 Task: Look for Airbnb properties in Dili, East Timor from 1st November, 2023 to 4th November, 2023 for 1 adult.1  bedroom having 1 bed and 1 bathroom. Property type can be flat. Amenities needed are: wifi. Look for 3 properties as per requirement.
Action: Mouse moved to (530, 111)
Screenshot: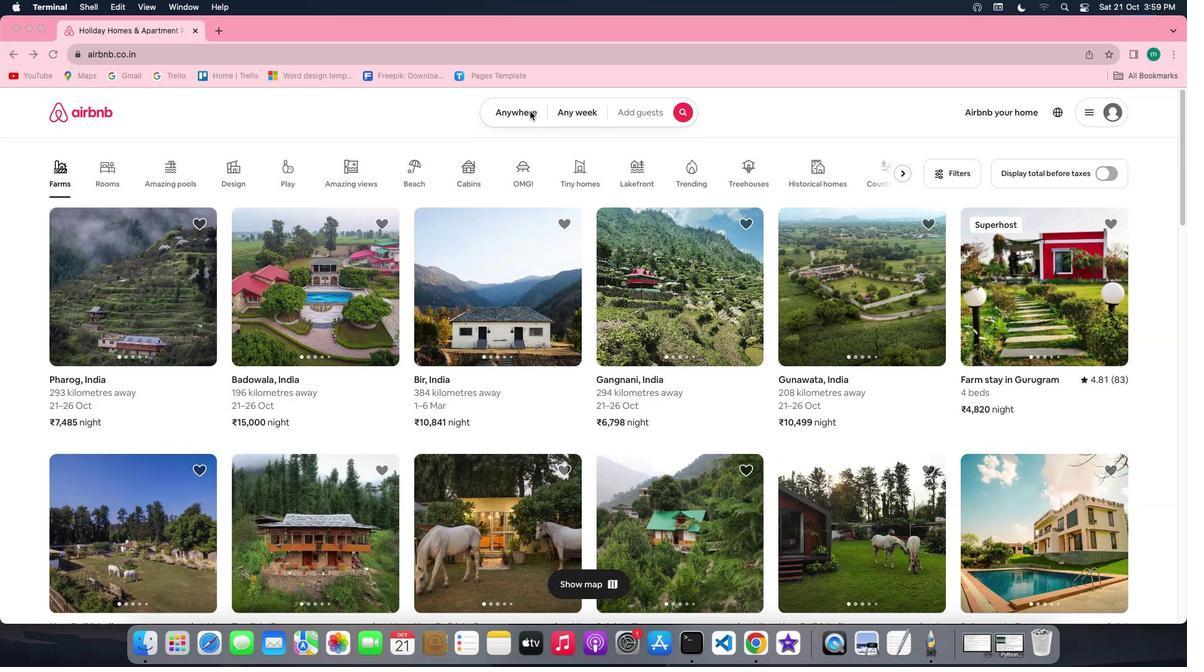 
Action: Mouse pressed left at (530, 111)
Screenshot: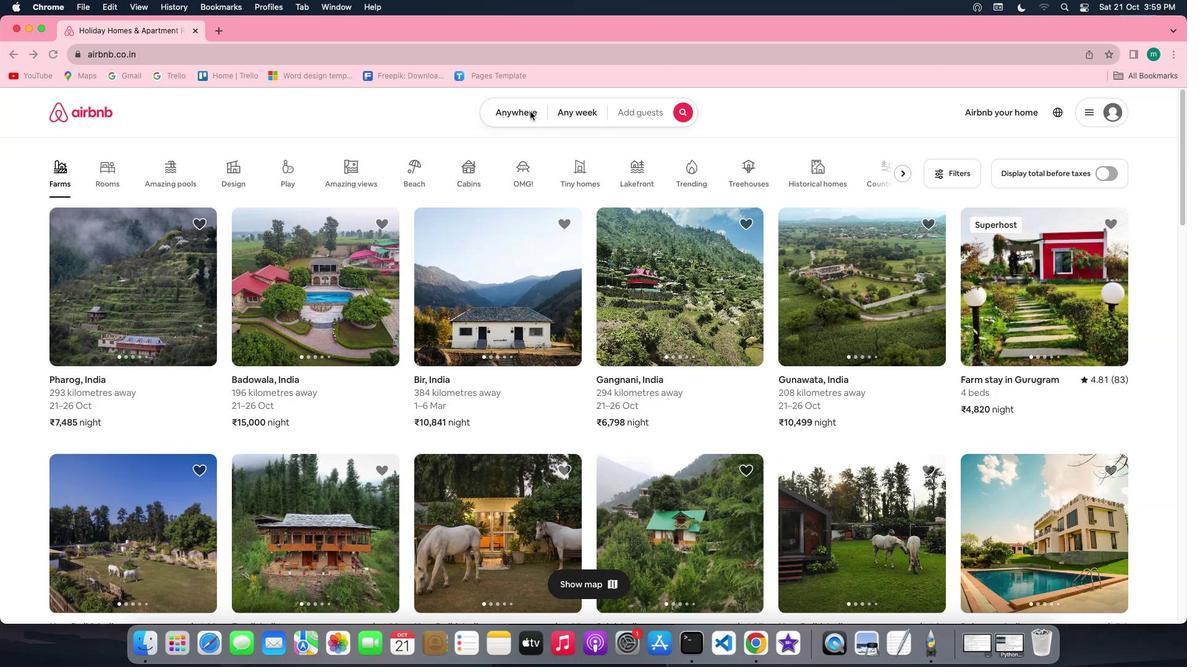 
Action: Mouse pressed left at (530, 111)
Screenshot: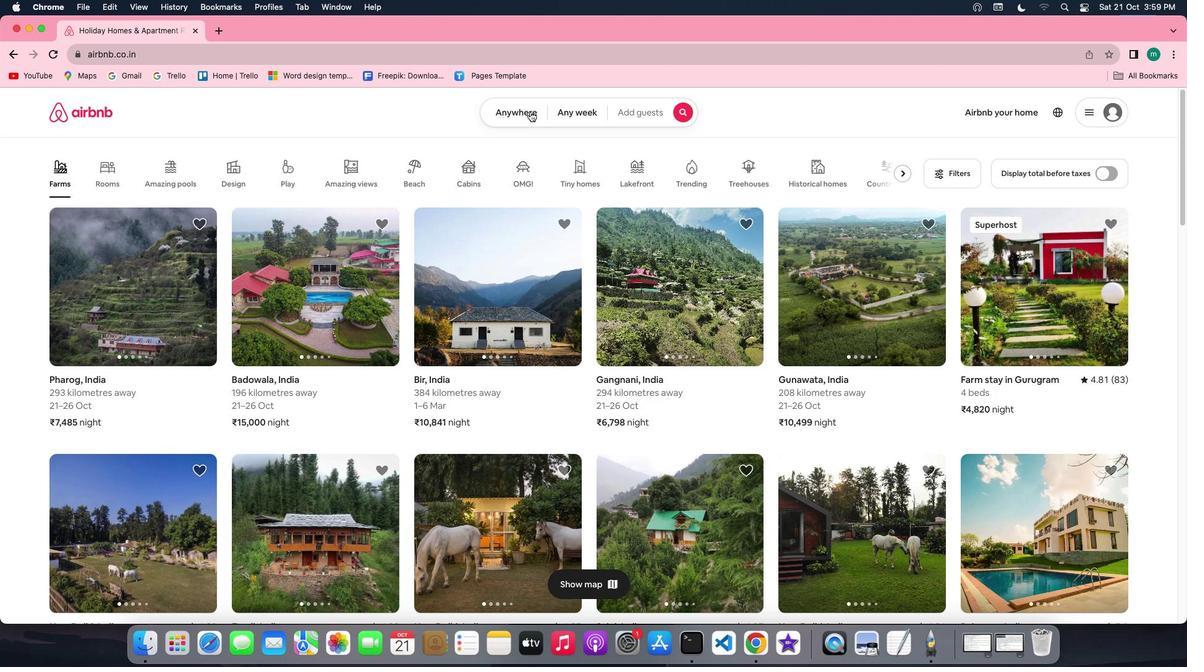 
Action: Mouse moved to (434, 166)
Screenshot: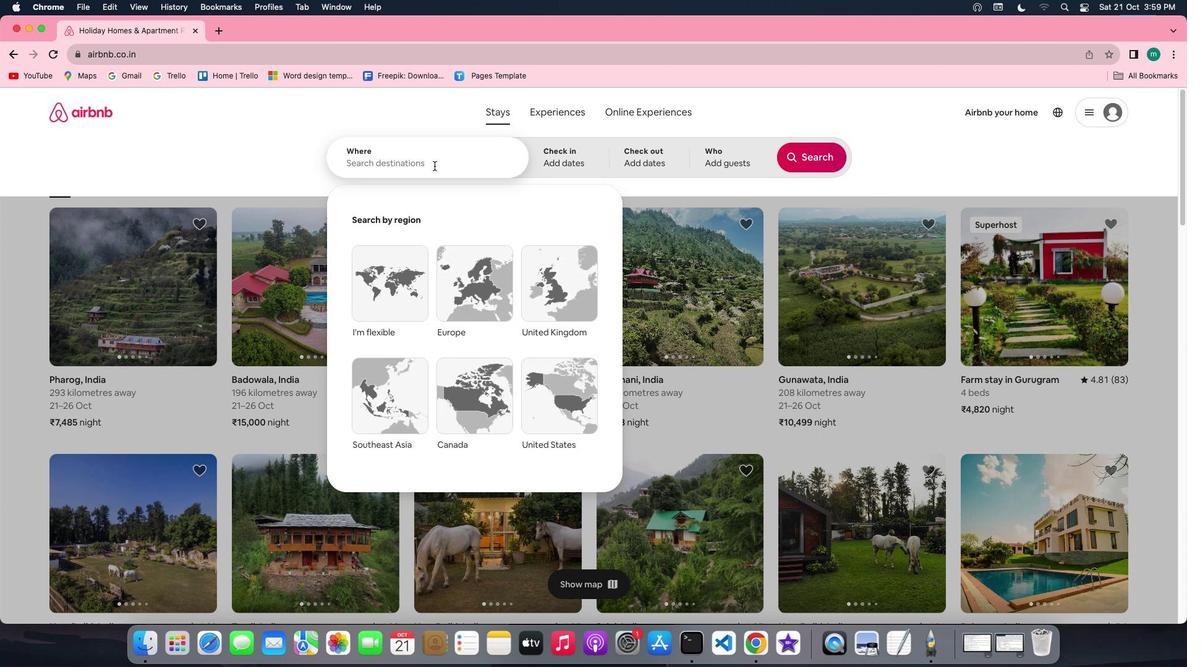 
Action: Mouse pressed left at (434, 166)
Screenshot: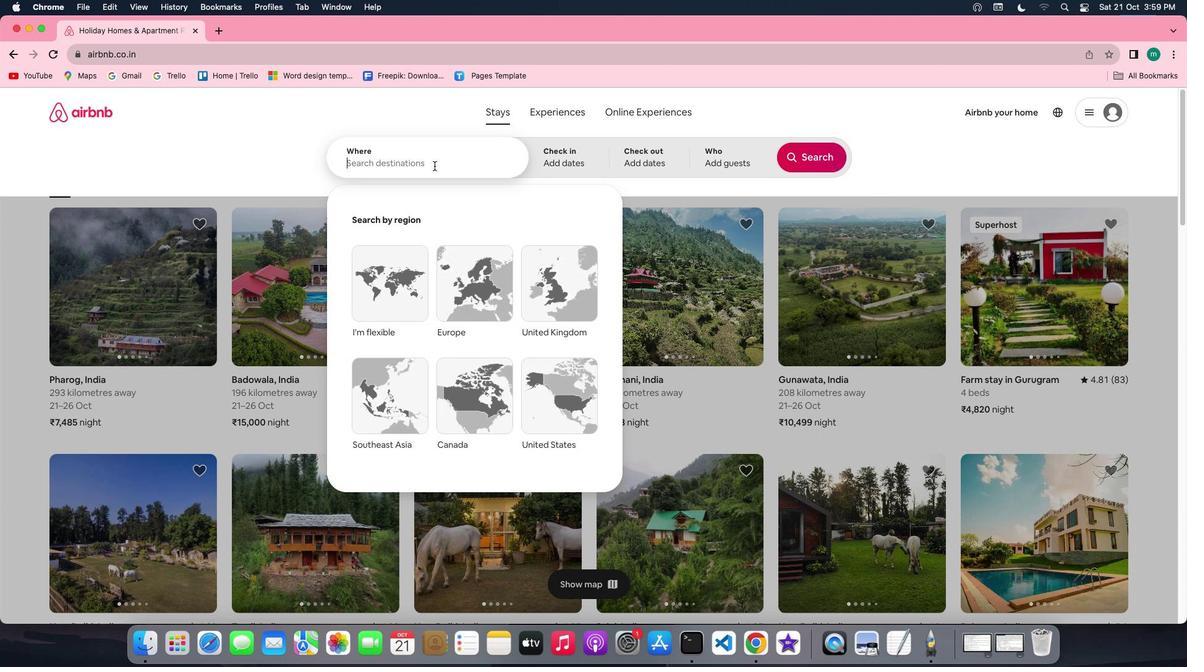 
Action: Key pressed Key.shift'd''i''l''i'','Key.spaceKey.shift'E''a''s''t'Key.spaceKey.shift'T''i''m''o''r'
Screenshot: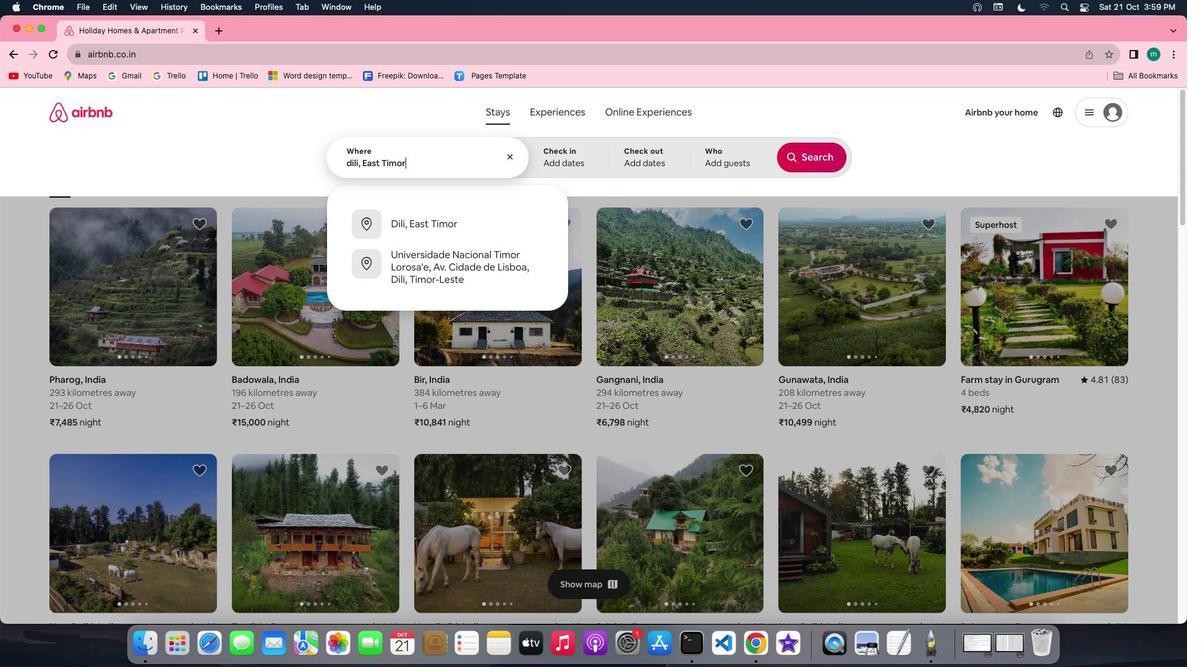 
Action: Mouse moved to (578, 165)
Screenshot: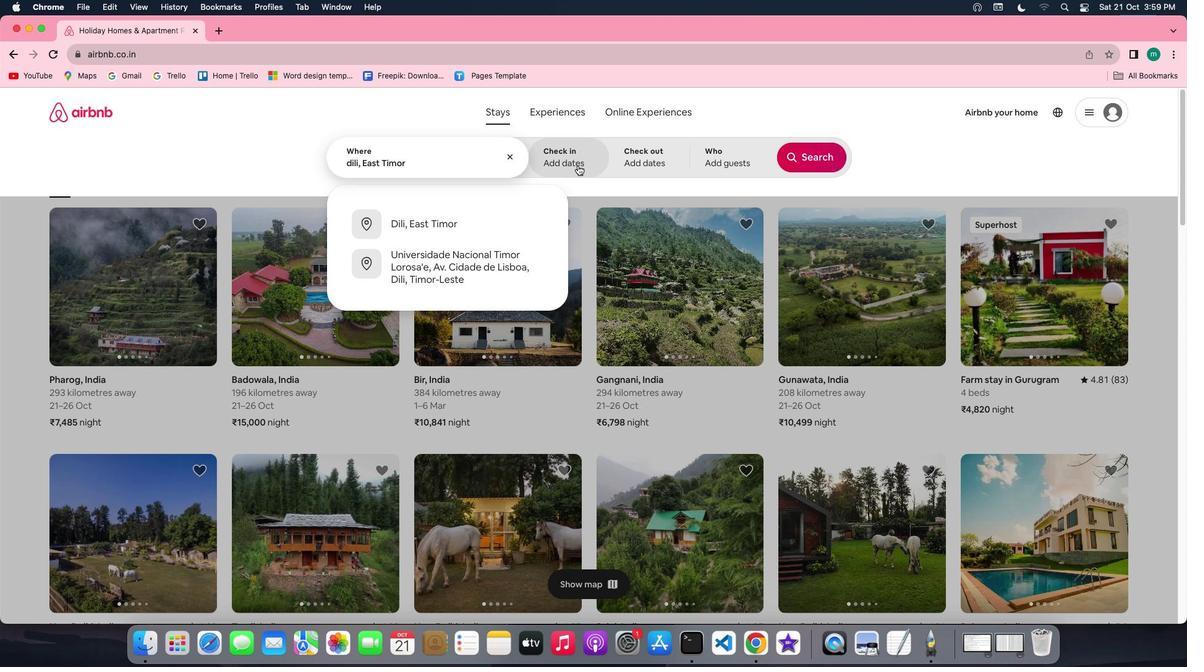 
Action: Mouse pressed left at (578, 165)
Screenshot: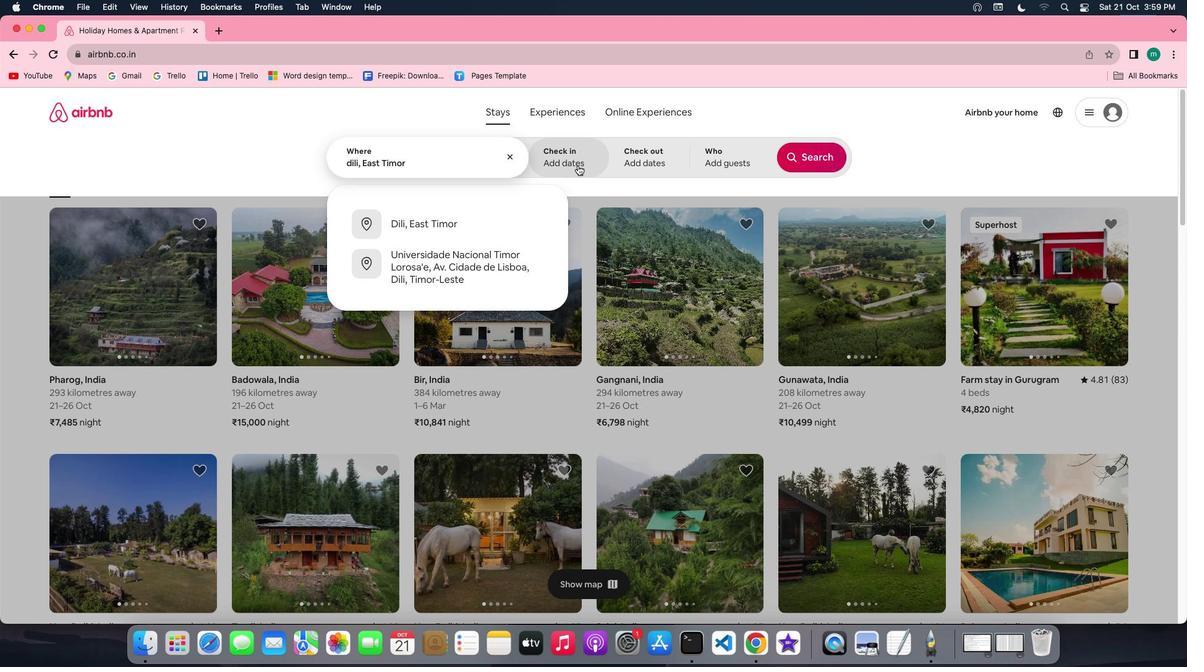 
Action: Mouse moved to (716, 308)
Screenshot: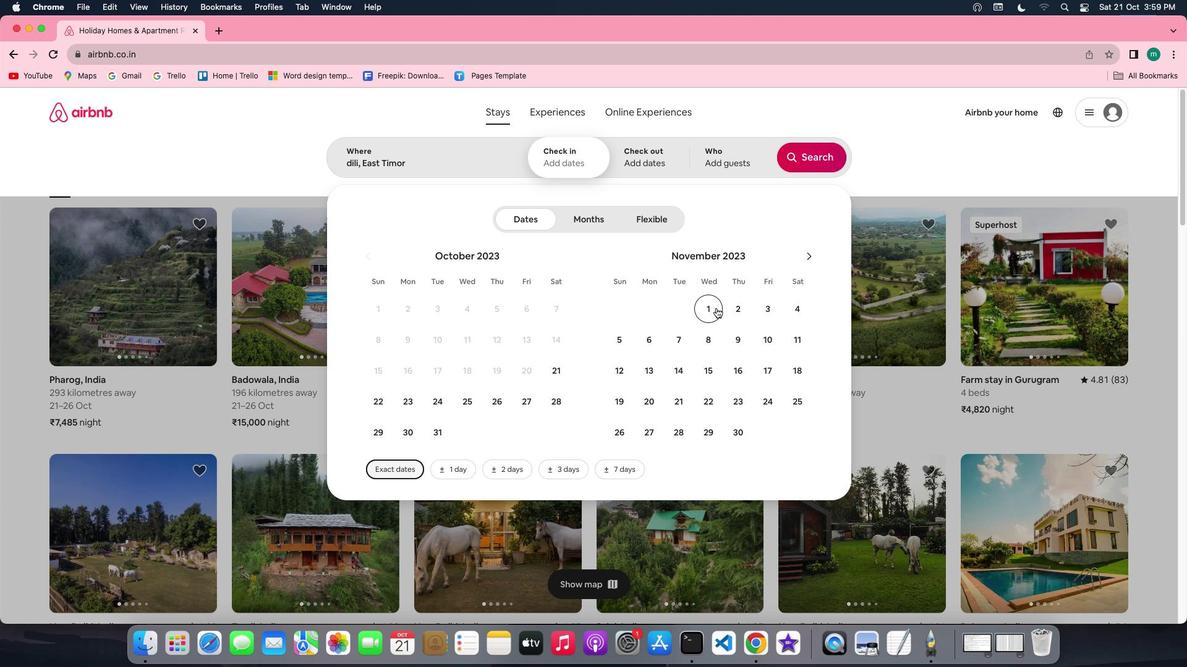 
Action: Mouse pressed left at (716, 308)
Screenshot: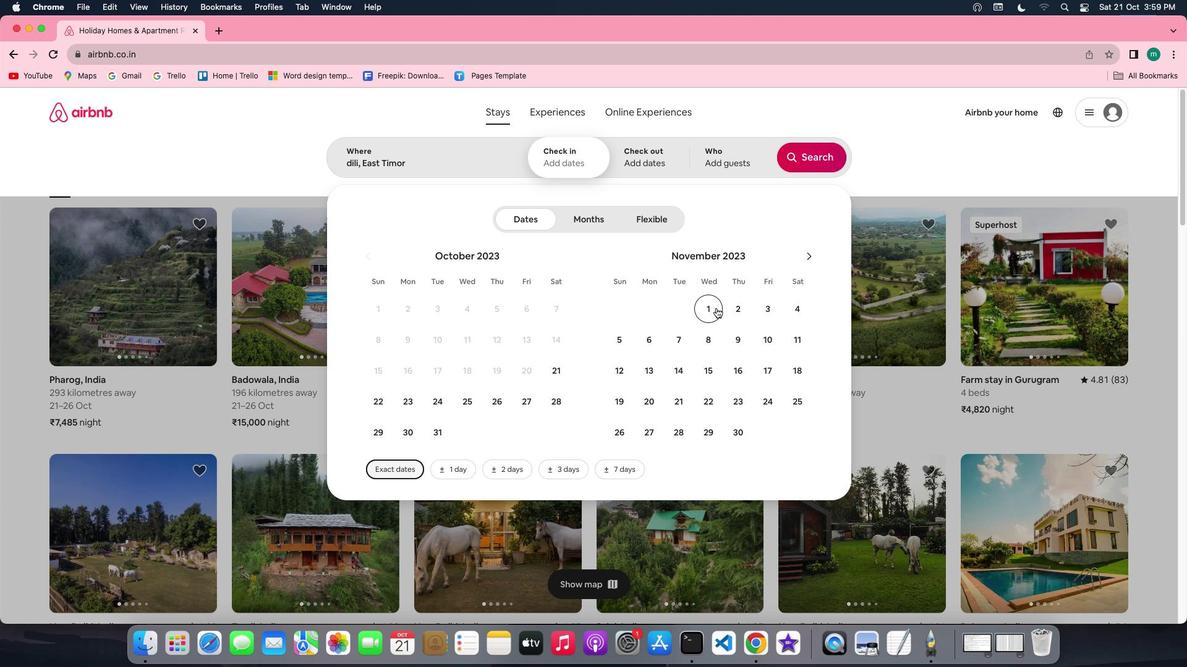 
Action: Mouse moved to (790, 306)
Screenshot: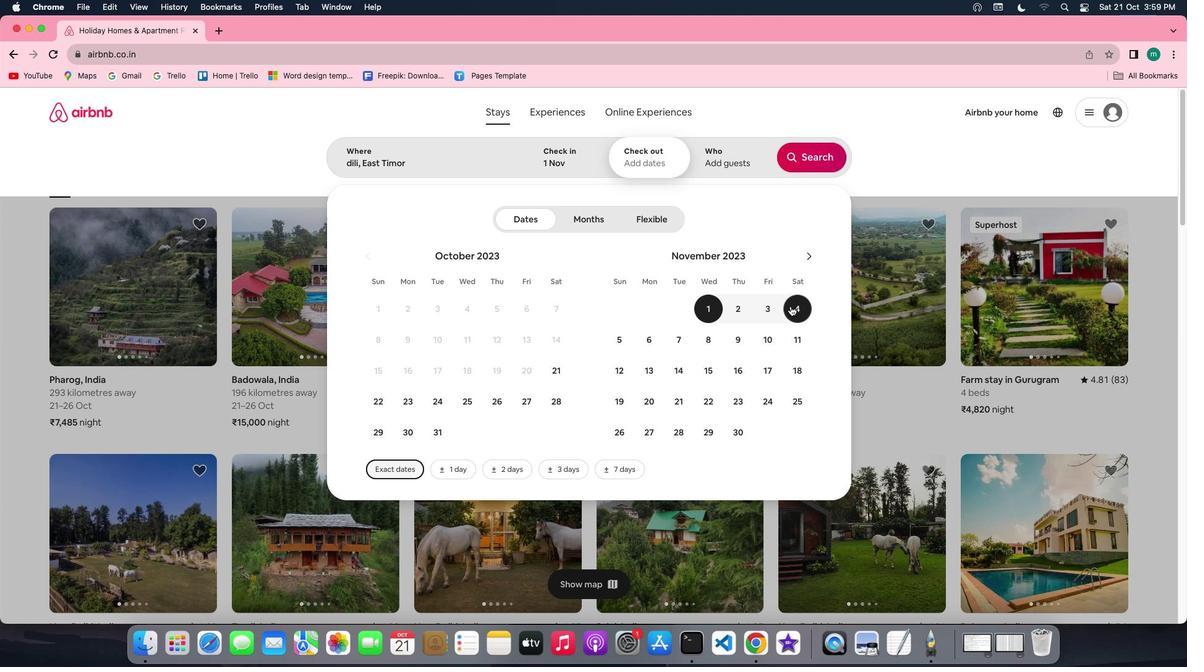 
Action: Mouse pressed left at (790, 306)
Screenshot: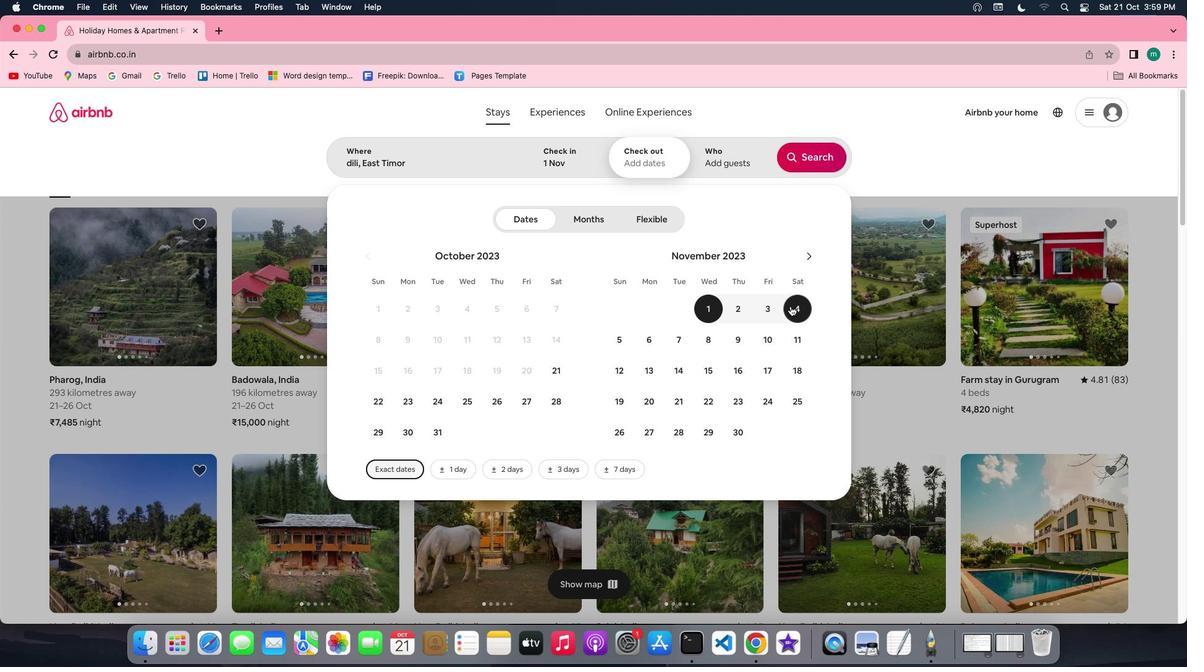 
Action: Mouse moved to (737, 165)
Screenshot: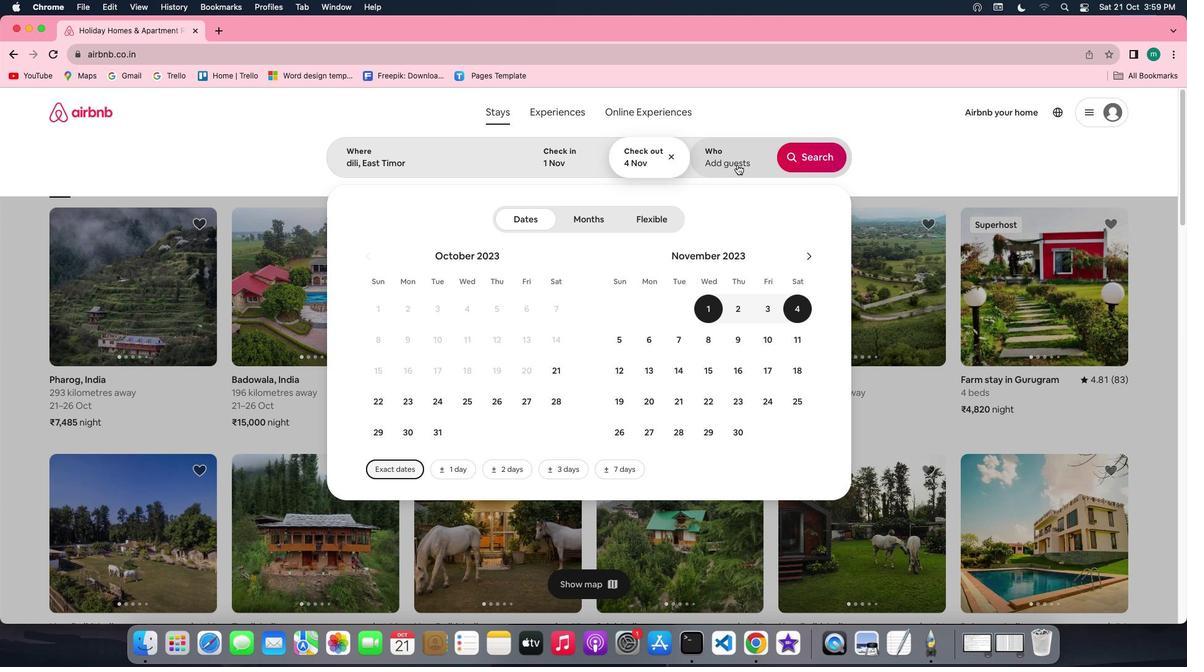 
Action: Mouse pressed left at (737, 165)
Screenshot: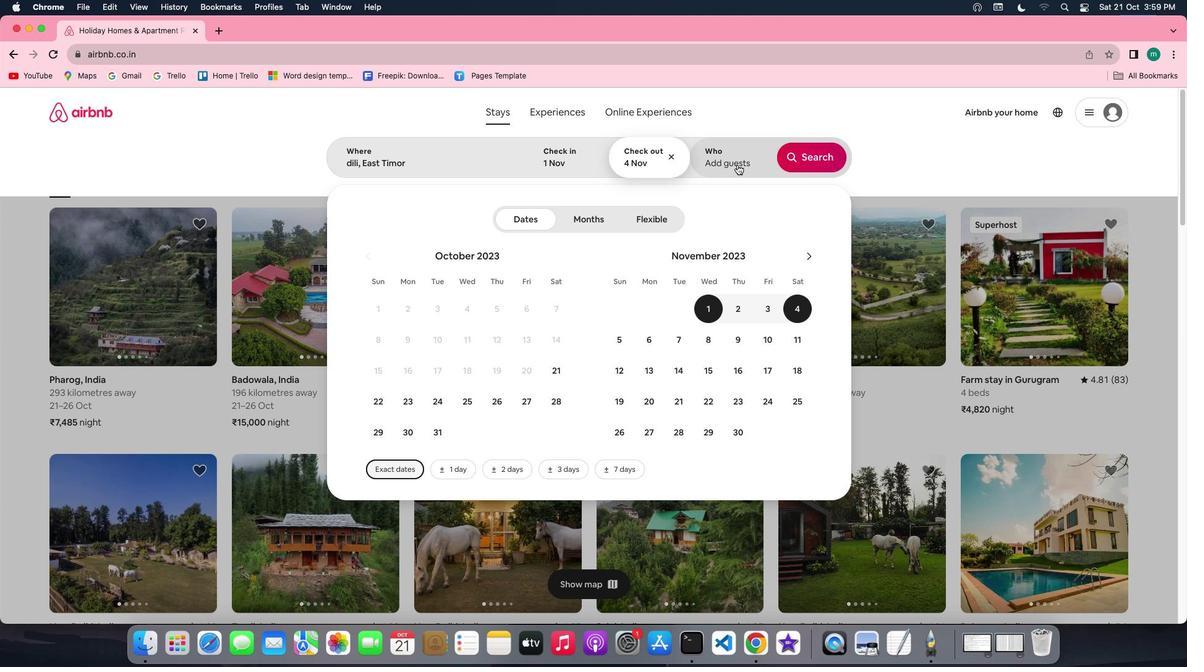 
Action: Mouse moved to (820, 228)
Screenshot: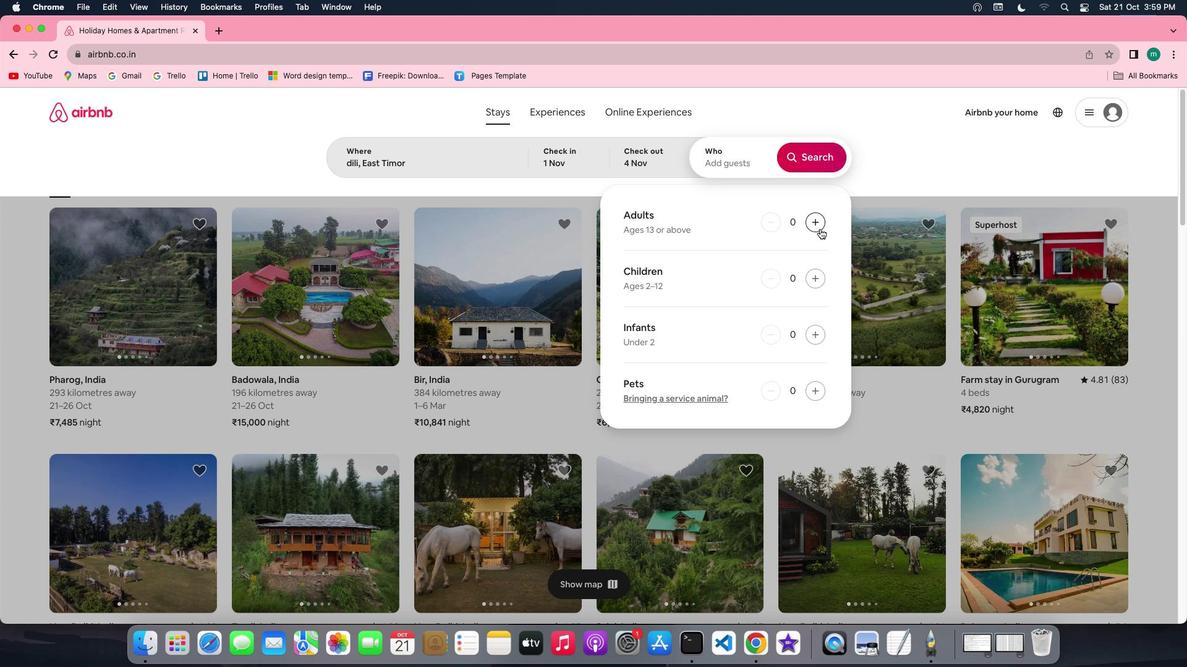 
Action: Mouse pressed left at (820, 228)
Screenshot: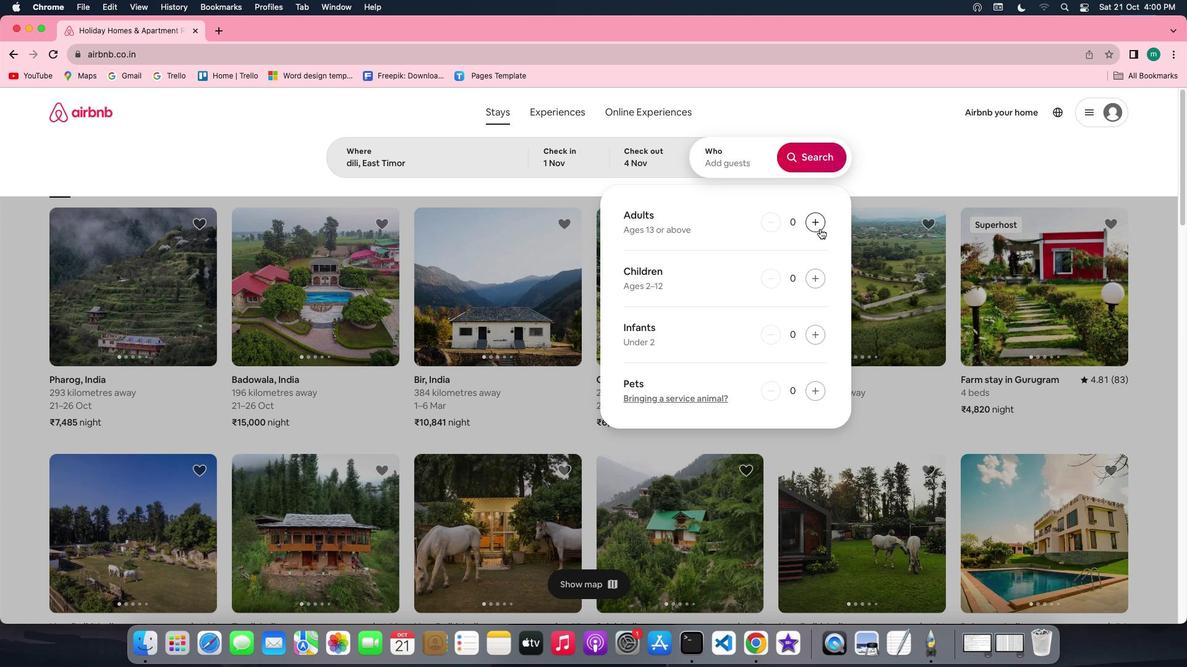 
Action: Mouse moved to (813, 167)
Screenshot: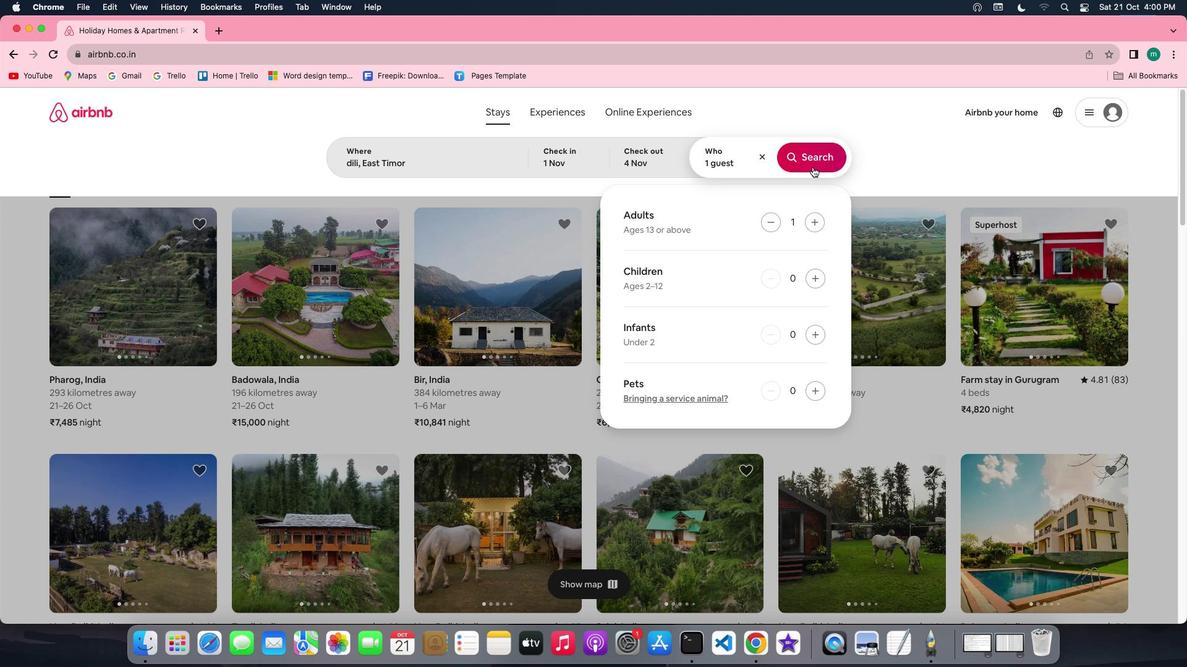
Action: Mouse pressed left at (813, 167)
Screenshot: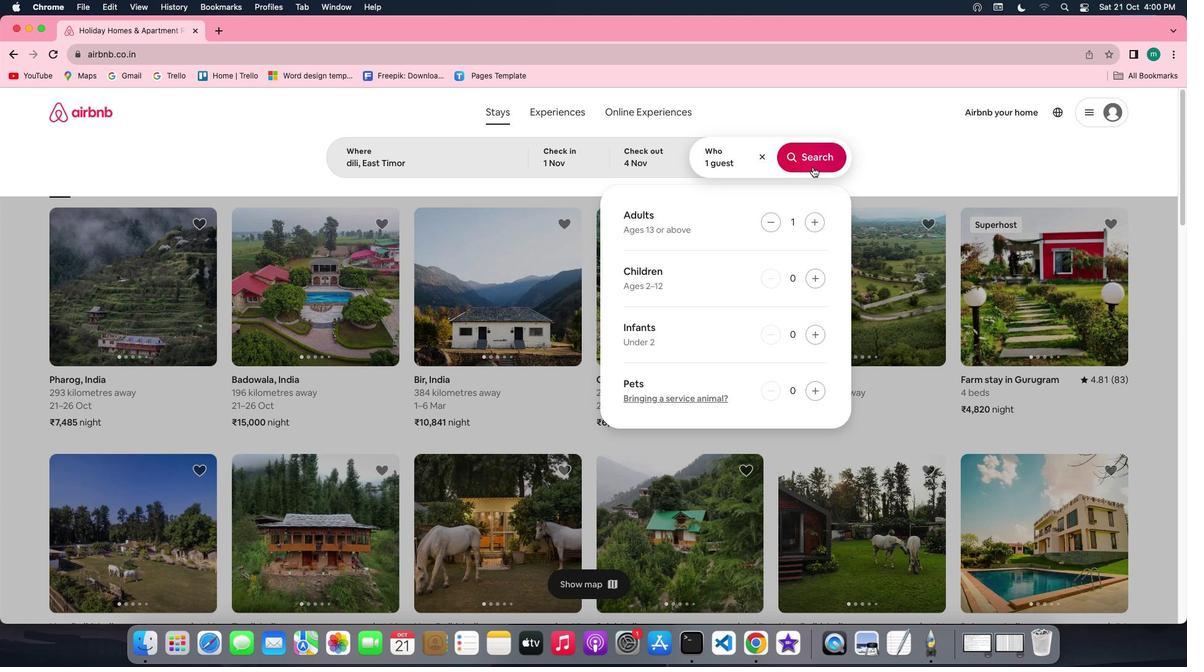 
Action: Mouse moved to (1006, 162)
Screenshot: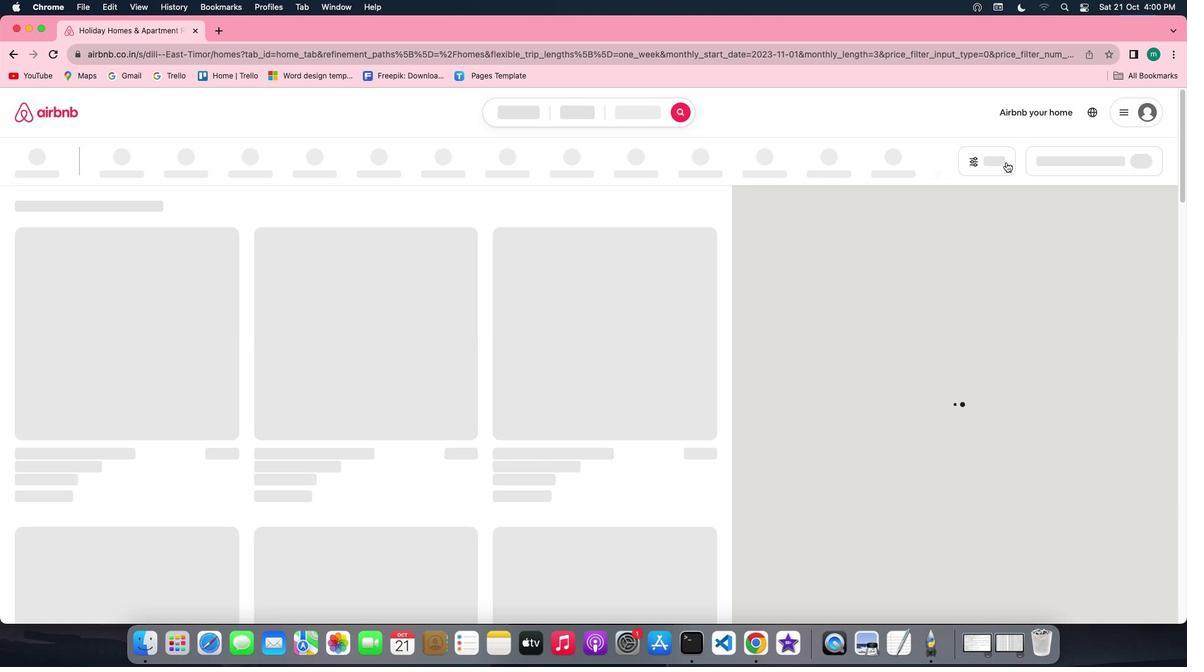 
Action: Mouse pressed left at (1006, 162)
Screenshot: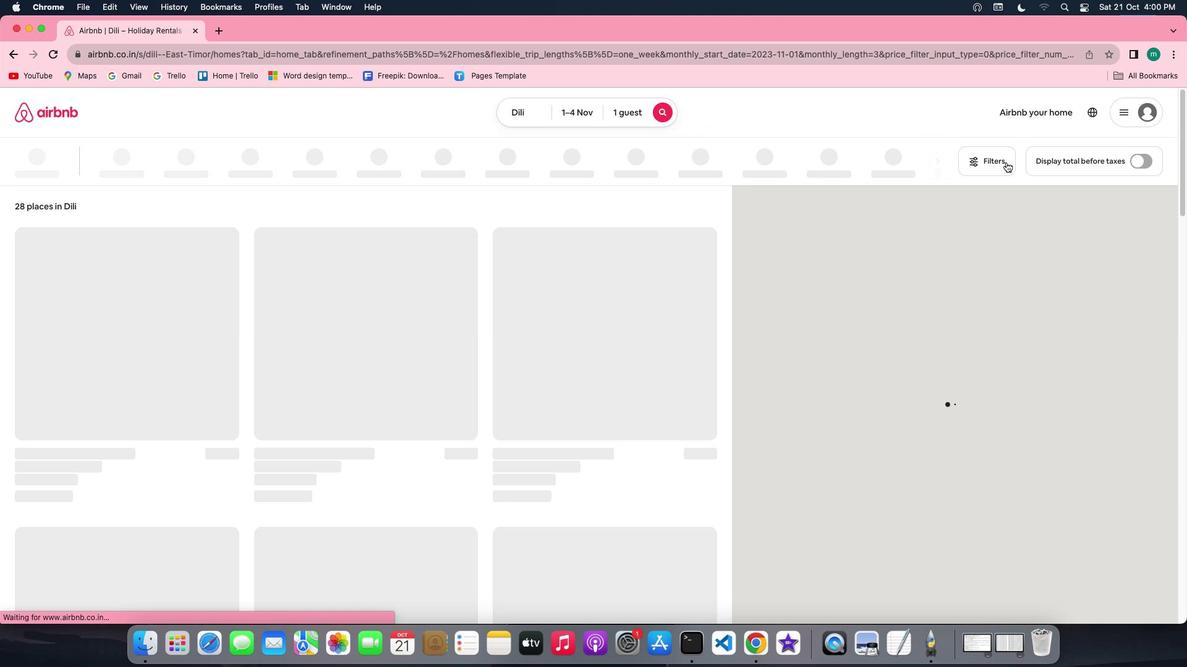 
Action: Mouse moved to (977, 155)
Screenshot: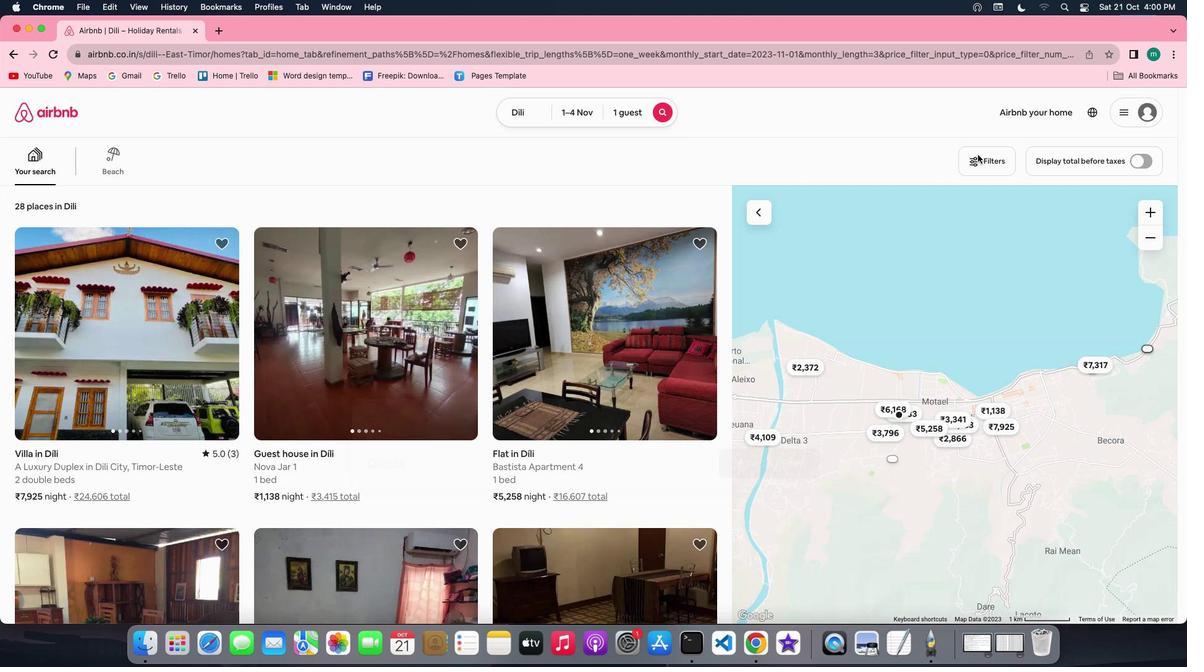 
Action: Mouse pressed left at (977, 155)
Screenshot: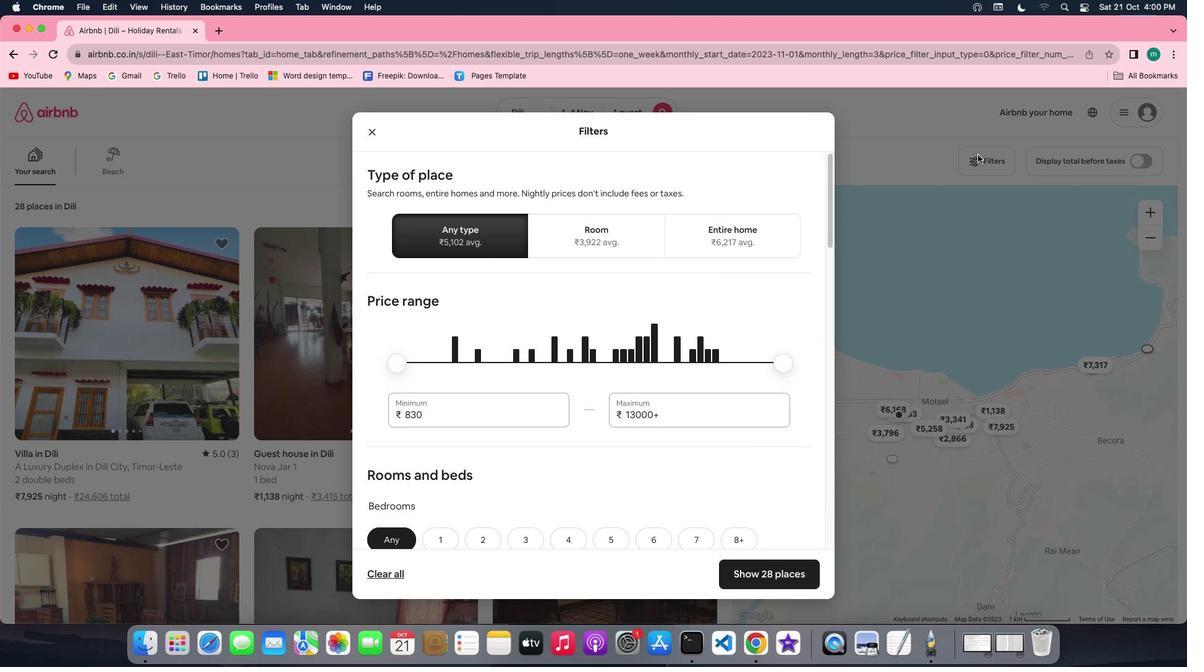 
Action: Mouse moved to (545, 290)
Screenshot: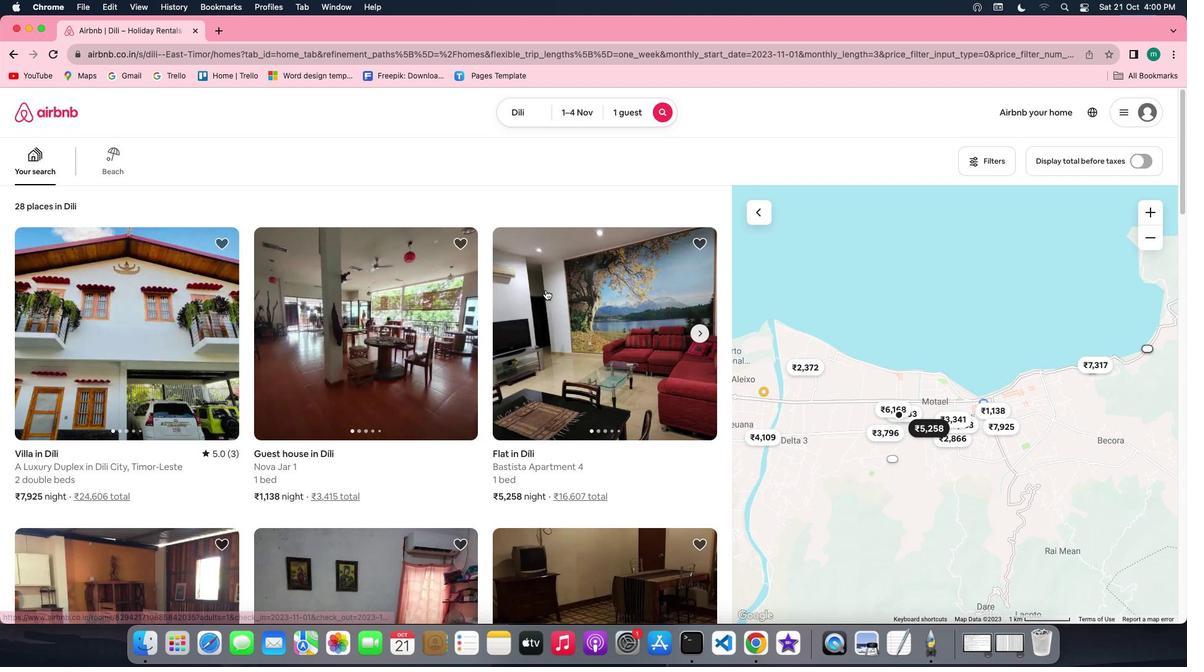 
Action: Mouse scrolled (545, 290) with delta (0, 0)
Screenshot: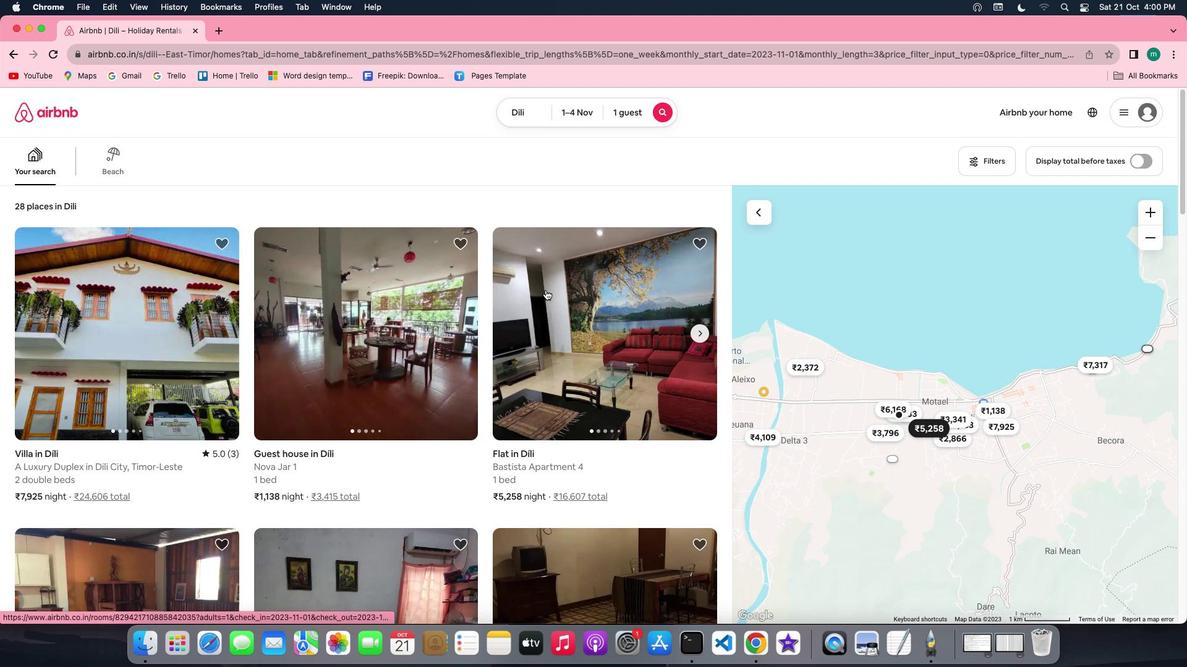 
Action: Mouse scrolled (545, 290) with delta (0, 0)
Screenshot: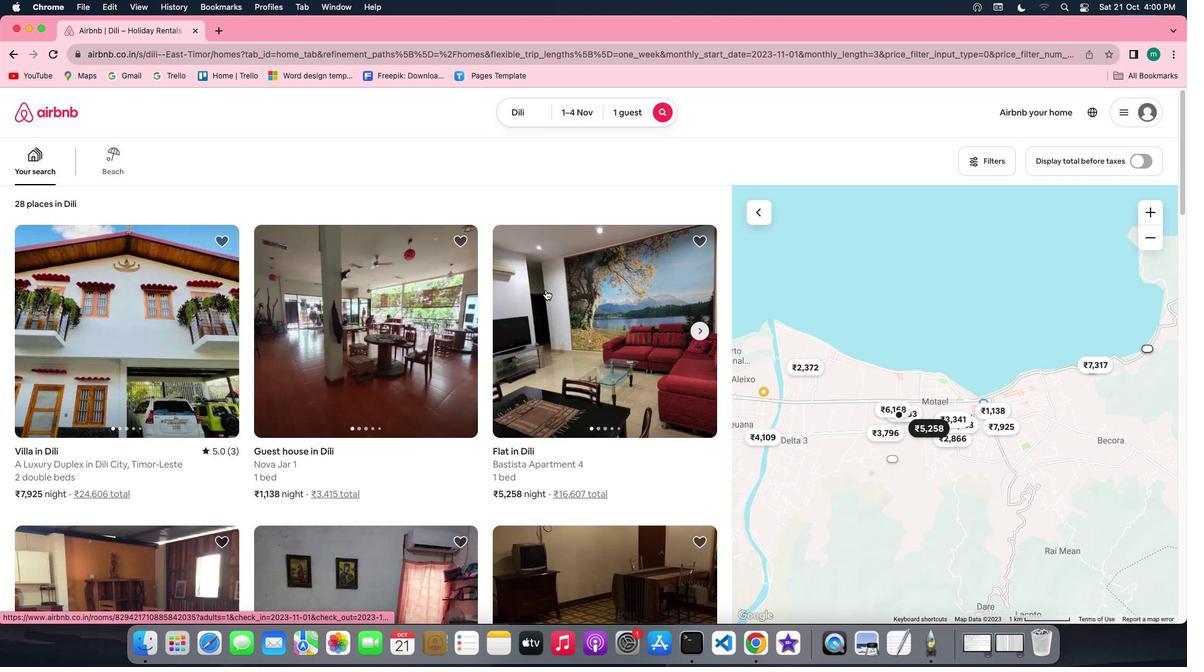 
Action: Mouse scrolled (545, 290) with delta (0, 0)
Screenshot: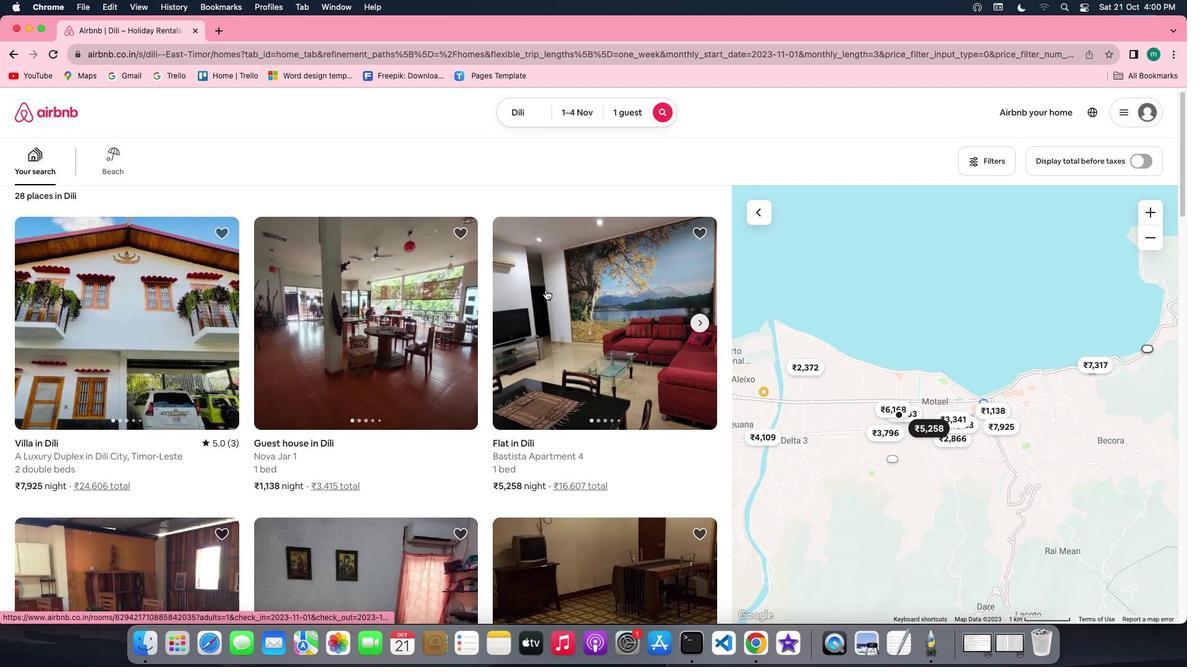 
Action: Mouse scrolled (545, 290) with delta (0, 0)
Screenshot: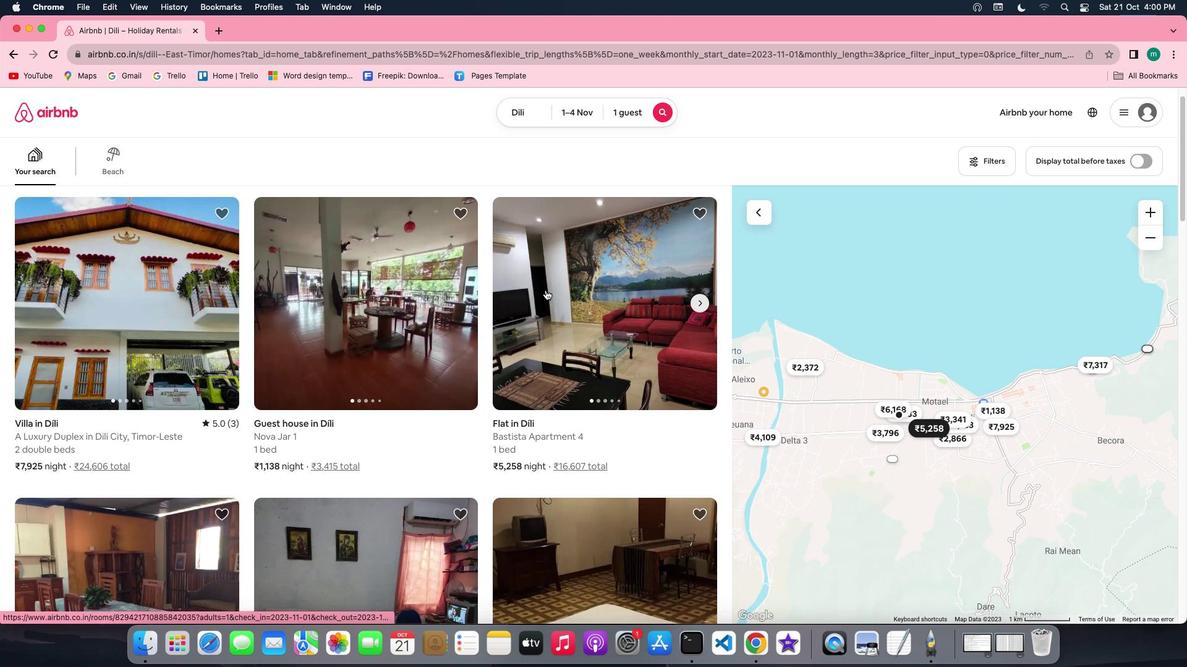 
Action: Mouse scrolled (545, 290) with delta (0, 0)
Screenshot: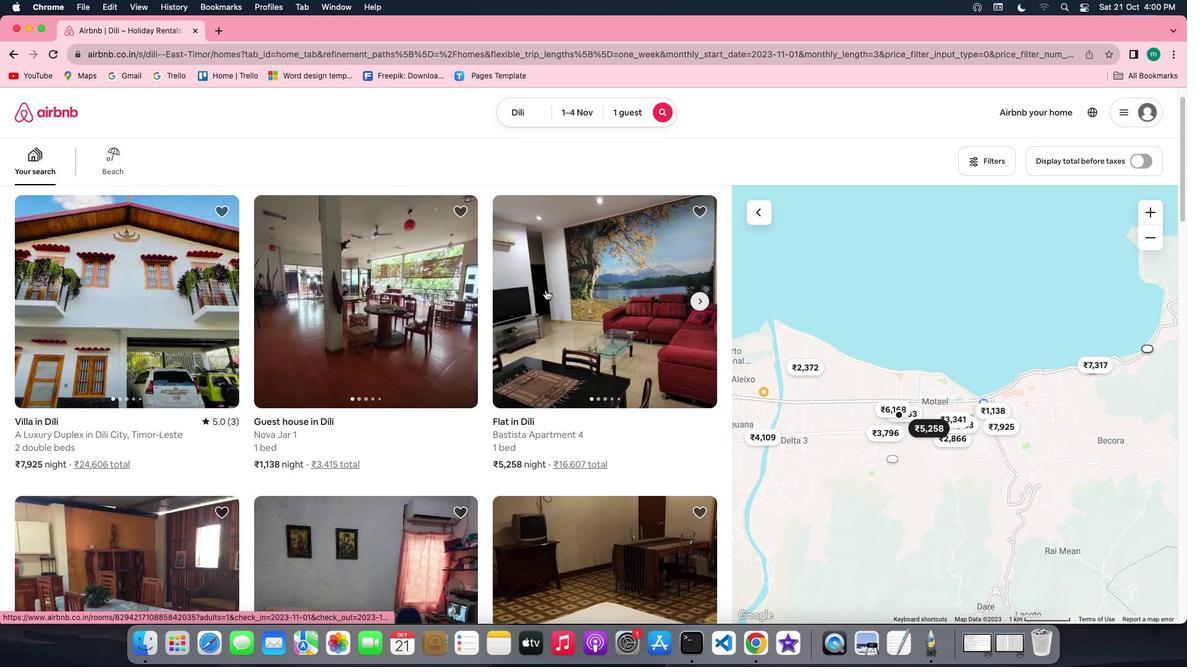 
Action: Mouse scrolled (545, 290) with delta (0, 0)
Screenshot: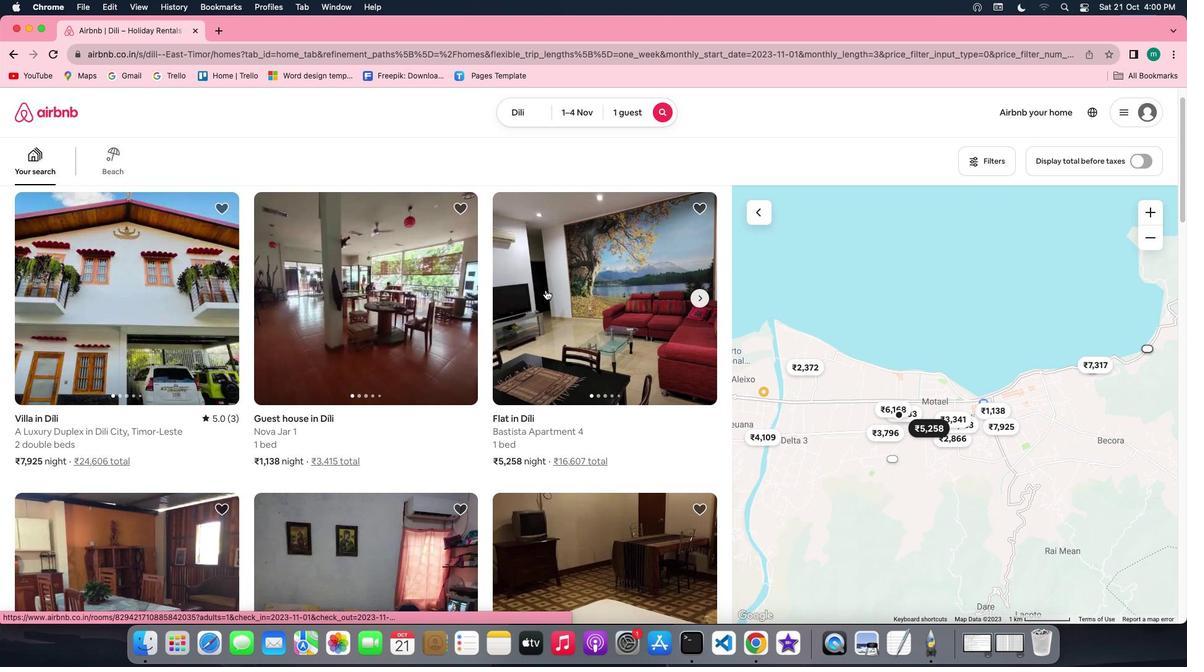 
Action: Mouse scrolled (545, 290) with delta (0, 0)
Screenshot: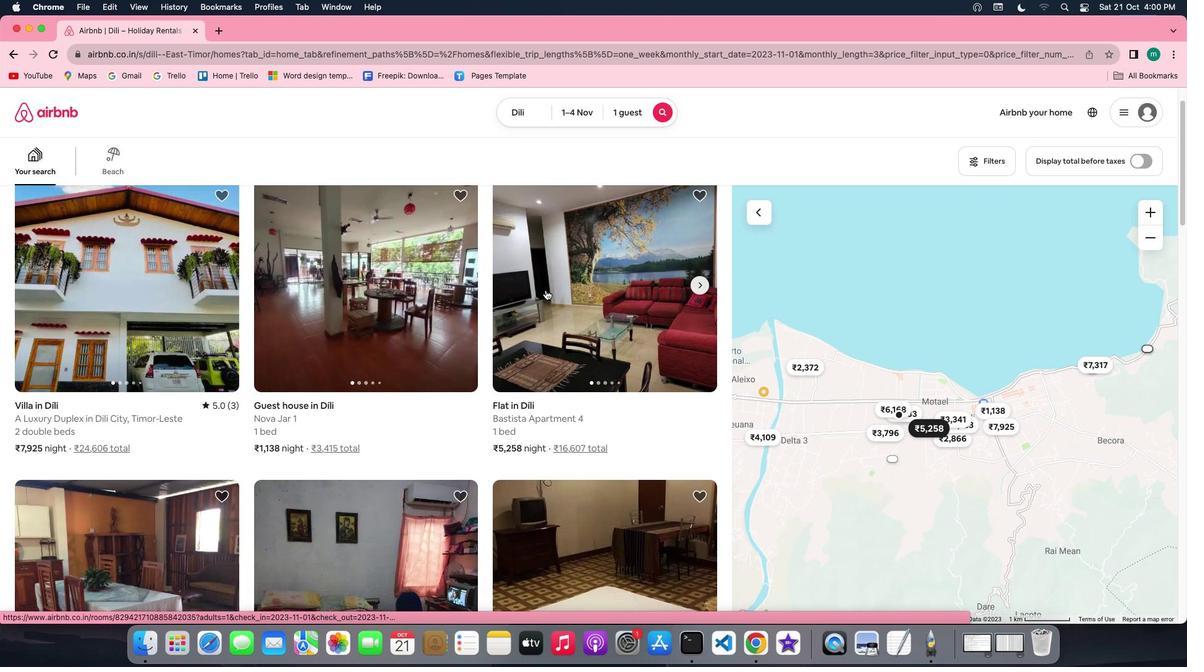 
Action: Mouse scrolled (545, 290) with delta (0, 0)
Screenshot: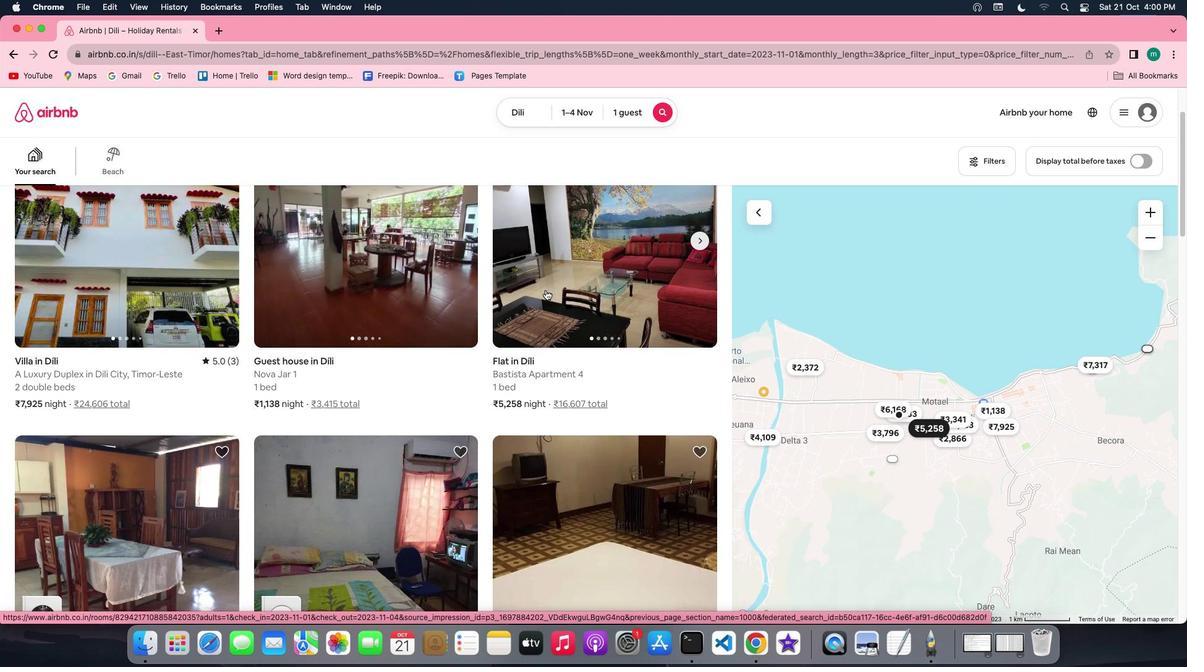 
Action: Mouse scrolled (545, 290) with delta (0, 0)
Screenshot: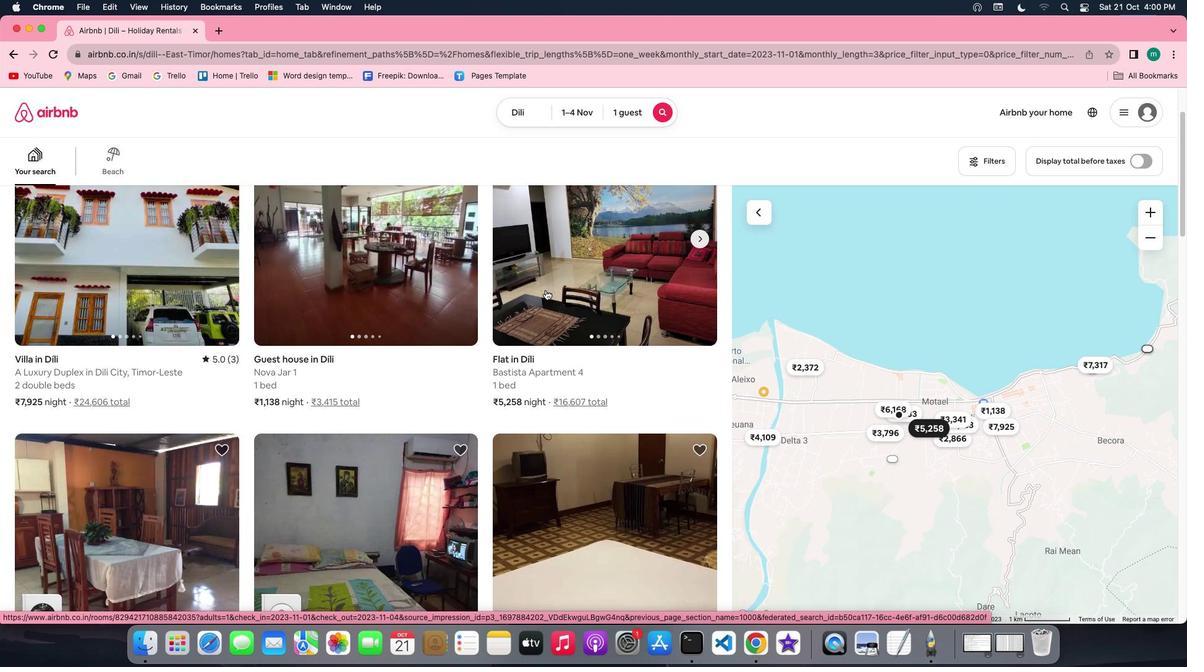 
Action: Mouse scrolled (545, 290) with delta (0, 0)
Screenshot: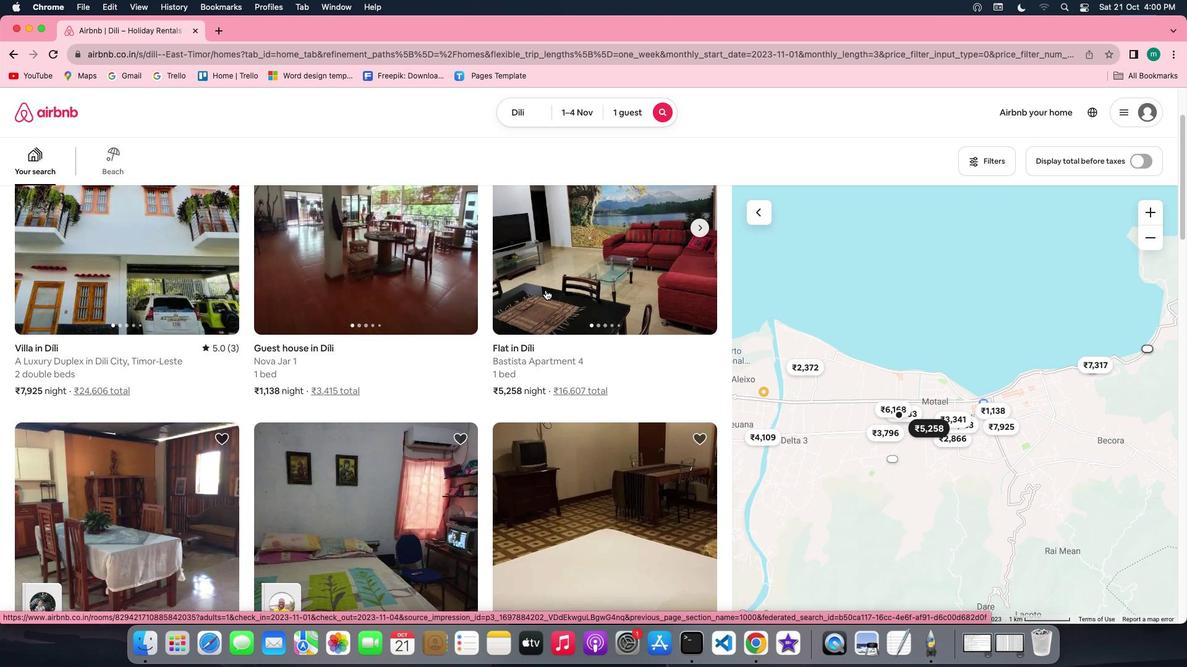 
Action: Mouse moved to (332, 317)
Screenshot: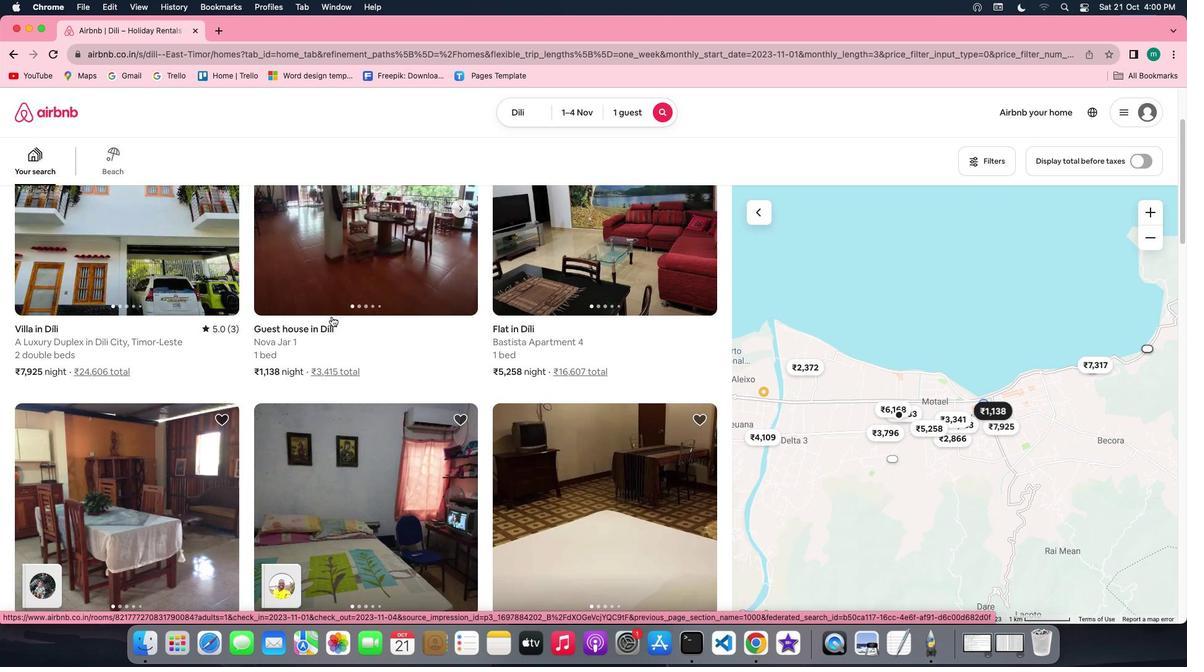 
Action: Mouse scrolled (332, 317) with delta (0, 0)
Screenshot: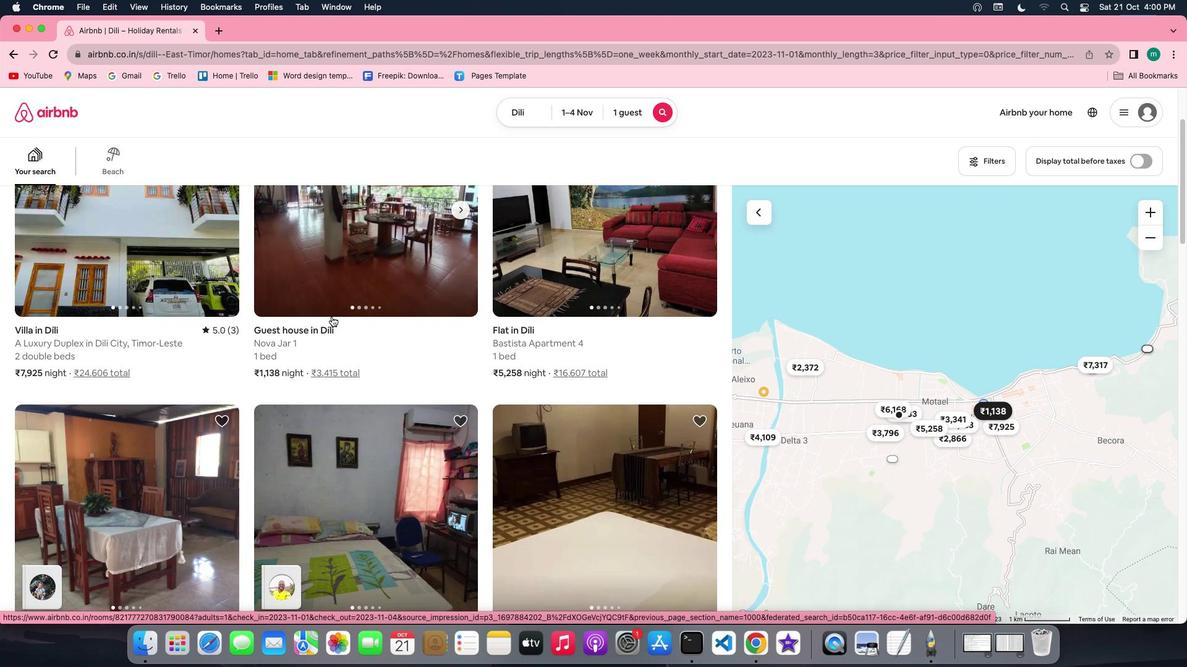 
Action: Mouse scrolled (332, 317) with delta (0, 0)
Screenshot: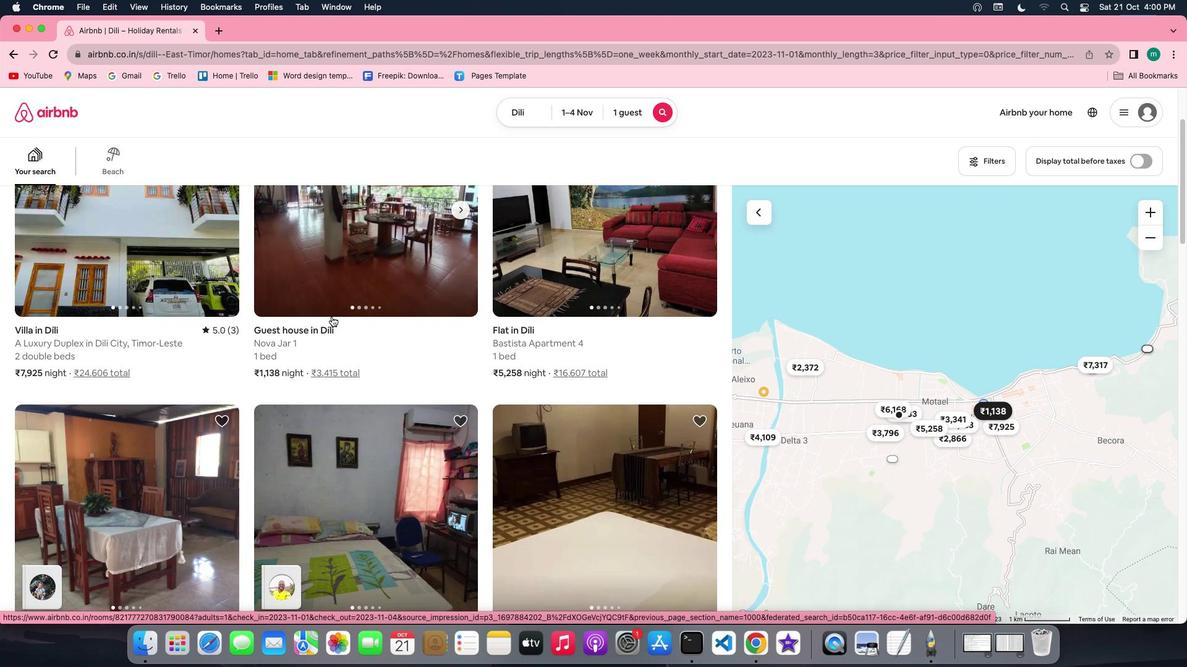 
Action: Mouse scrolled (332, 317) with delta (0, 1)
Screenshot: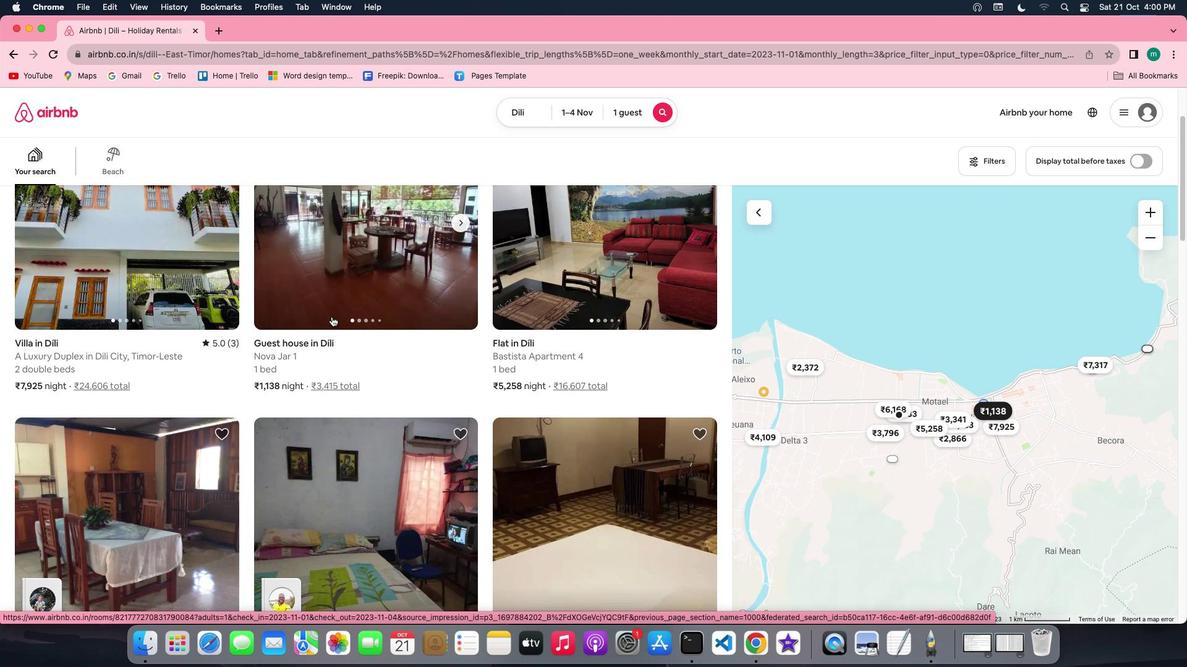 
Action: Mouse scrolled (332, 317) with delta (0, 3)
Screenshot: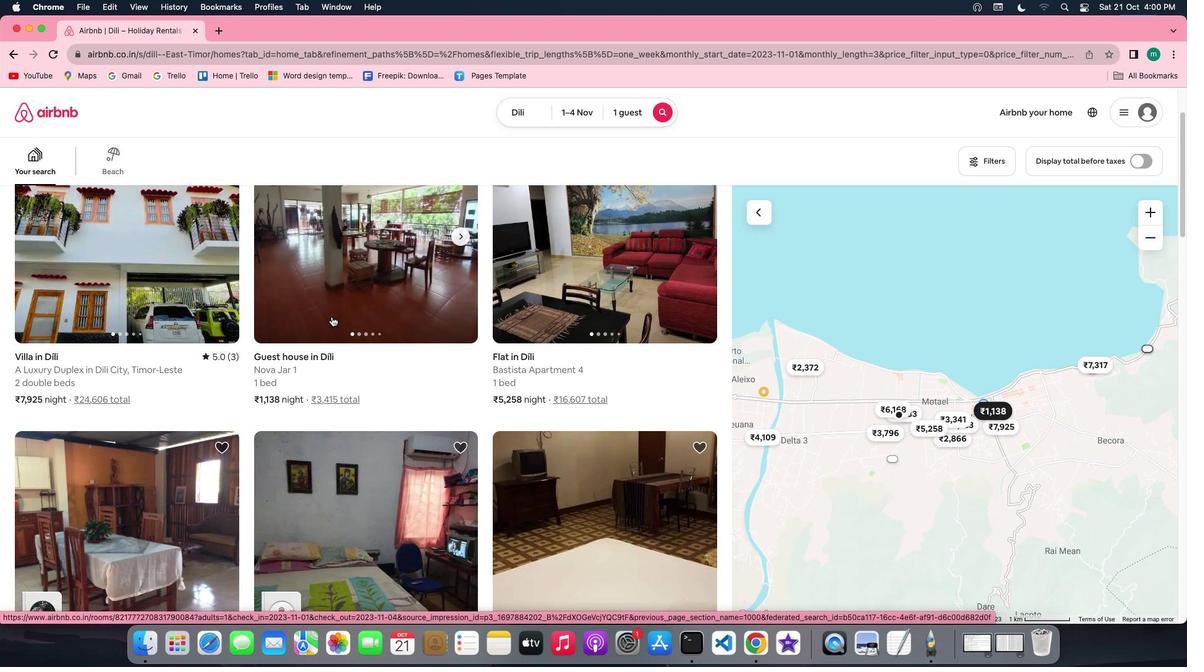 
Action: Mouse scrolled (332, 317) with delta (0, 3)
Screenshot: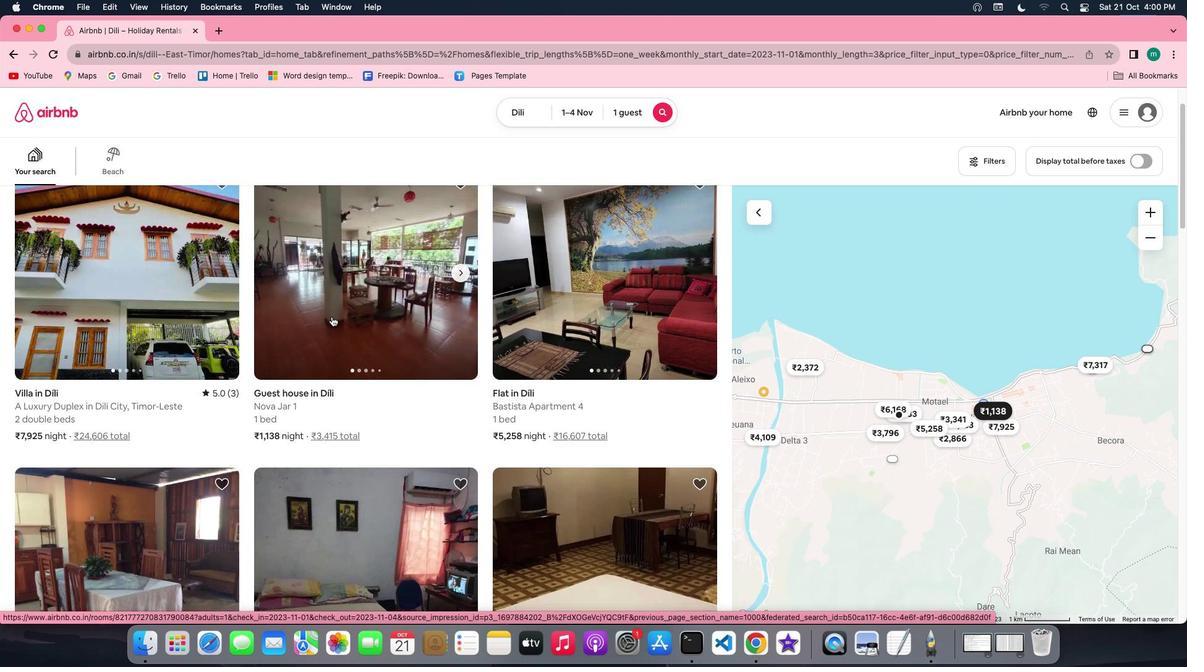 
Action: Mouse moved to (1004, 152)
Screenshot: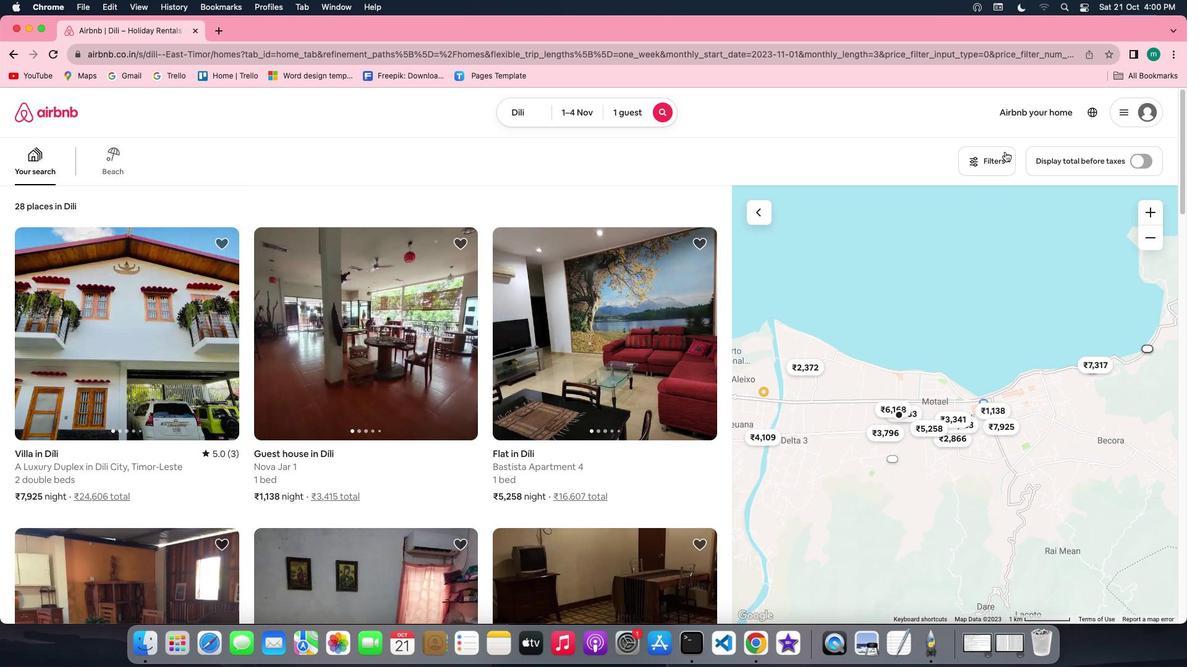 
Action: Mouse pressed left at (1004, 152)
Screenshot: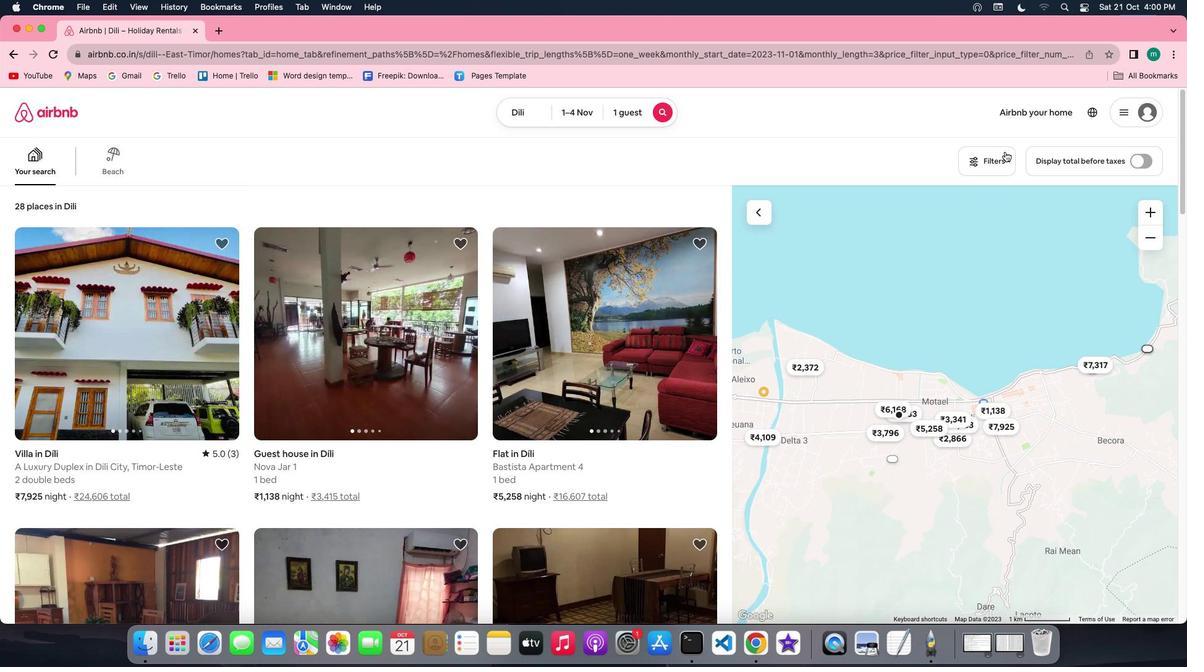 
Action: Mouse moved to (628, 343)
Screenshot: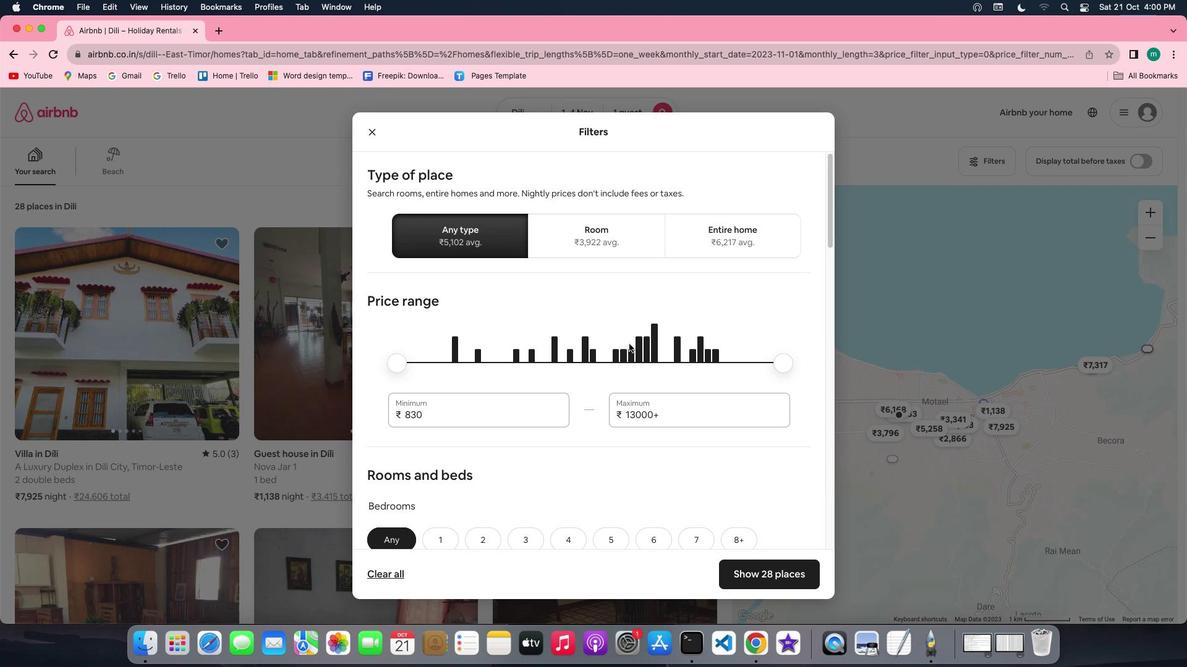 
Action: Mouse scrolled (628, 343) with delta (0, 0)
Screenshot: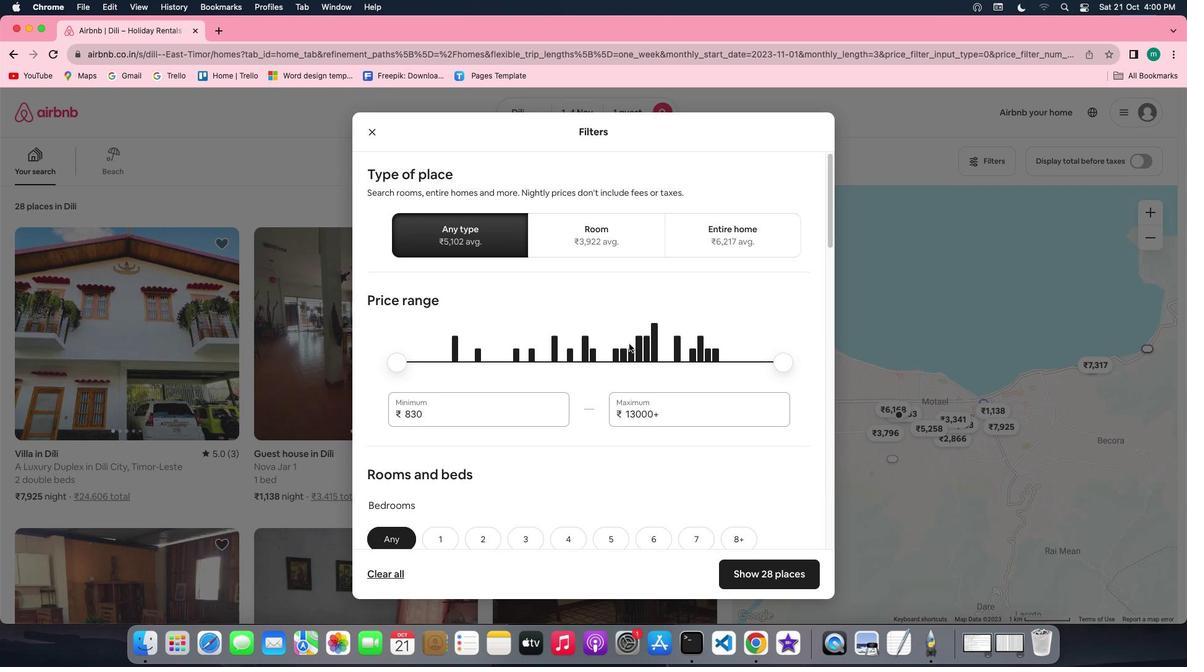 
Action: Mouse scrolled (628, 343) with delta (0, 0)
Screenshot: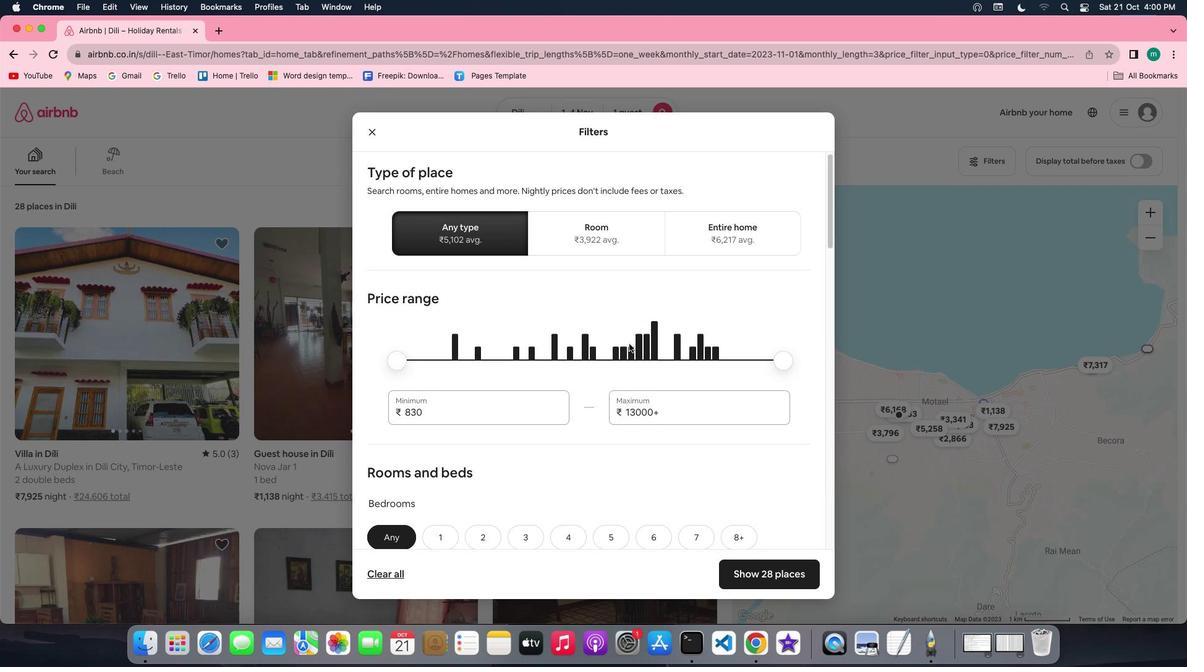 
Action: Mouse scrolled (628, 343) with delta (0, -1)
Screenshot: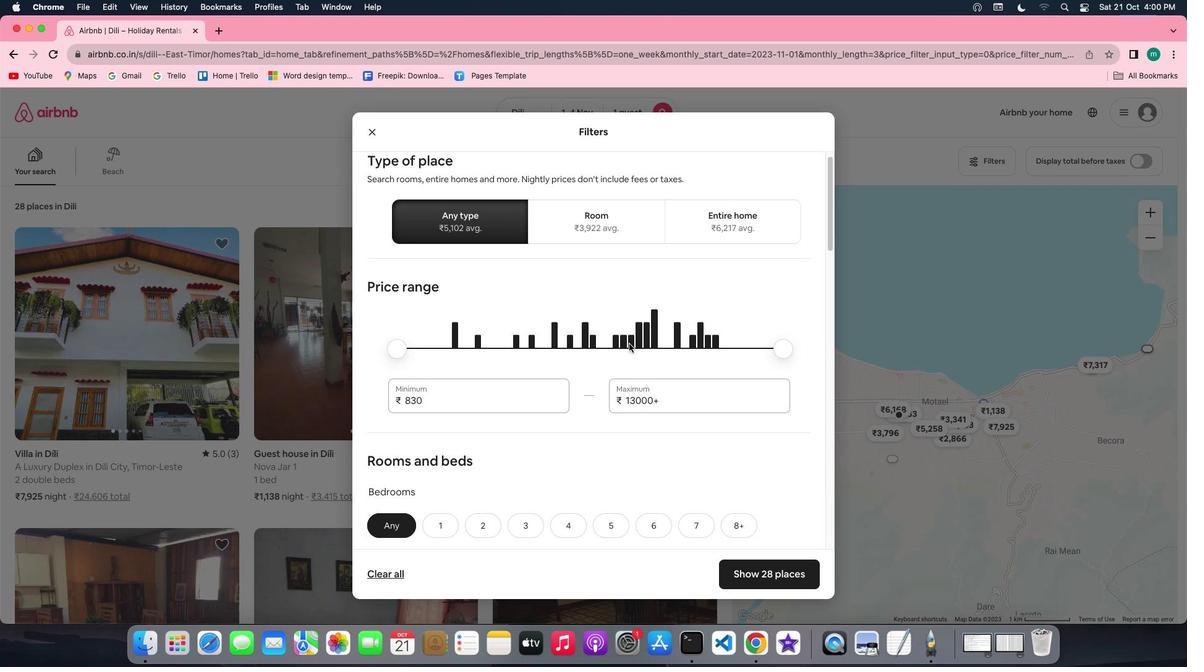 
Action: Mouse scrolled (628, 343) with delta (0, -2)
Screenshot: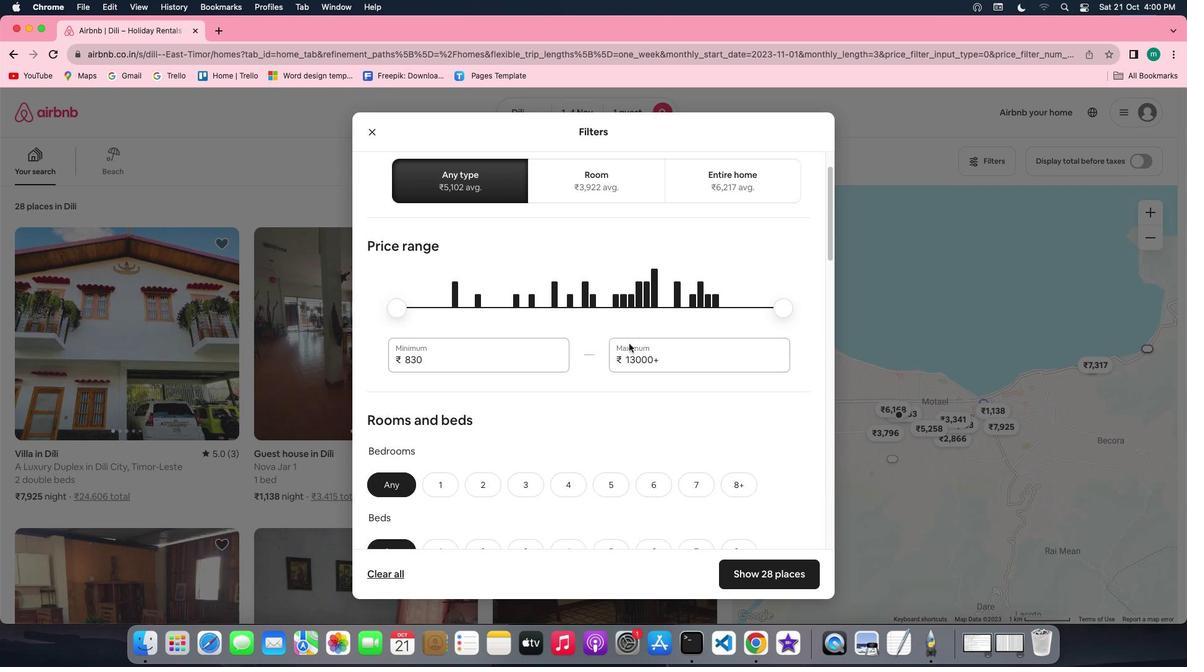 
Action: Mouse moved to (444, 320)
Screenshot: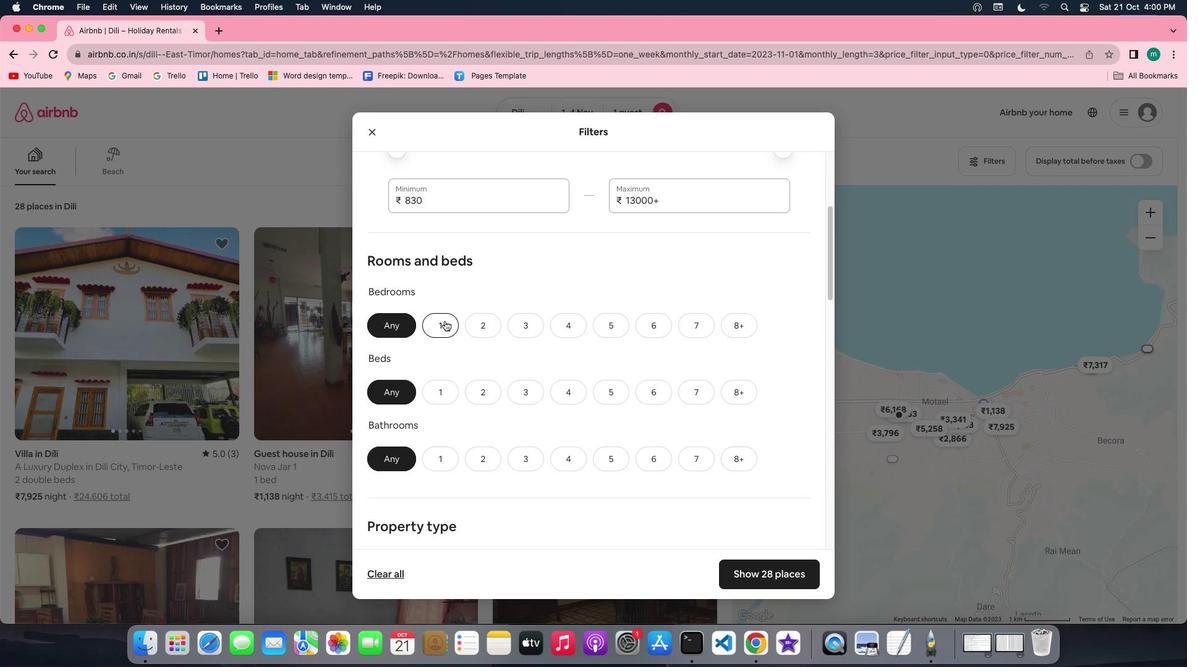 
Action: Mouse pressed left at (444, 320)
Screenshot: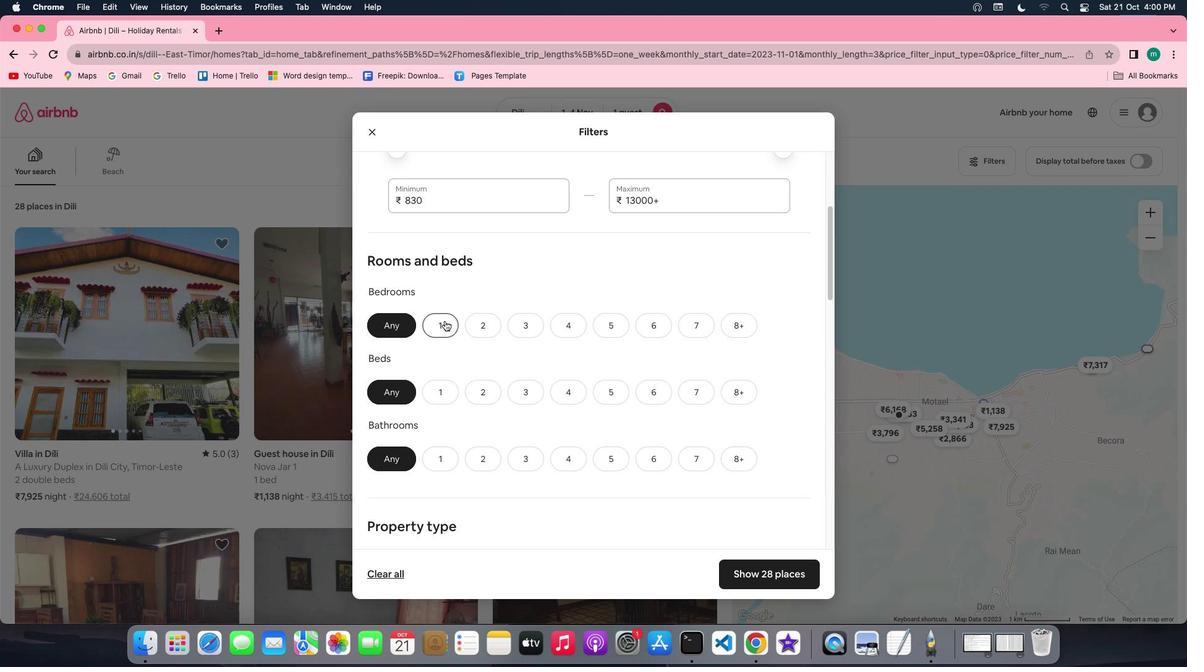 
Action: Mouse moved to (442, 392)
Screenshot: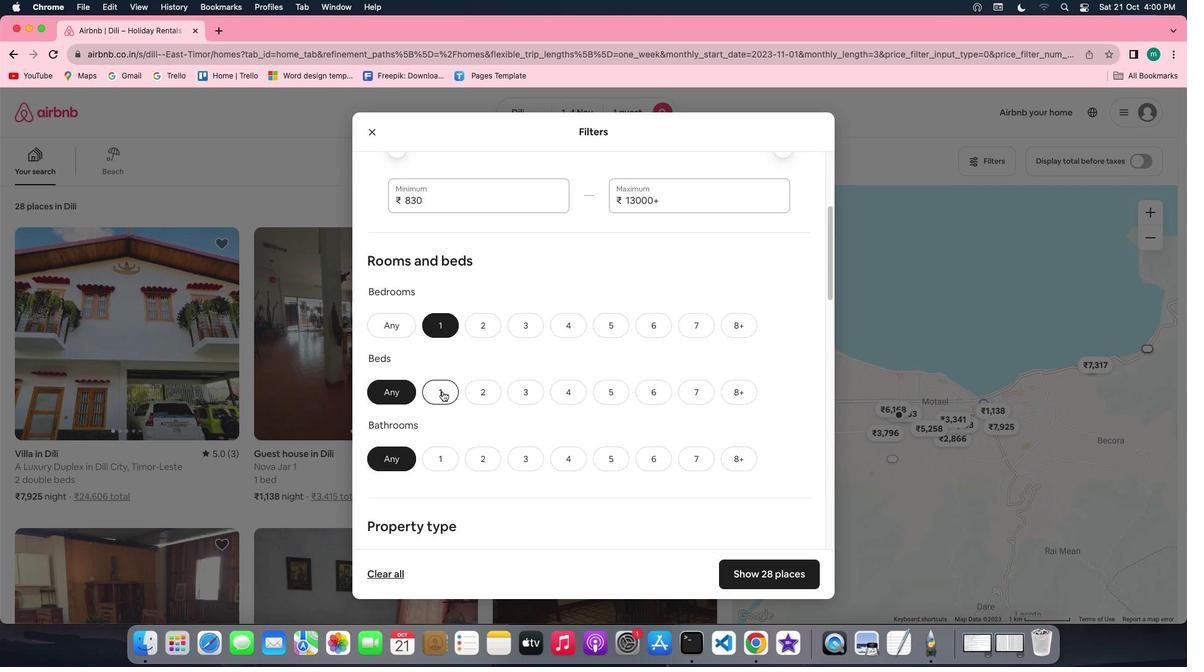 
Action: Mouse pressed left at (442, 392)
Screenshot: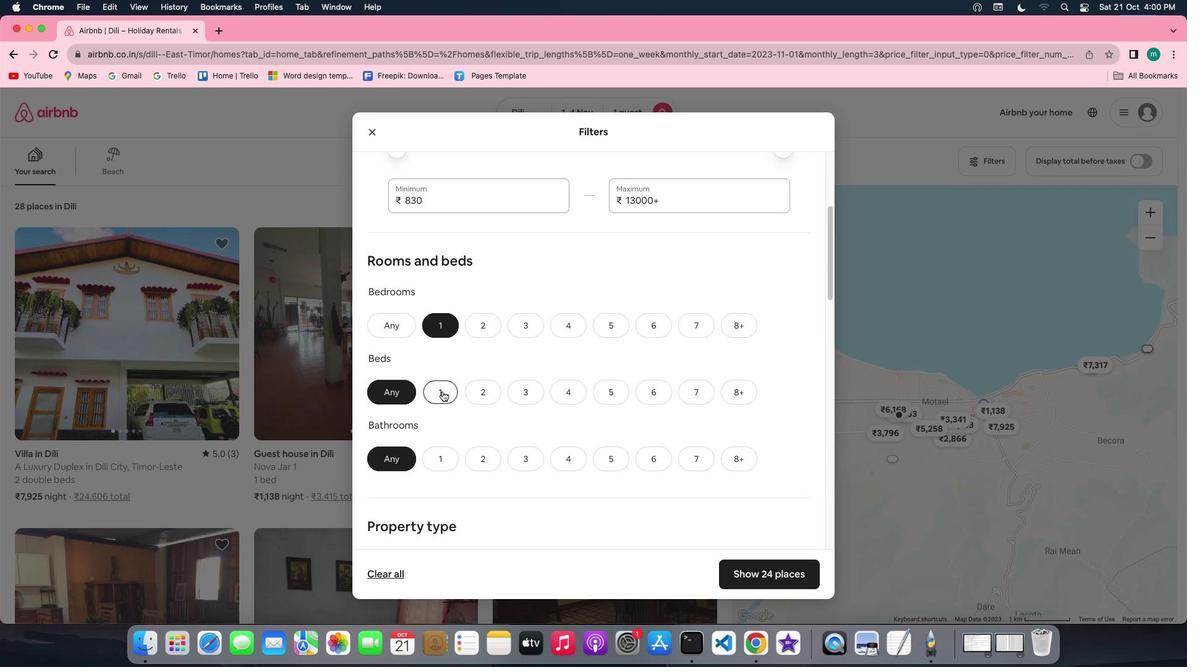 
Action: Mouse moved to (435, 453)
Screenshot: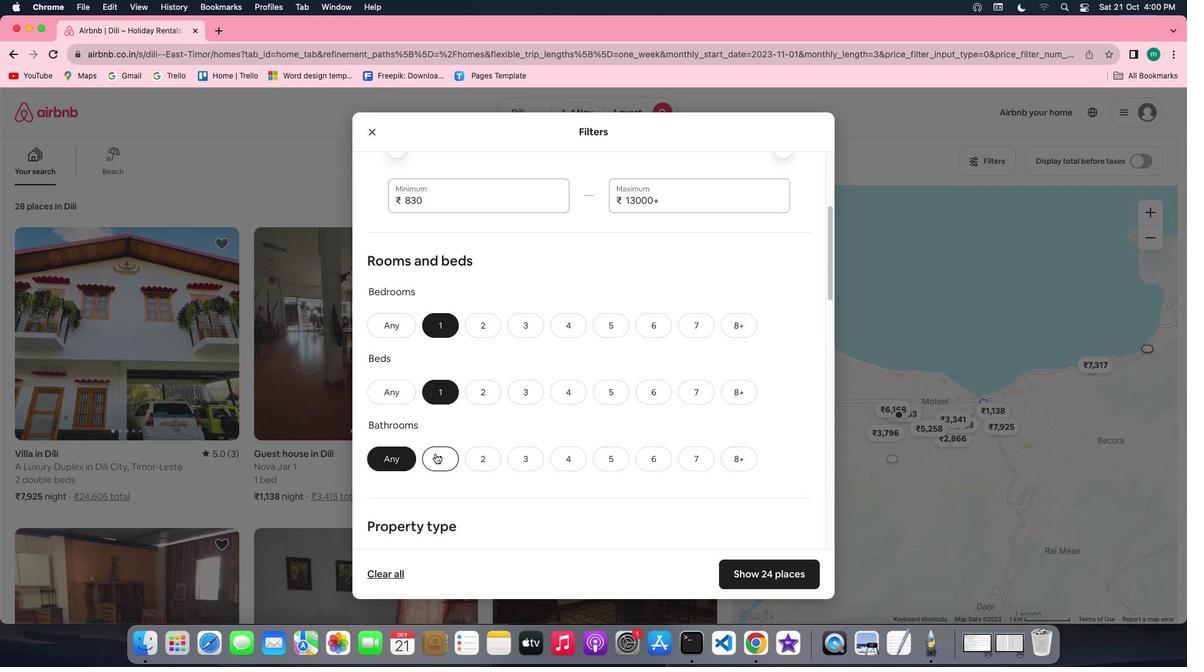 
Action: Mouse pressed left at (435, 453)
Screenshot: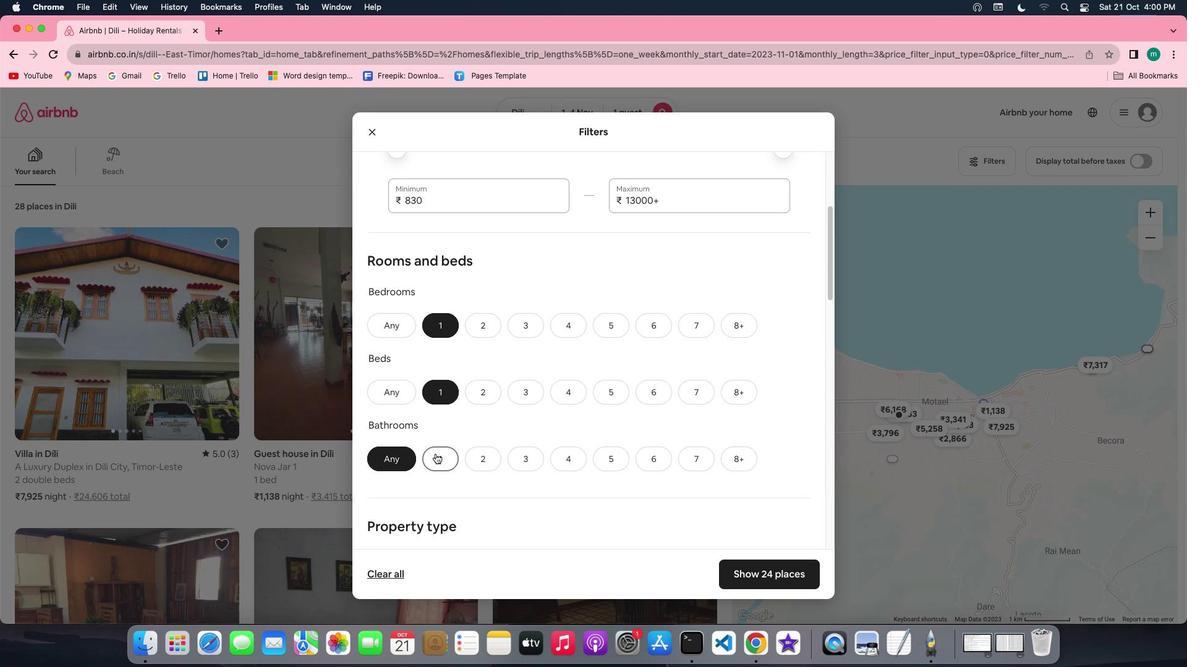 
Action: Mouse moved to (612, 444)
Screenshot: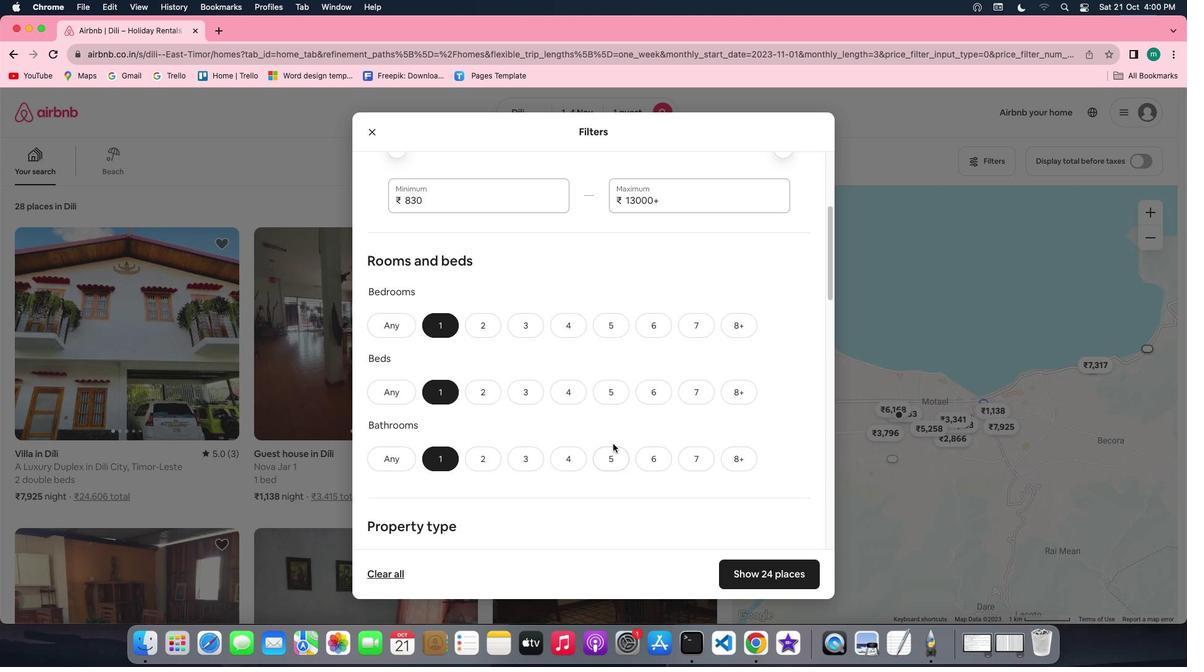 
Action: Mouse scrolled (612, 444) with delta (0, 0)
Screenshot: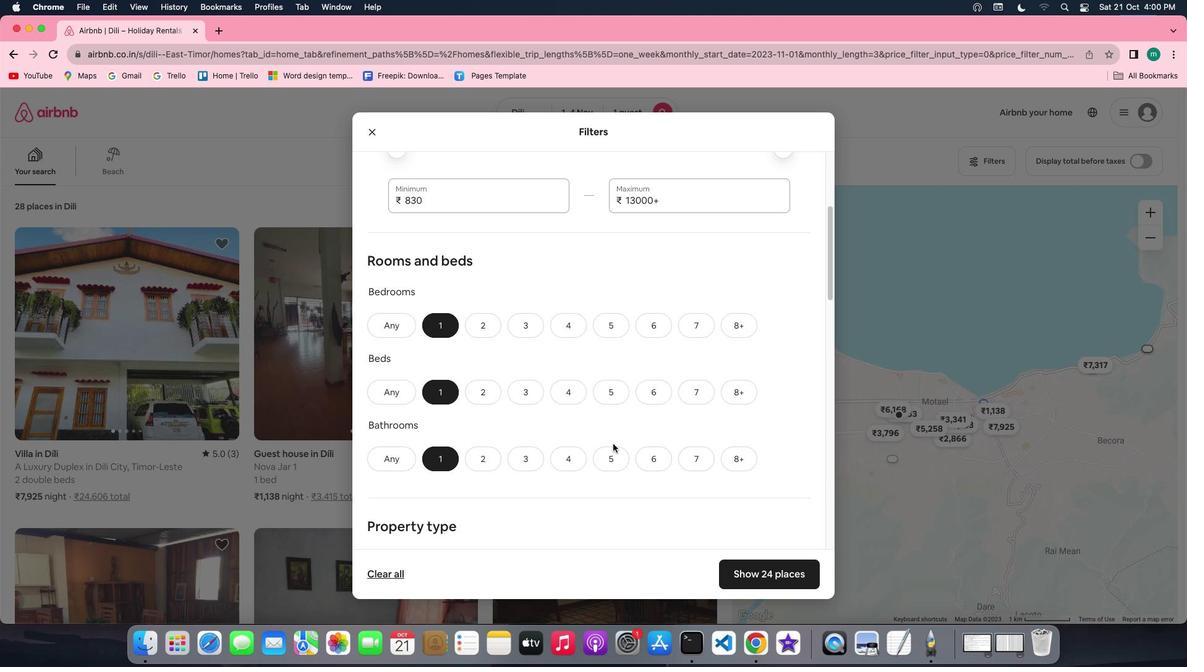 
Action: Mouse scrolled (612, 444) with delta (0, 0)
Screenshot: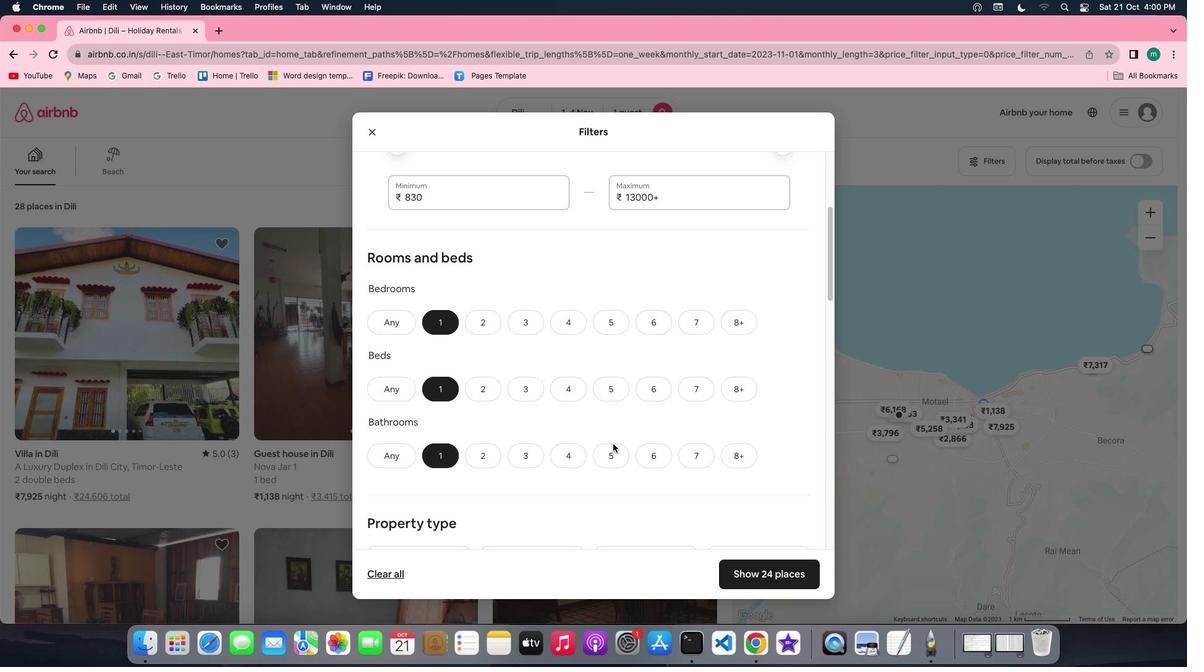 
Action: Mouse scrolled (612, 444) with delta (0, 0)
Screenshot: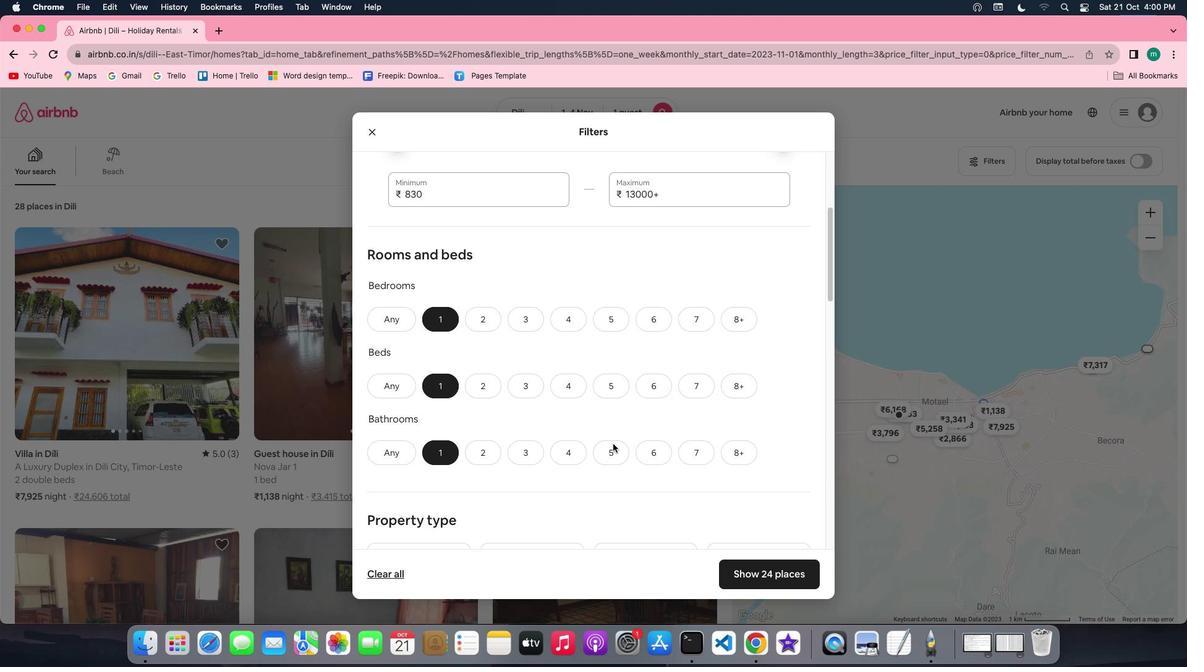 
Action: Mouse scrolled (612, 444) with delta (0, 0)
Screenshot: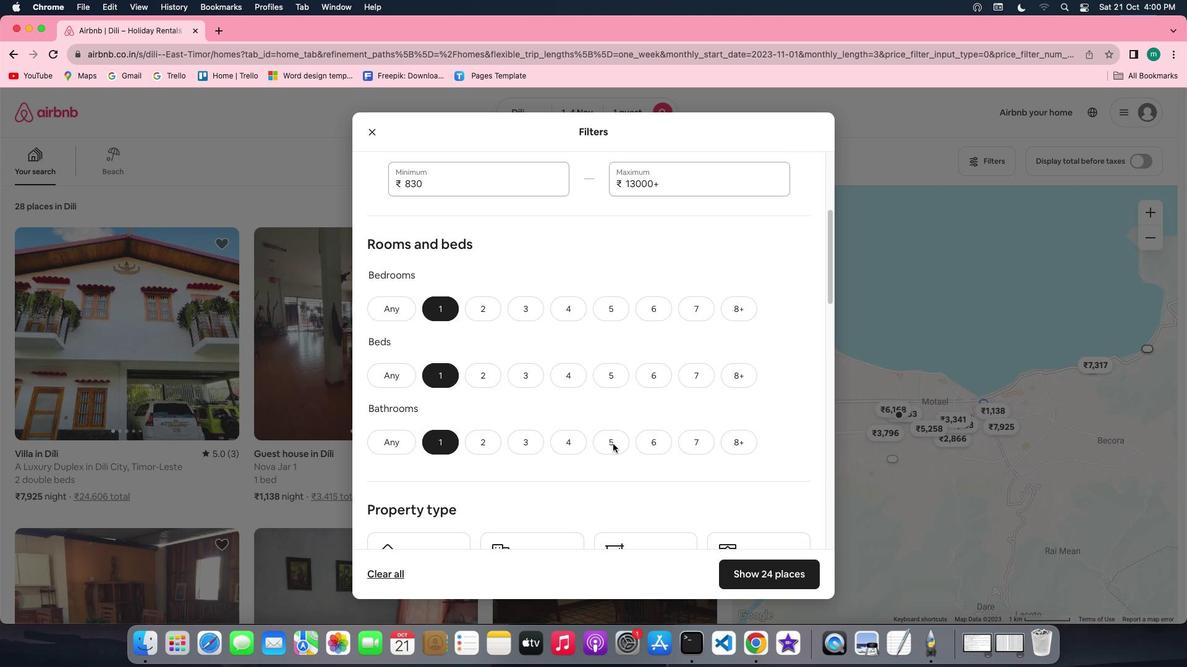 
Action: Mouse scrolled (612, 444) with delta (0, 0)
Screenshot: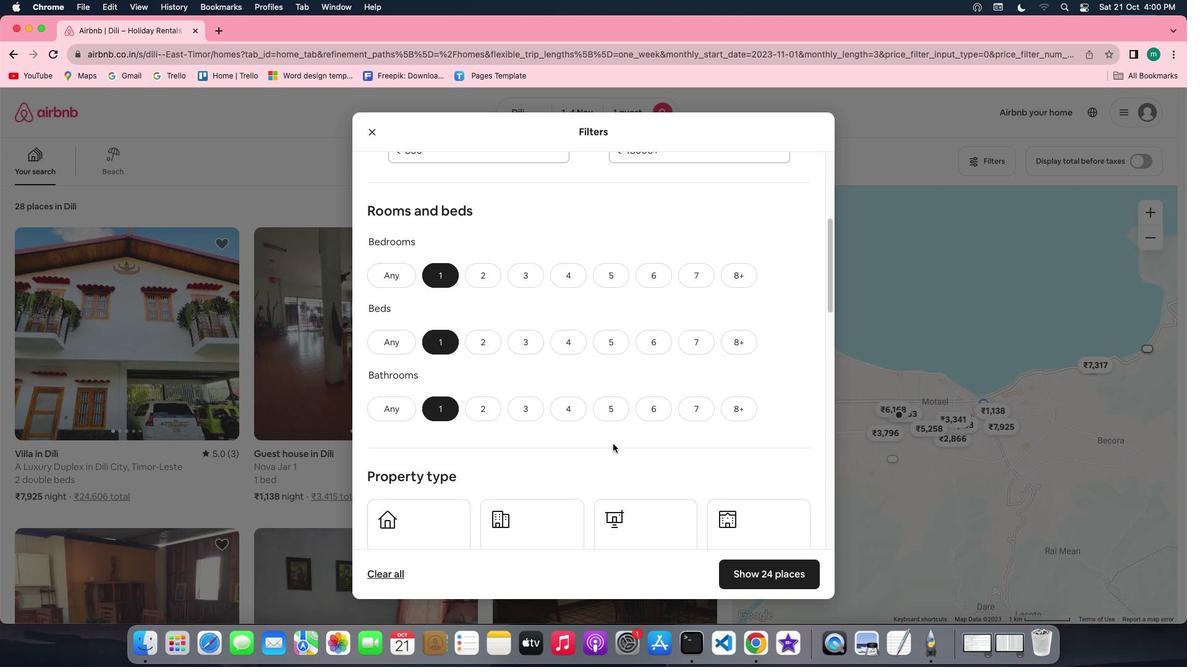 
Action: Mouse scrolled (612, 444) with delta (0, 0)
Screenshot: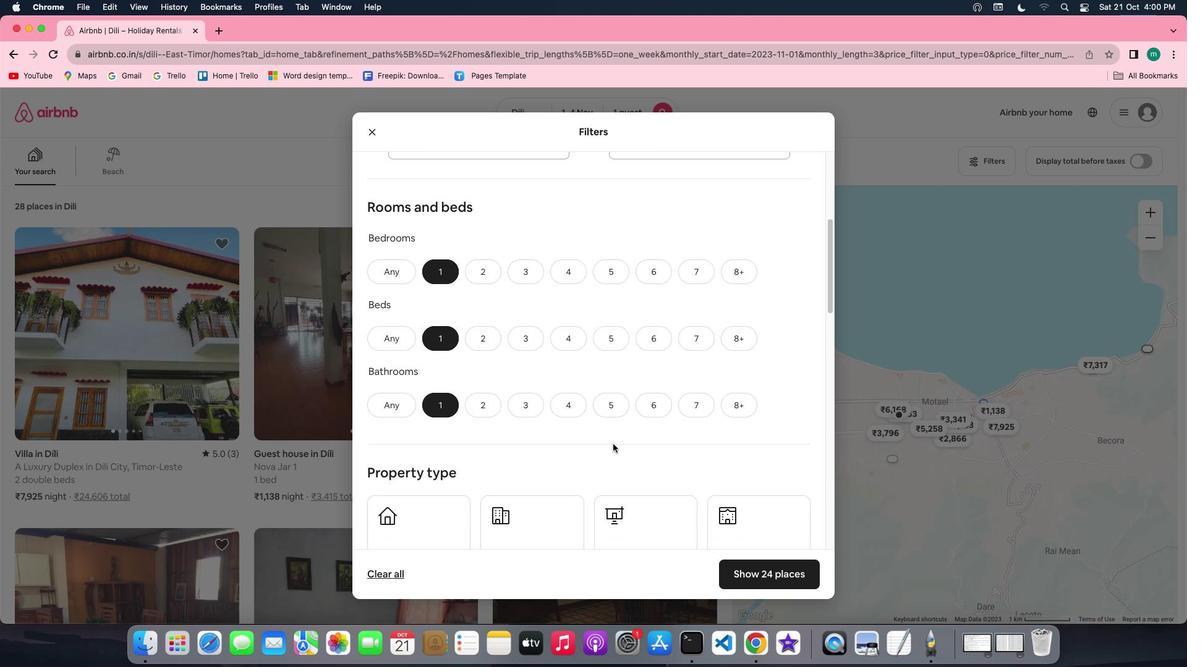 
Action: Mouse scrolled (612, 444) with delta (0, 0)
Screenshot: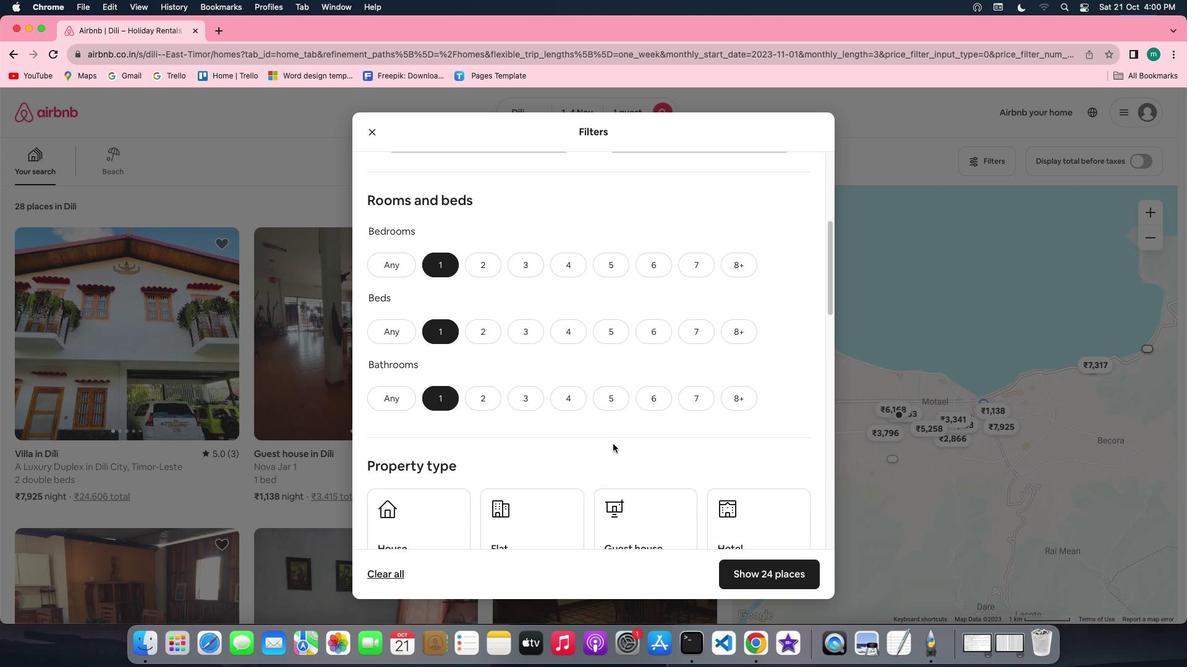 
Action: Mouse scrolled (612, 444) with delta (0, 0)
Screenshot: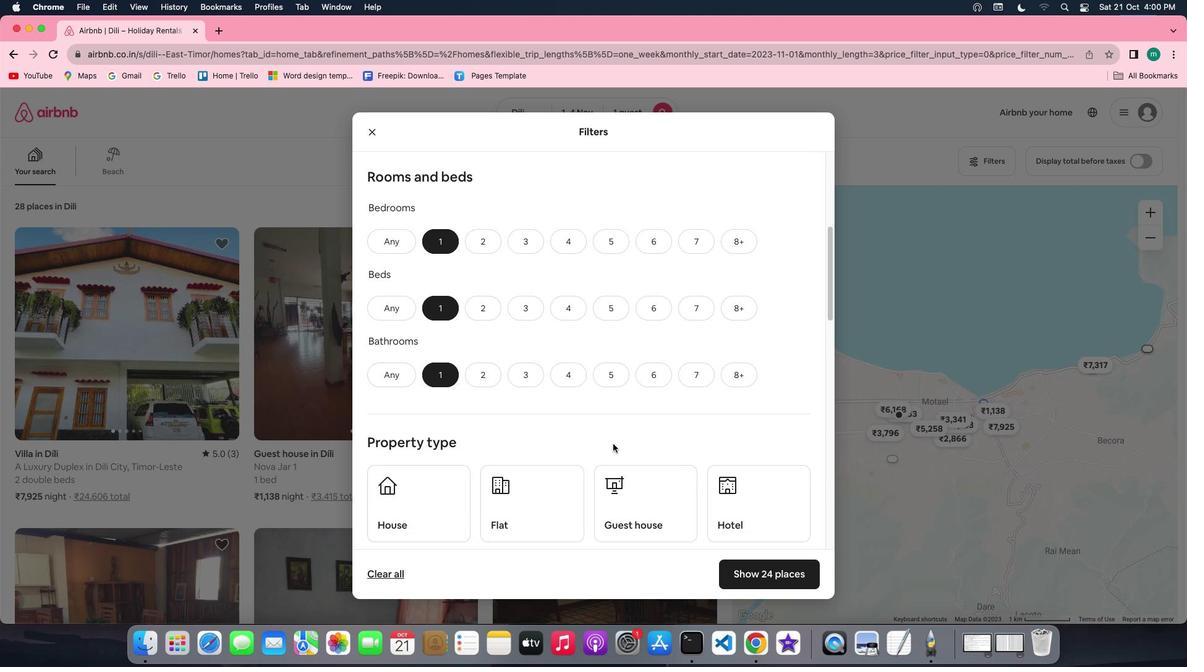 
Action: Mouse scrolled (612, 444) with delta (0, 0)
Screenshot: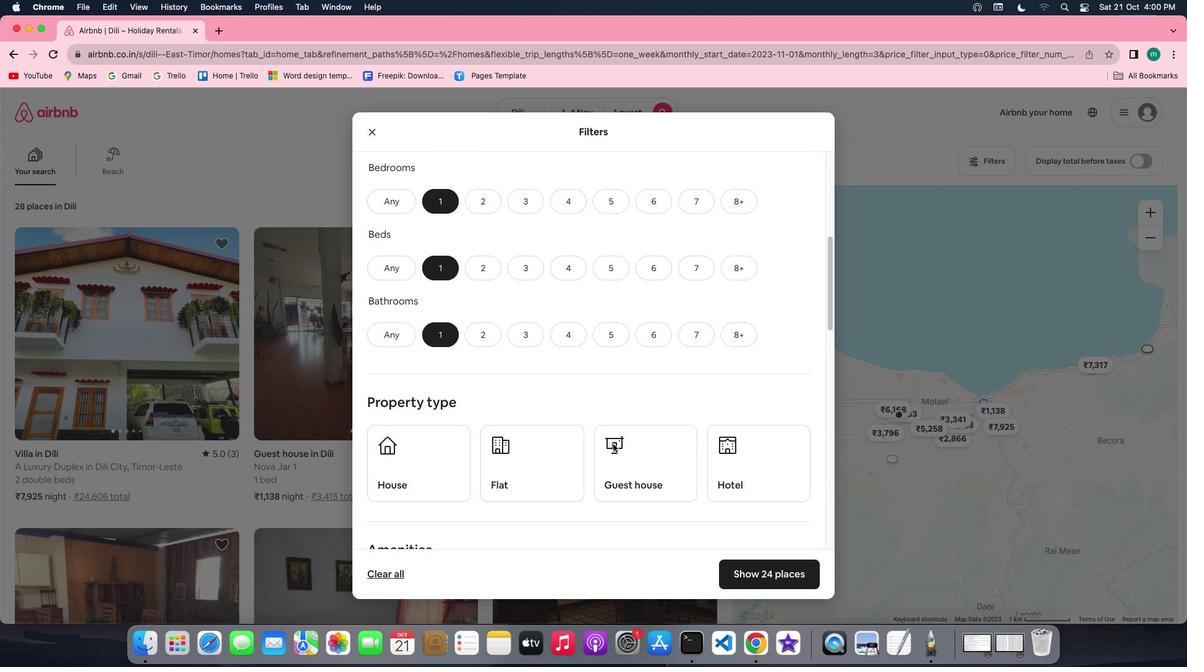 
Action: Mouse scrolled (612, 444) with delta (0, 0)
Screenshot: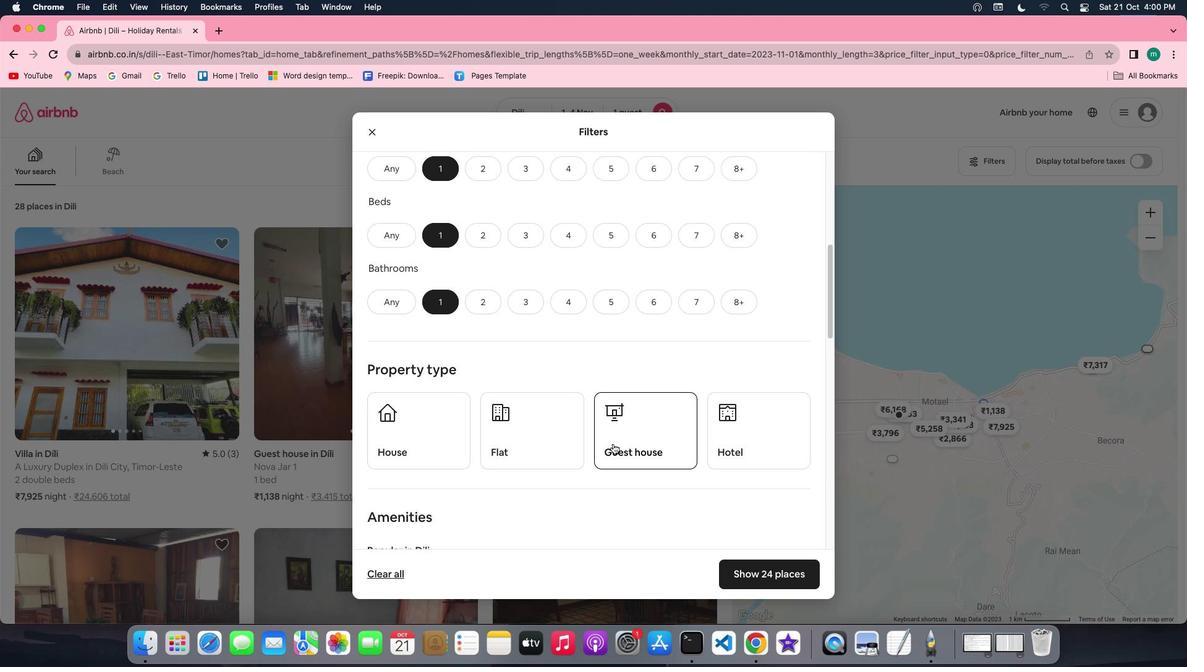 
Action: Mouse scrolled (612, 444) with delta (0, 0)
Screenshot: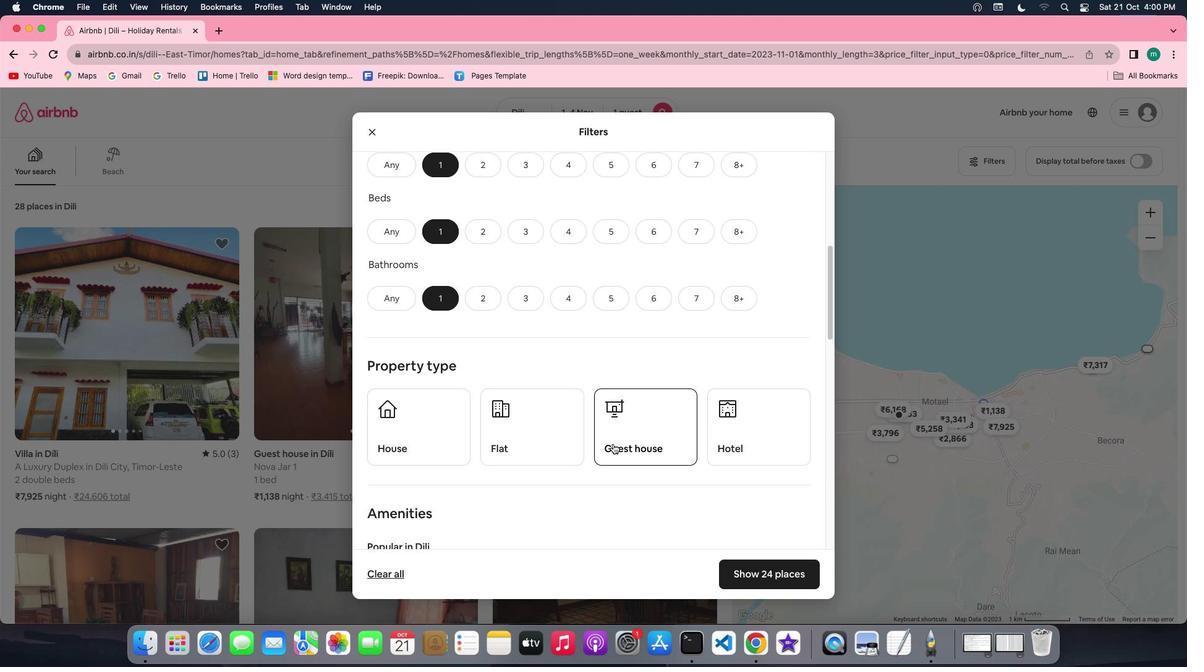 
Action: Mouse scrolled (612, 444) with delta (0, 0)
Screenshot: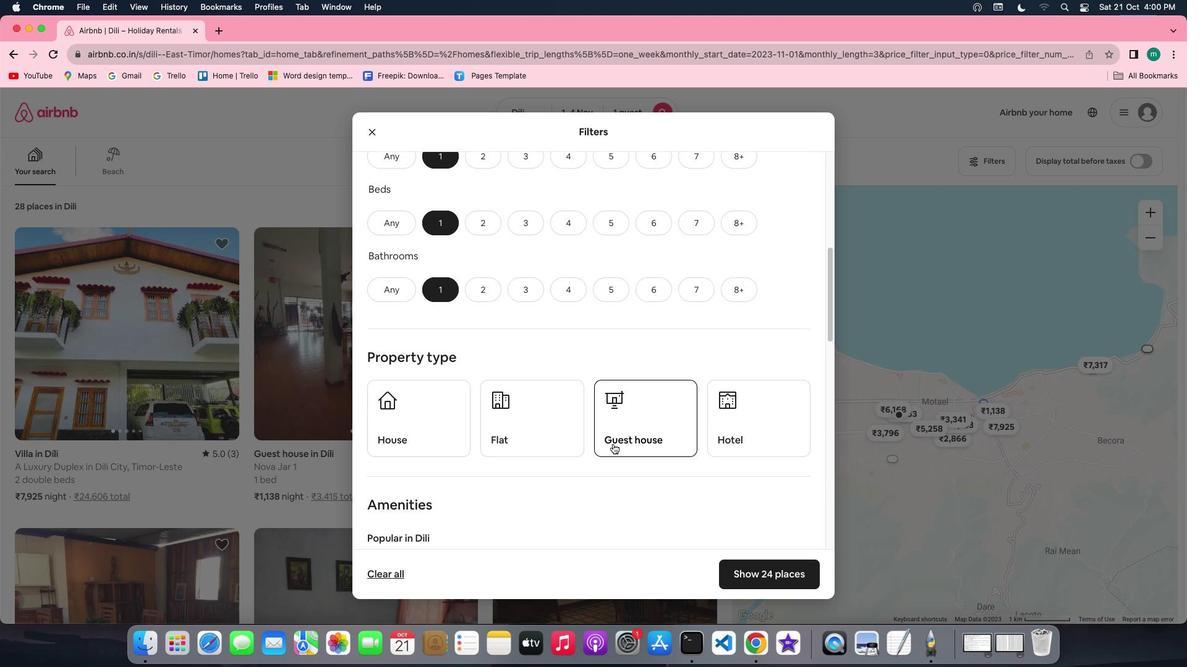
Action: Mouse moved to (525, 401)
Screenshot: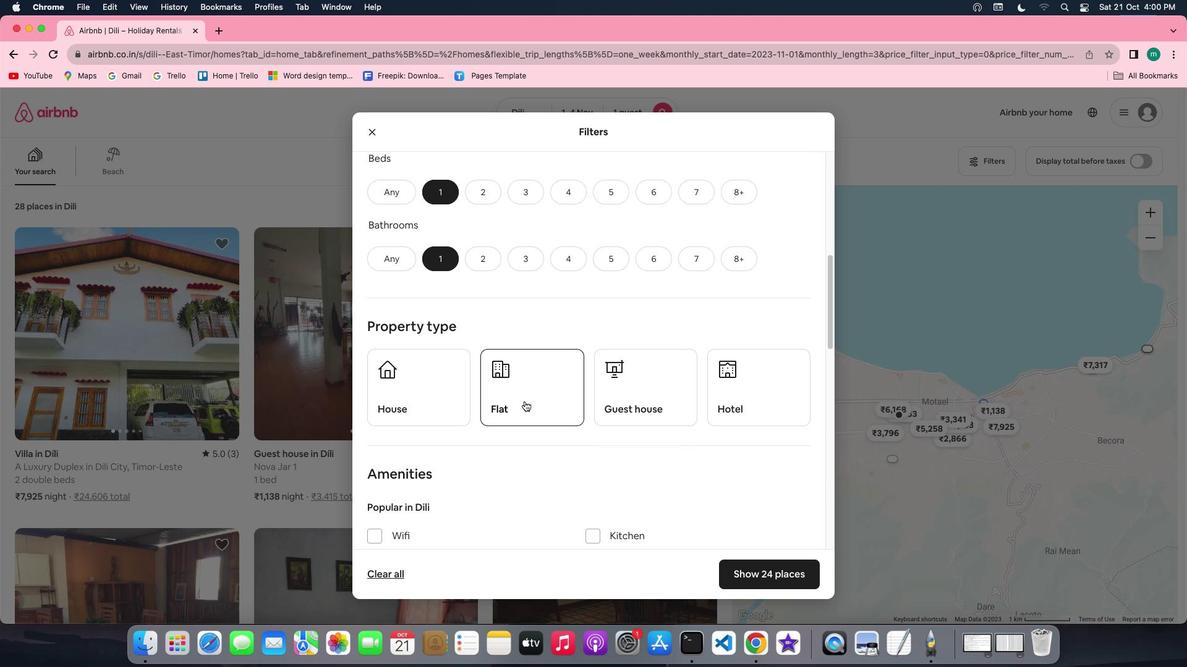 
Action: Mouse pressed left at (525, 401)
Screenshot: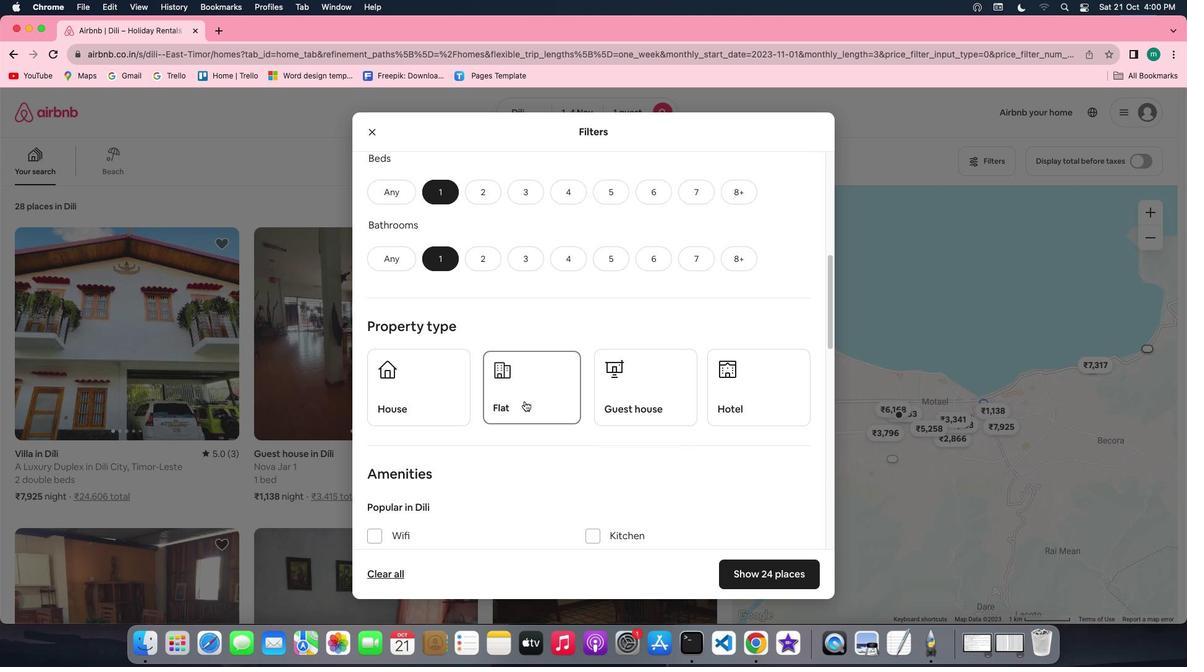 
Action: Mouse moved to (671, 441)
Screenshot: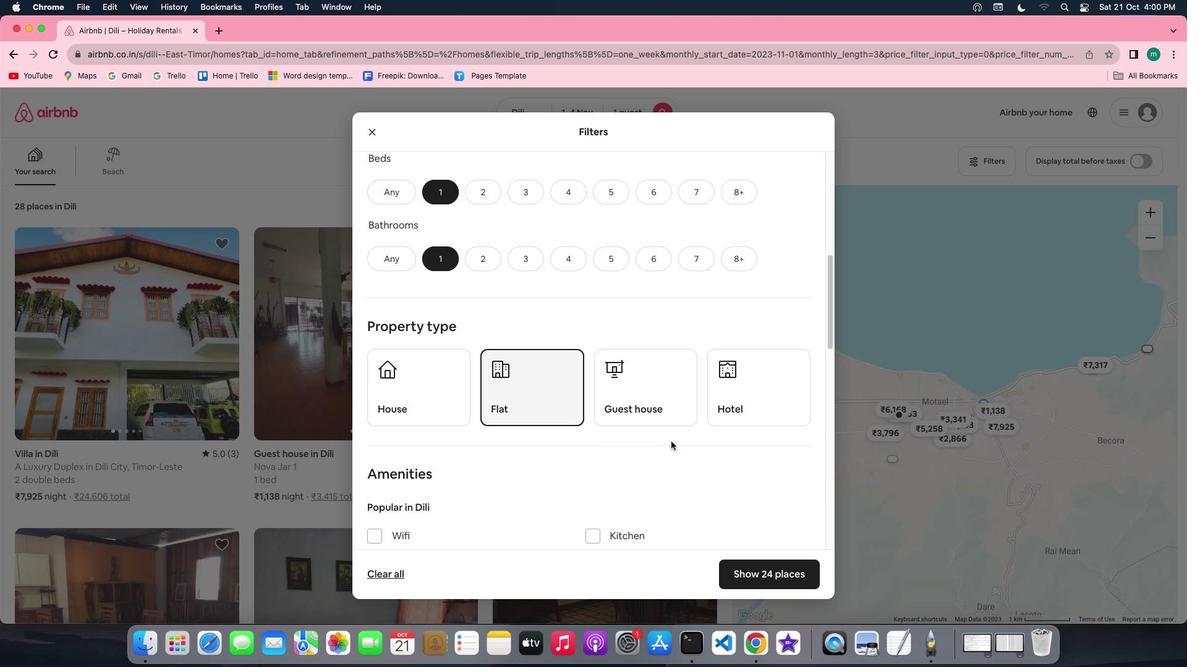 
Action: Mouse scrolled (671, 441) with delta (0, 0)
Screenshot: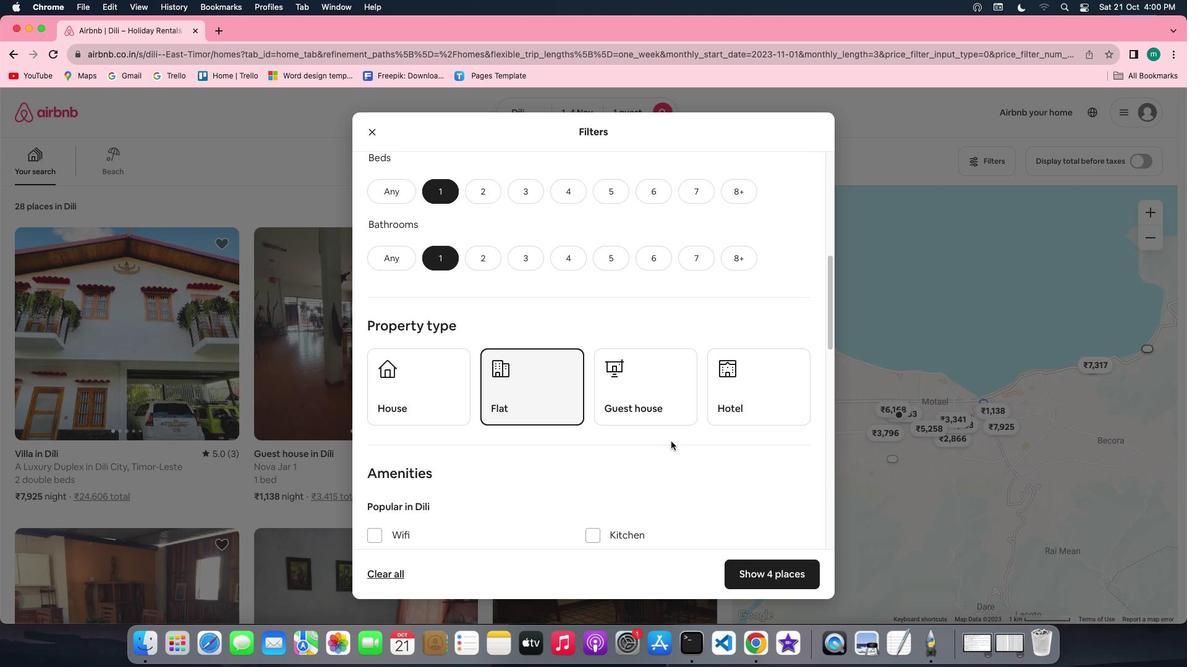 
Action: Mouse scrolled (671, 441) with delta (0, 0)
Screenshot: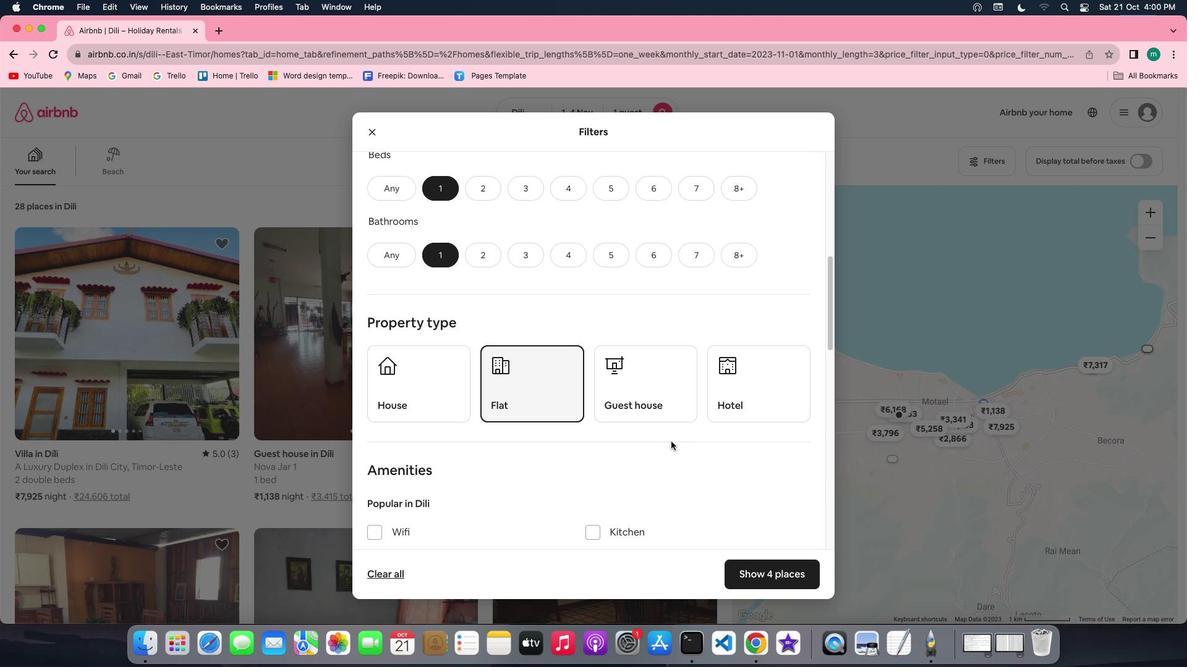 
Action: Mouse scrolled (671, 441) with delta (0, 0)
Screenshot: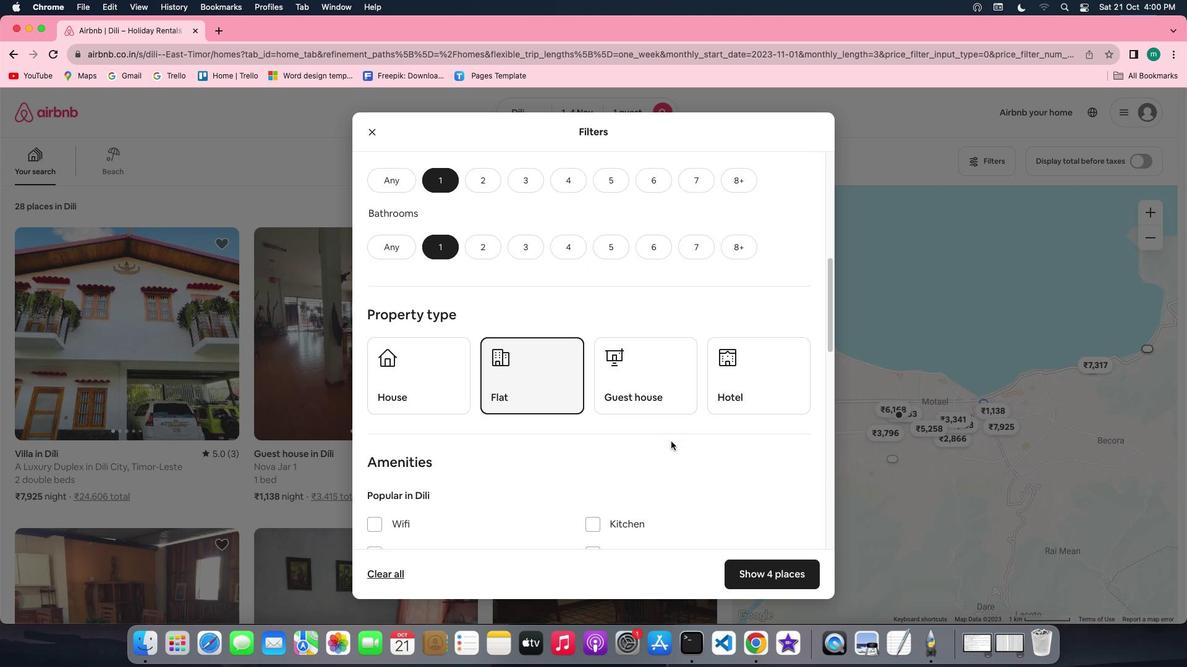 
Action: Mouse scrolled (671, 441) with delta (0, 0)
Screenshot: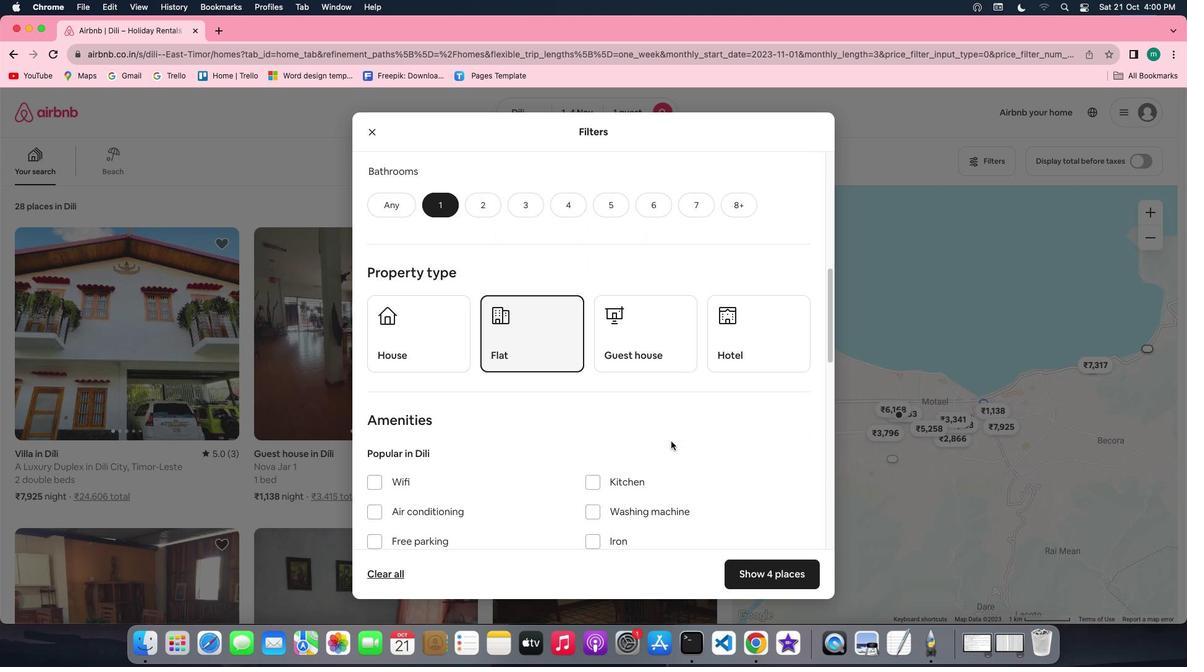 
Action: Mouse moved to (671, 441)
Screenshot: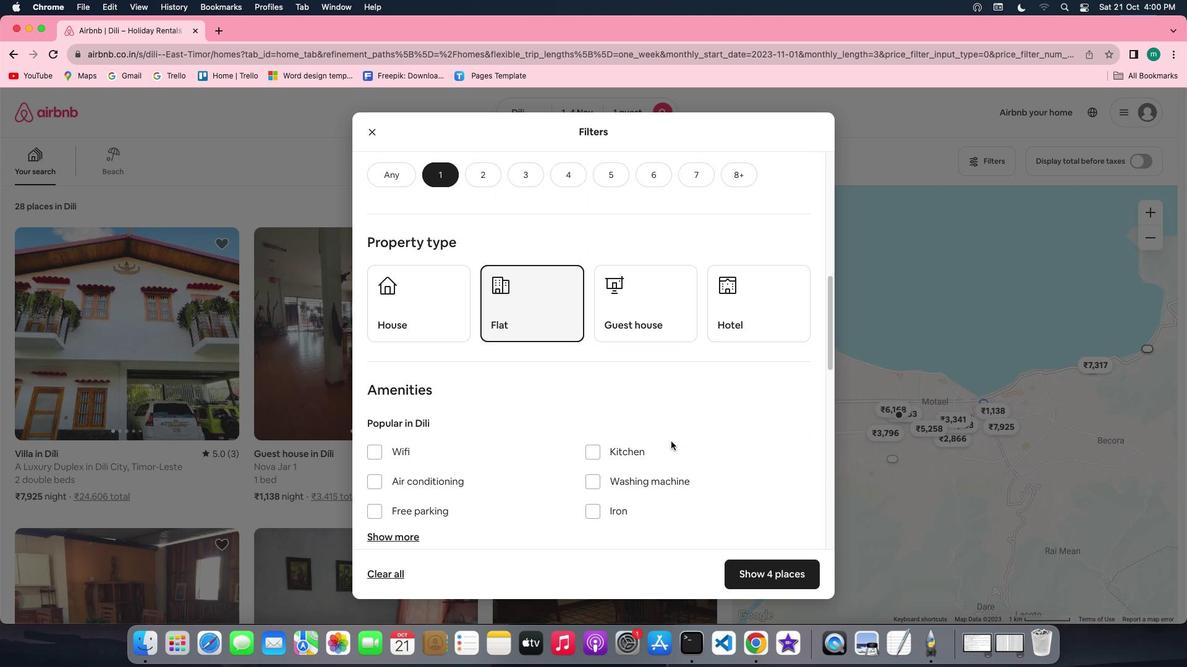 
Action: Mouse scrolled (671, 441) with delta (0, 0)
Screenshot: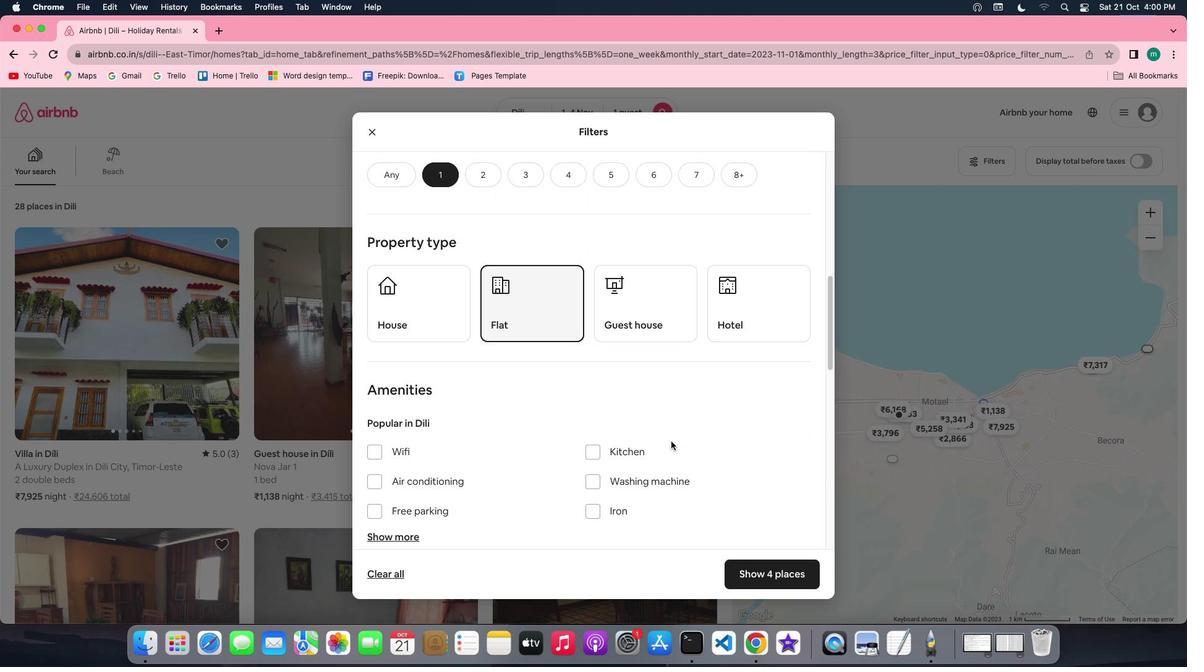 
Action: Mouse scrolled (671, 441) with delta (0, 0)
Screenshot: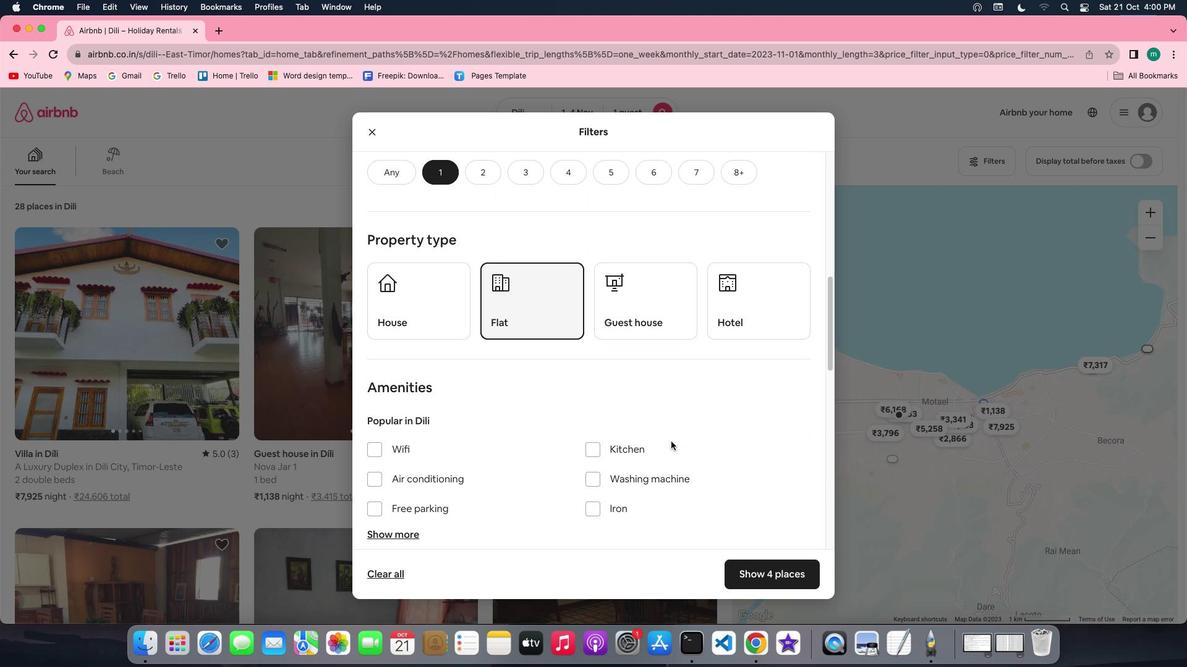 
Action: Mouse scrolled (671, 441) with delta (0, 0)
Screenshot: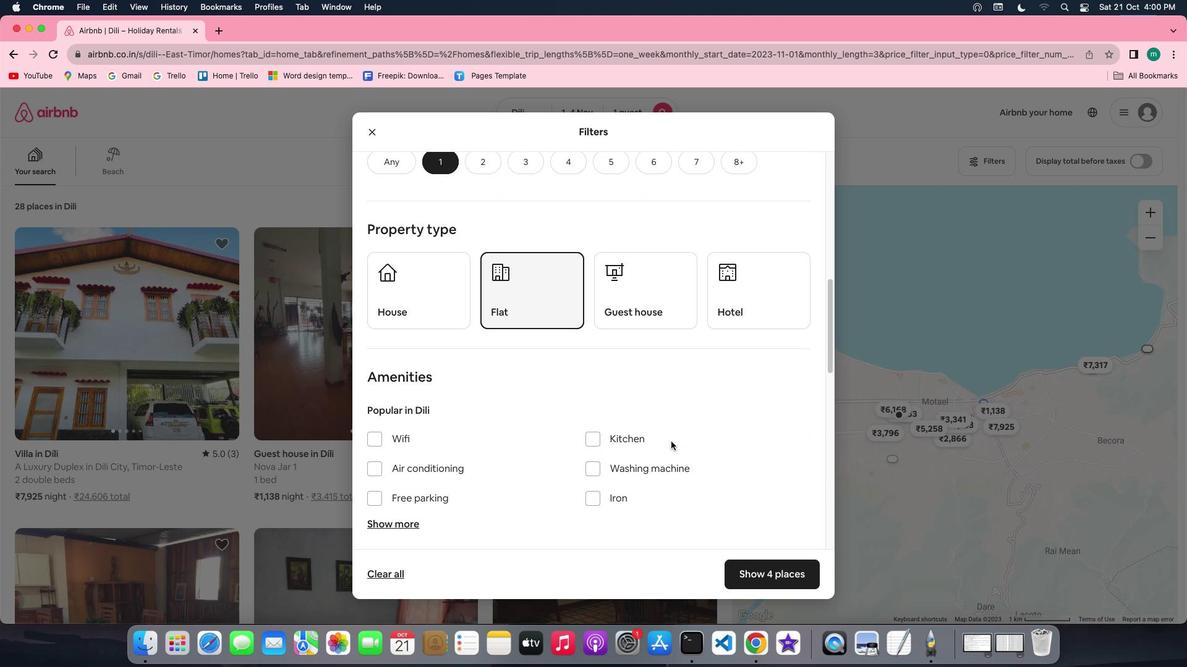 
Action: Mouse moved to (687, 466)
Screenshot: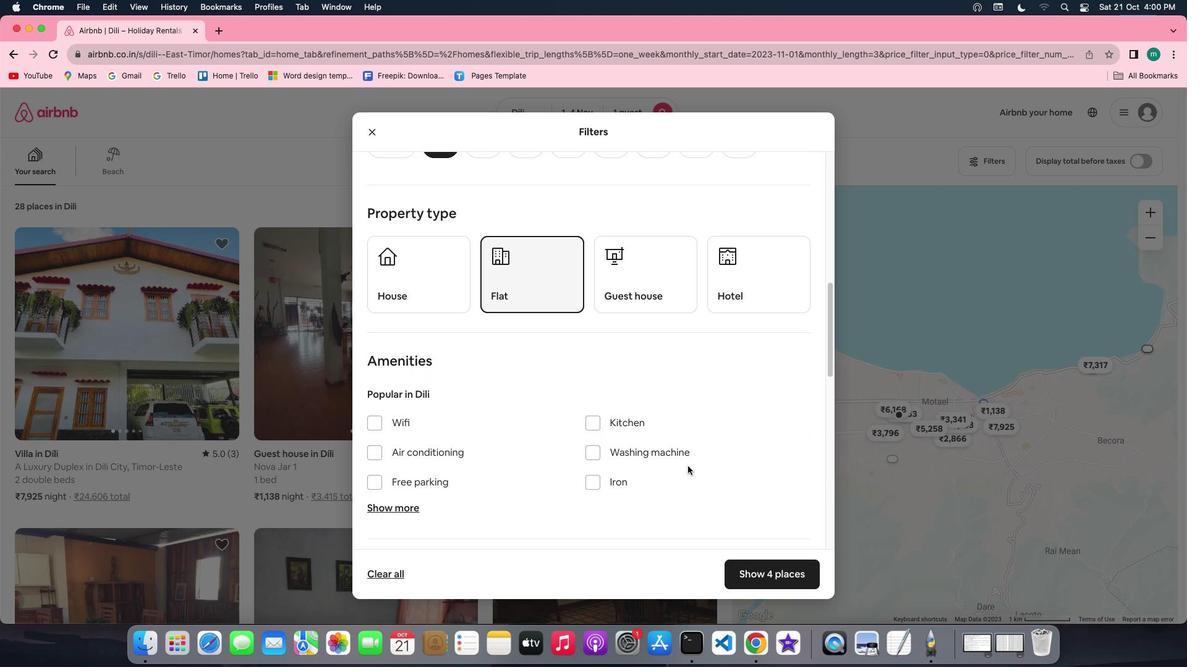 
Action: Mouse scrolled (687, 466) with delta (0, 0)
Screenshot: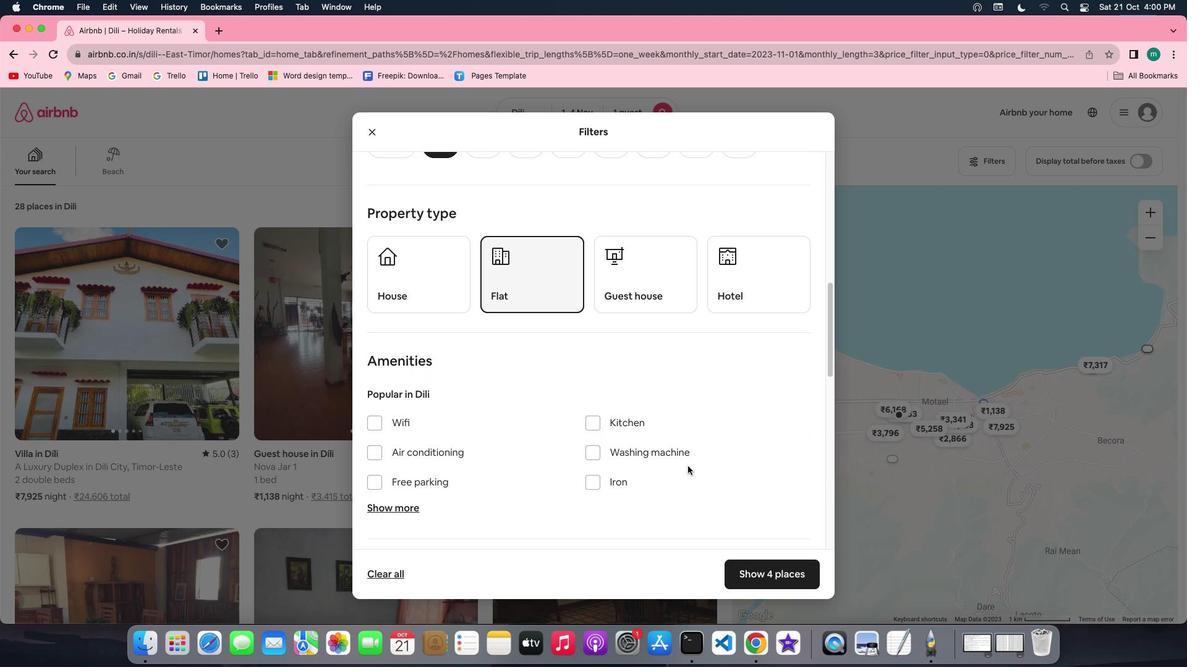 
Action: Mouse scrolled (687, 466) with delta (0, 0)
Screenshot: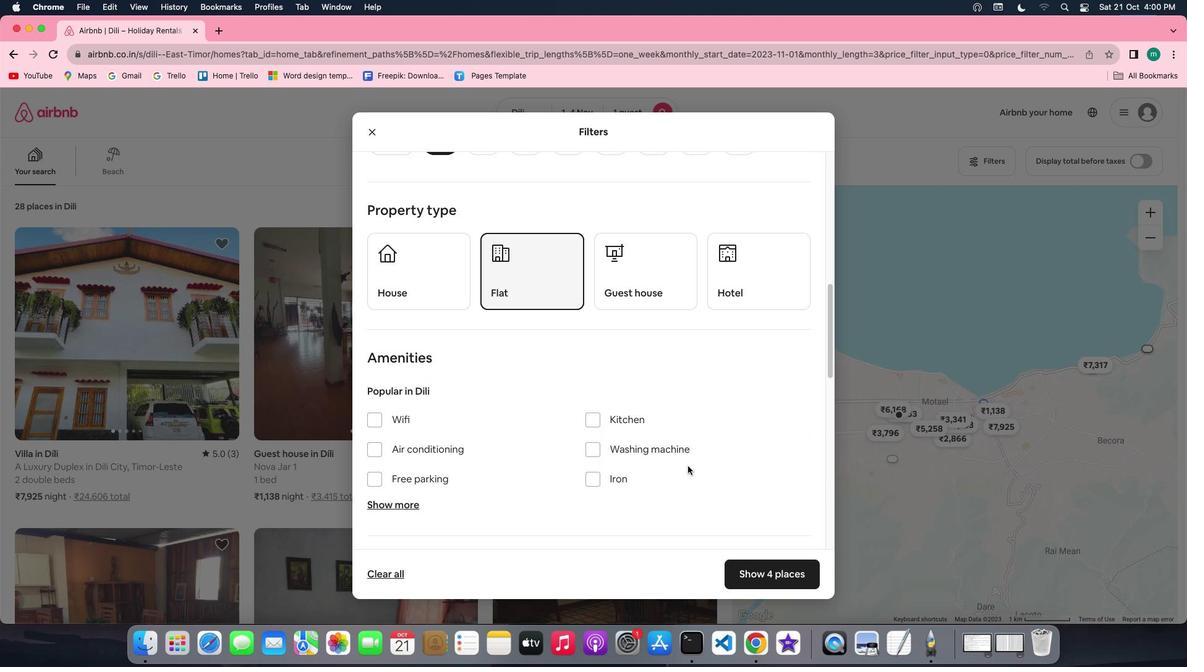 
Action: Mouse scrolled (687, 466) with delta (0, 0)
Screenshot: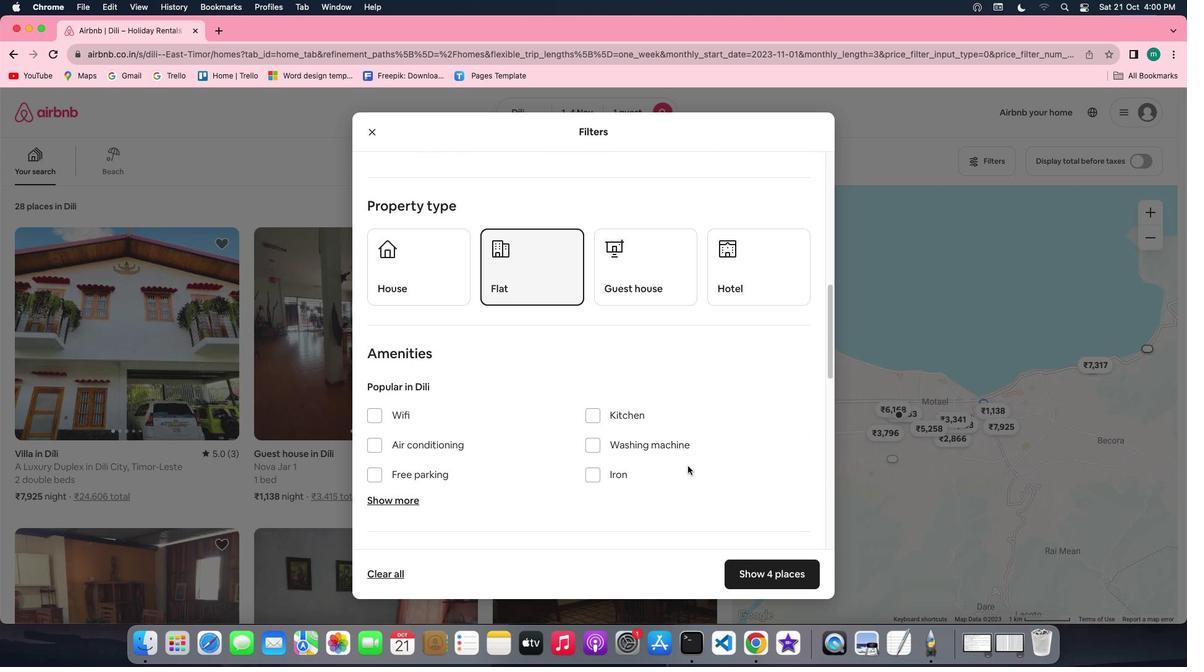 
Action: Mouse scrolled (687, 466) with delta (0, 0)
Screenshot: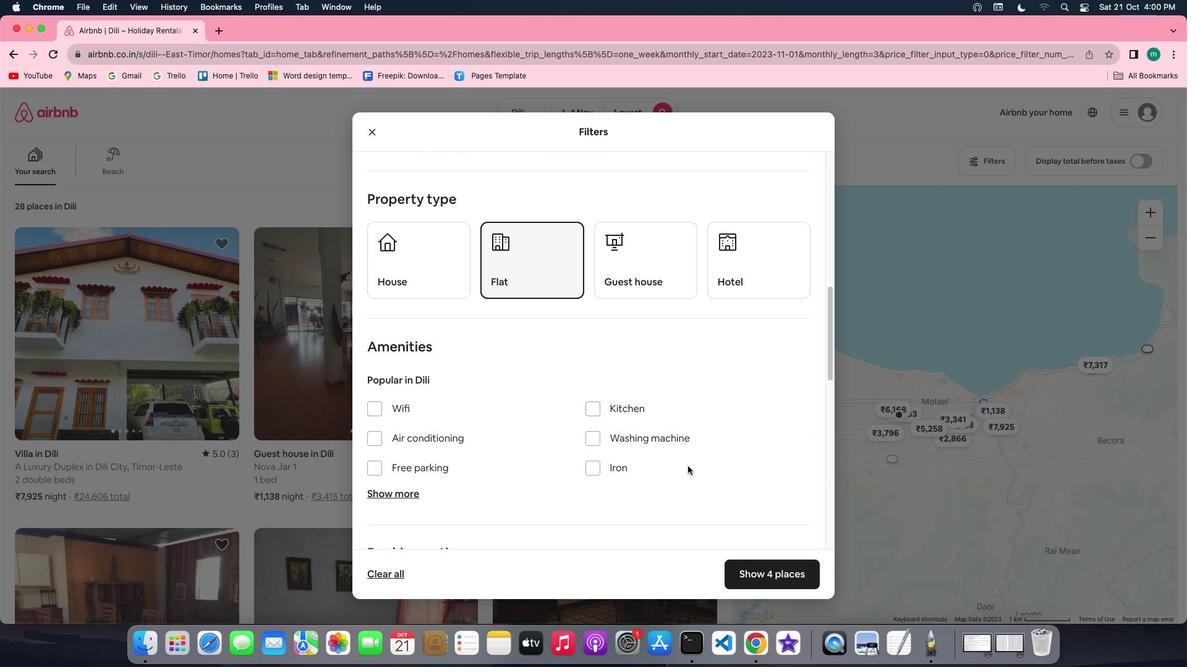 
Action: Mouse scrolled (687, 466) with delta (0, 0)
Screenshot: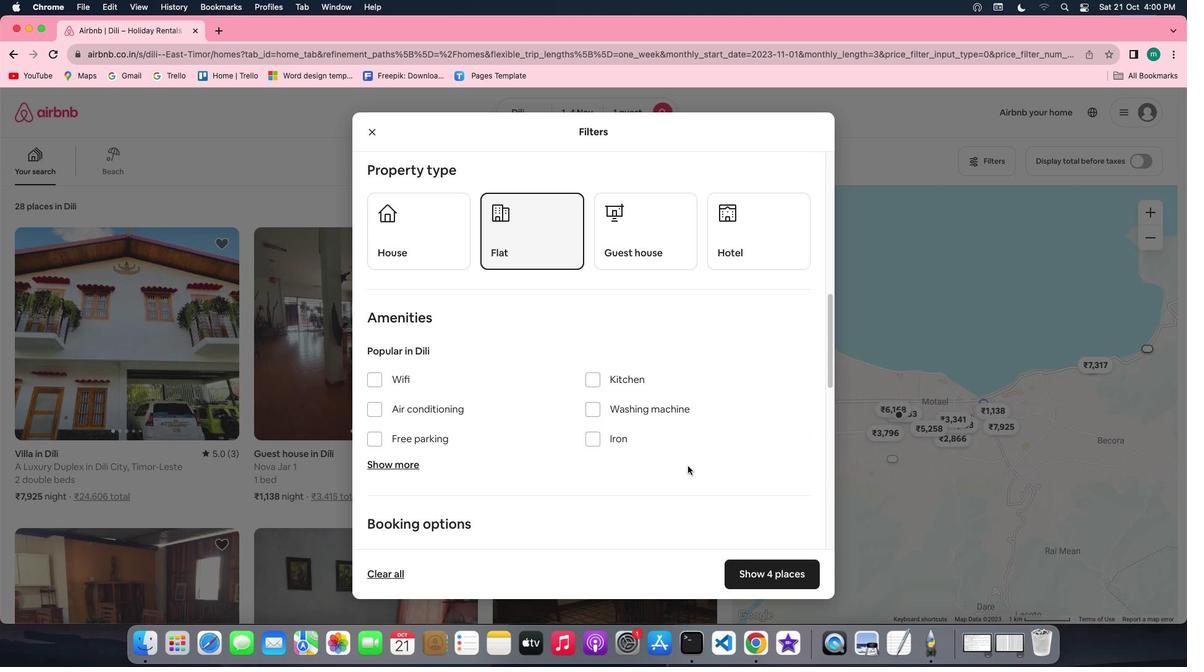 
Action: Mouse scrolled (687, 466) with delta (0, 0)
Screenshot: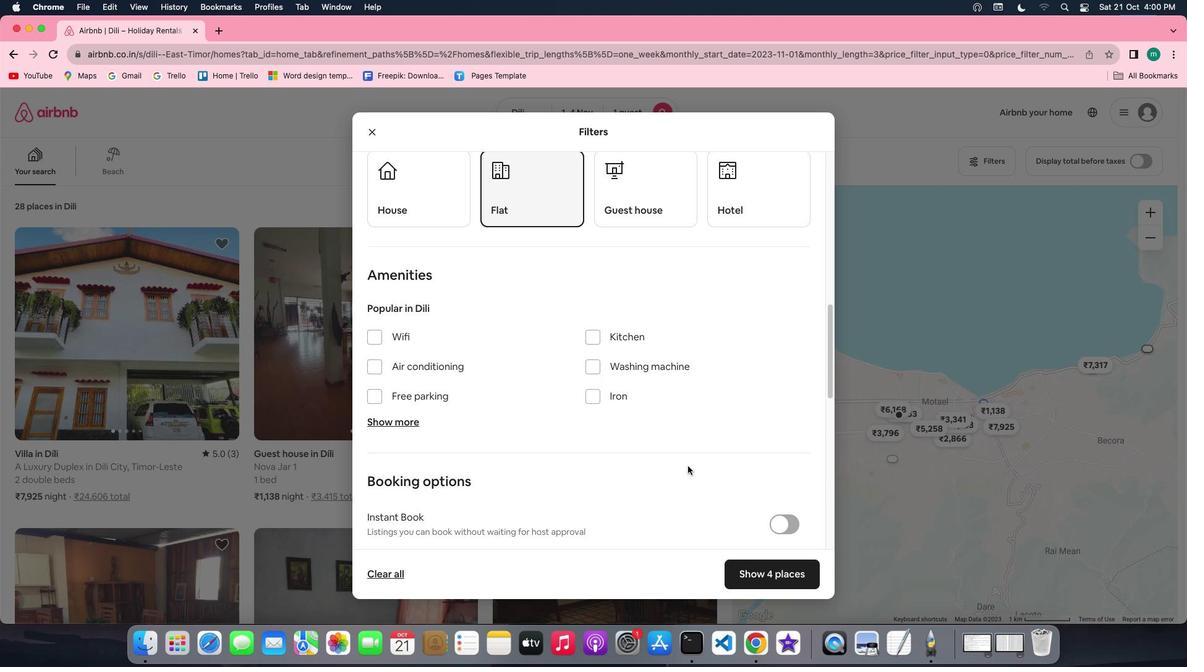 
Action: Mouse scrolled (687, 466) with delta (0, 0)
Screenshot: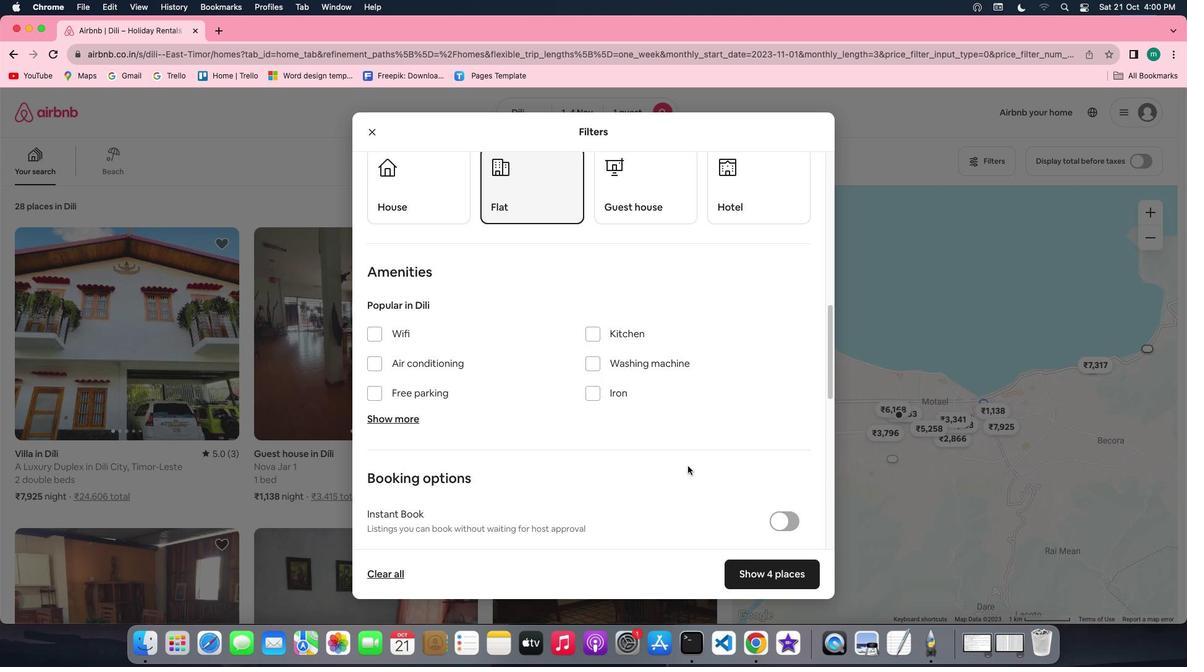 
Action: Mouse scrolled (687, 466) with delta (0, 0)
Screenshot: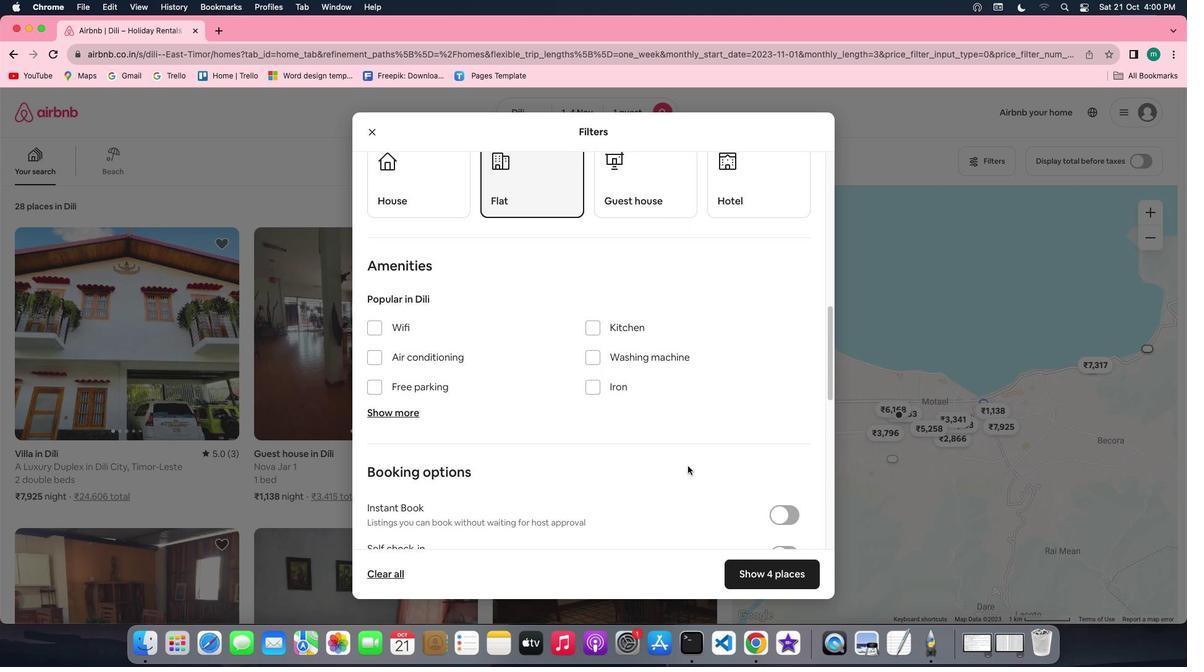 
Action: Mouse moved to (403, 283)
Screenshot: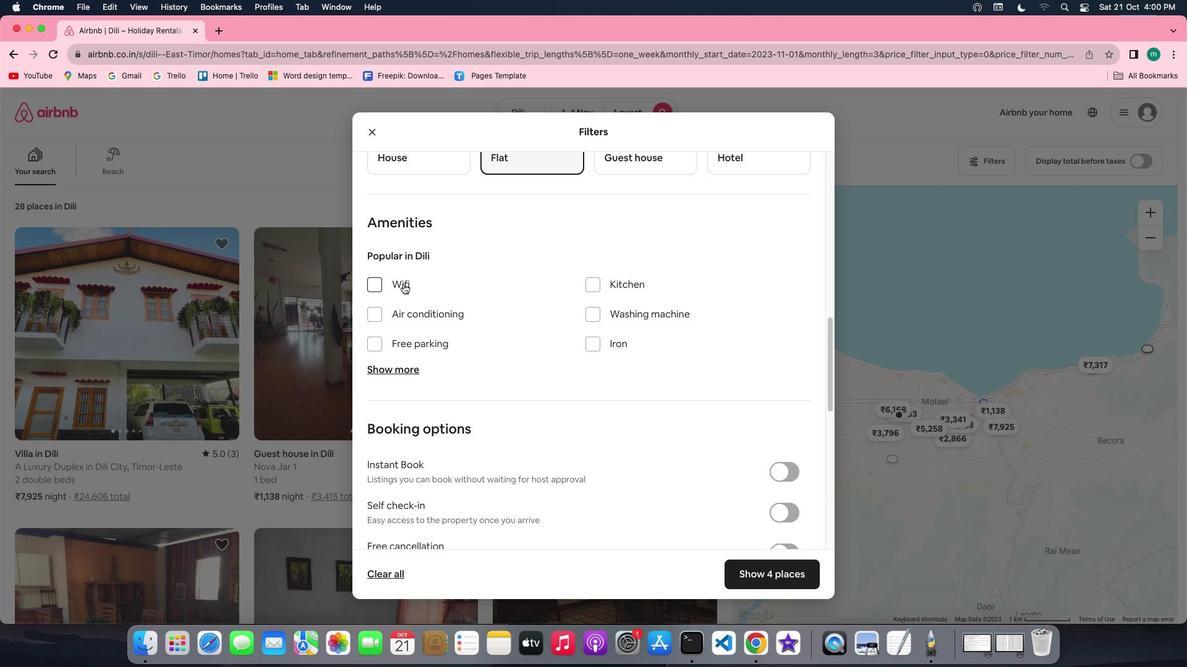 
Action: Mouse pressed left at (403, 283)
Screenshot: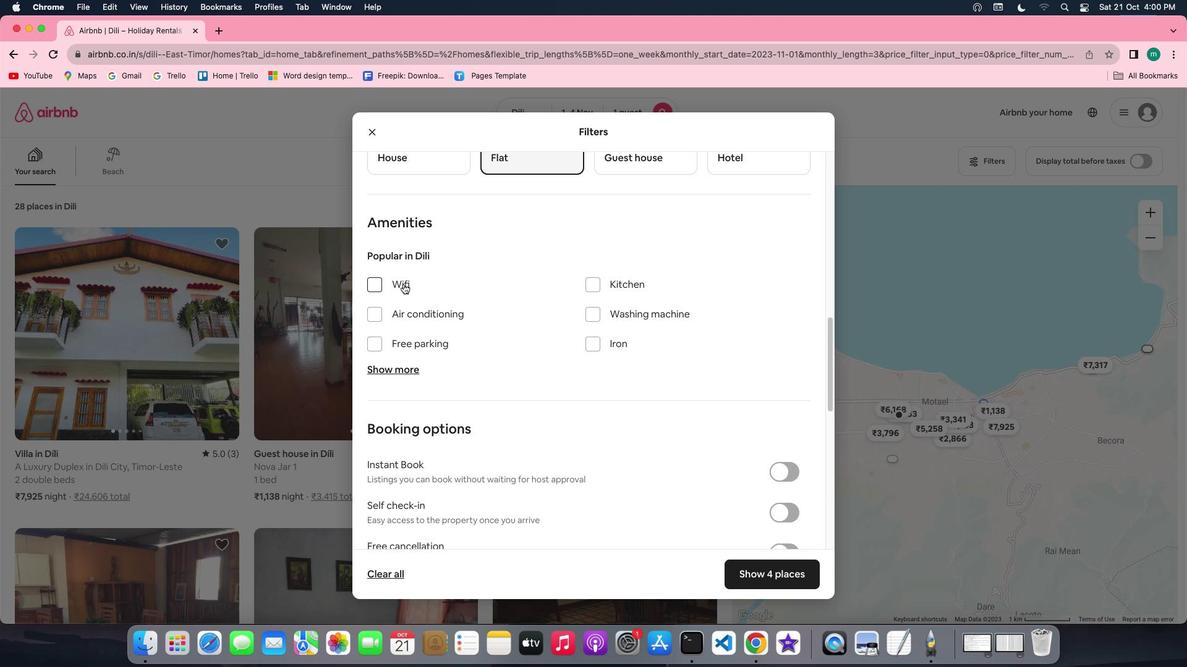
Action: Mouse moved to (711, 471)
Screenshot: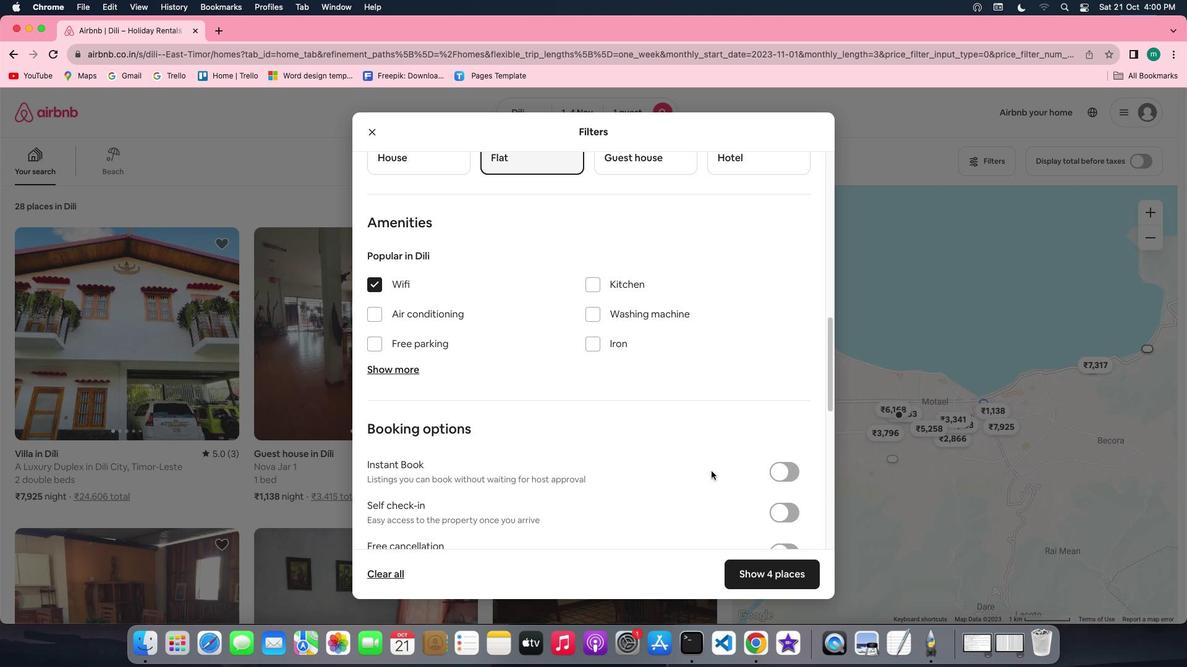 
Action: Mouse scrolled (711, 471) with delta (0, 0)
Screenshot: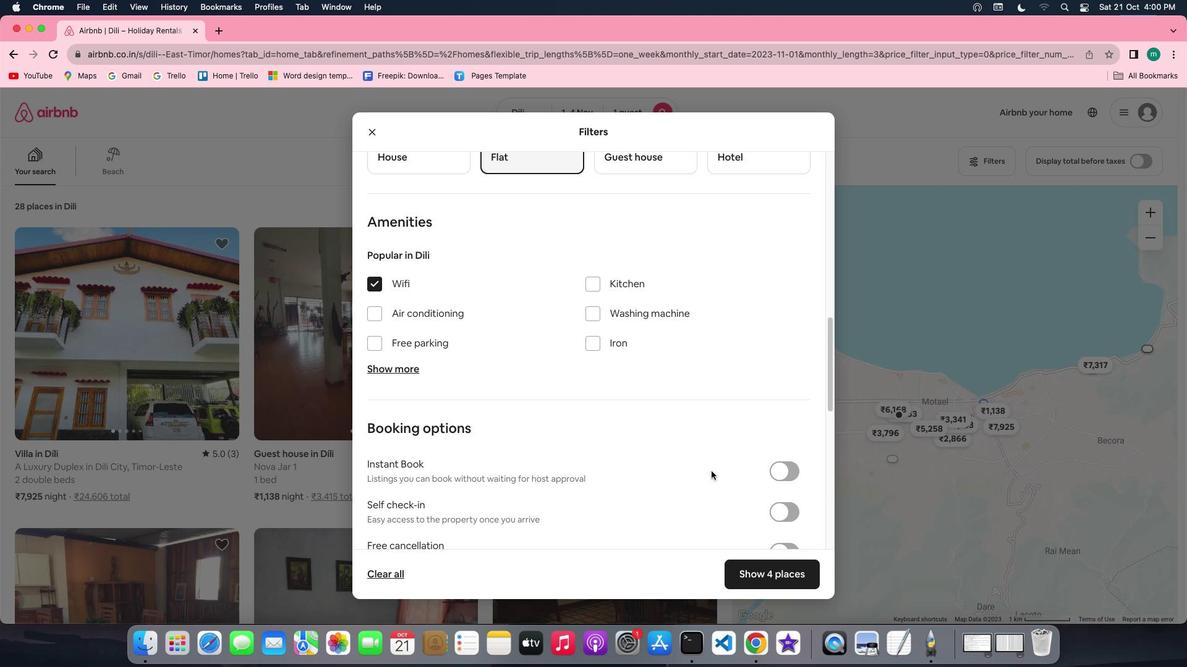 
Action: Mouse scrolled (711, 471) with delta (0, 0)
Screenshot: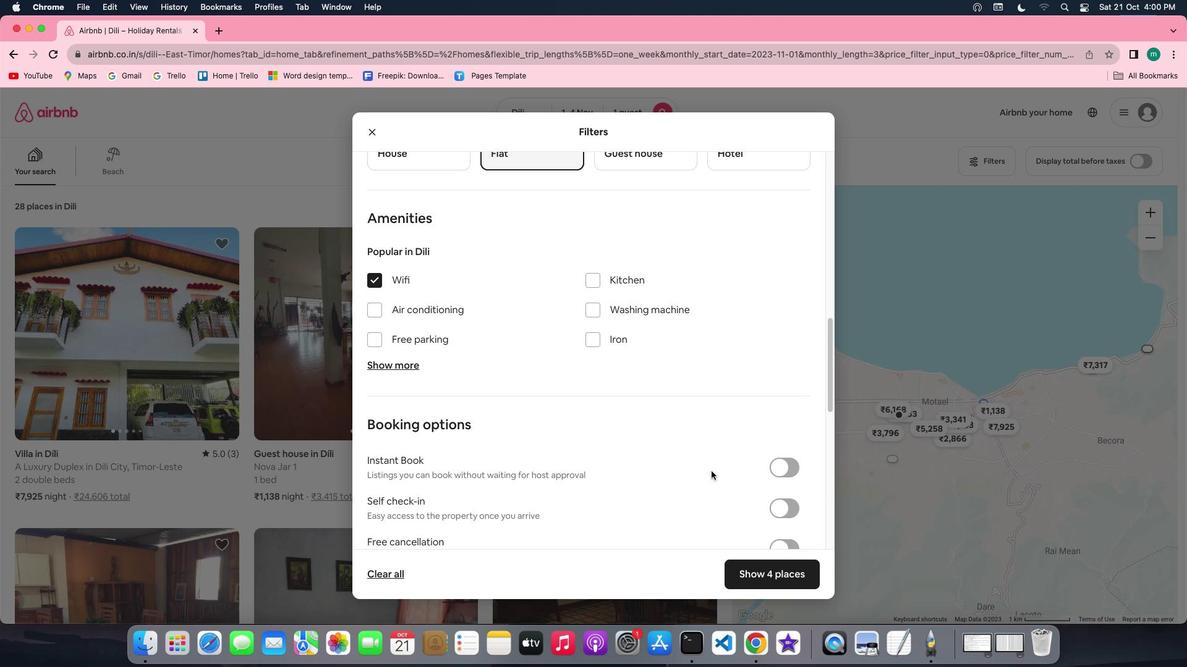 
Action: Mouse scrolled (711, 471) with delta (0, 0)
Screenshot: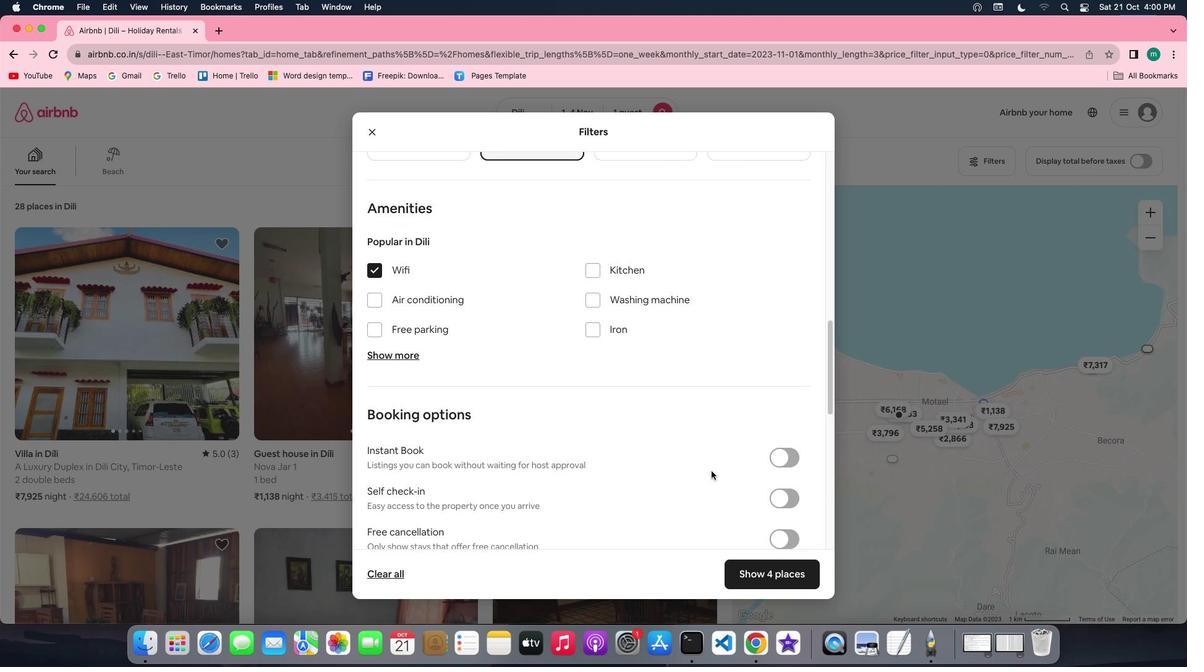 
Action: Mouse scrolled (711, 471) with delta (0, 0)
Screenshot: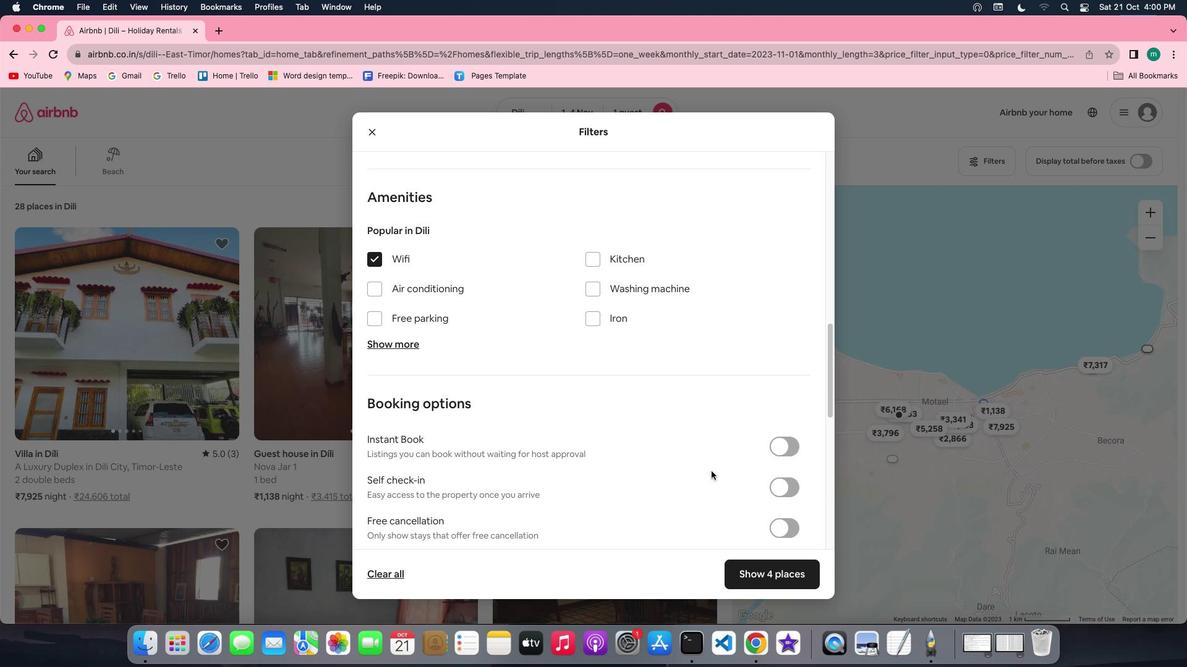 
Action: Mouse scrolled (711, 471) with delta (0, 0)
Screenshot: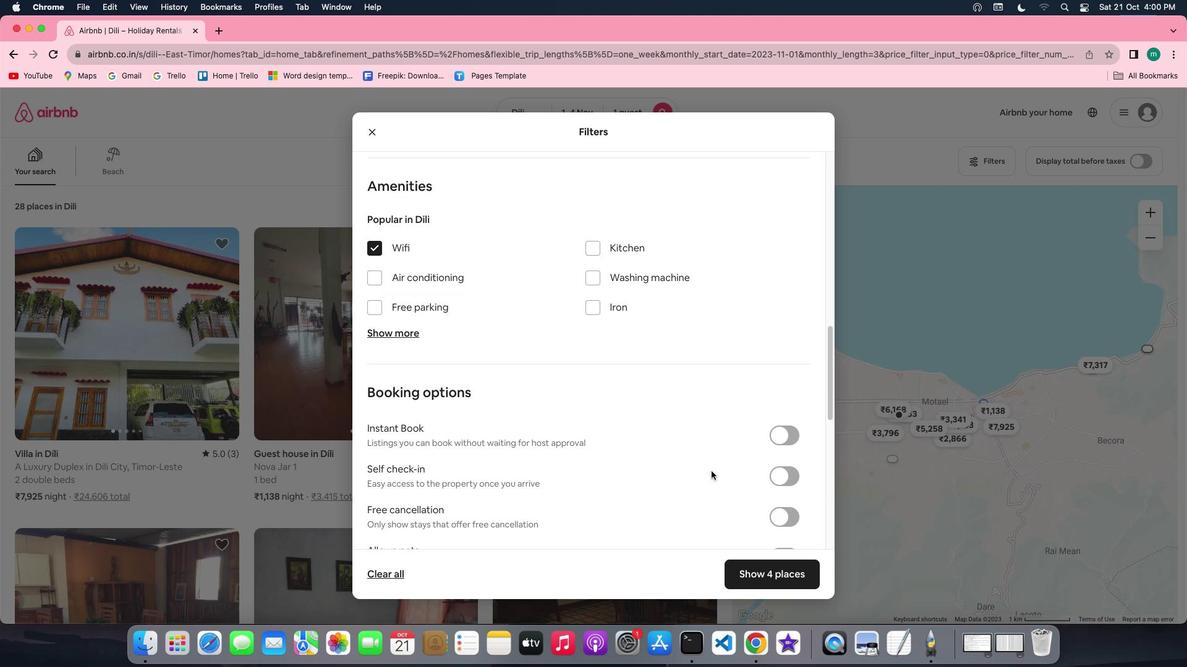 
Action: Mouse scrolled (711, 471) with delta (0, 0)
Screenshot: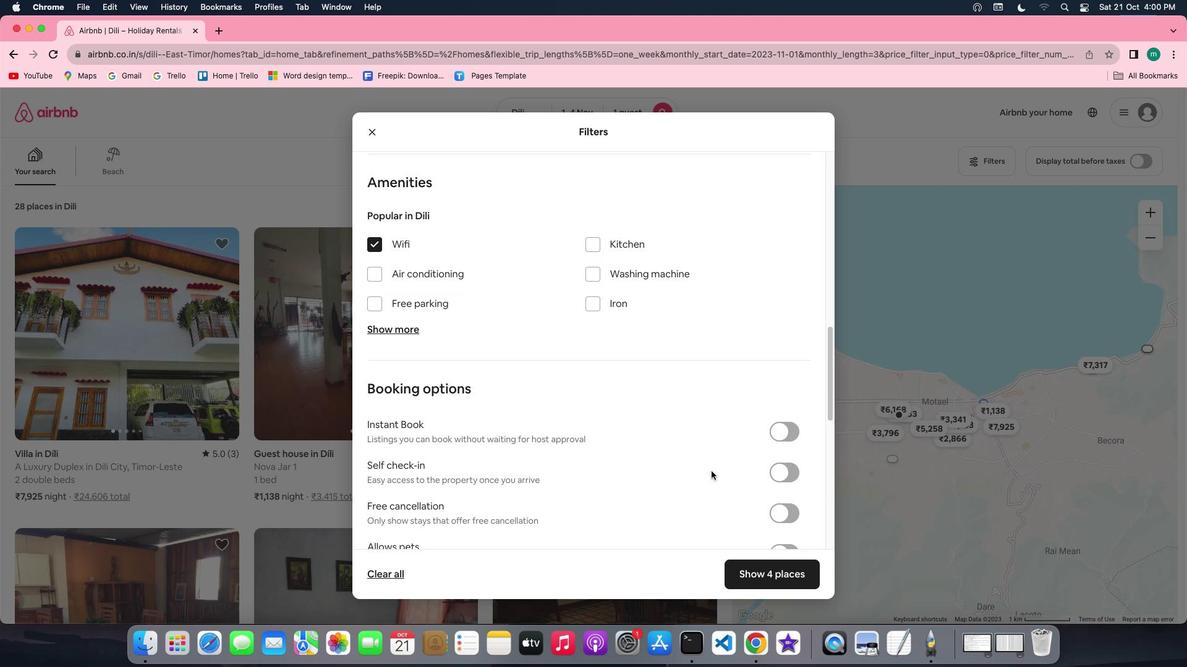 
Action: Mouse scrolled (711, 471) with delta (0, 0)
Screenshot: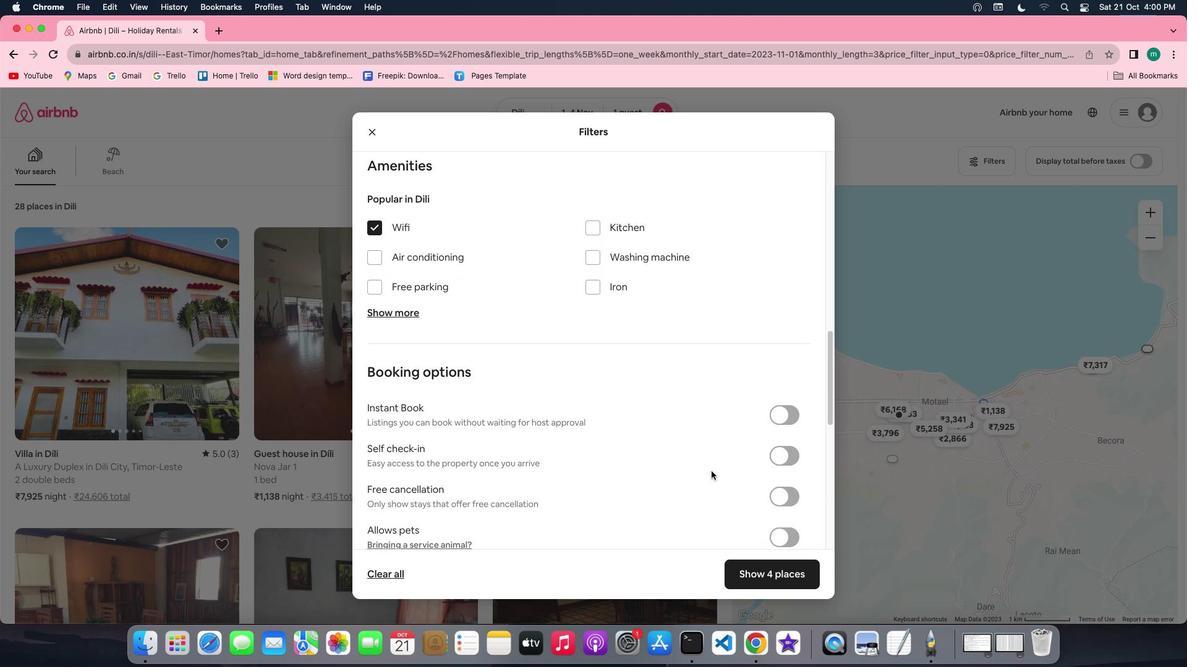 
Action: Mouse scrolled (711, 471) with delta (0, 0)
Screenshot: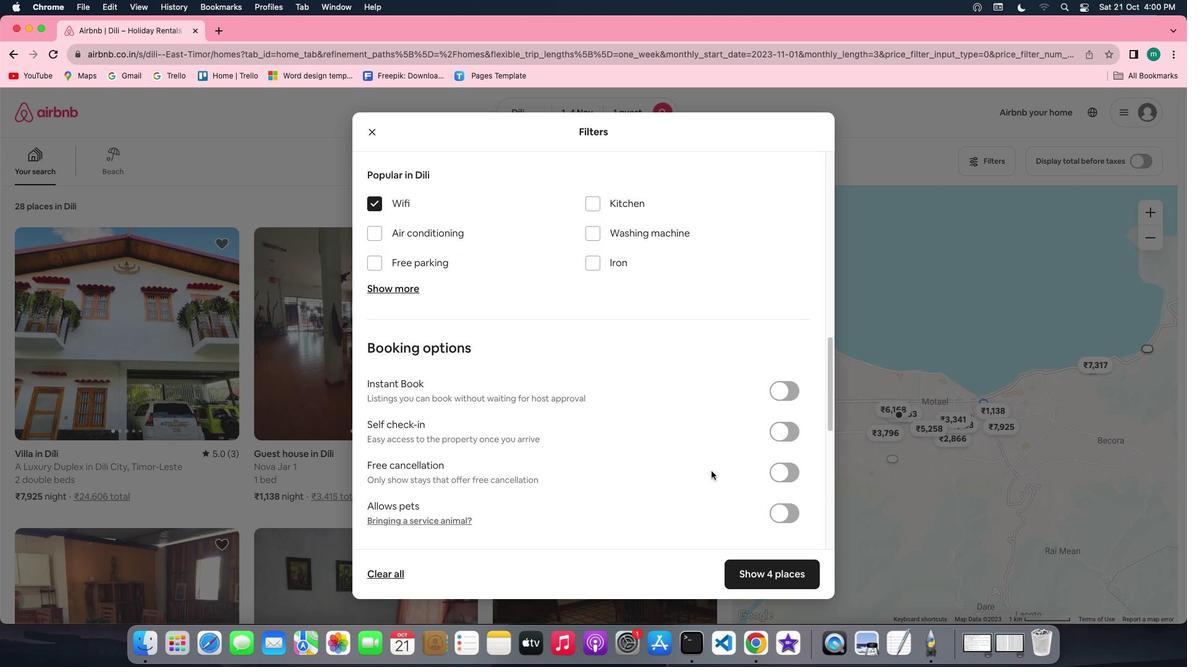 
Action: Mouse scrolled (711, 471) with delta (0, 0)
Screenshot: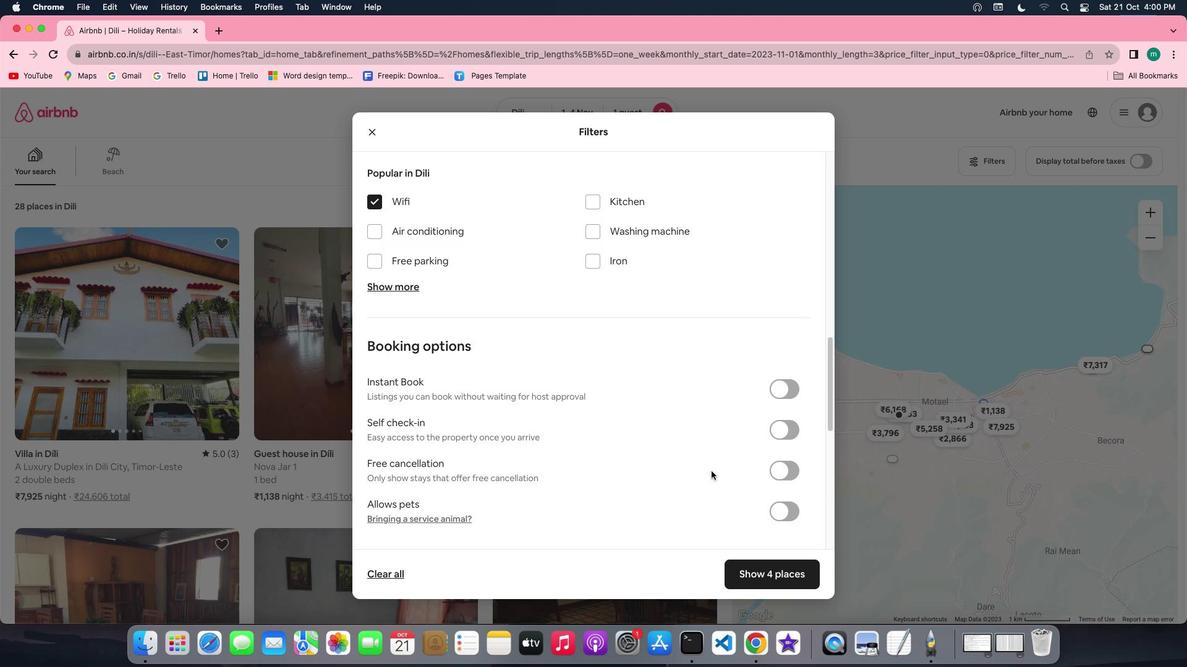 
Action: Mouse scrolled (711, 471) with delta (0, 0)
Screenshot: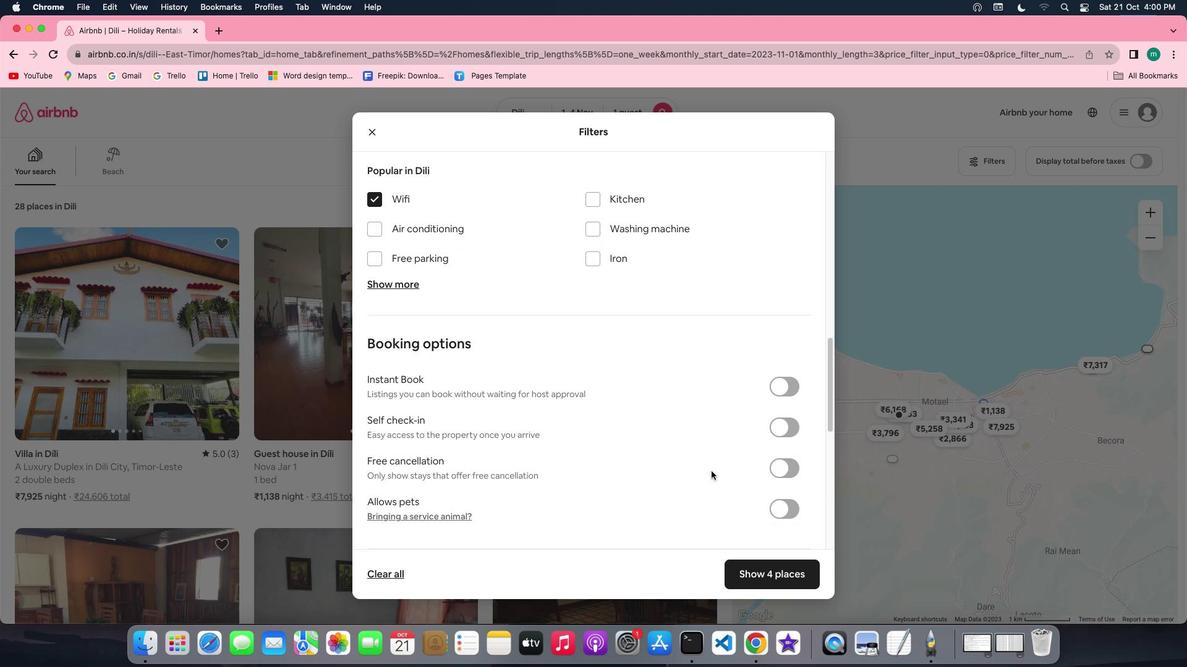 
Action: Mouse scrolled (711, 471) with delta (0, 0)
Screenshot: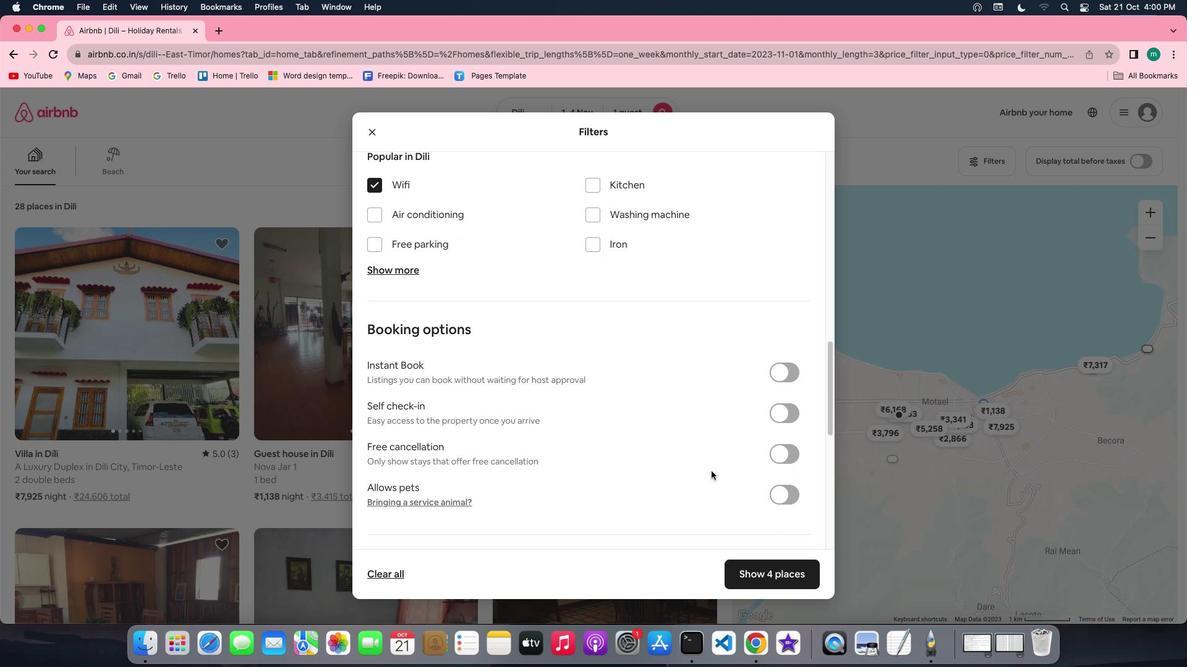 
Action: Mouse scrolled (711, 471) with delta (0, 0)
Screenshot: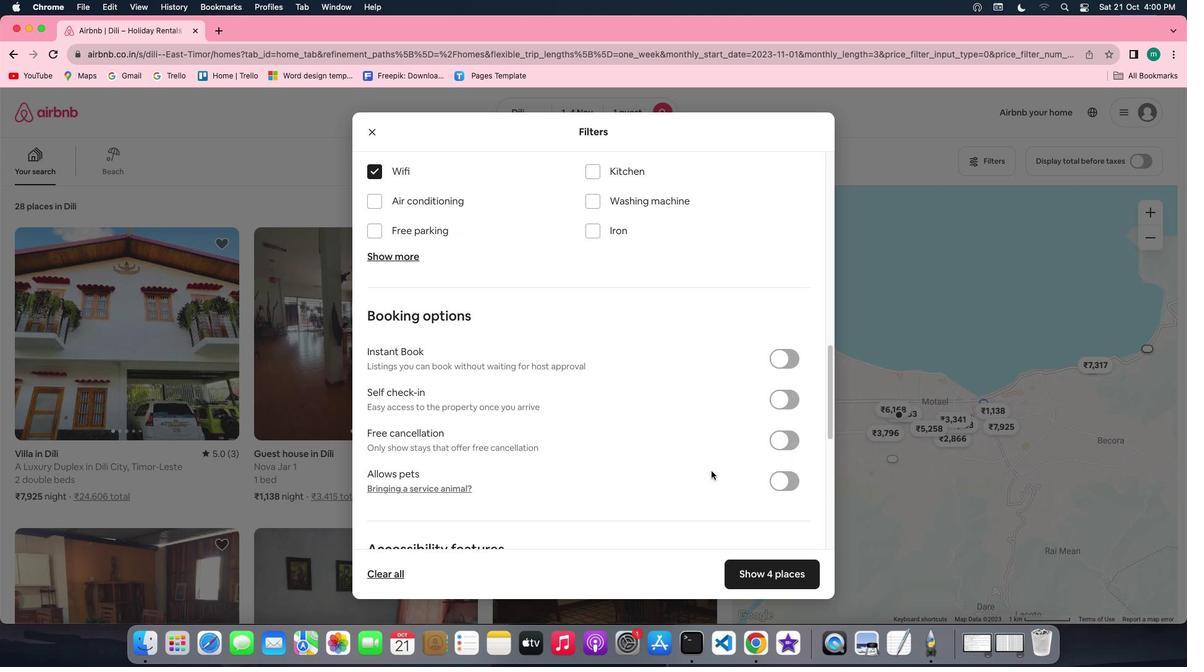
Action: Mouse scrolled (711, 471) with delta (0, 0)
Screenshot: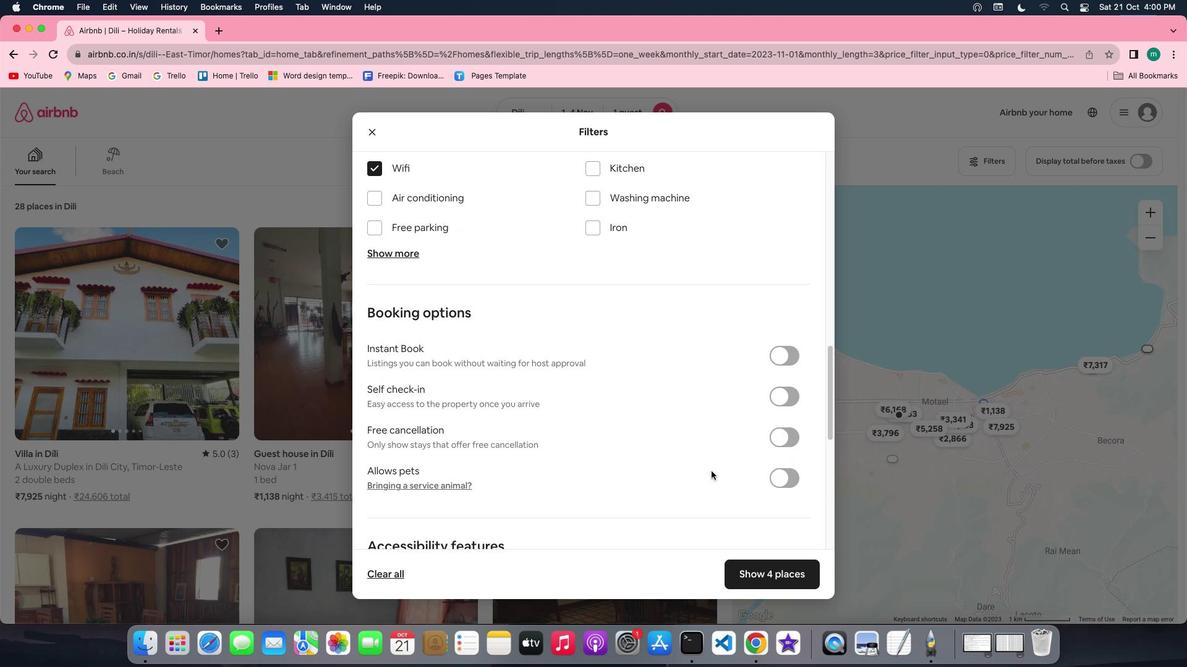 
Action: Mouse scrolled (711, 471) with delta (0, 0)
Screenshot: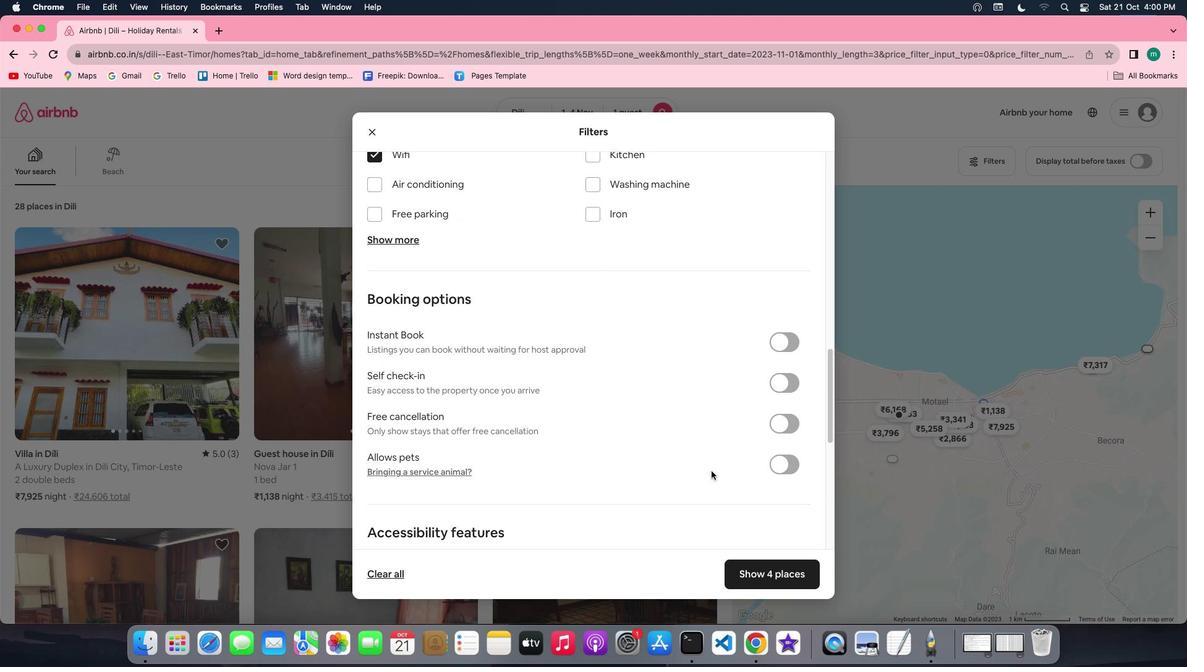 
Action: Mouse scrolled (711, 471) with delta (0, 0)
Screenshot: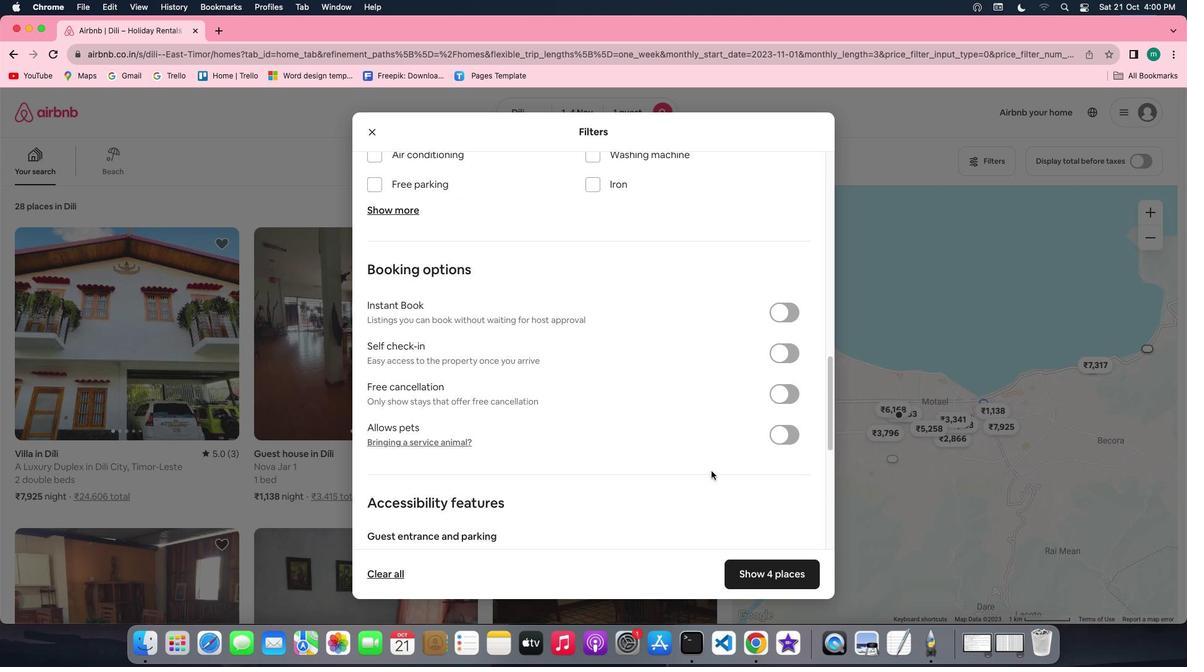 
Action: Mouse scrolled (711, 471) with delta (0, 0)
Screenshot: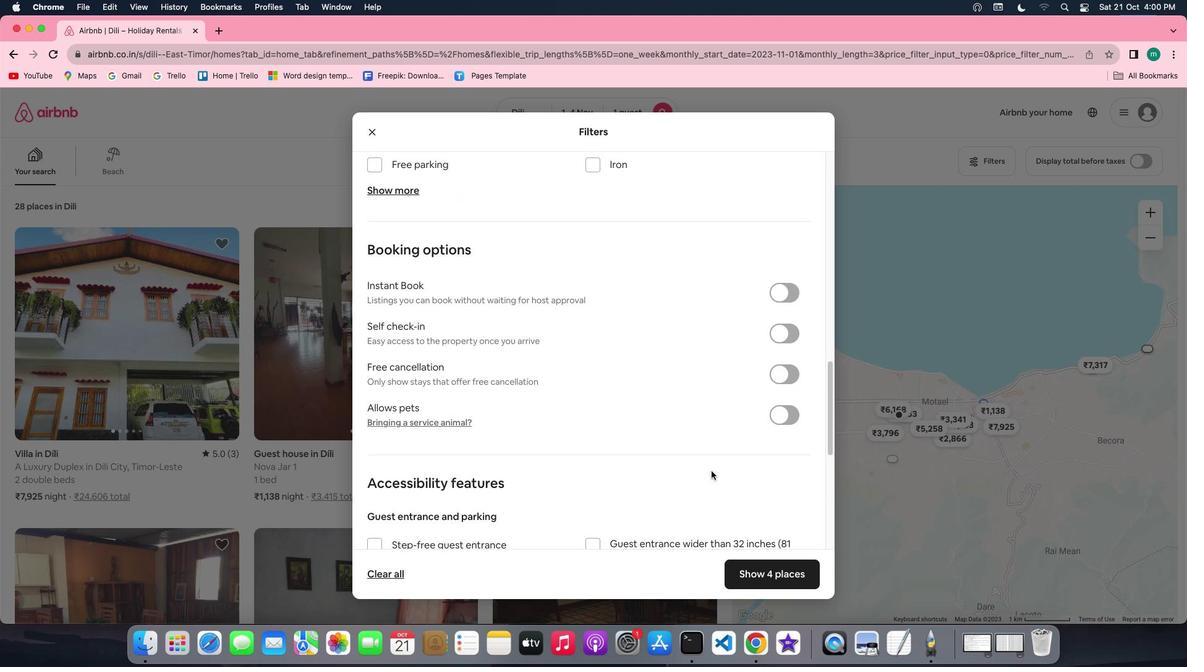 
Action: Mouse scrolled (711, 471) with delta (0, 0)
Screenshot: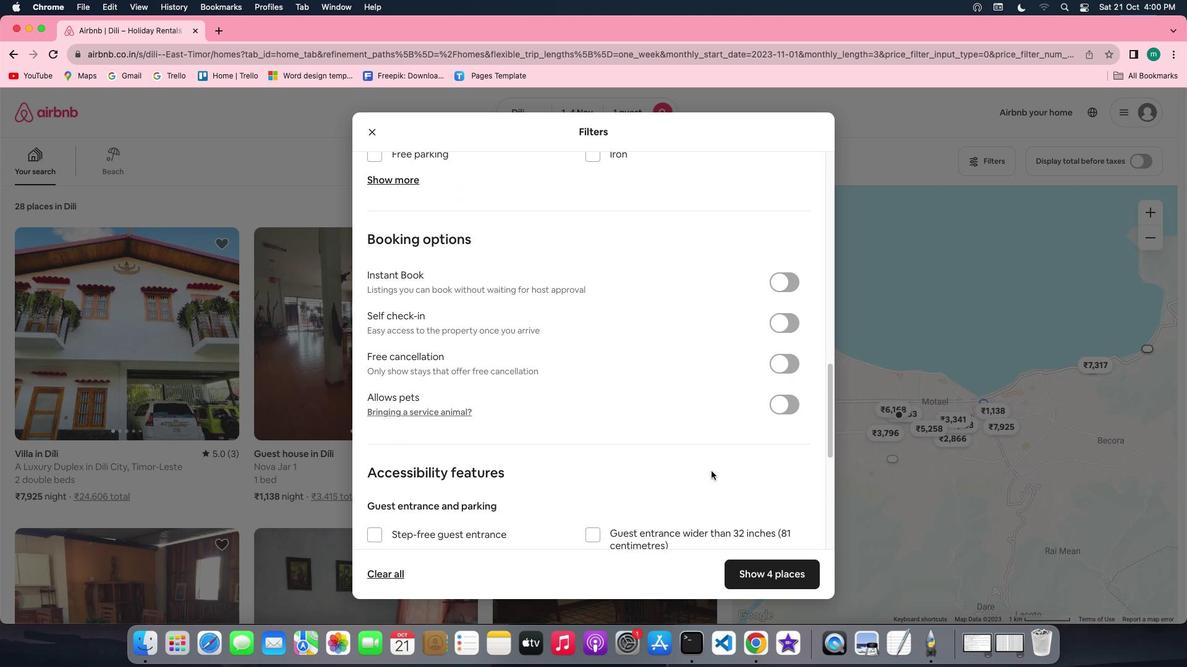 
Action: Mouse scrolled (711, 471) with delta (0, -1)
Screenshot: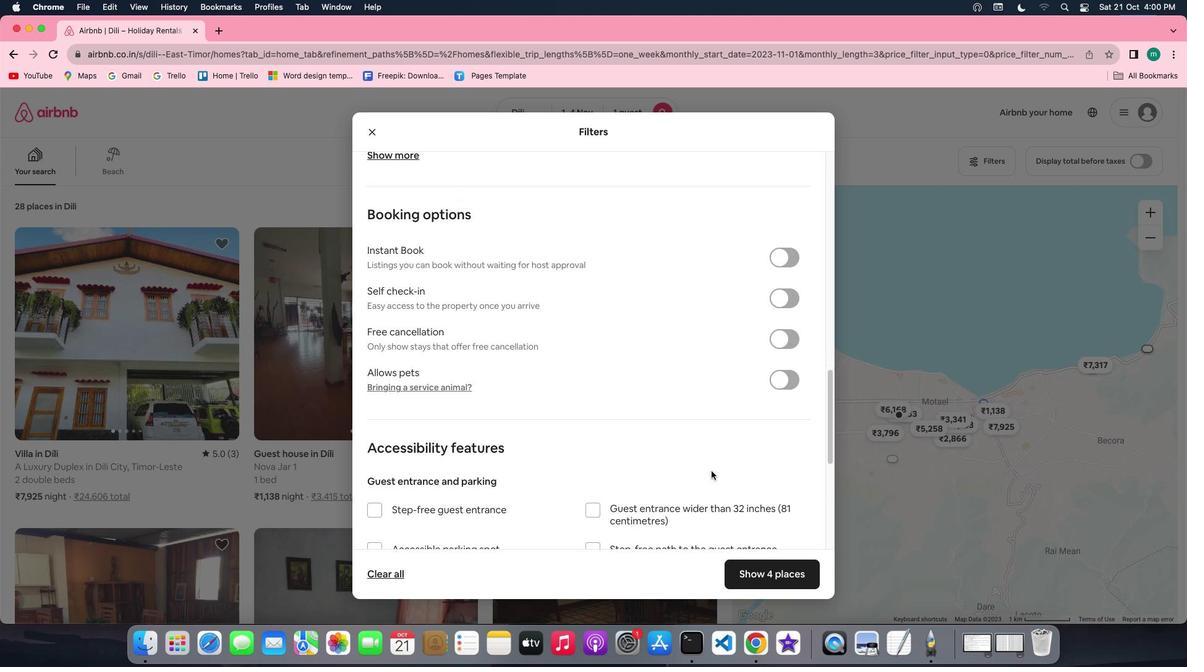 
Action: Mouse scrolled (711, 471) with delta (0, -2)
Screenshot: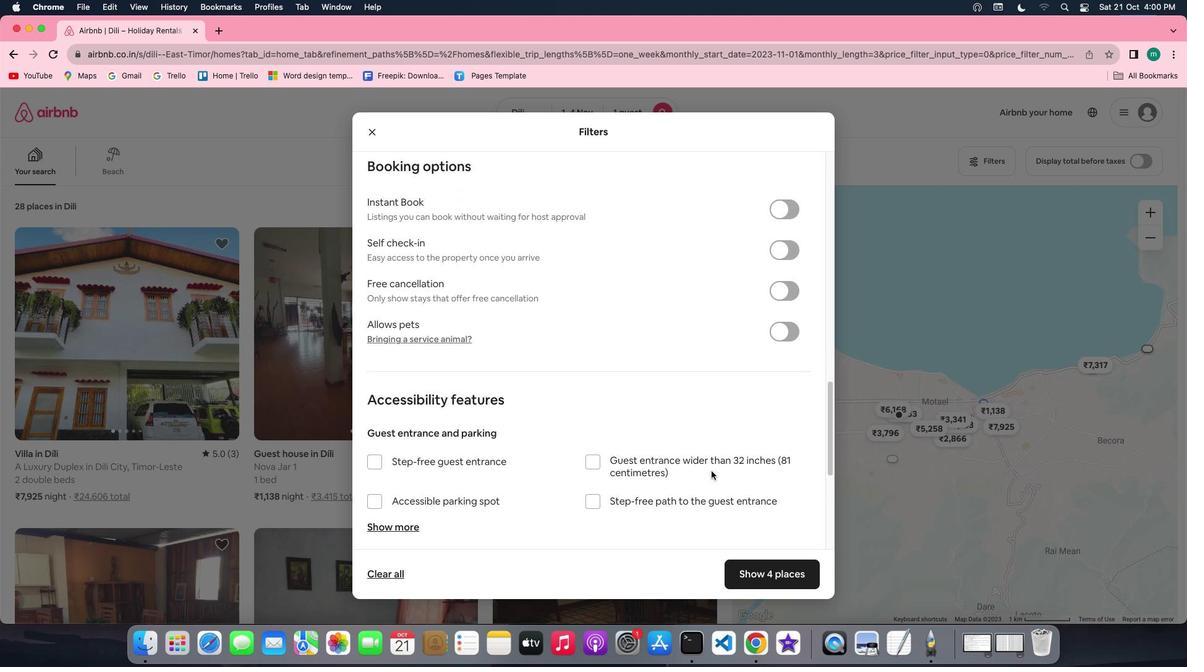 
Action: Mouse scrolled (711, 471) with delta (0, 0)
Screenshot: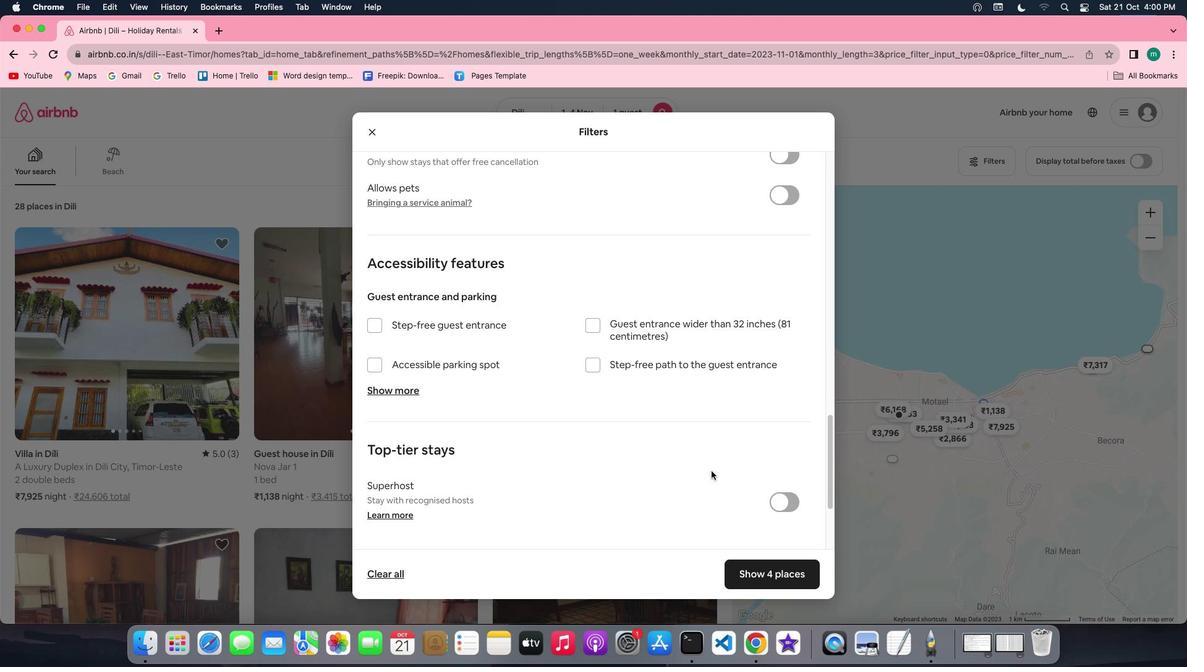 
Action: Mouse scrolled (711, 471) with delta (0, 0)
Screenshot: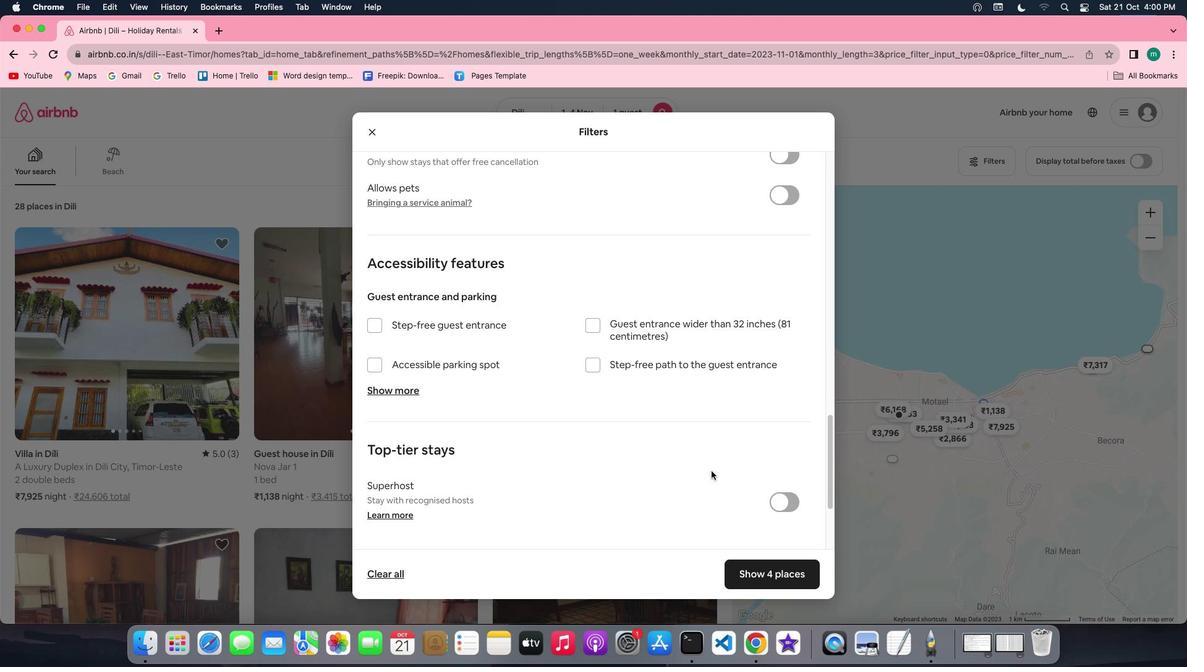 
Action: Mouse scrolled (711, 471) with delta (0, -1)
Screenshot: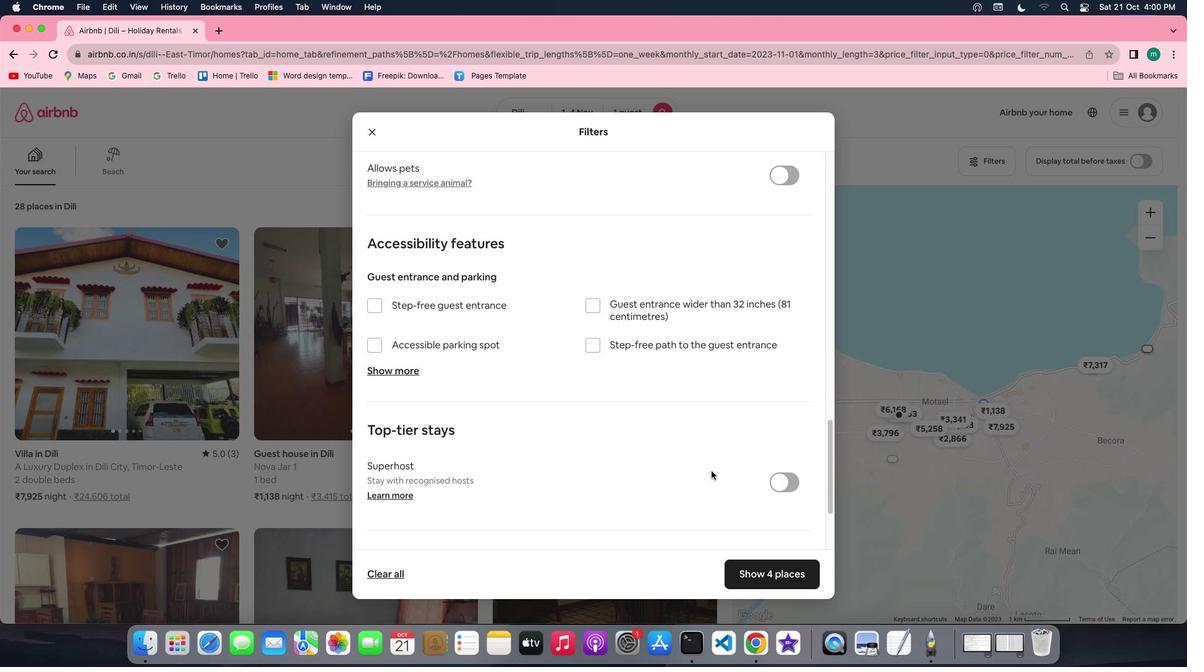 
Action: Mouse scrolled (711, 471) with delta (0, -3)
Screenshot: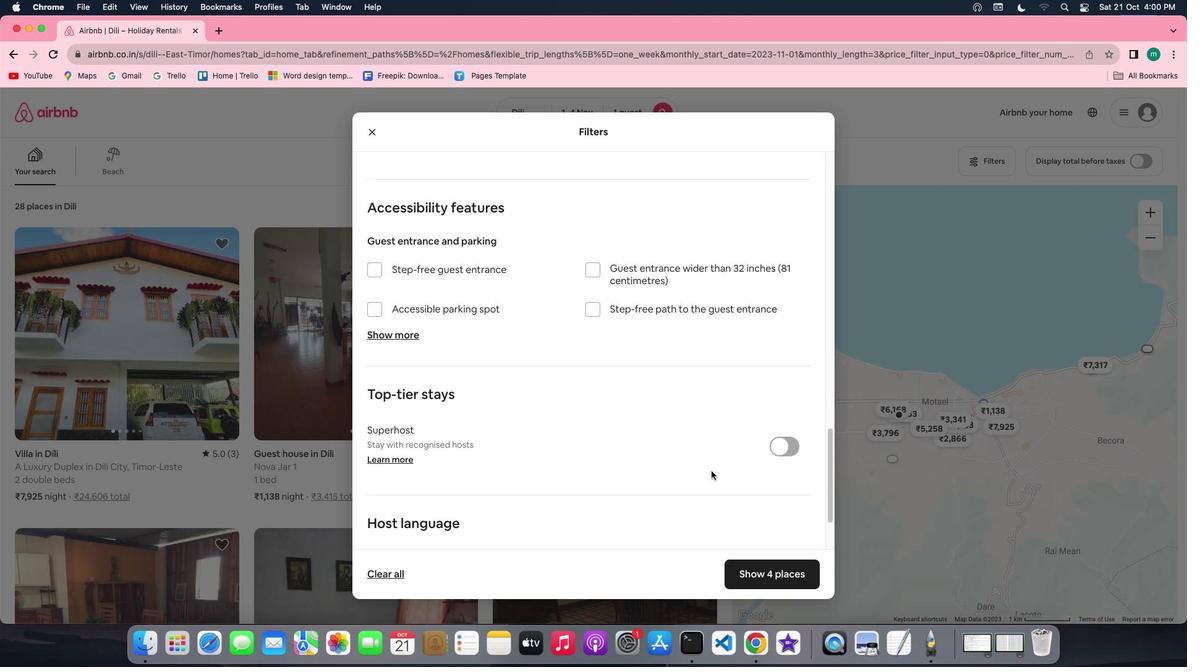 
Action: Mouse scrolled (711, 471) with delta (0, -3)
Screenshot: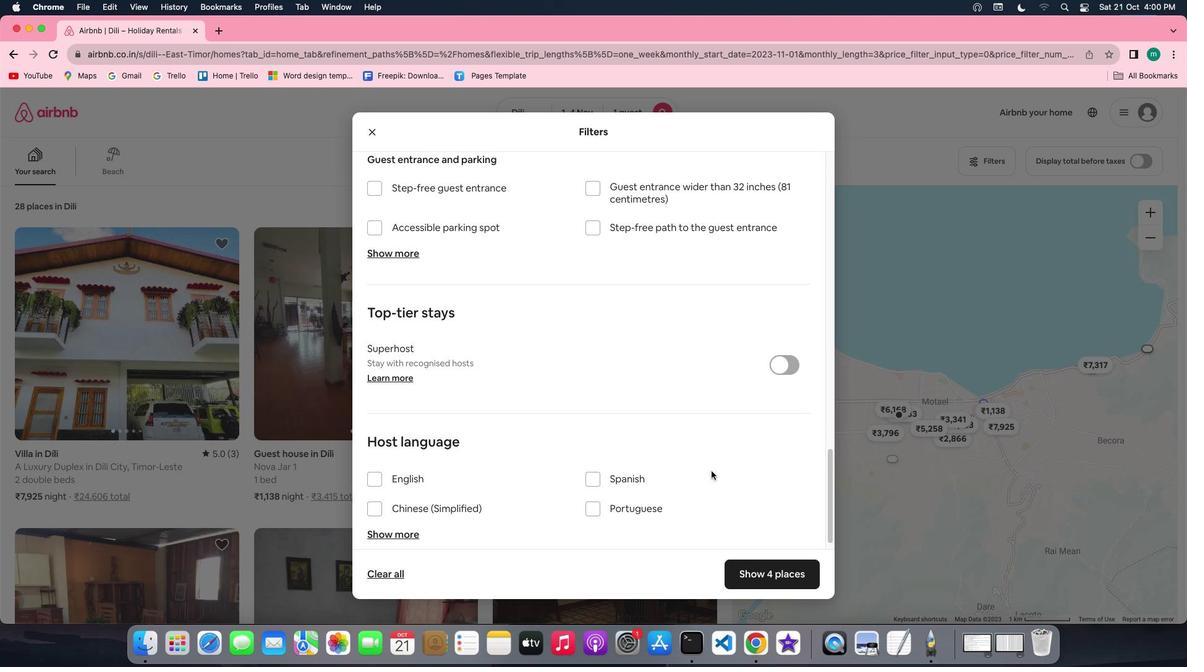 
Action: Mouse scrolled (711, 471) with delta (0, 0)
Screenshot: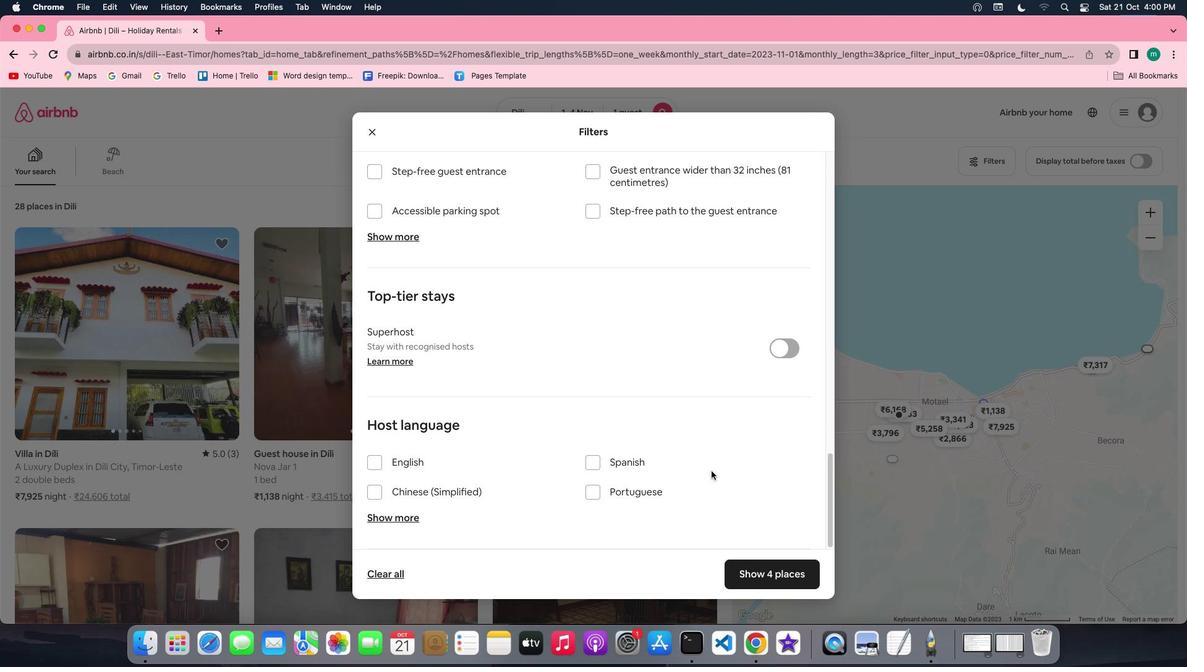 
Action: Mouse scrolled (711, 471) with delta (0, 0)
Screenshot: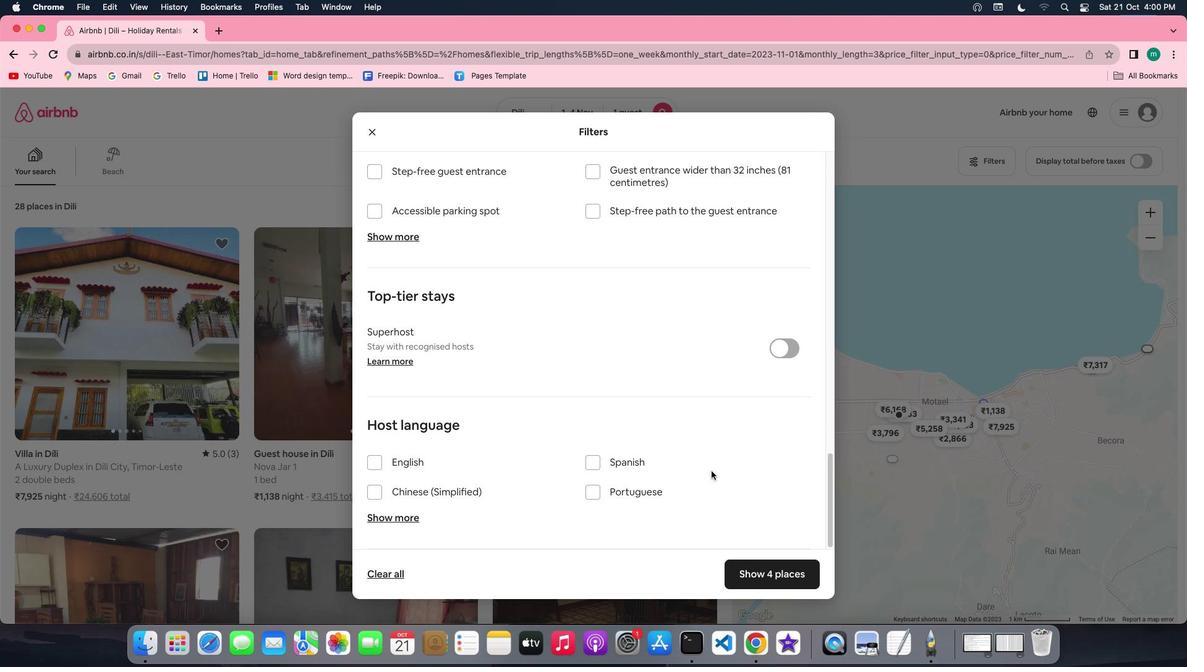 
Action: Mouse scrolled (711, 471) with delta (0, -1)
Screenshot: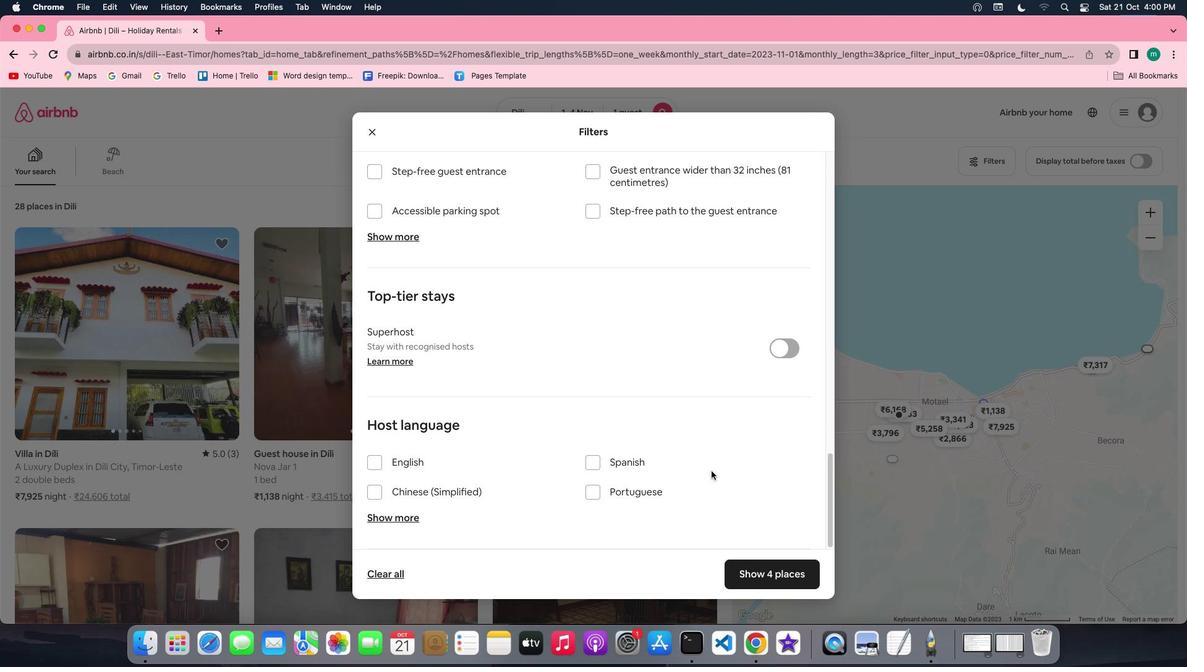 
Action: Mouse scrolled (711, 471) with delta (0, -3)
Screenshot: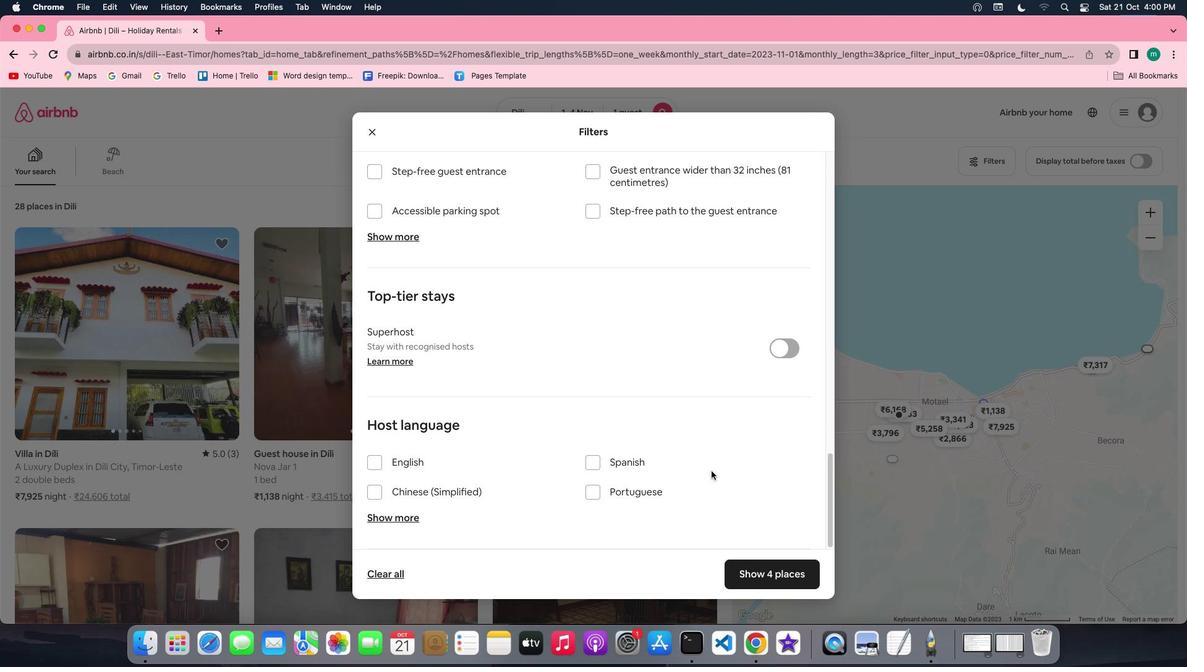 
Action: Mouse scrolled (711, 471) with delta (0, -3)
Screenshot: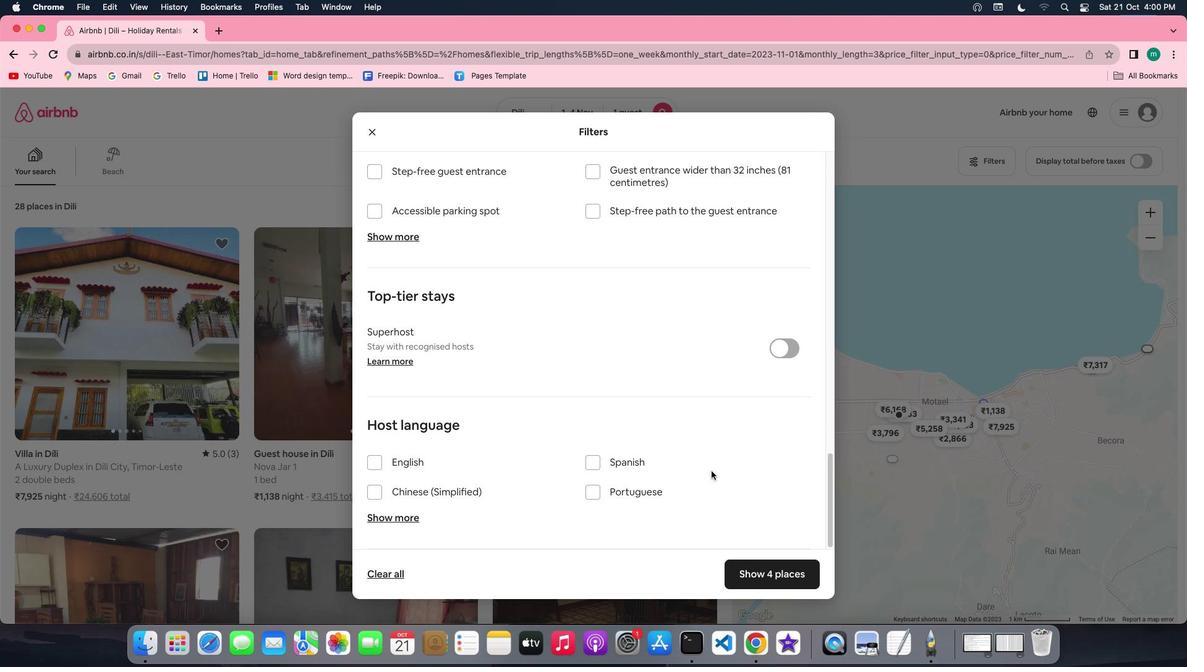 
Action: Mouse moved to (768, 580)
Screenshot: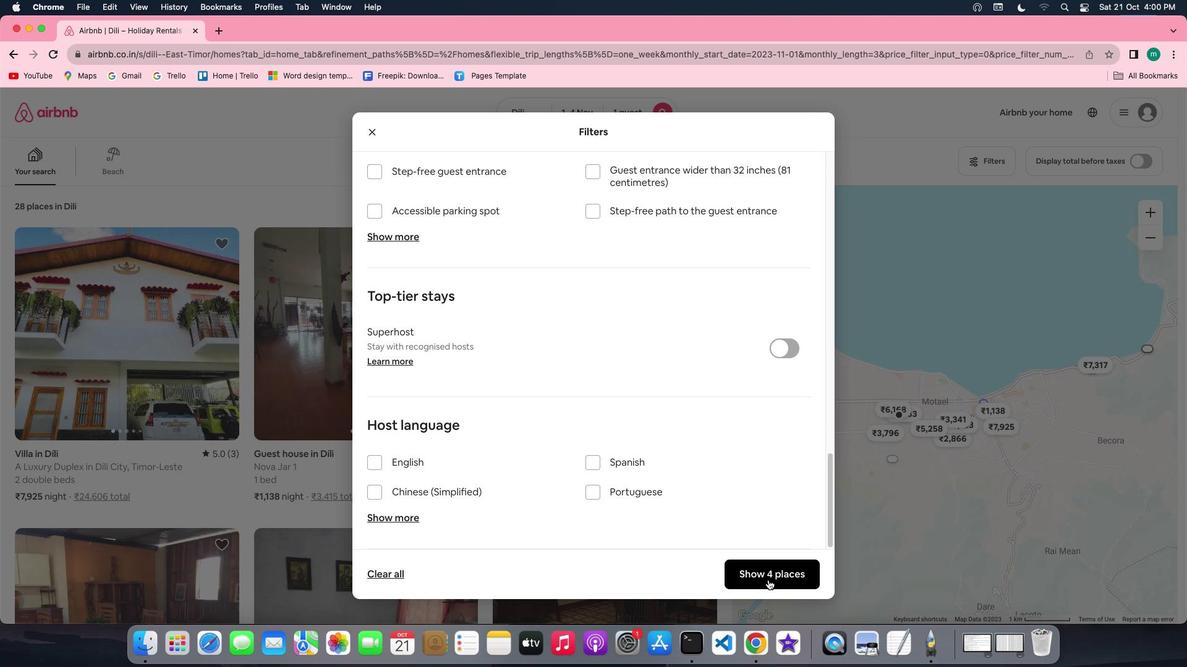 
Action: Mouse pressed left at (768, 580)
Screenshot: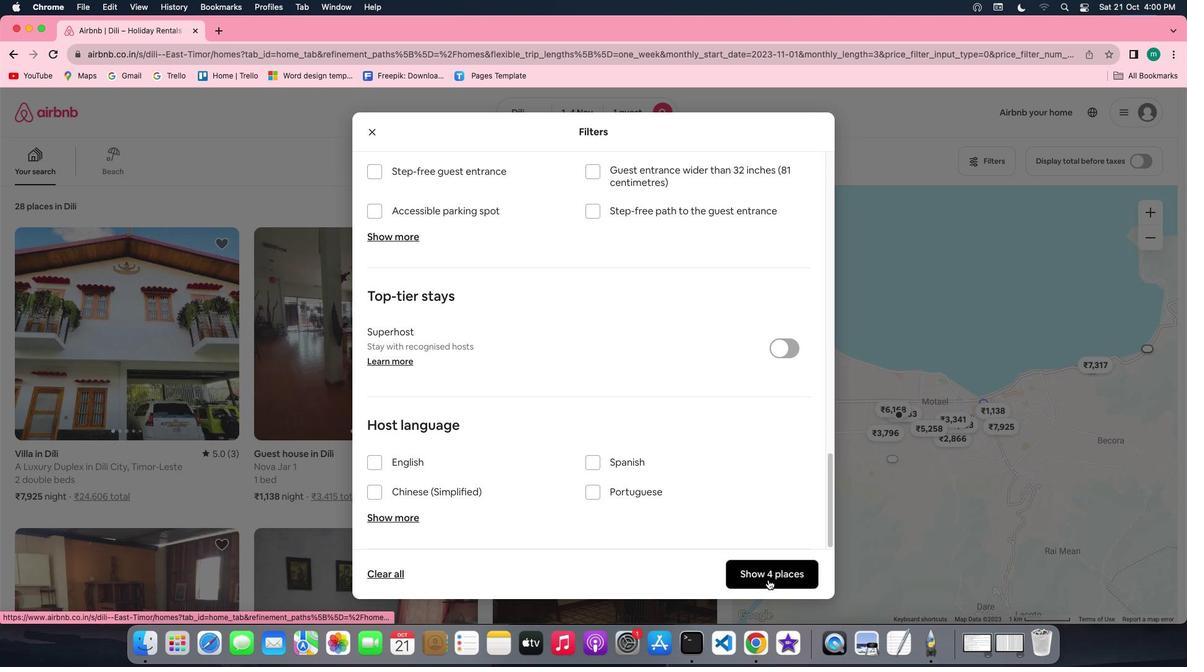 
Action: Mouse moved to (193, 350)
Screenshot: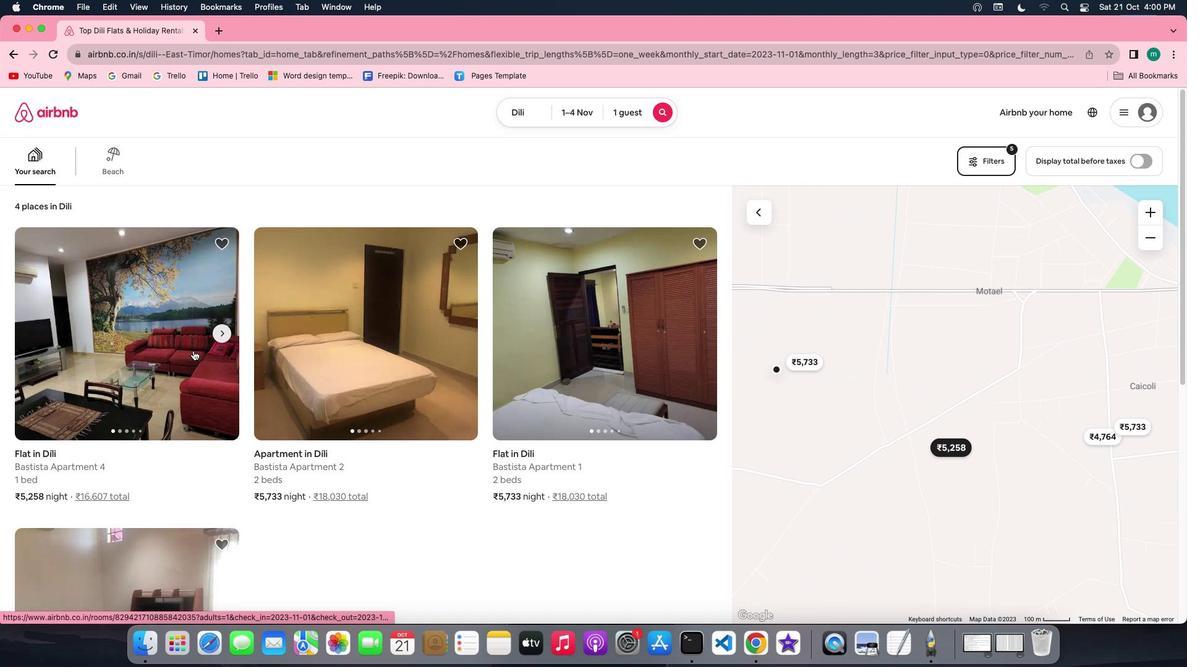 
Action: Mouse pressed left at (193, 350)
Screenshot: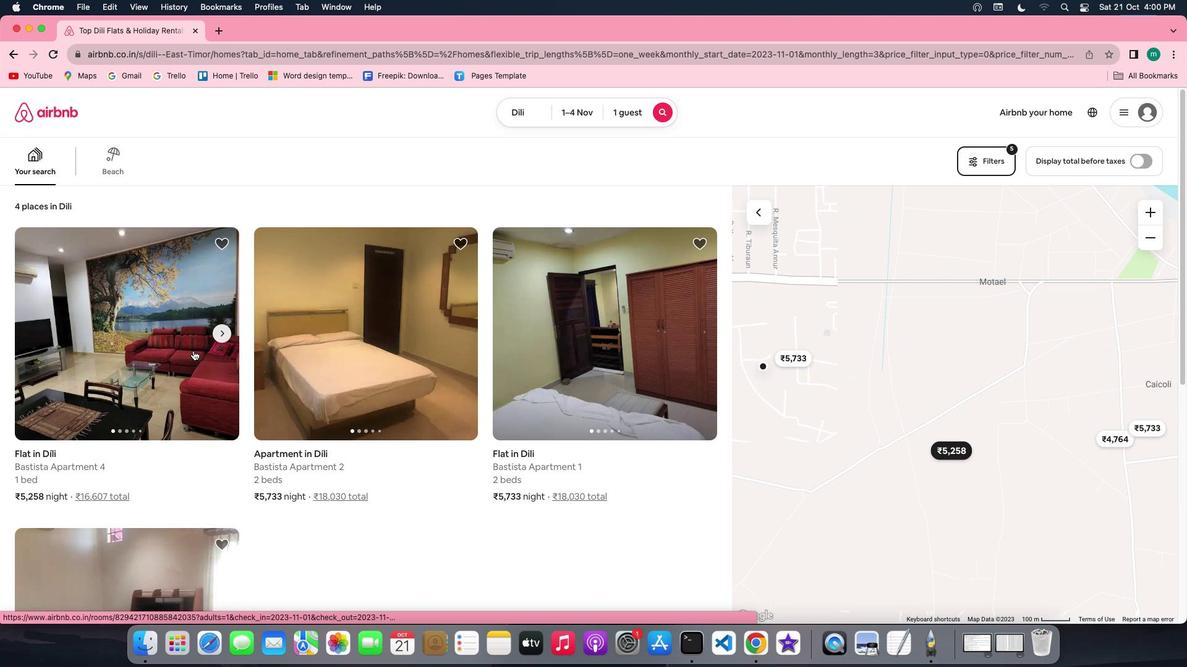 
Action: Mouse moved to (876, 463)
Screenshot: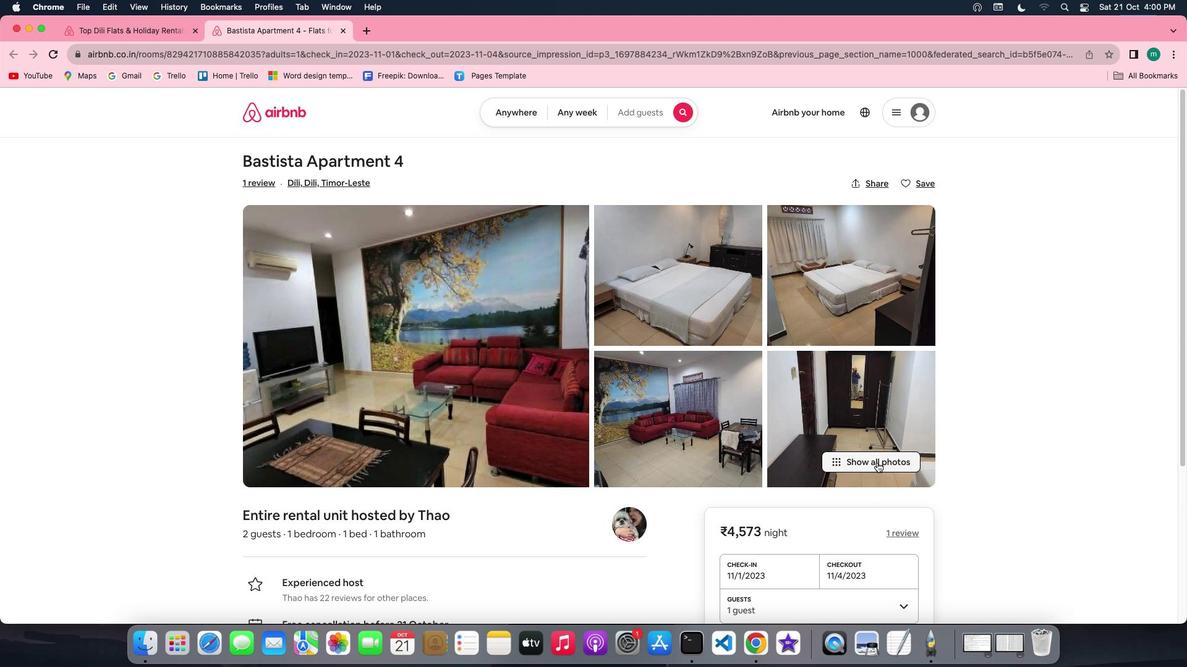 
Action: Mouse pressed left at (876, 463)
Screenshot: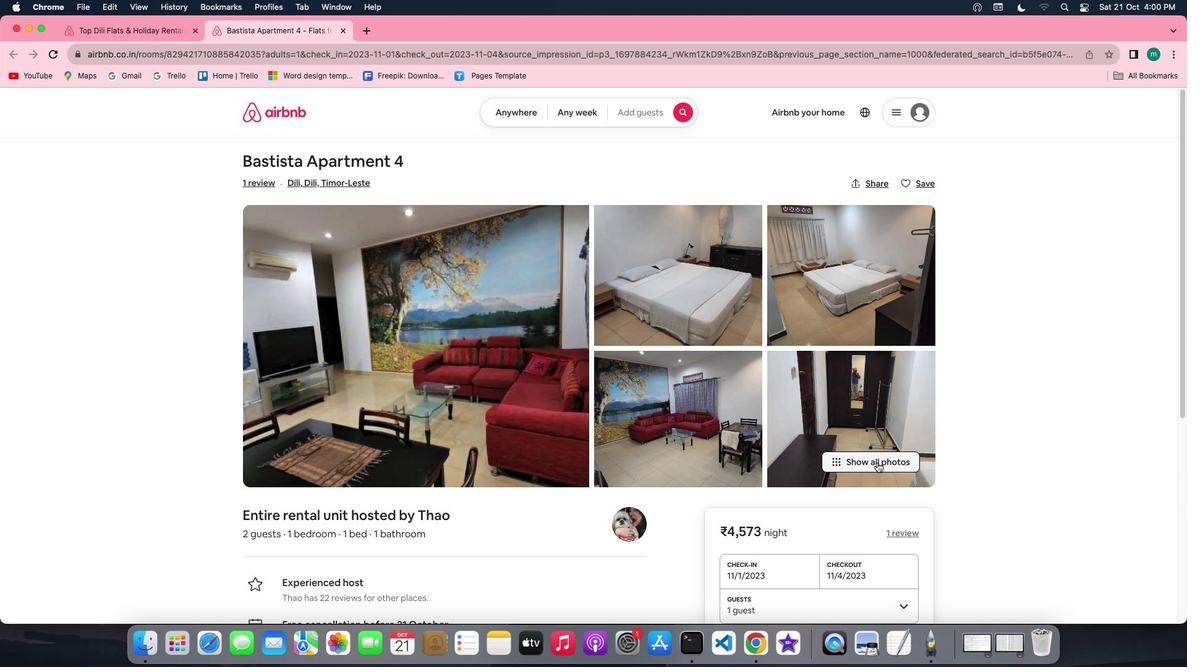 
Action: Mouse moved to (609, 438)
Screenshot: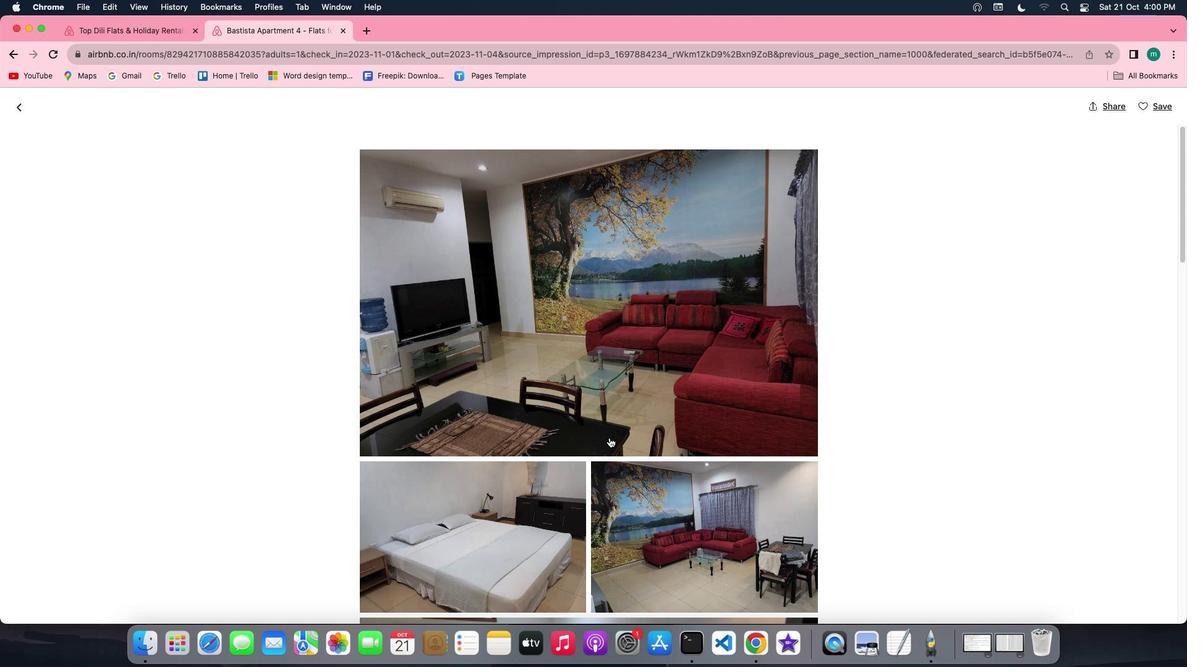 
Action: Mouse scrolled (609, 438) with delta (0, 0)
Screenshot: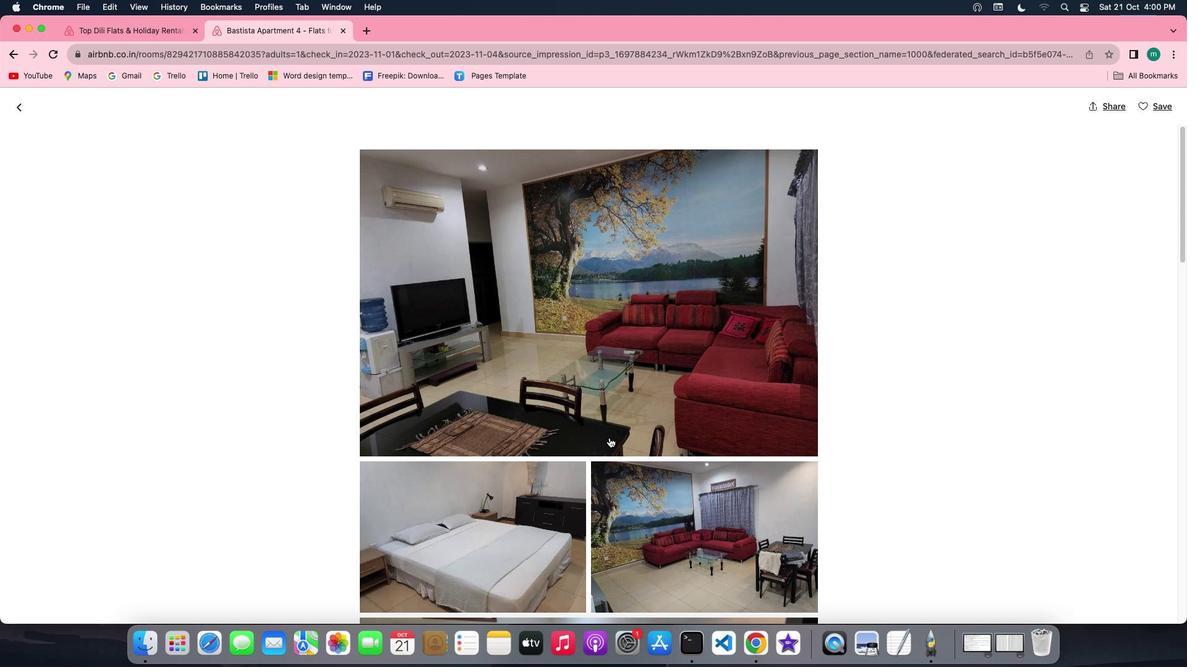 
Action: Mouse scrolled (609, 438) with delta (0, 0)
Screenshot: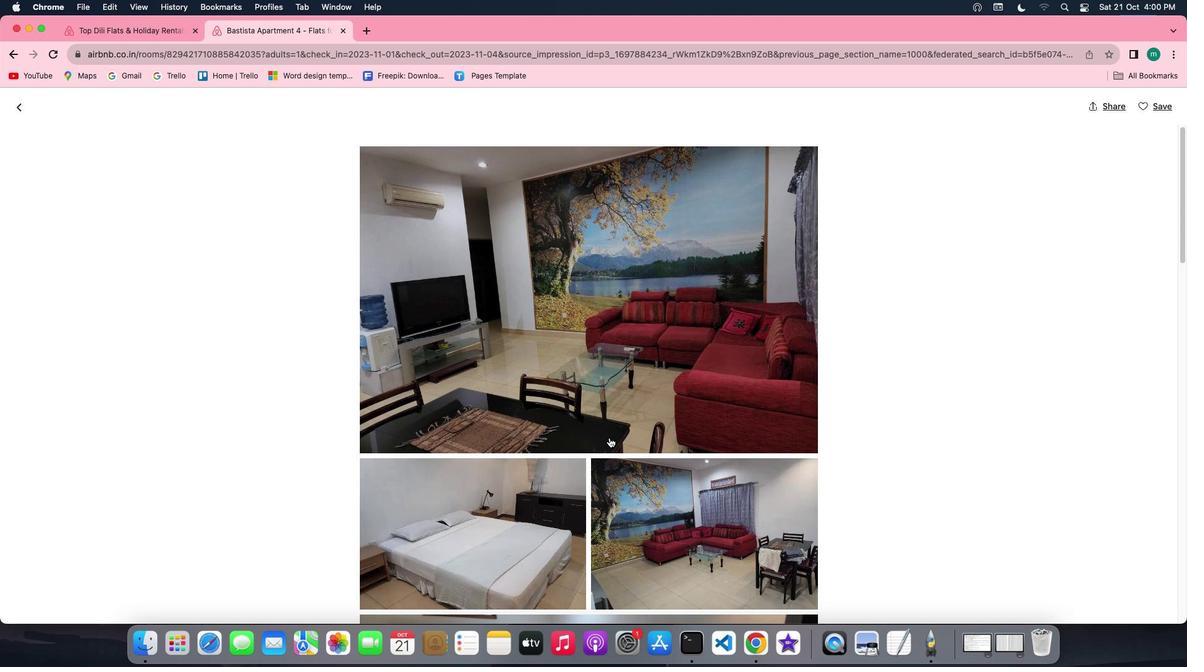 
Action: Mouse scrolled (609, 438) with delta (0, -1)
Screenshot: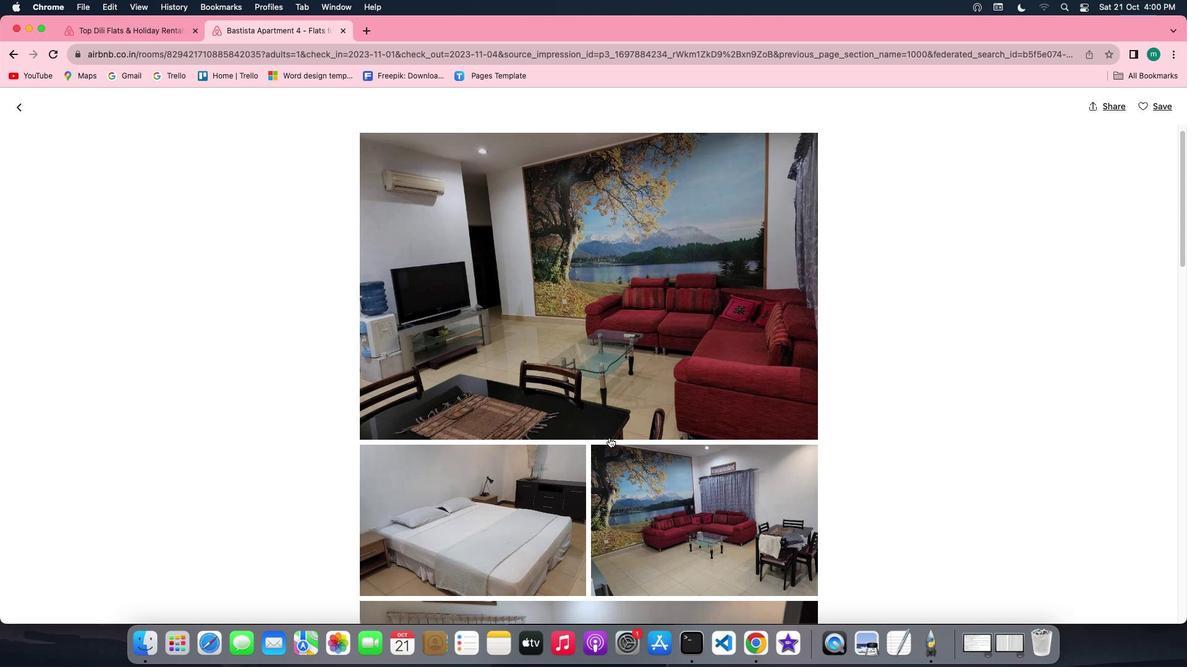 
Action: Mouse scrolled (609, 438) with delta (0, -2)
Screenshot: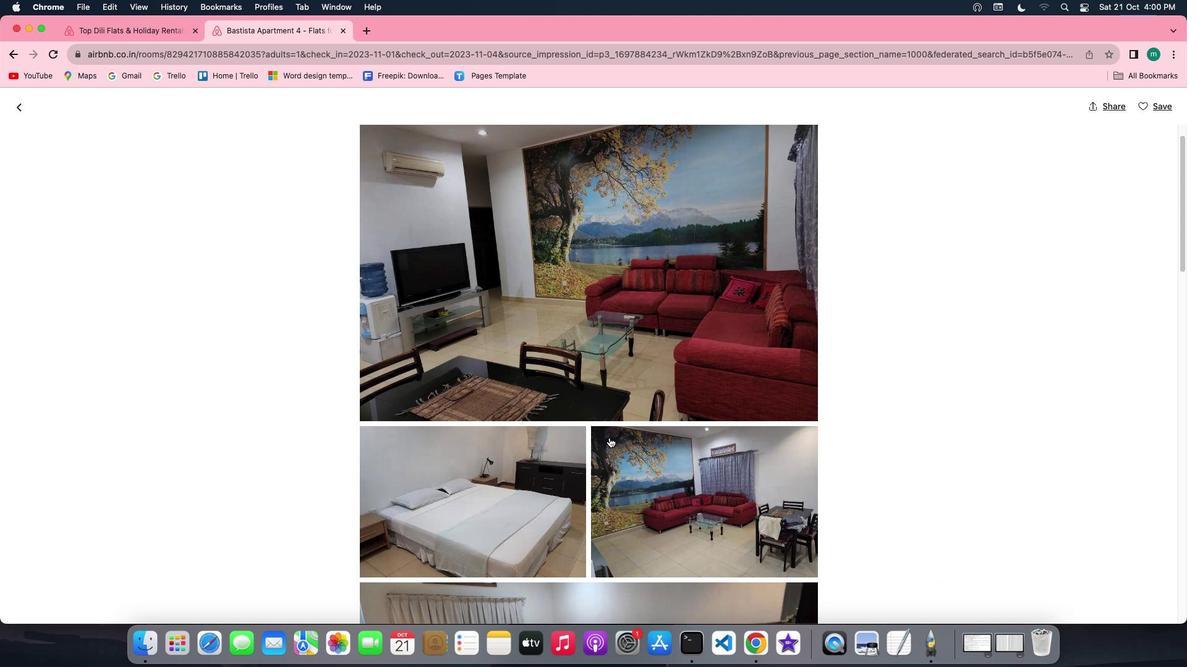 
Action: Mouse moved to (609, 438)
Screenshot: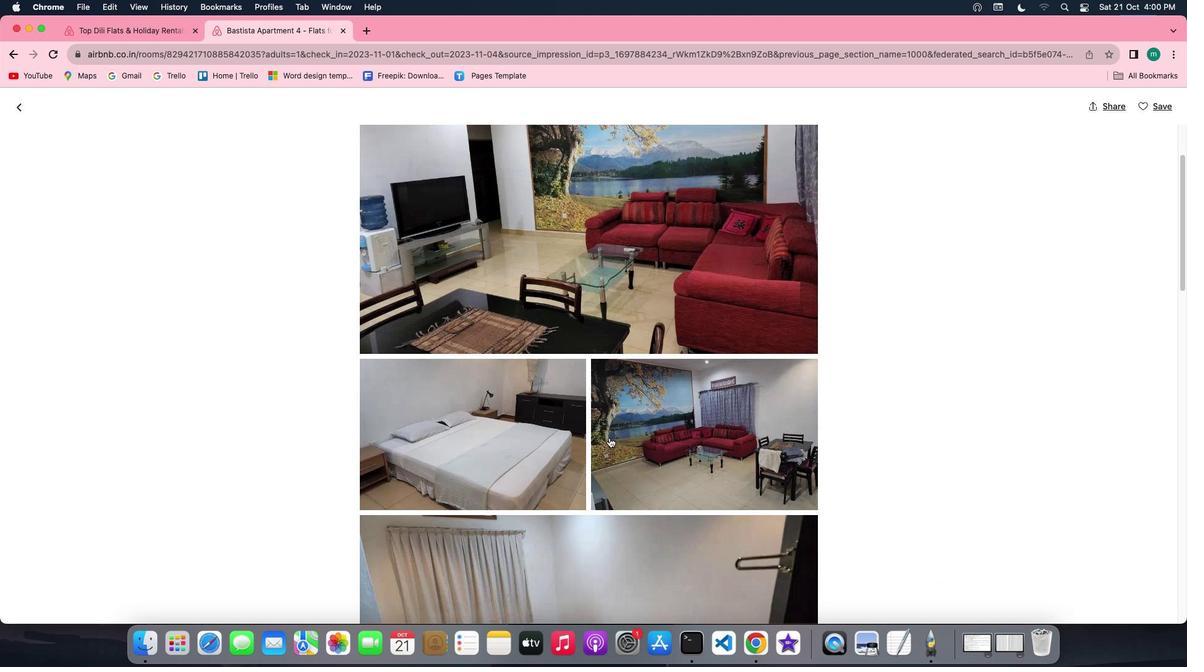 
Action: Mouse scrolled (609, 438) with delta (0, 0)
Screenshot: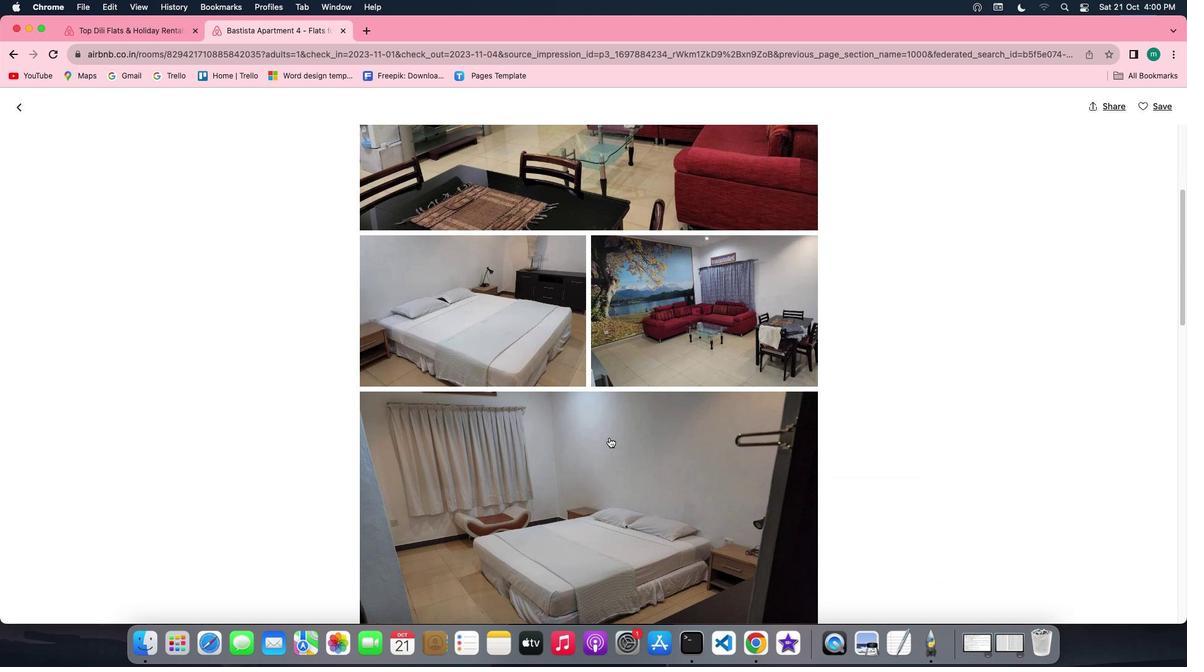 
Action: Mouse scrolled (609, 438) with delta (0, 0)
Screenshot: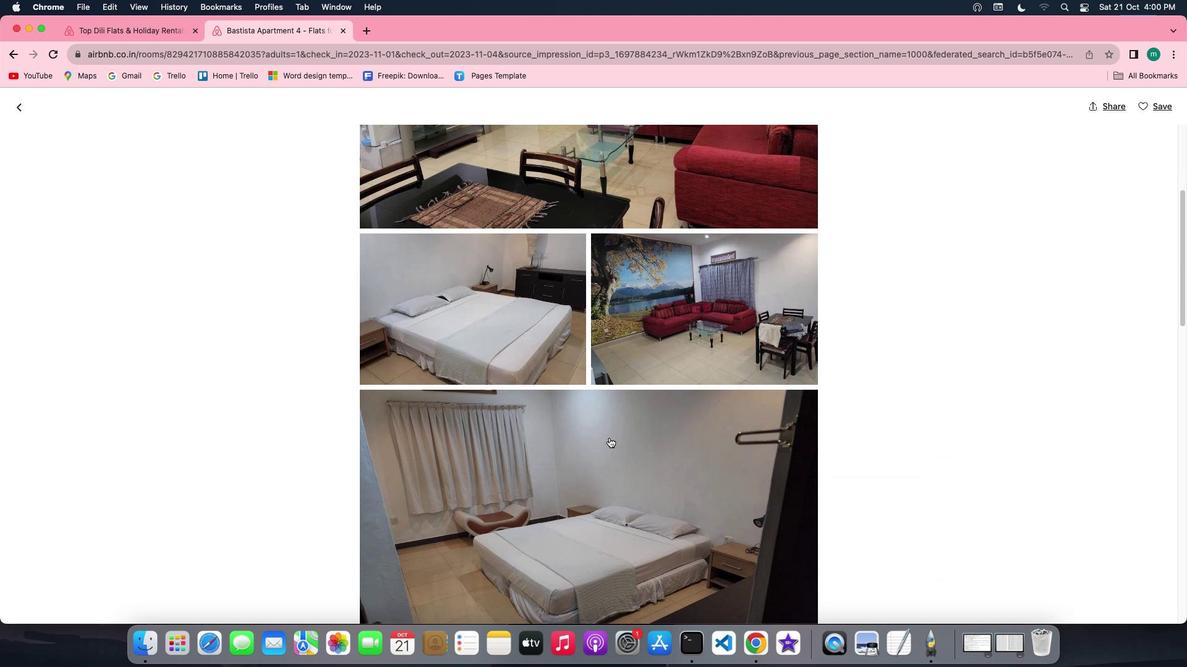 
Action: Mouse scrolled (609, 438) with delta (0, 0)
Screenshot: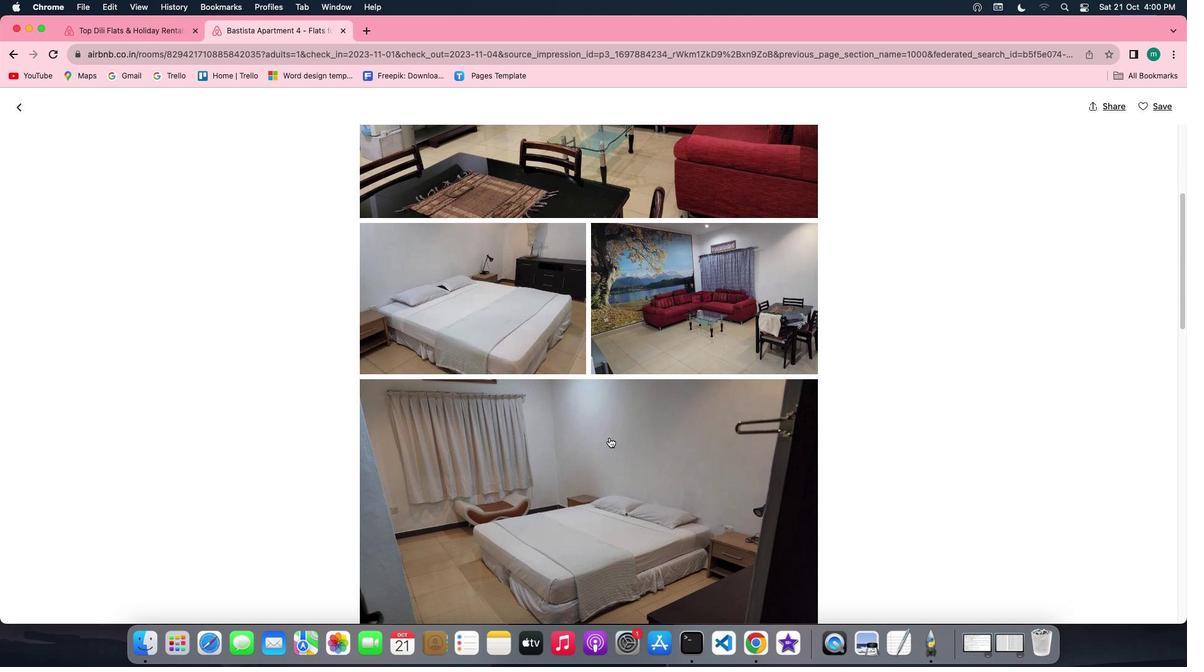 
Action: Mouse scrolled (609, 438) with delta (0, 0)
Screenshot: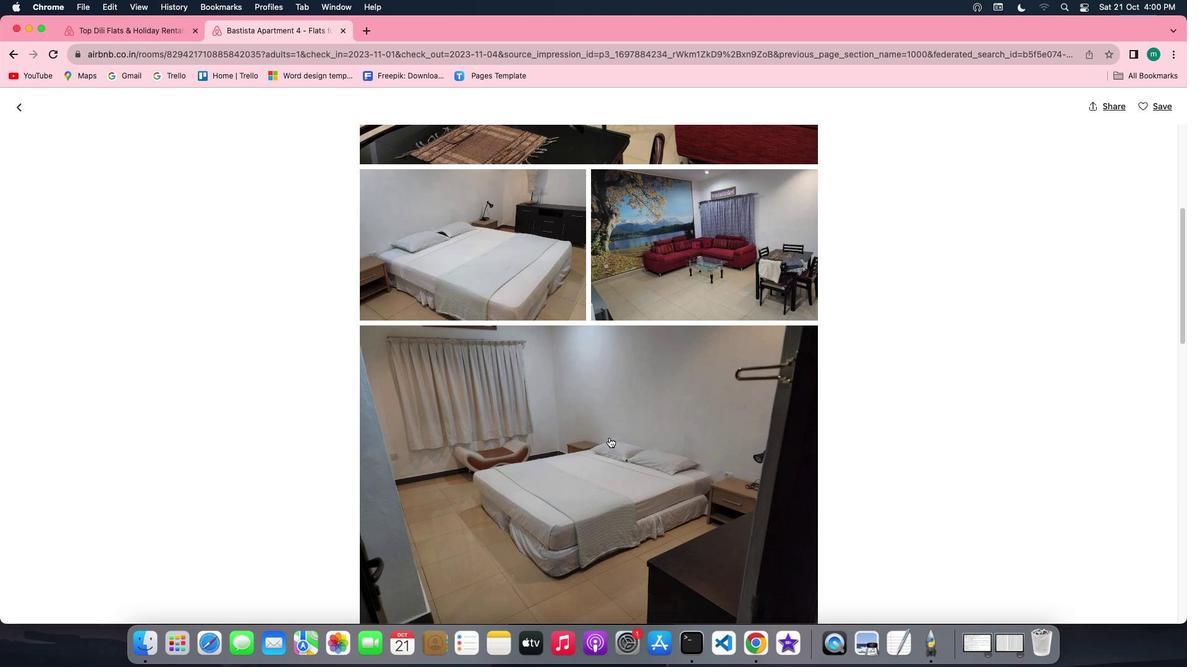 
Action: Mouse scrolled (609, 438) with delta (0, 0)
Screenshot: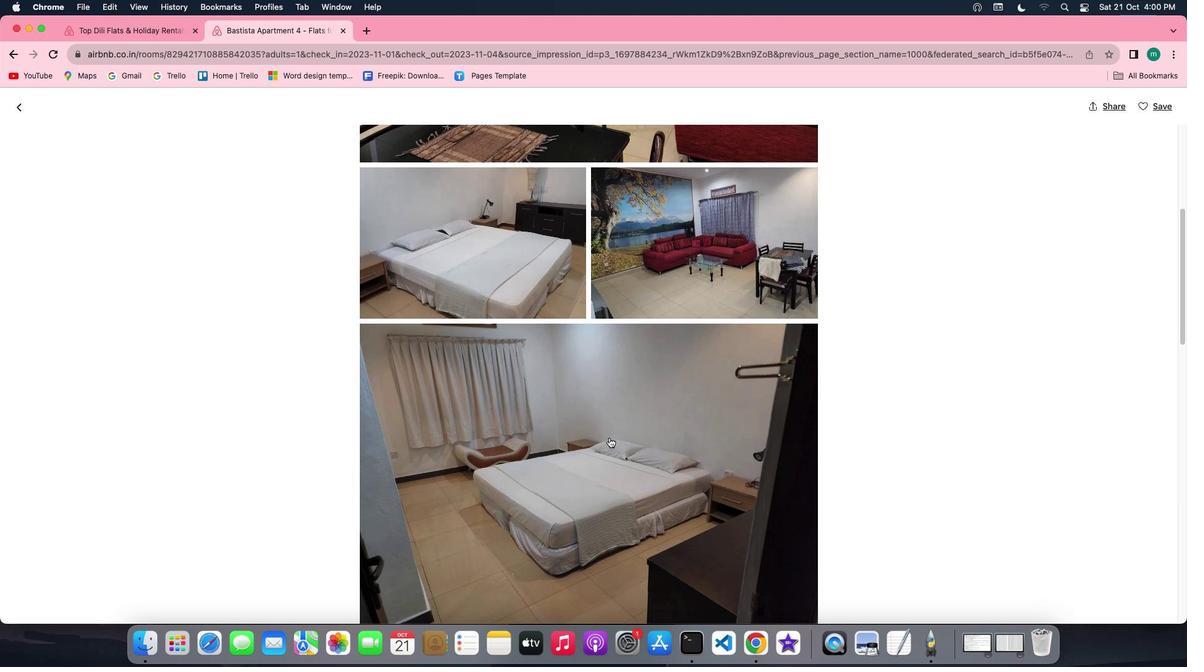
Action: Mouse scrolled (609, 438) with delta (0, -1)
Screenshot: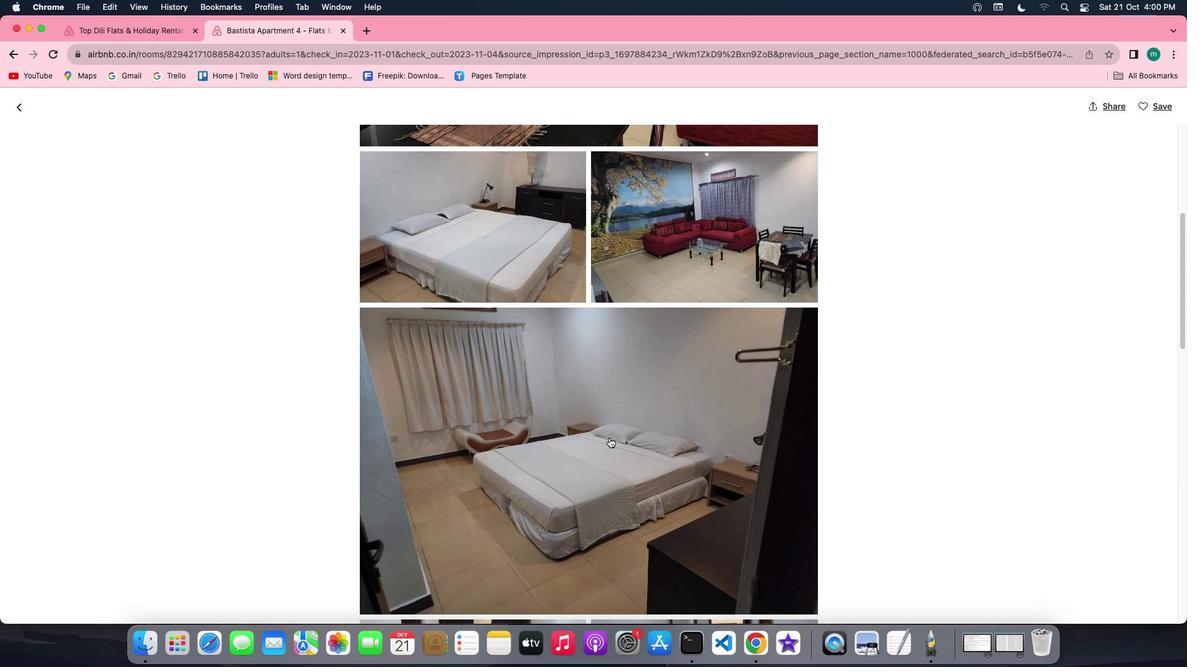 
Action: Mouse scrolled (609, 438) with delta (0, -1)
Screenshot: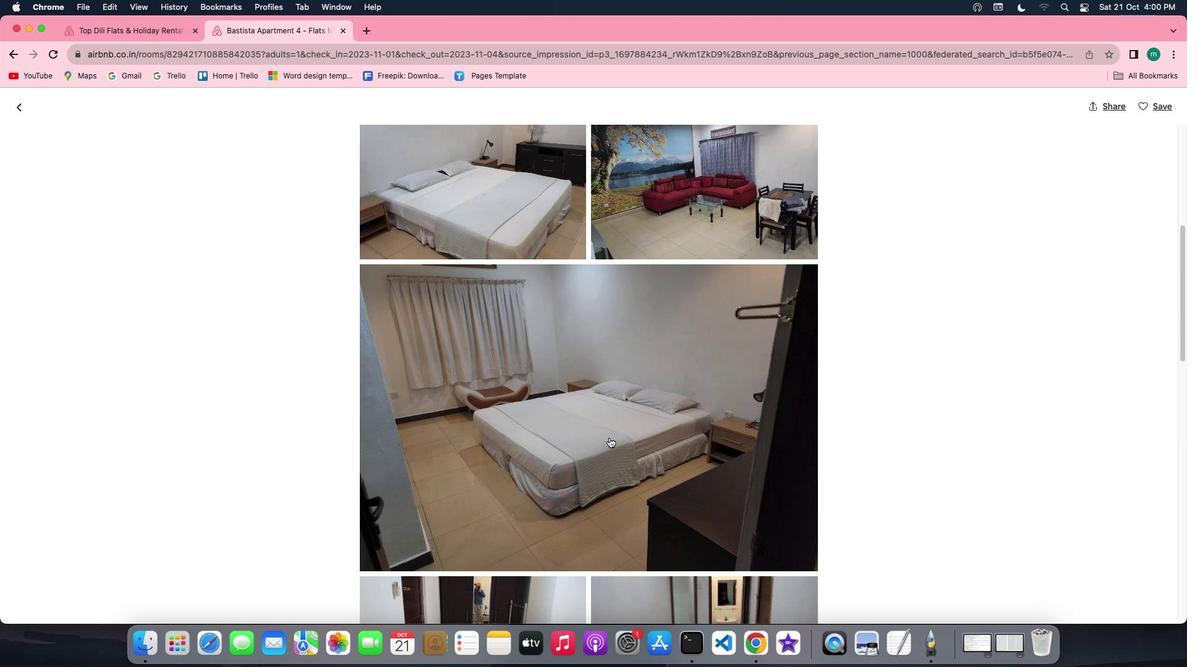 
Action: Mouse scrolled (609, 438) with delta (0, 0)
Screenshot: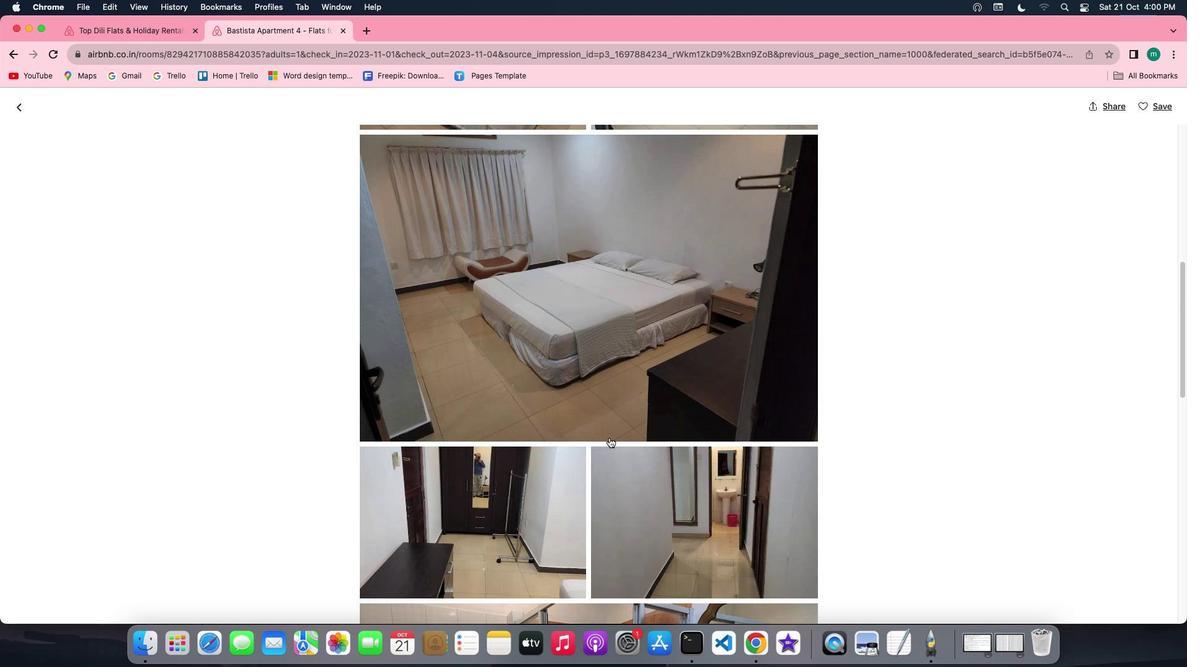
Action: Mouse scrolled (609, 438) with delta (0, 0)
Screenshot: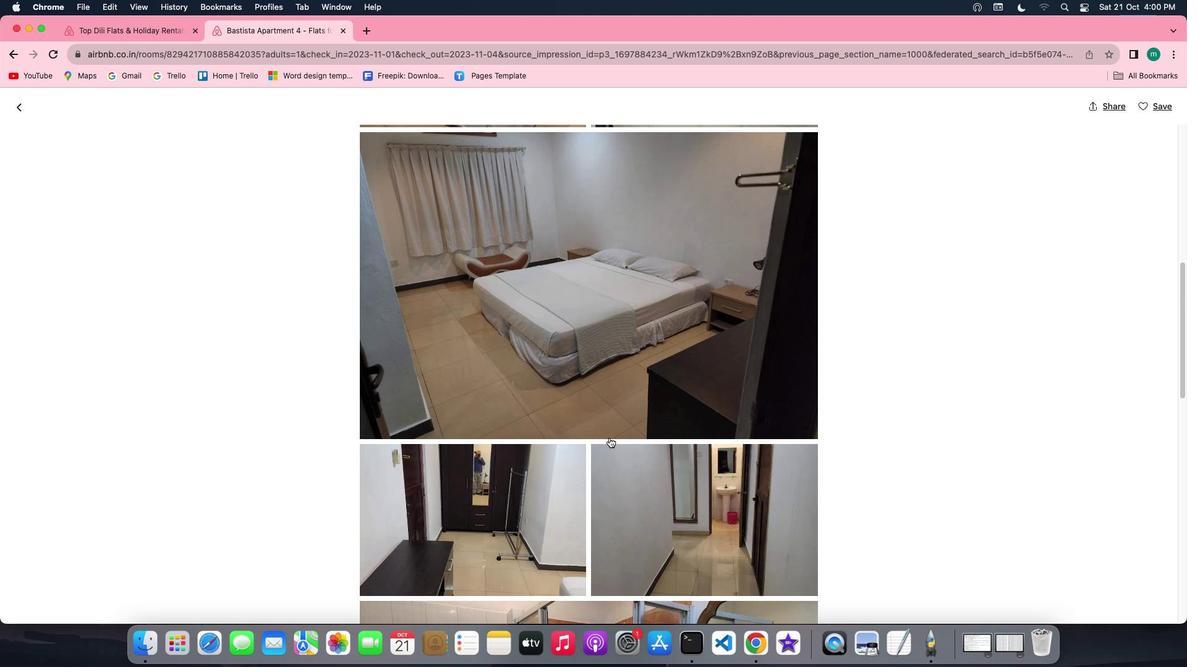 
Action: Mouse scrolled (609, 438) with delta (0, -1)
Screenshot: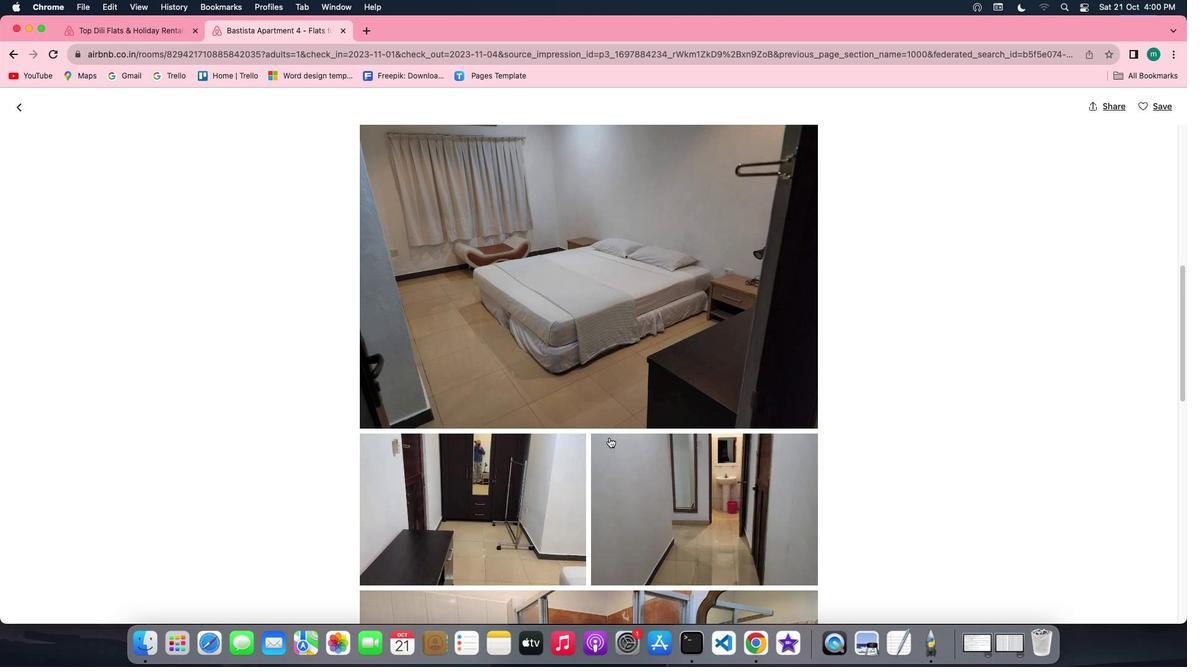 
Action: Mouse scrolled (609, 438) with delta (0, -1)
Screenshot: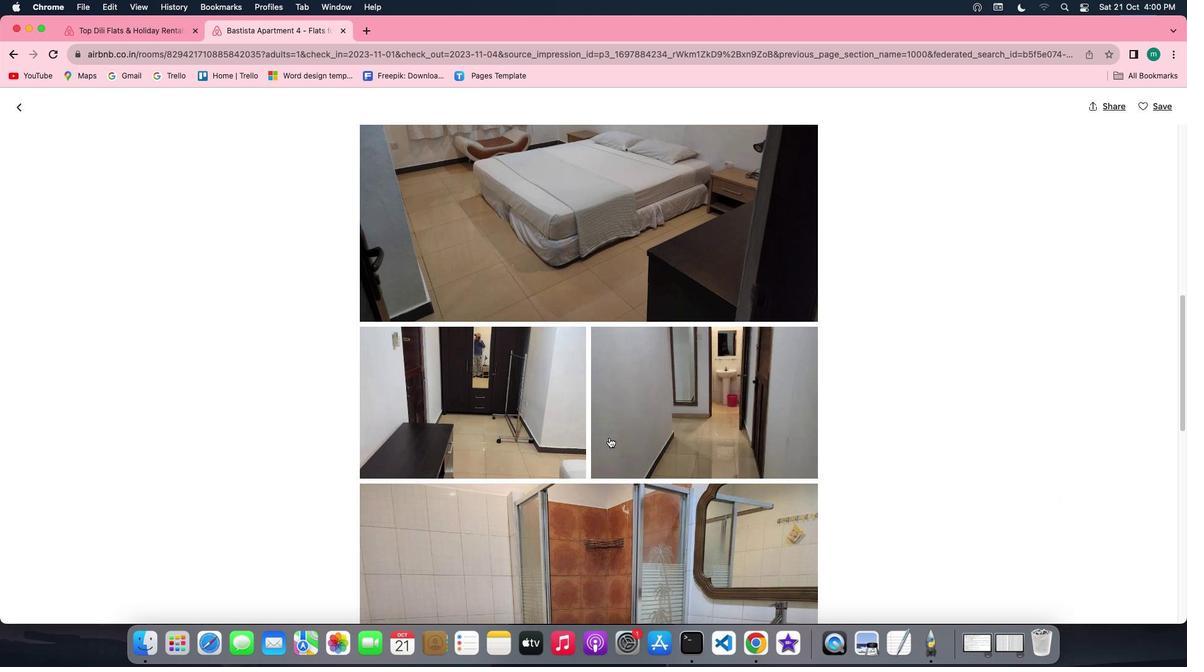 
Action: Mouse scrolled (609, 438) with delta (0, 0)
Screenshot: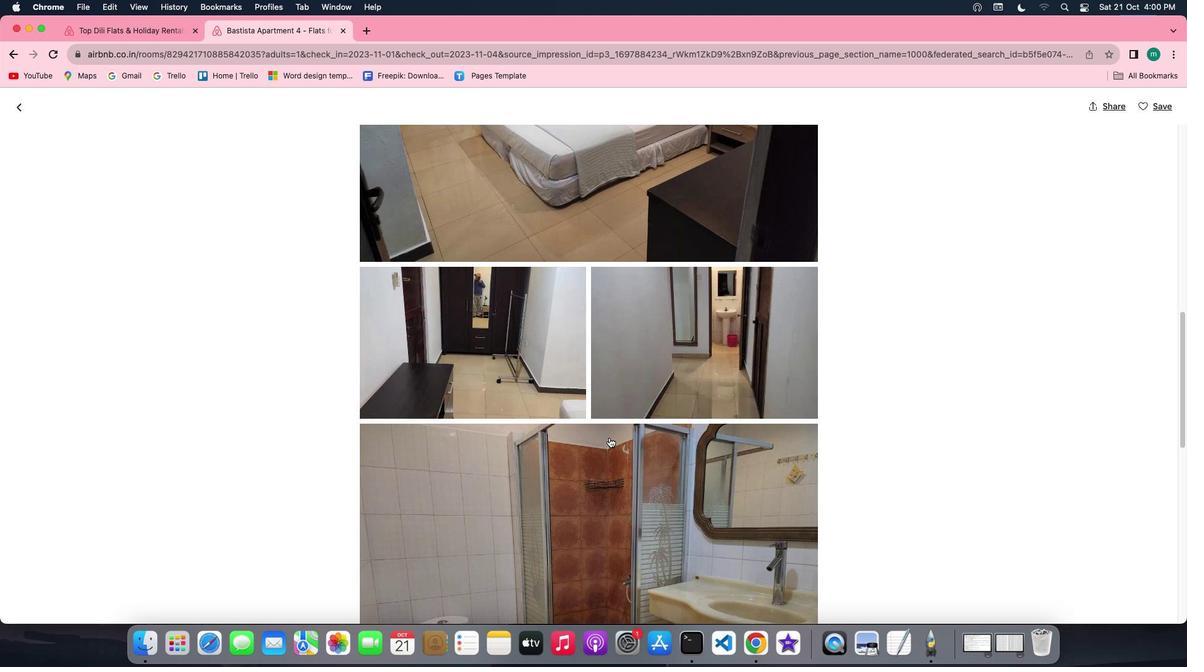 
Action: Mouse scrolled (609, 438) with delta (0, 0)
Screenshot: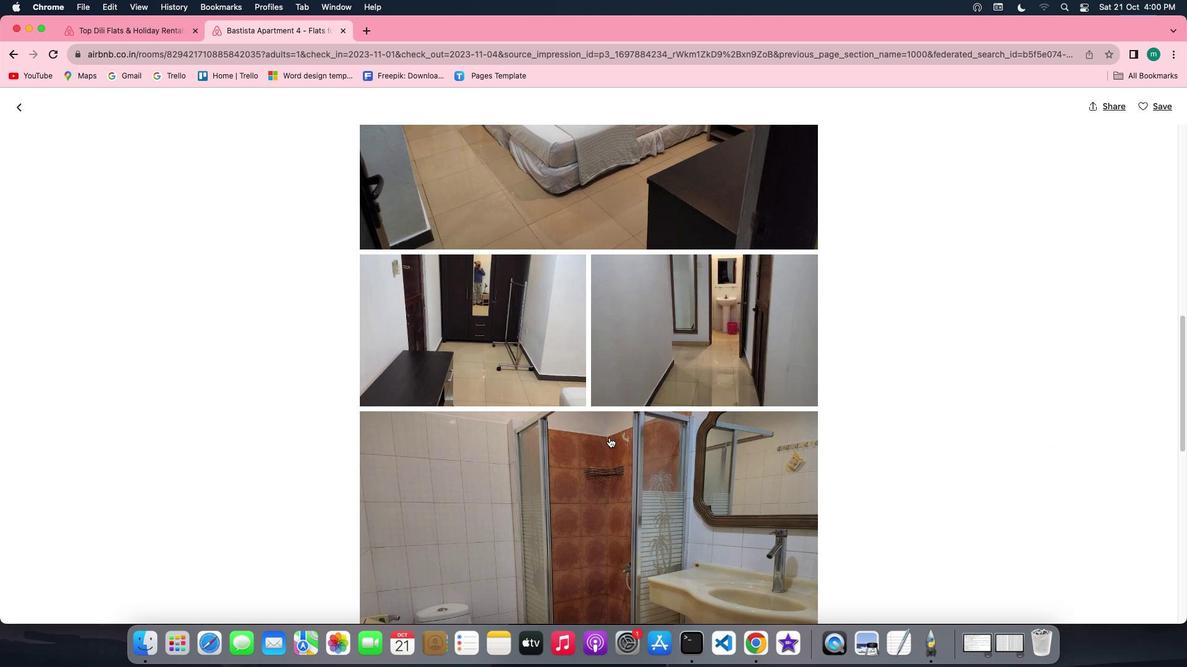 
Action: Mouse scrolled (609, 438) with delta (0, -1)
Screenshot: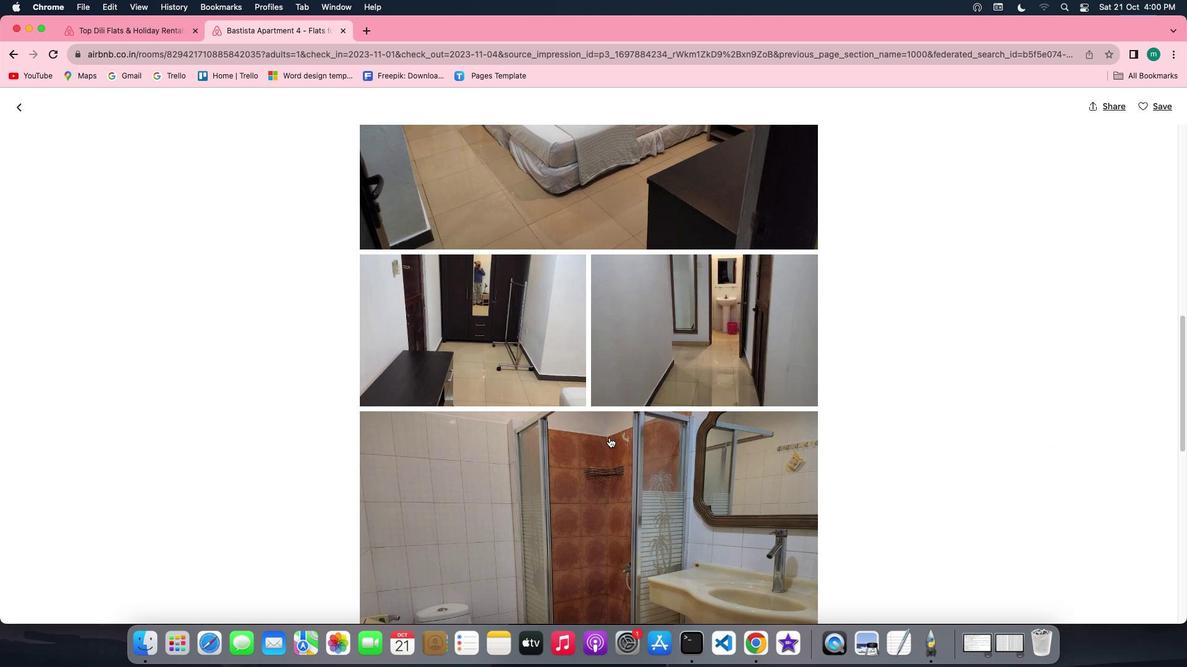 
Action: Mouse scrolled (609, 438) with delta (0, -2)
Screenshot: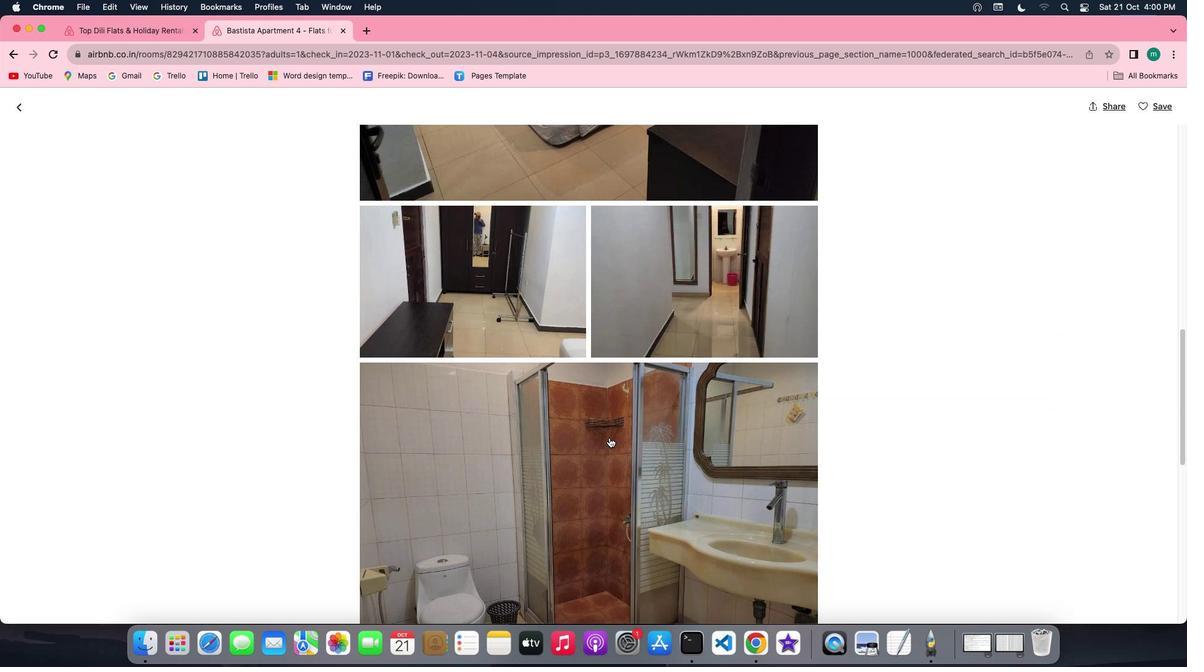 
Action: Mouse scrolled (609, 438) with delta (0, 0)
Screenshot: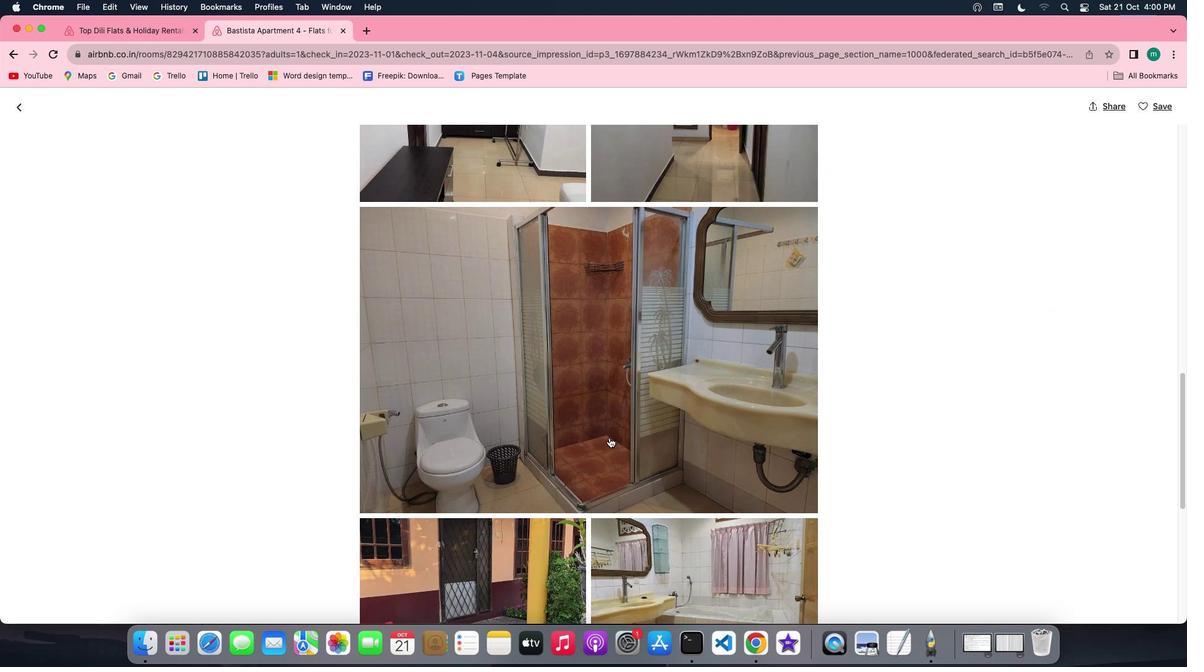 
Action: Mouse scrolled (609, 438) with delta (0, 0)
Screenshot: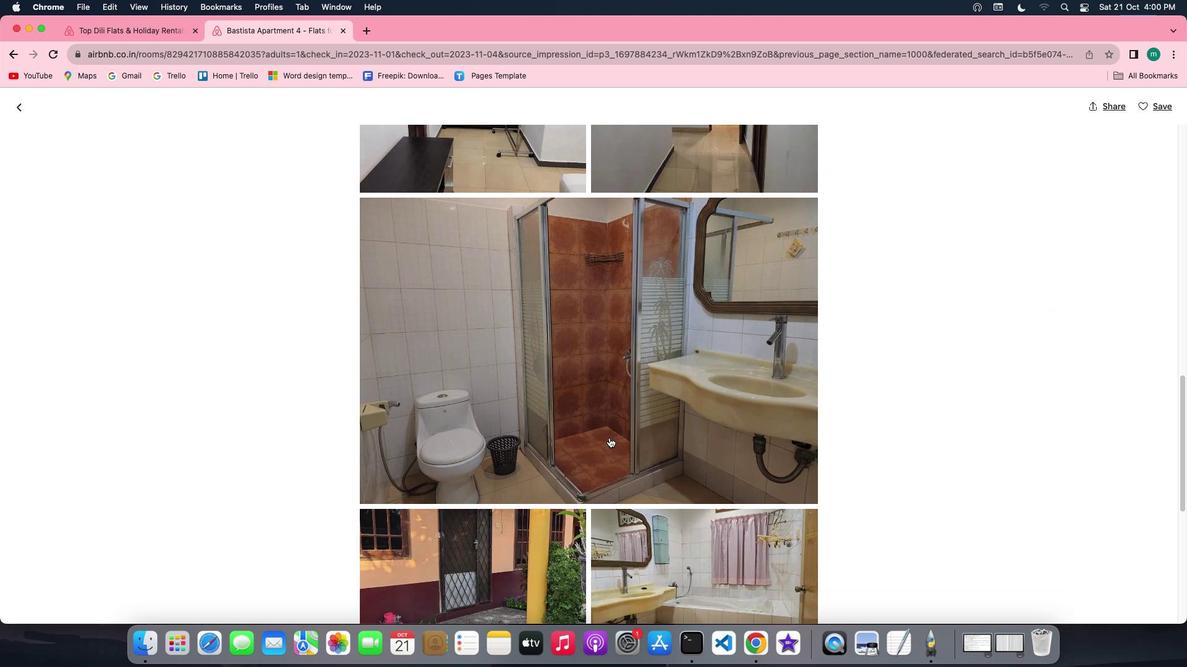 
Action: Mouse scrolled (609, 438) with delta (0, -1)
Screenshot: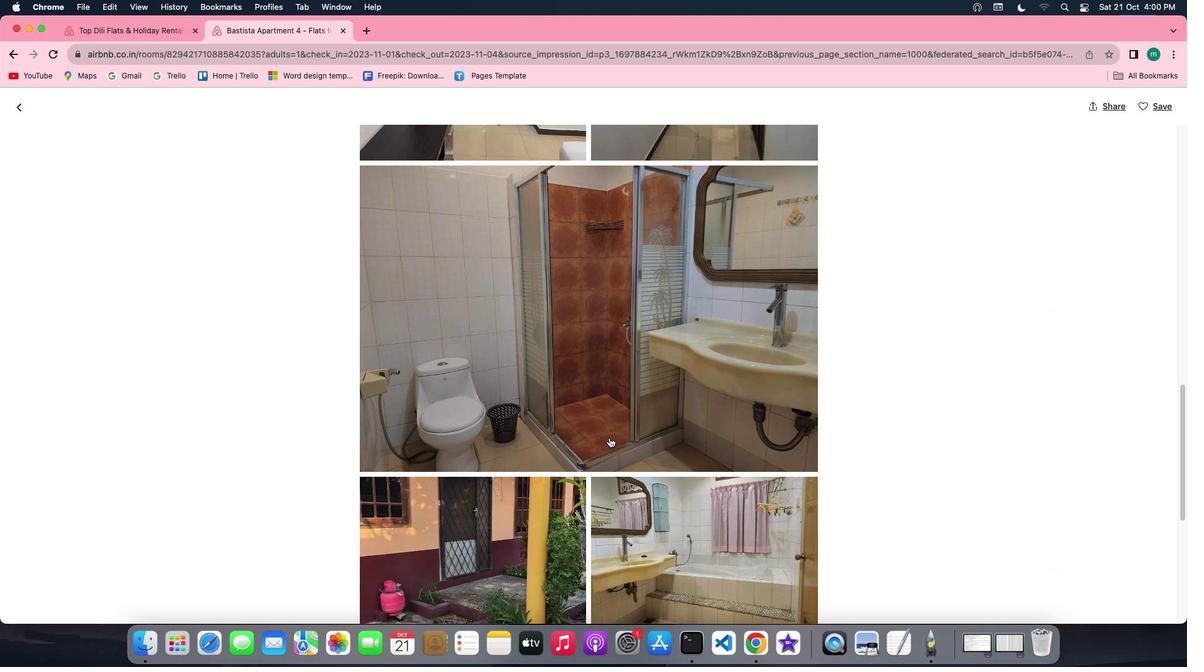 
Action: Mouse scrolled (609, 438) with delta (0, -2)
Screenshot: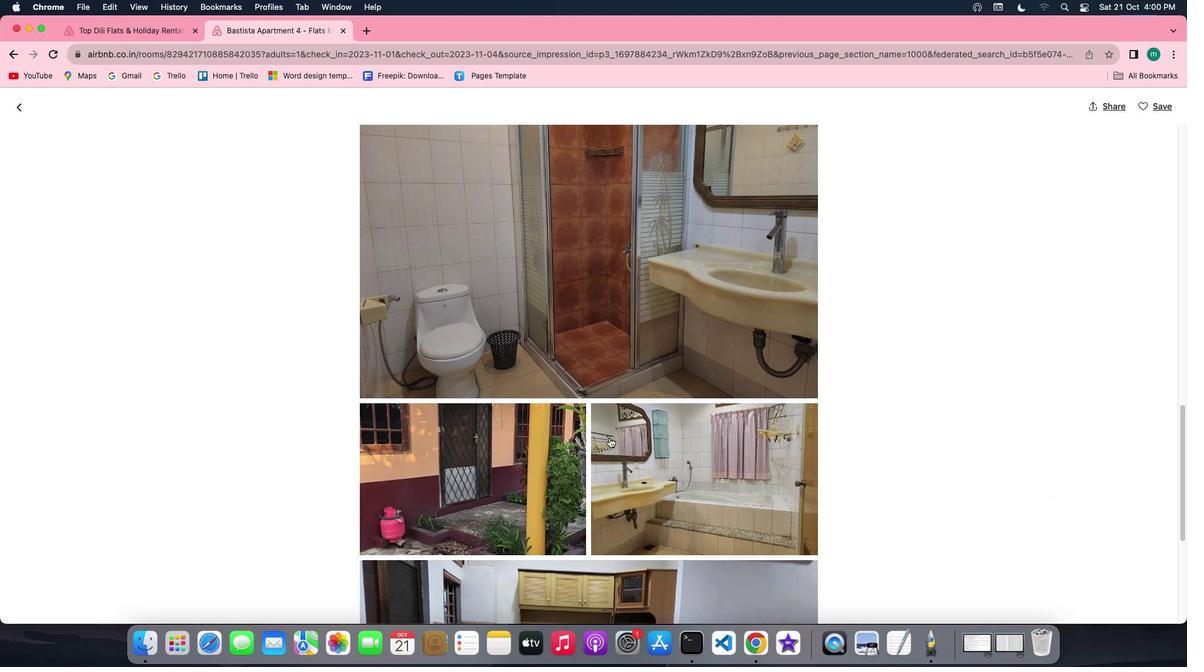 
Action: Mouse scrolled (609, 438) with delta (0, 0)
Screenshot: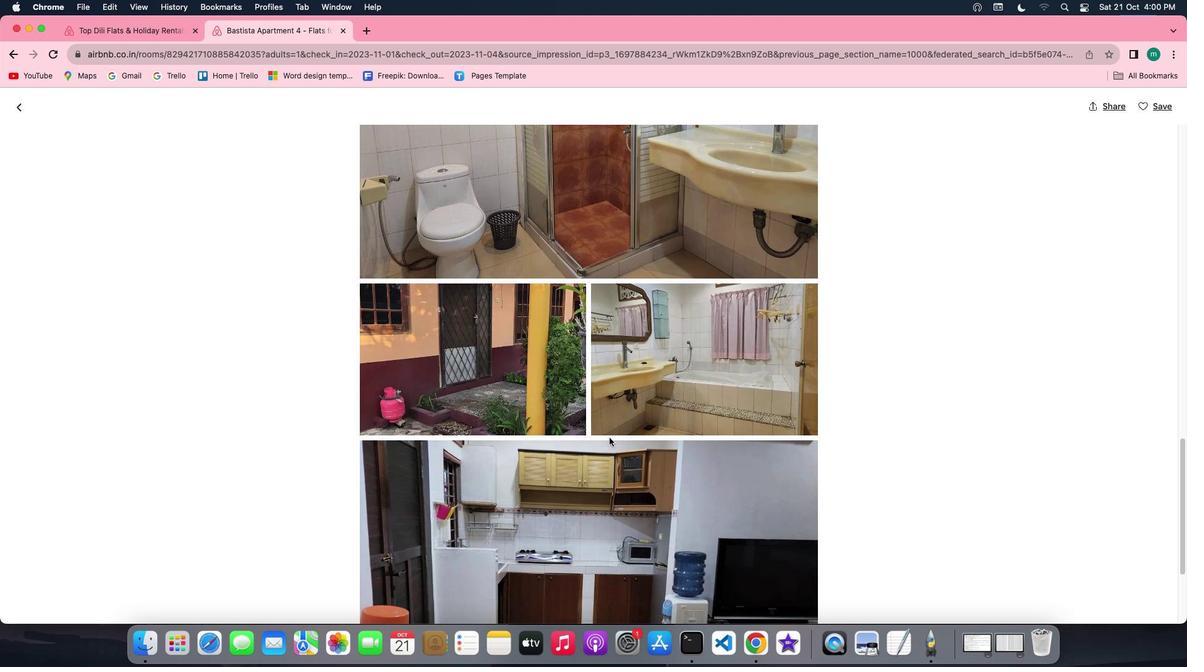 
Action: Mouse scrolled (609, 438) with delta (0, 0)
Screenshot: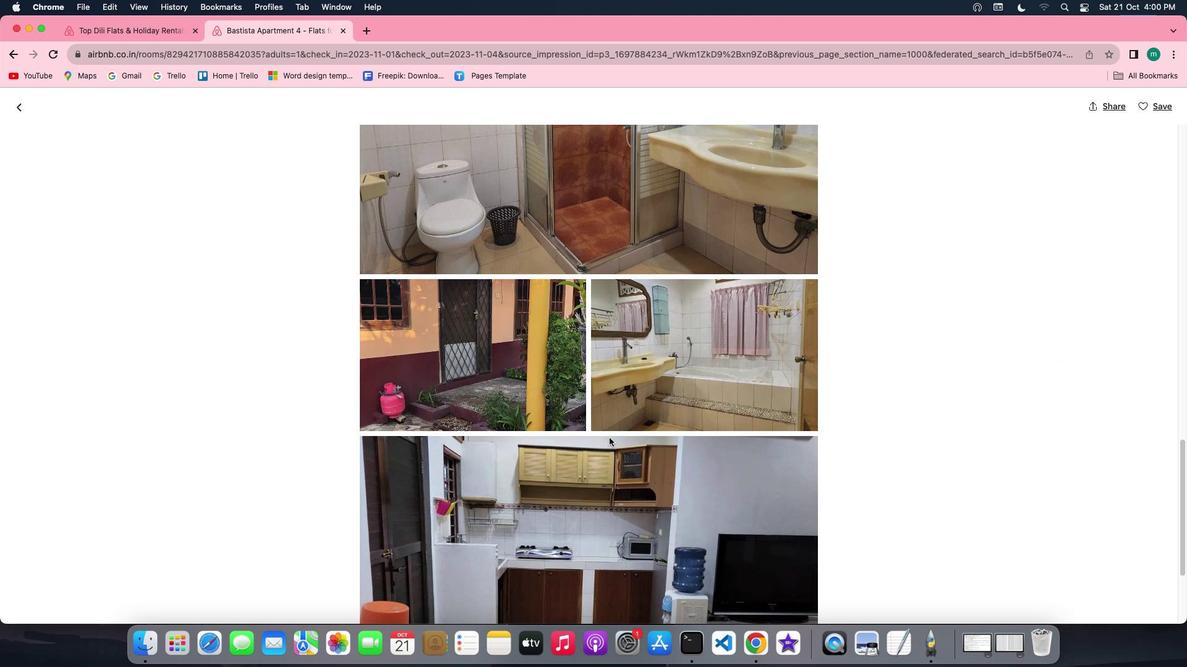 
Action: Mouse scrolled (609, 438) with delta (0, -1)
Screenshot: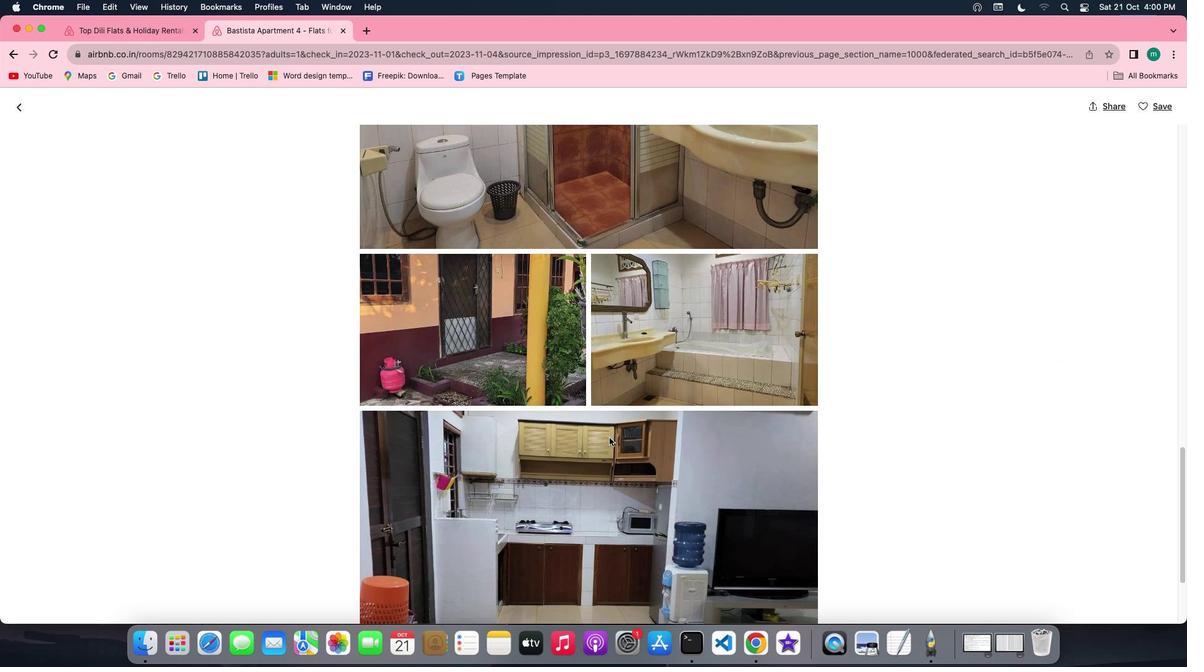 
Action: Mouse scrolled (609, 438) with delta (0, -1)
Screenshot: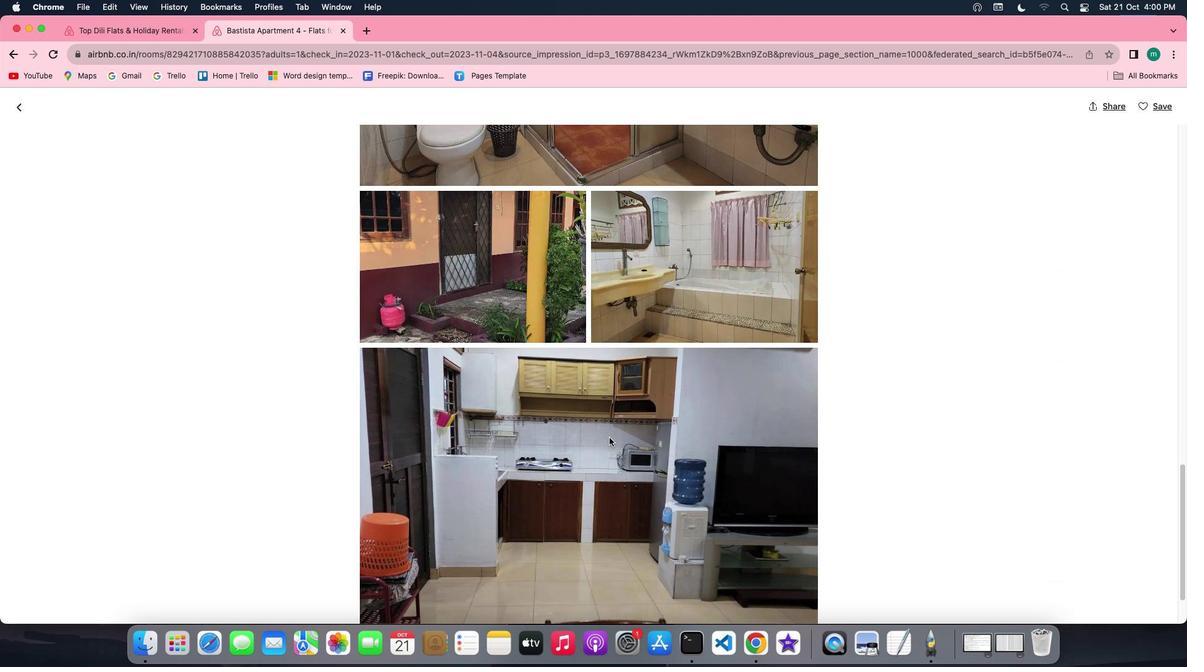 
Action: Mouse scrolled (609, 438) with delta (0, 0)
Screenshot: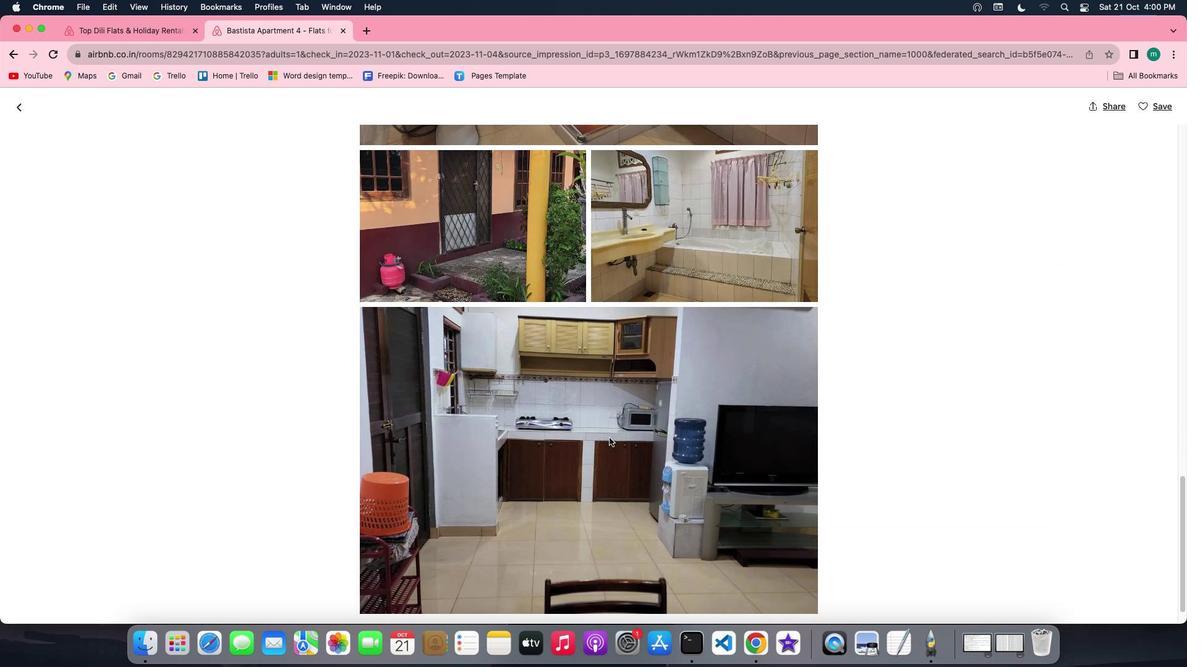 
Action: Mouse scrolled (609, 438) with delta (0, 0)
Screenshot: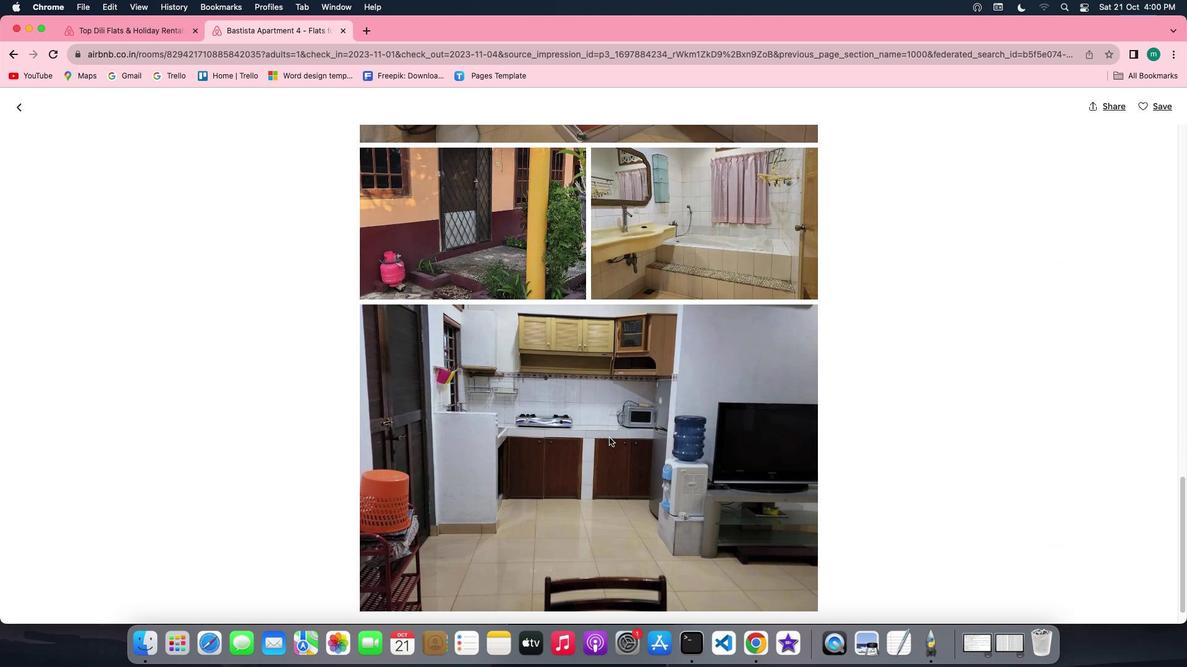 
Action: Mouse scrolled (609, 438) with delta (0, -1)
Screenshot: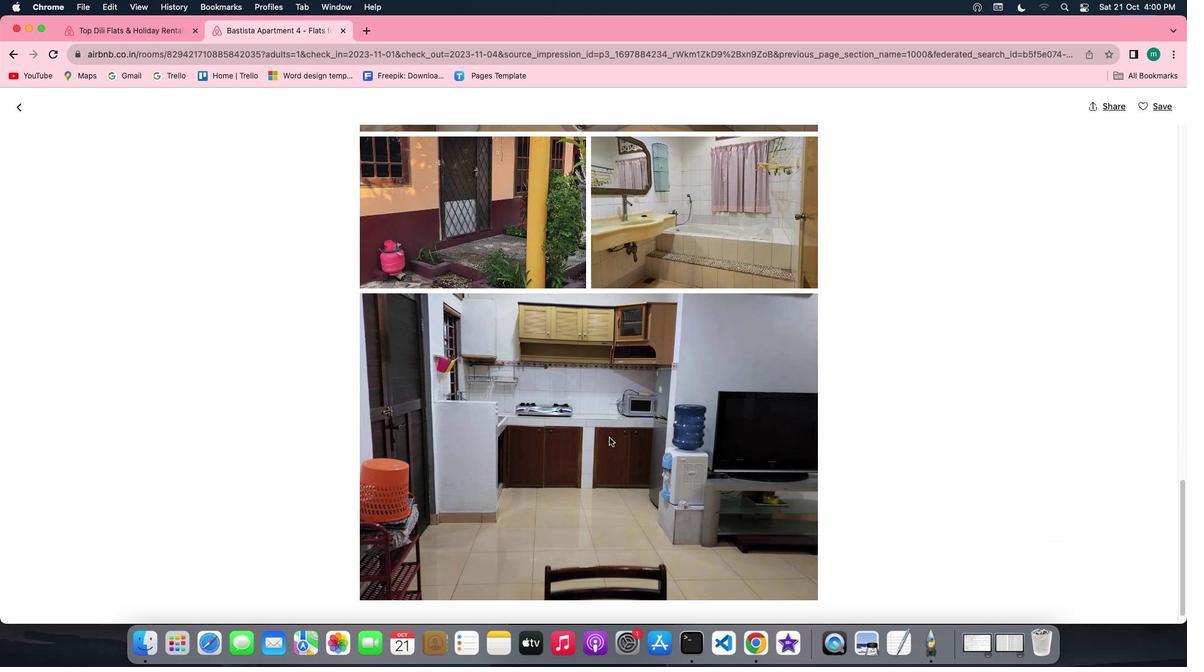 
Action: Mouse scrolled (609, 438) with delta (0, 0)
Screenshot: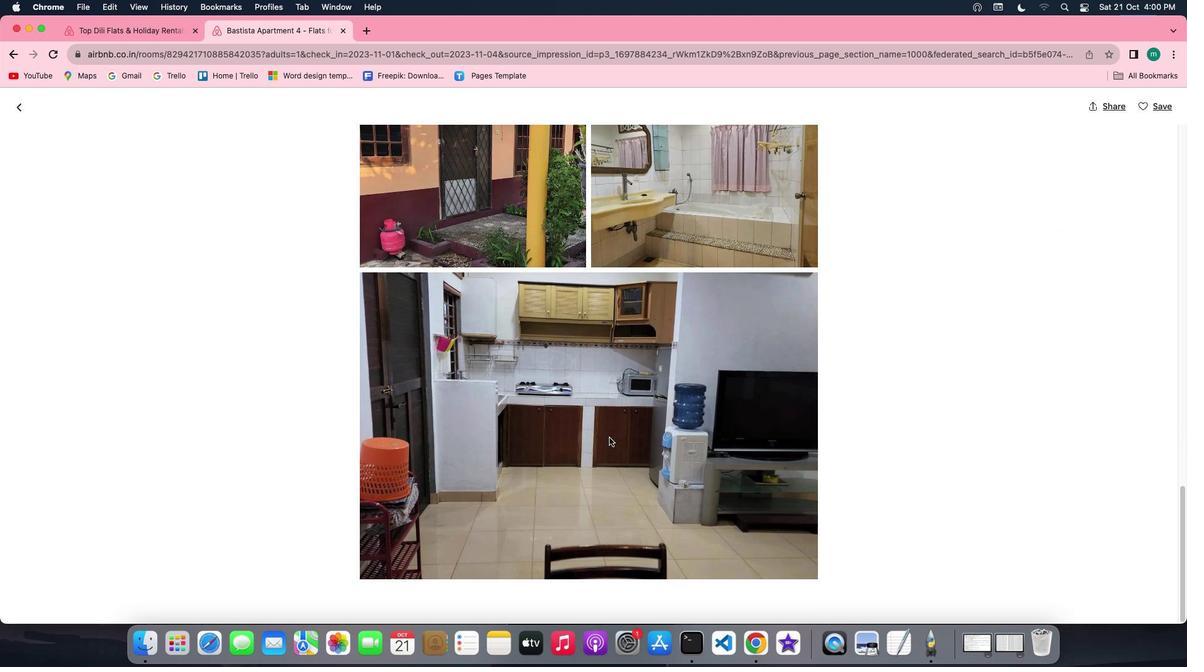 
Action: Mouse scrolled (609, 438) with delta (0, 0)
Screenshot: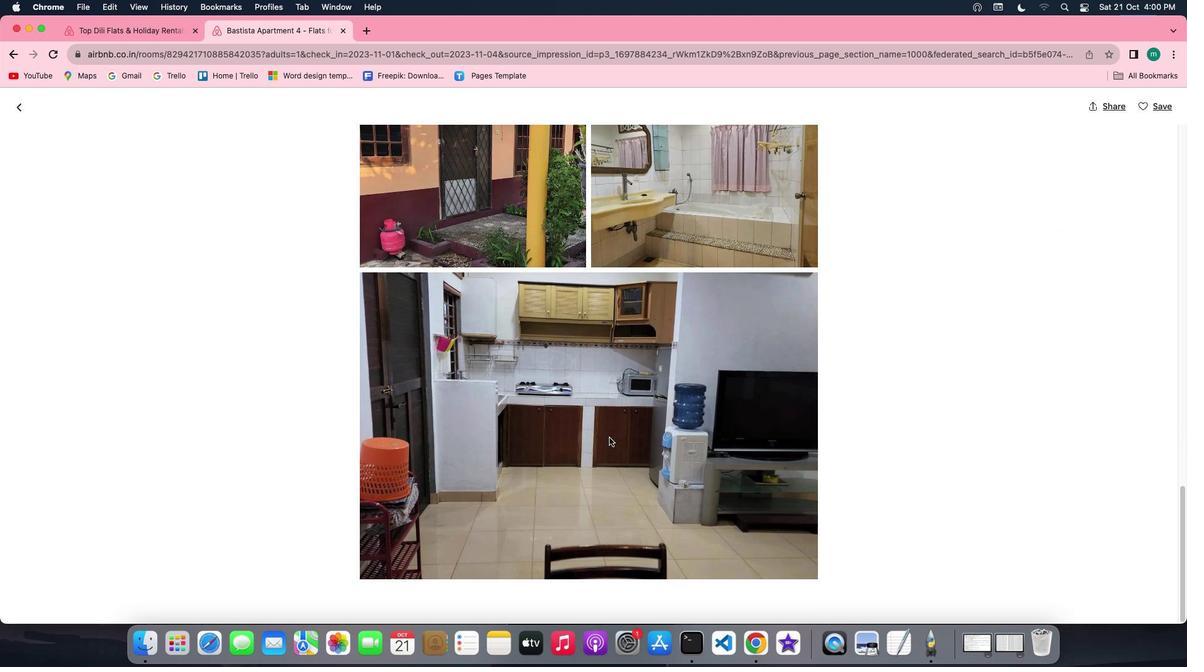 
Action: Mouse scrolled (609, 438) with delta (0, -1)
Screenshot: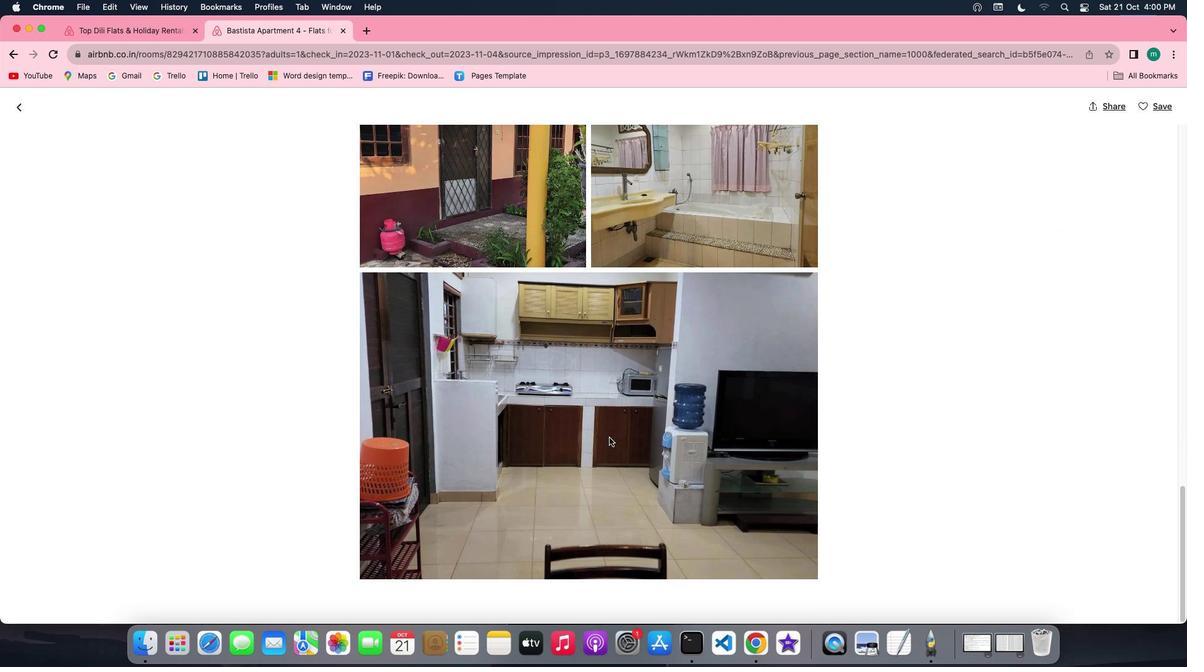
Action: Mouse scrolled (609, 438) with delta (0, -1)
Screenshot: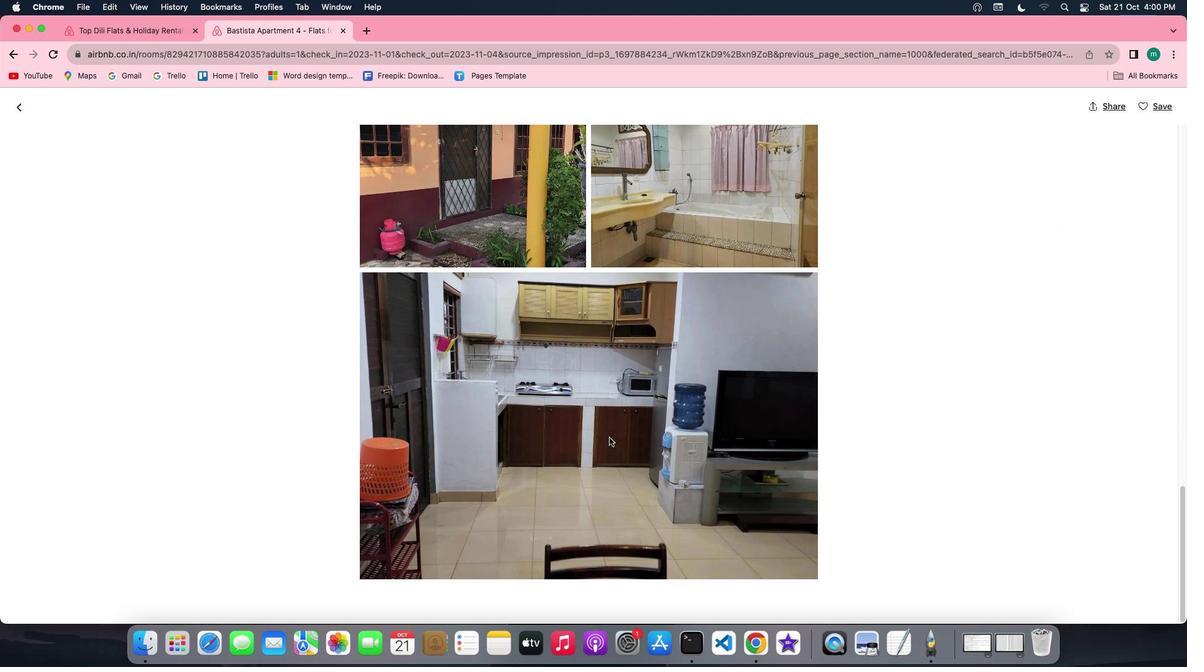 
Action: Mouse scrolled (609, 438) with delta (0, 0)
Screenshot: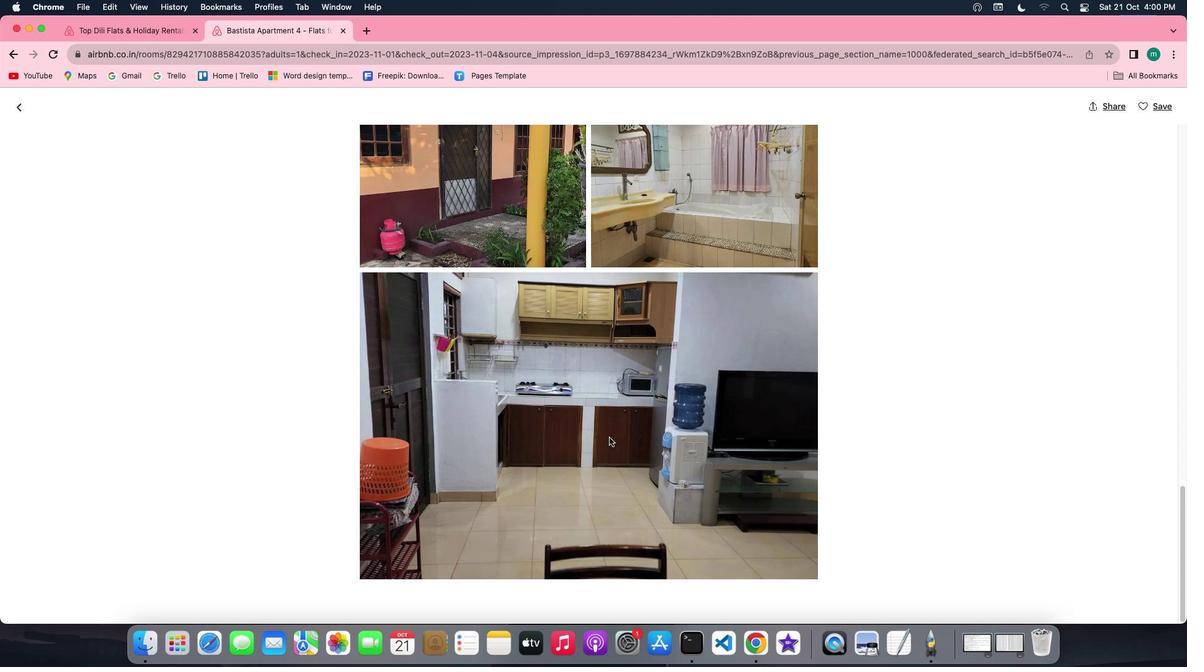 
Action: Mouse scrolled (609, 438) with delta (0, 0)
Screenshot: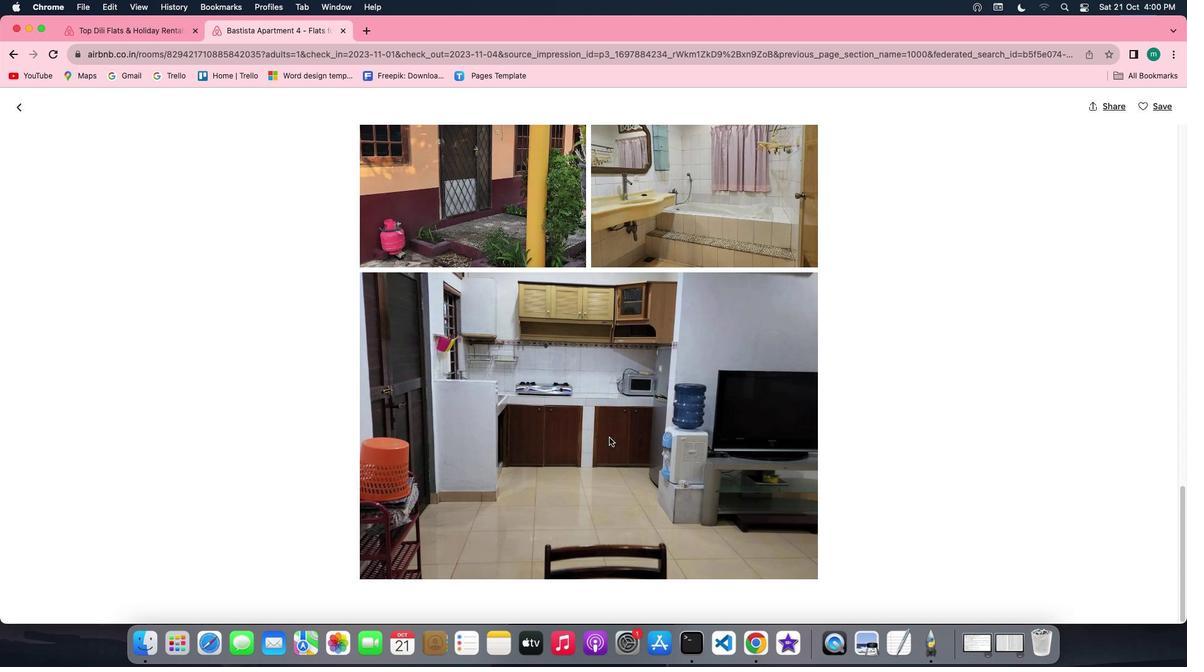 
Action: Mouse scrolled (609, 438) with delta (0, -1)
Screenshot: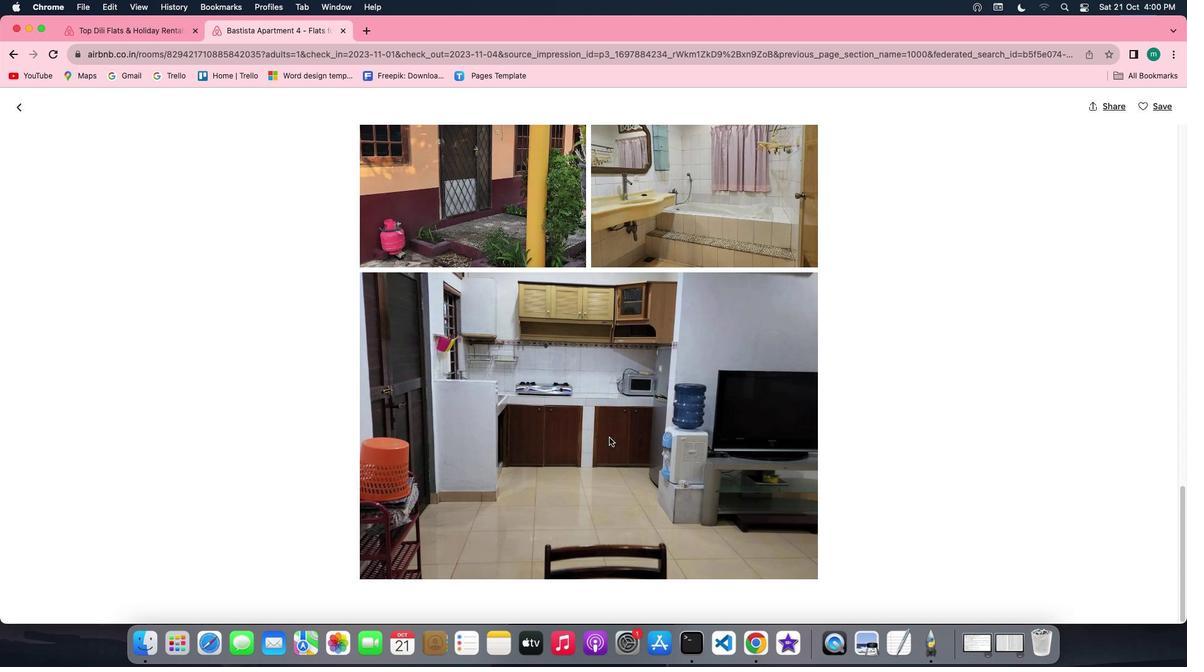 
Action: Mouse scrolled (609, 438) with delta (0, 0)
Screenshot: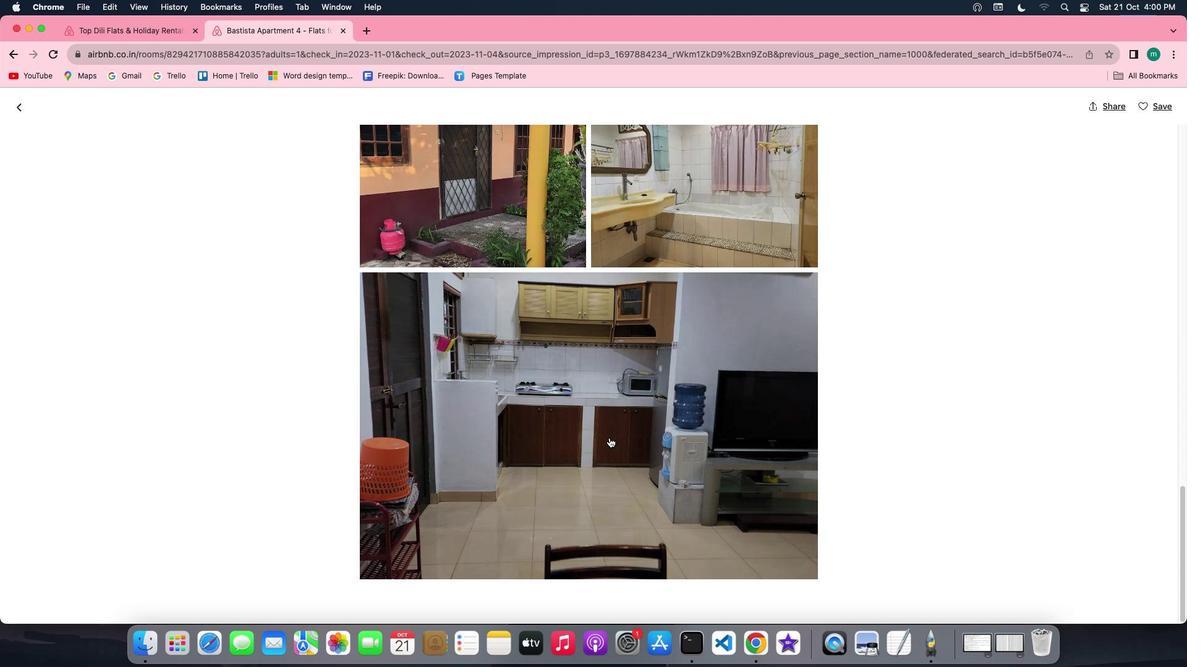 
Action: Mouse scrolled (609, 438) with delta (0, 0)
Screenshot: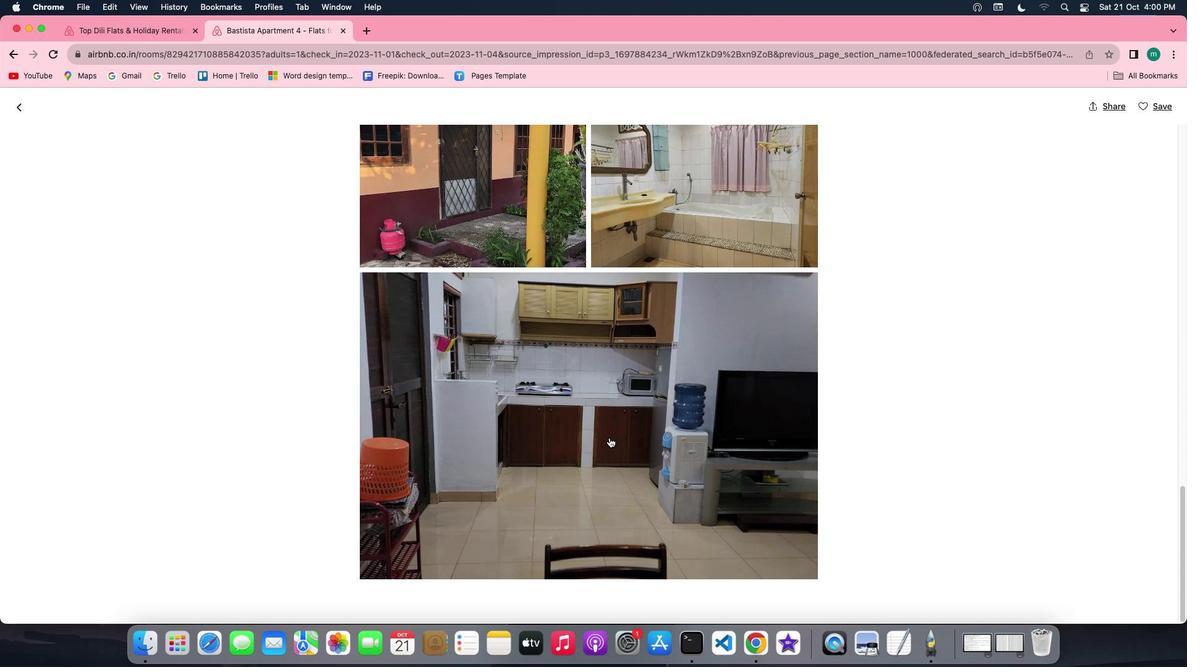 
Action: Mouse scrolled (609, 438) with delta (0, 0)
Screenshot: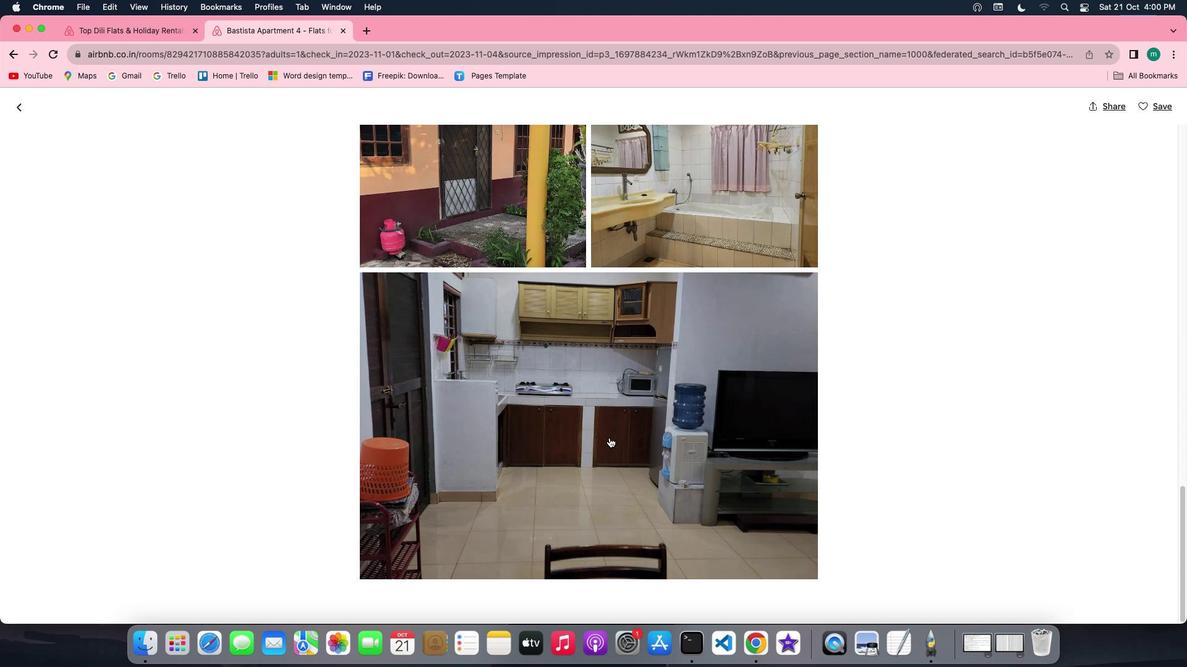 
Action: Mouse scrolled (609, 438) with delta (0, 0)
Screenshot: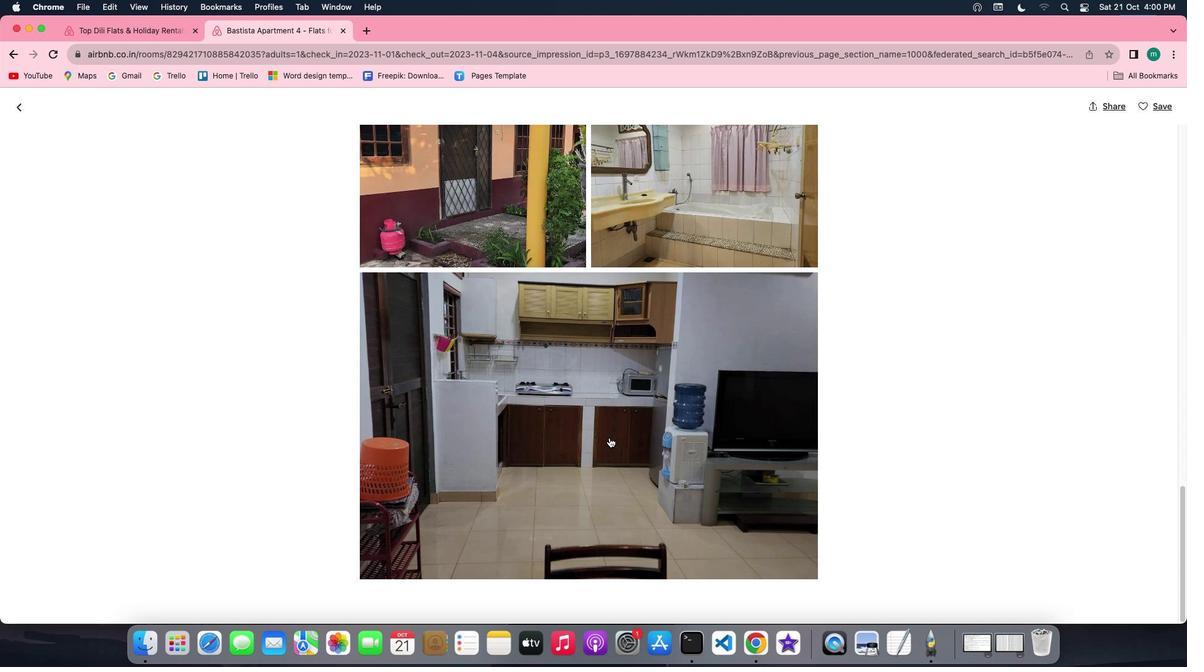 
Action: Mouse scrolled (609, 438) with delta (0, 0)
Screenshot: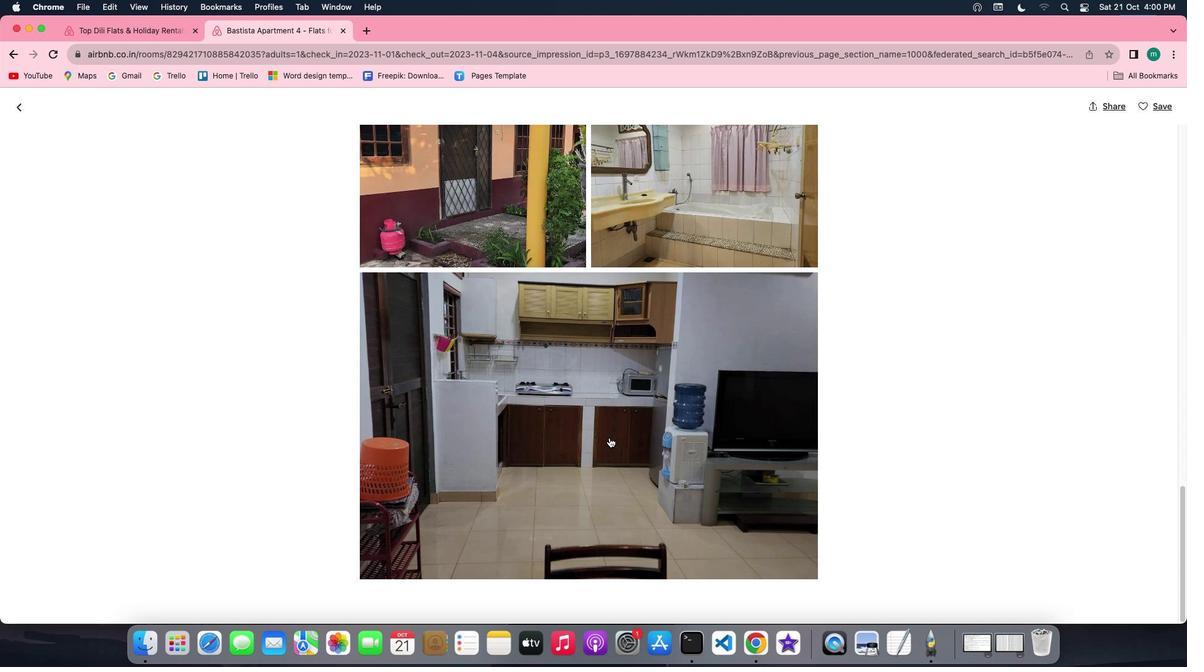 
Action: Mouse moved to (24, 111)
Screenshot: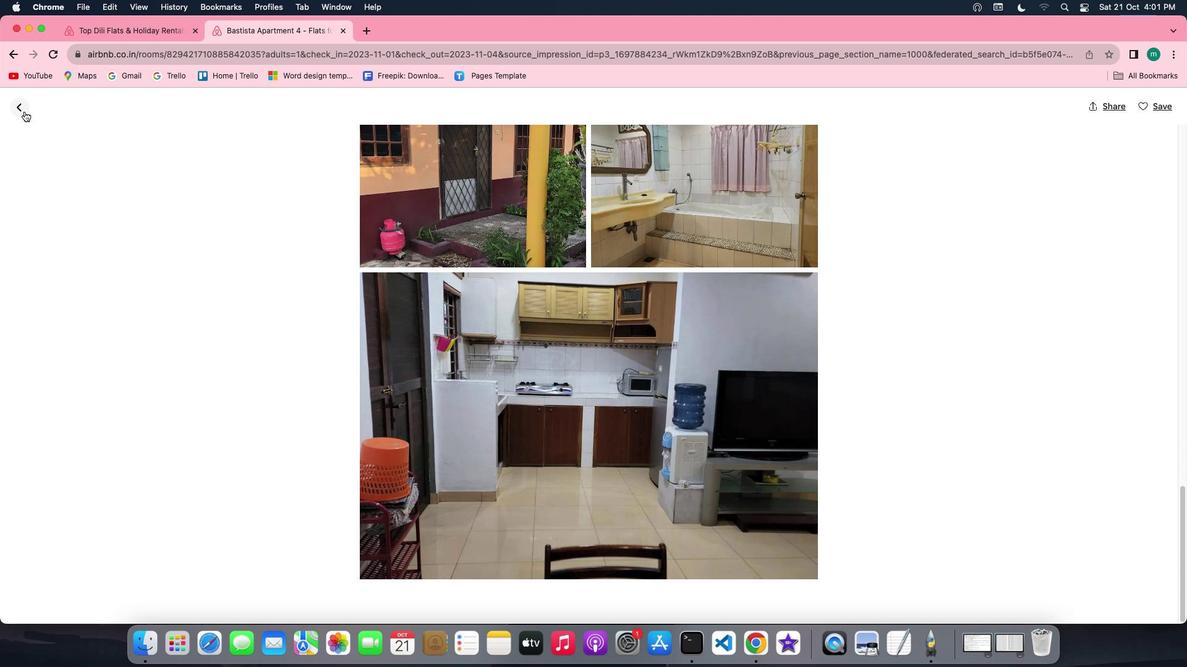 
Action: Mouse pressed left at (24, 111)
Screenshot: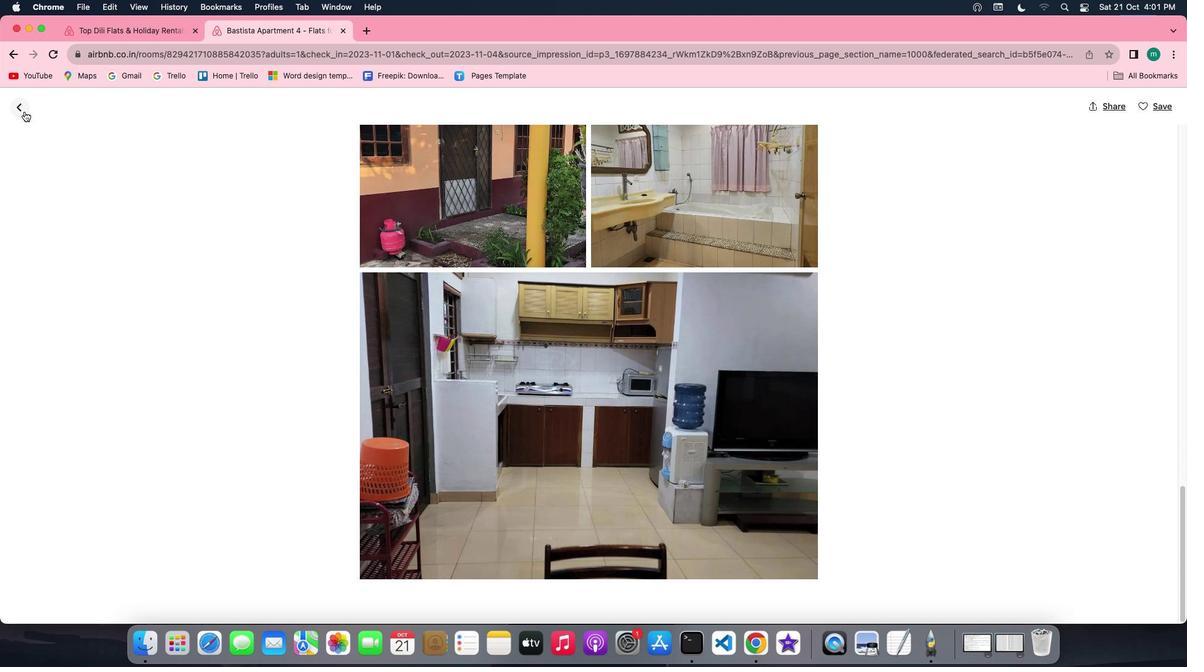 
Action: Mouse moved to (426, 424)
Screenshot: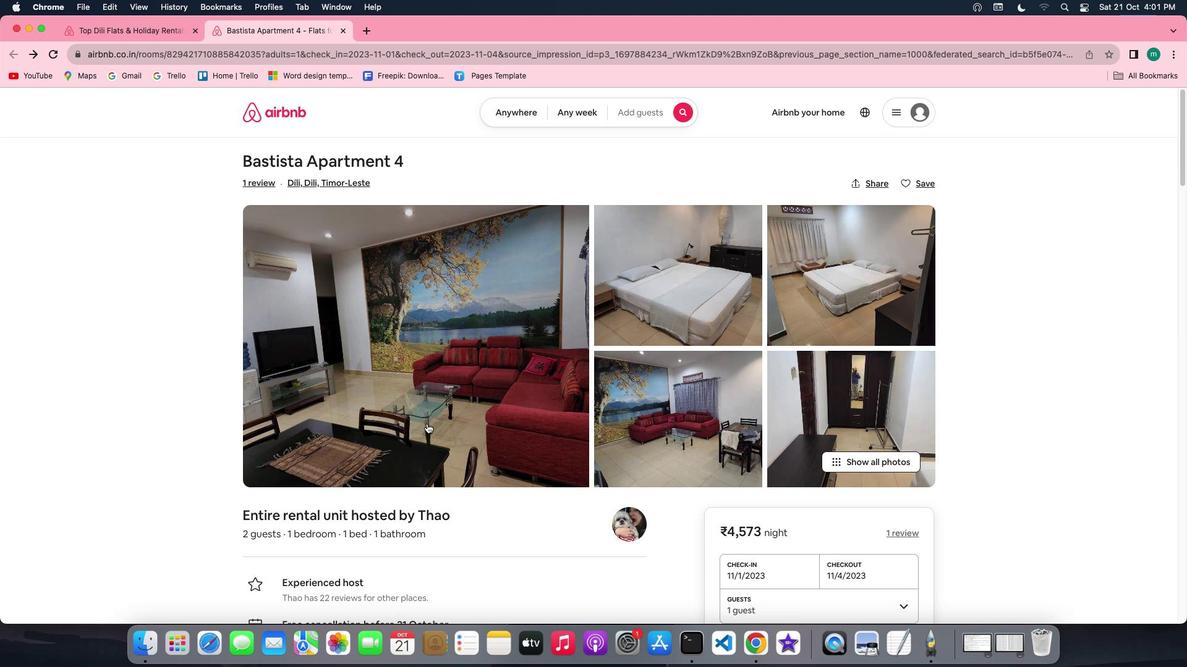 
Action: Mouse scrolled (426, 424) with delta (0, 0)
Screenshot: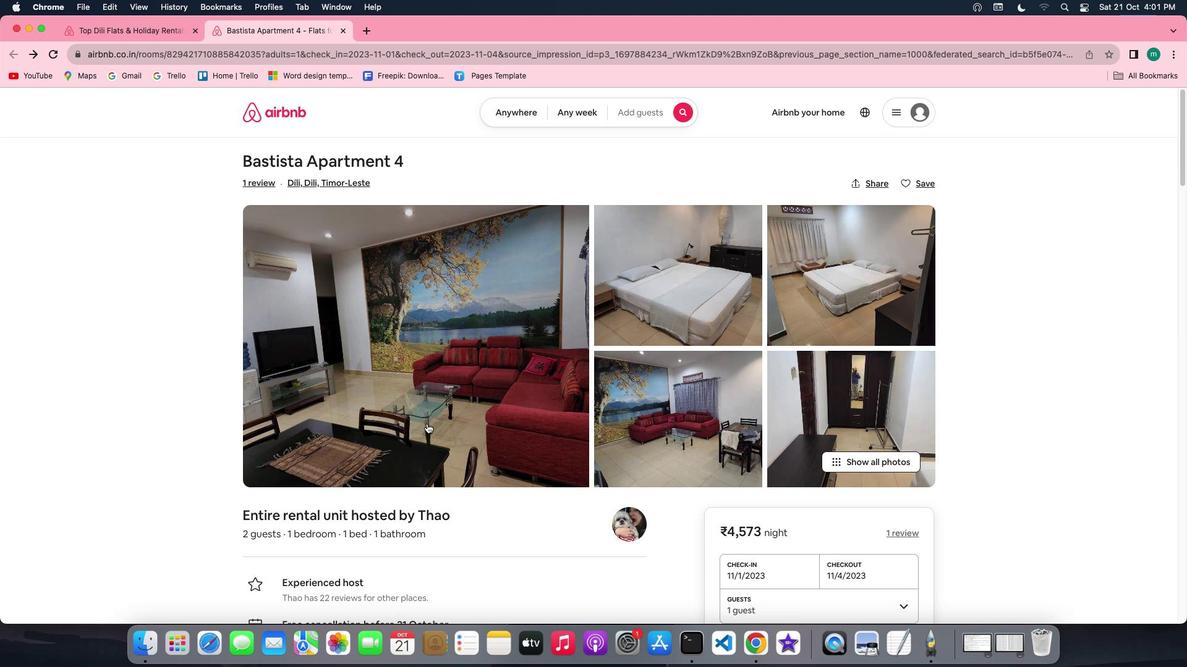 
Action: Mouse scrolled (426, 424) with delta (0, 0)
Screenshot: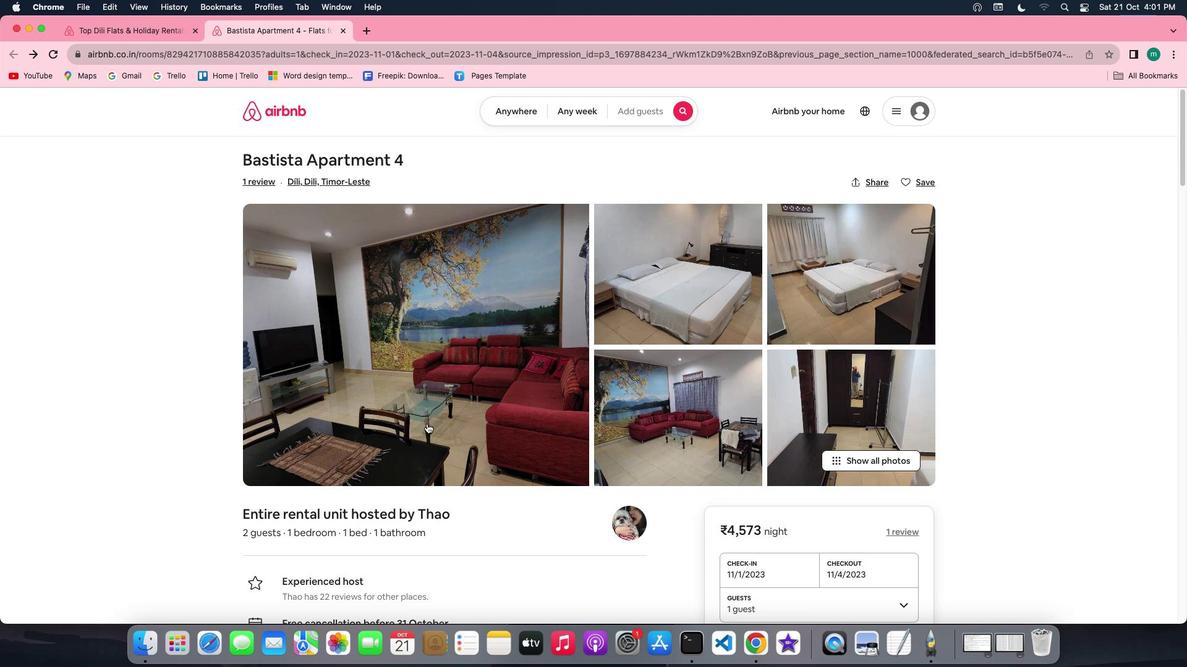 
Action: Mouse scrolled (426, 424) with delta (0, -1)
Screenshot: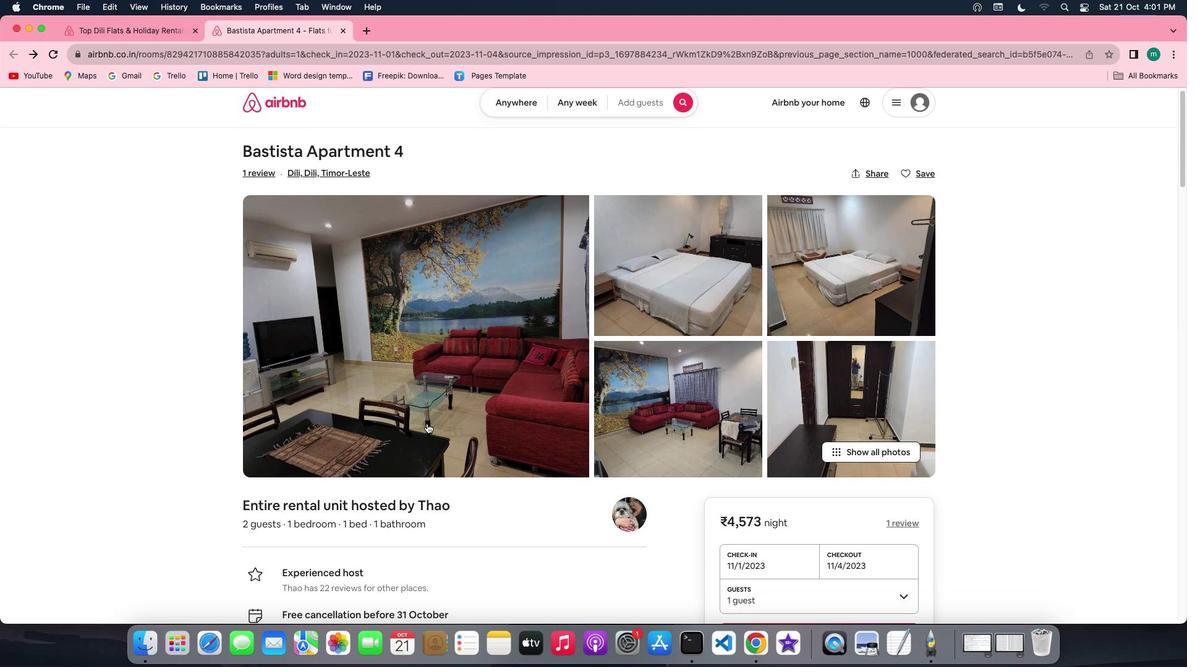 
Action: Mouse scrolled (426, 424) with delta (0, -2)
Screenshot: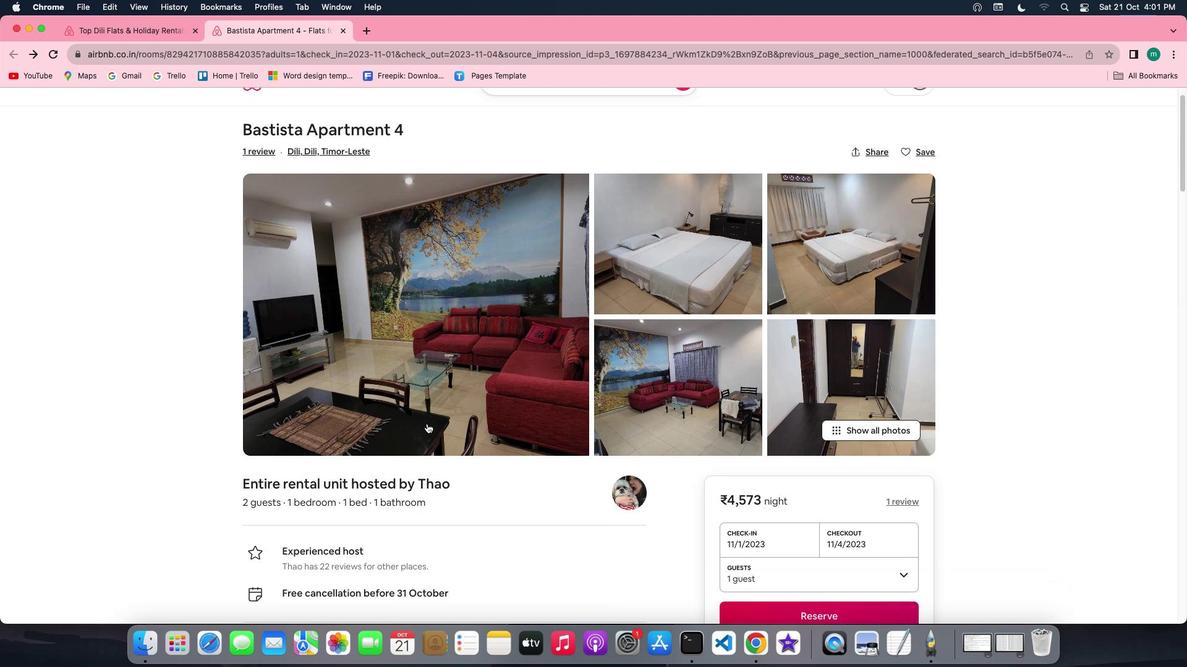 
Action: Mouse scrolled (426, 424) with delta (0, 0)
Screenshot: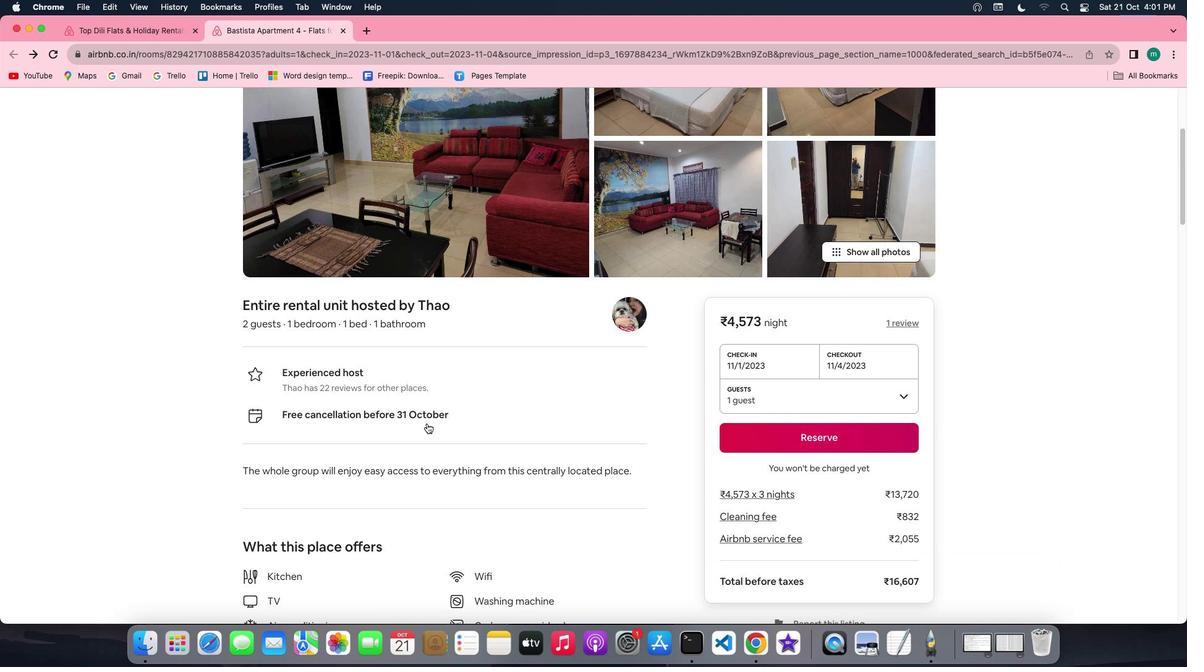 
Action: Mouse scrolled (426, 424) with delta (0, 0)
Screenshot: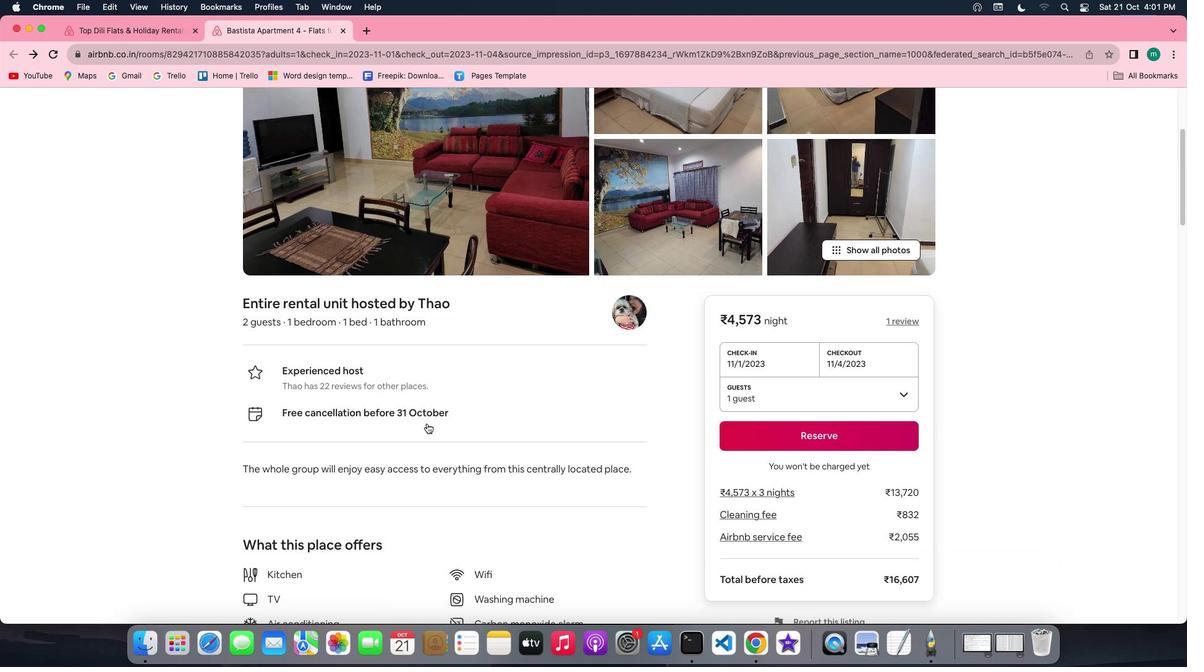 
Action: Mouse scrolled (426, 424) with delta (0, -1)
Screenshot: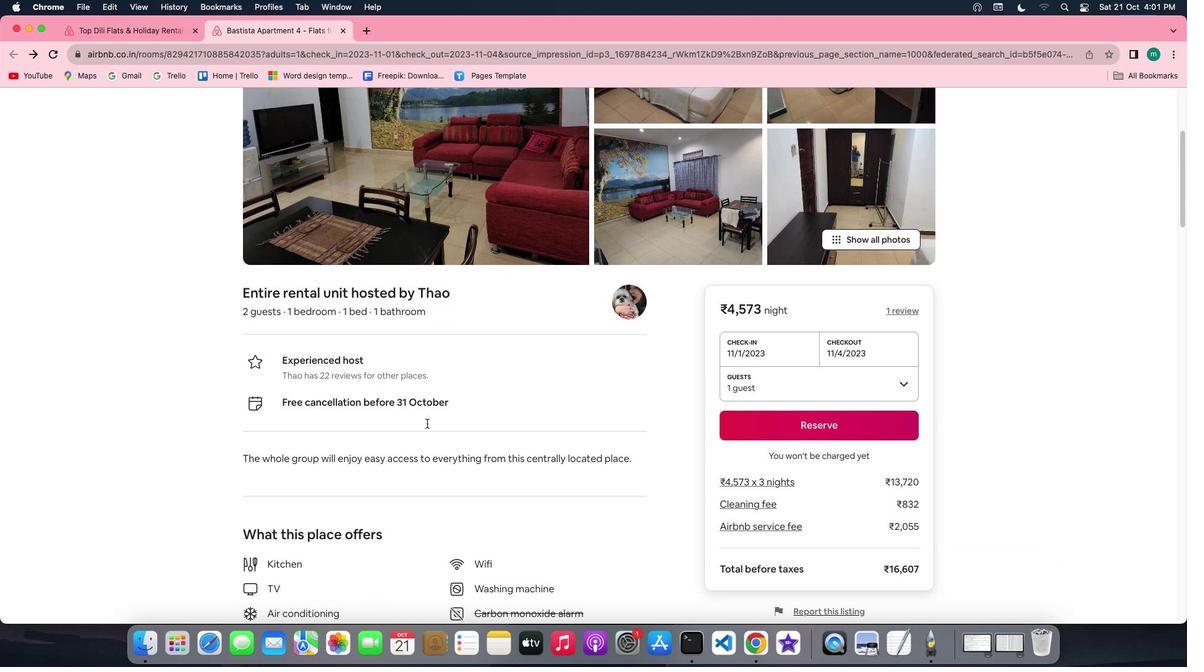 
Action: Mouse scrolled (426, 424) with delta (0, -2)
Screenshot: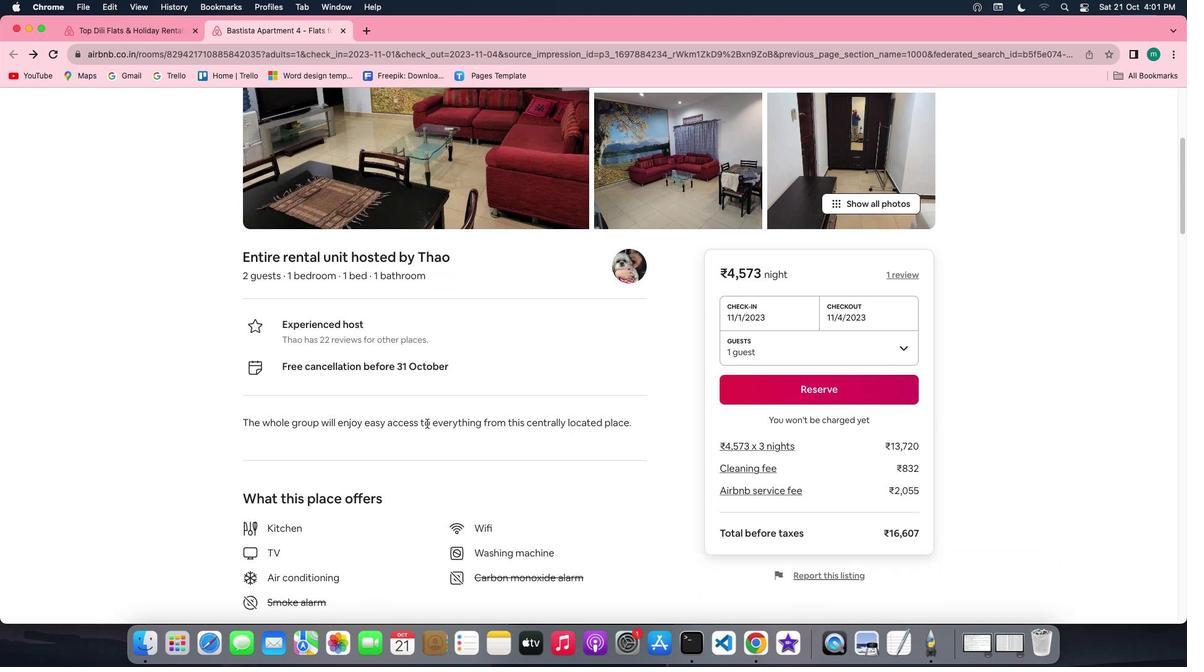
Action: Mouse scrolled (426, 424) with delta (0, -3)
Screenshot: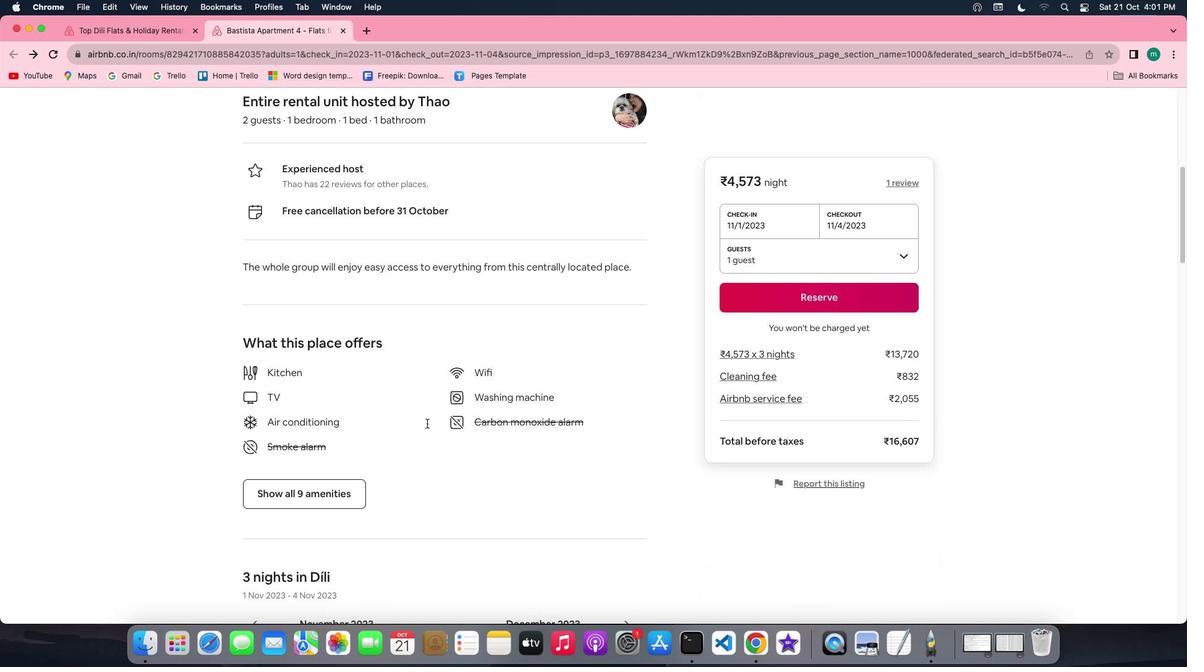 
Action: Mouse scrolled (426, 424) with delta (0, 0)
Screenshot: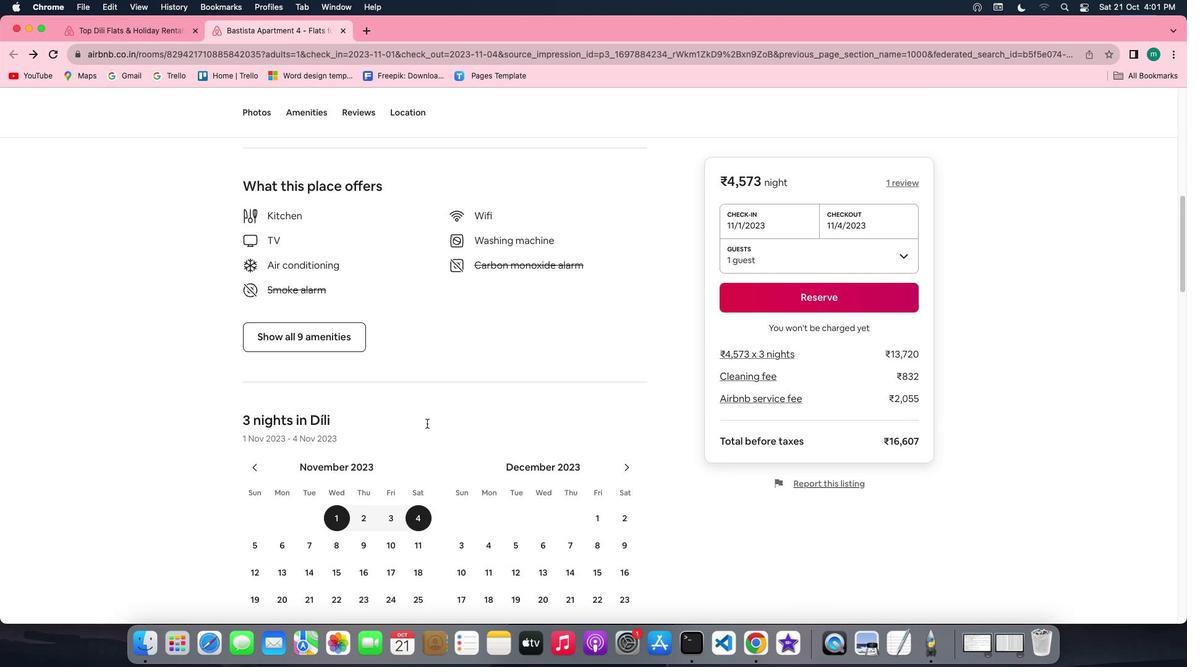 
Action: Mouse scrolled (426, 424) with delta (0, 0)
Screenshot: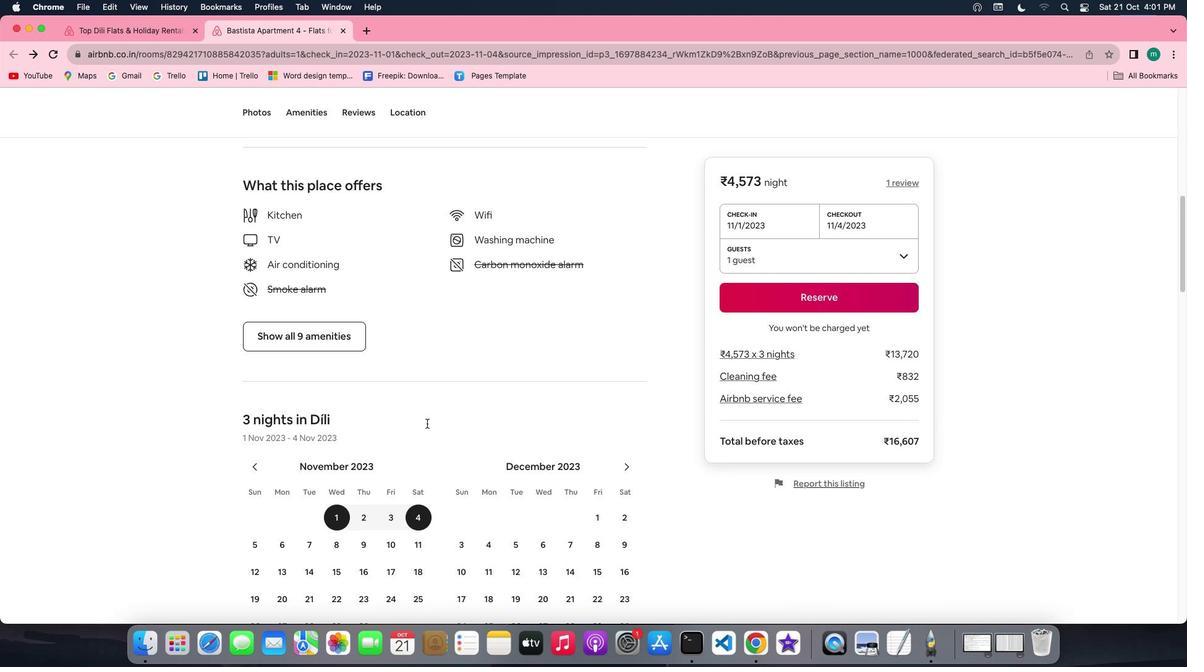 
Action: Mouse scrolled (426, 424) with delta (0, 0)
Screenshot: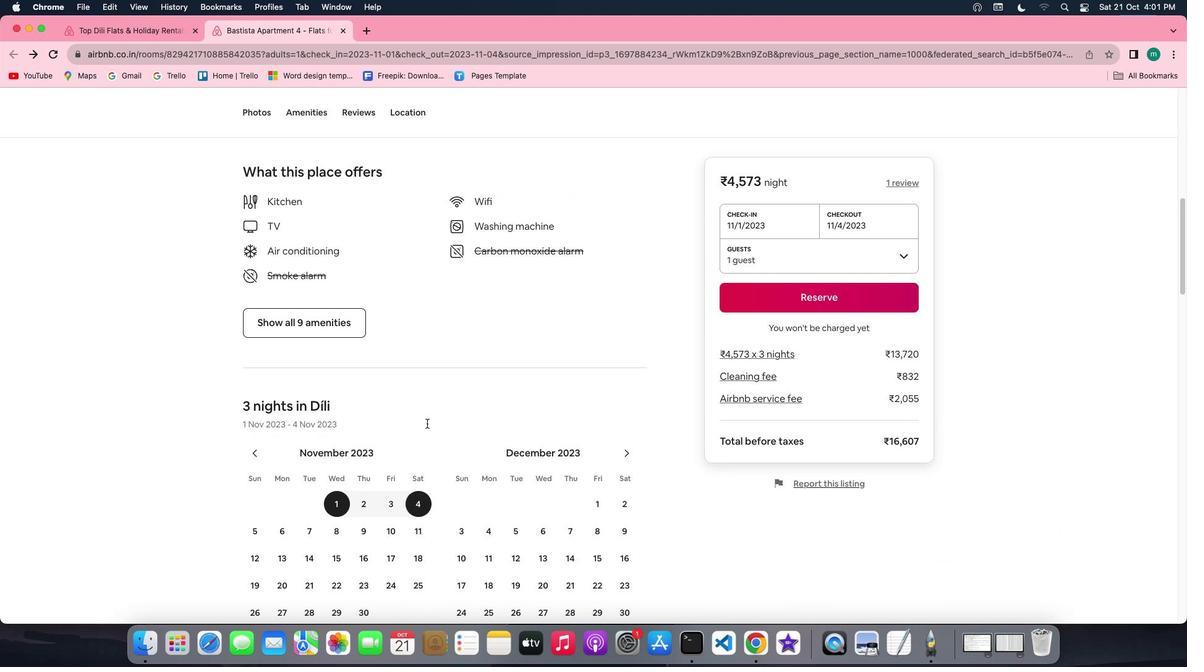 
Action: Mouse moved to (305, 289)
Screenshot: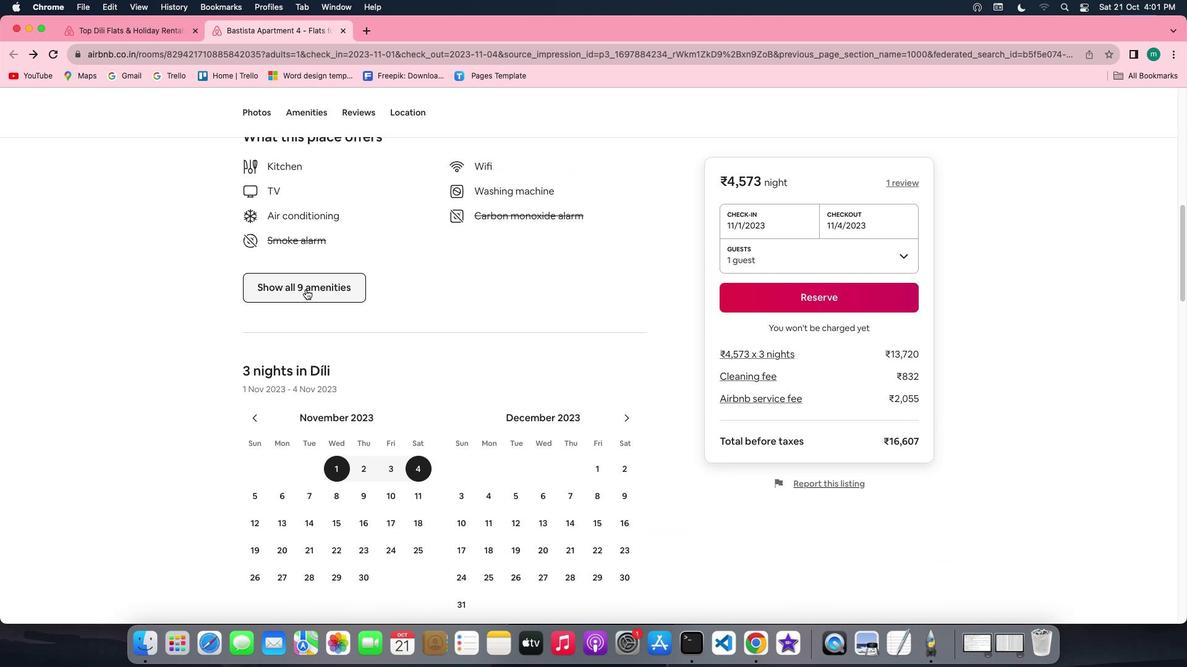 
Action: Mouse pressed left at (305, 289)
Screenshot: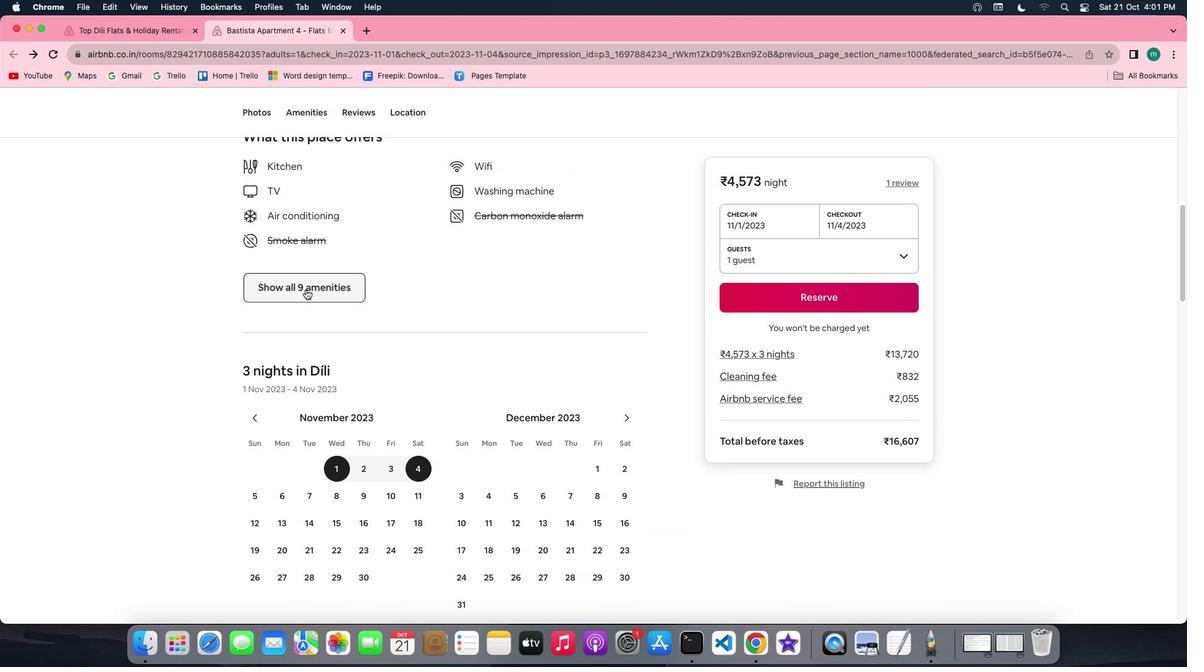 
Action: Mouse moved to (530, 385)
Screenshot: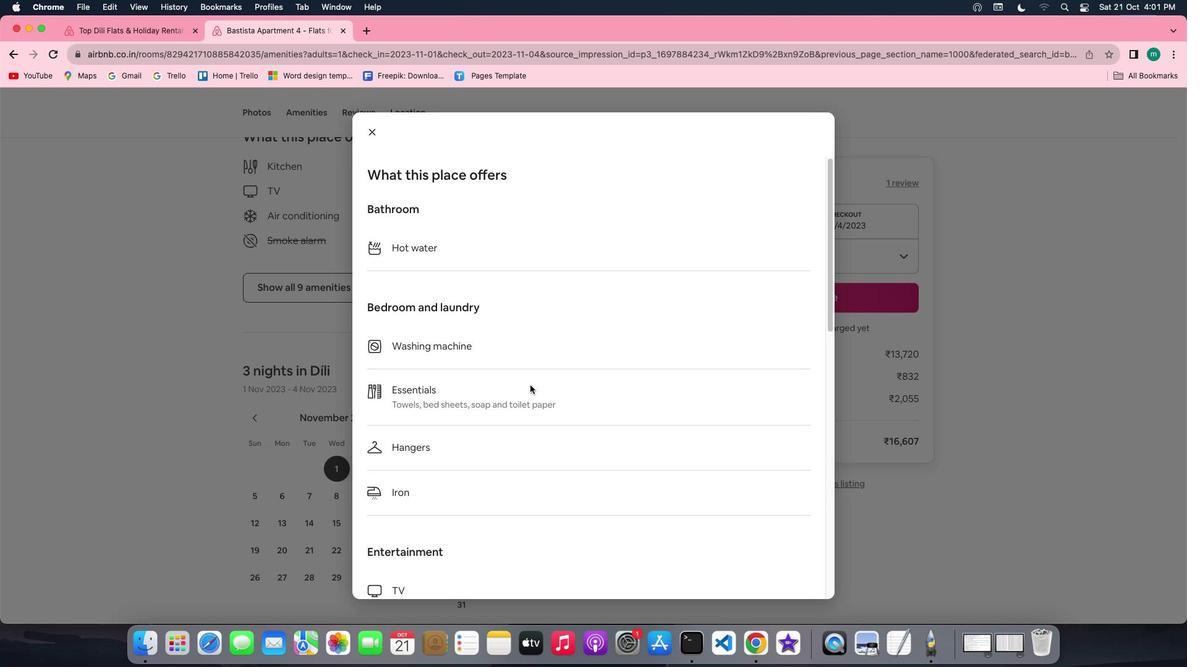 
Action: Mouse scrolled (530, 385) with delta (0, 0)
Screenshot: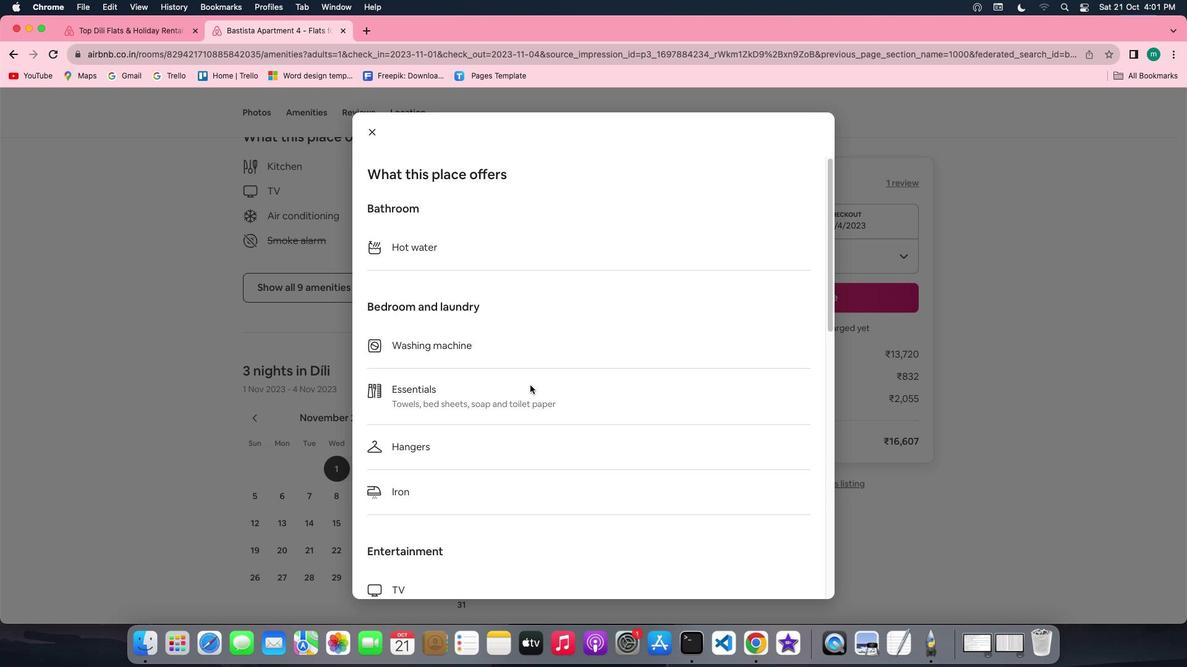 
Action: Mouse scrolled (530, 385) with delta (0, 0)
Screenshot: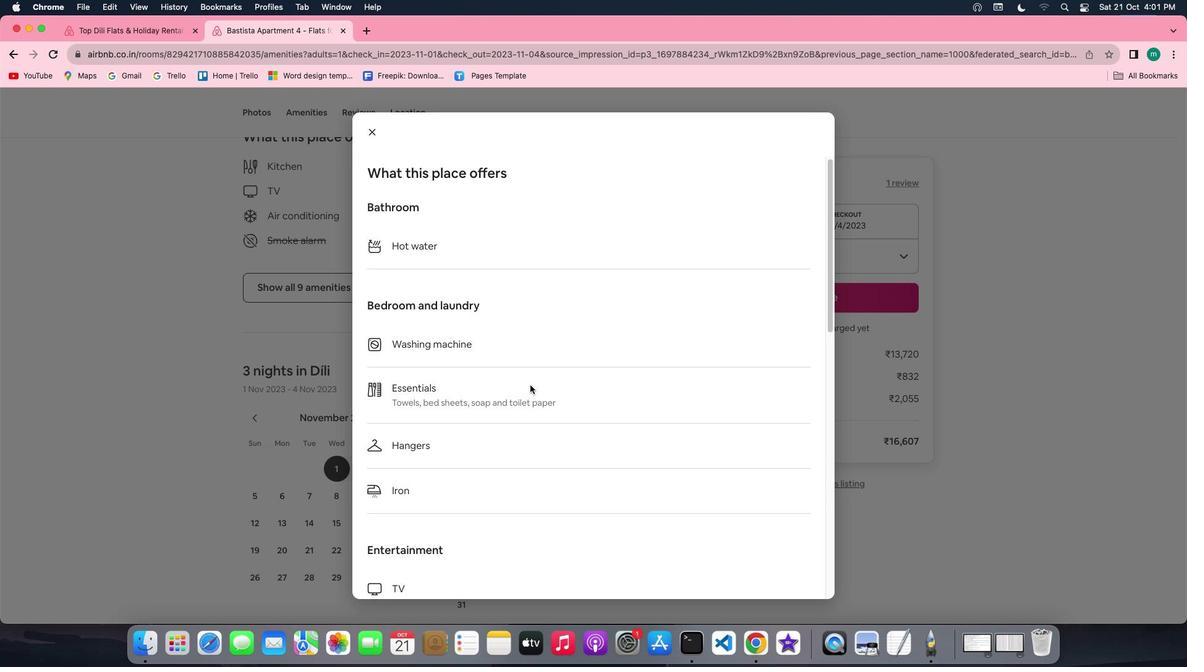 
Action: Mouse scrolled (530, 385) with delta (0, 0)
Screenshot: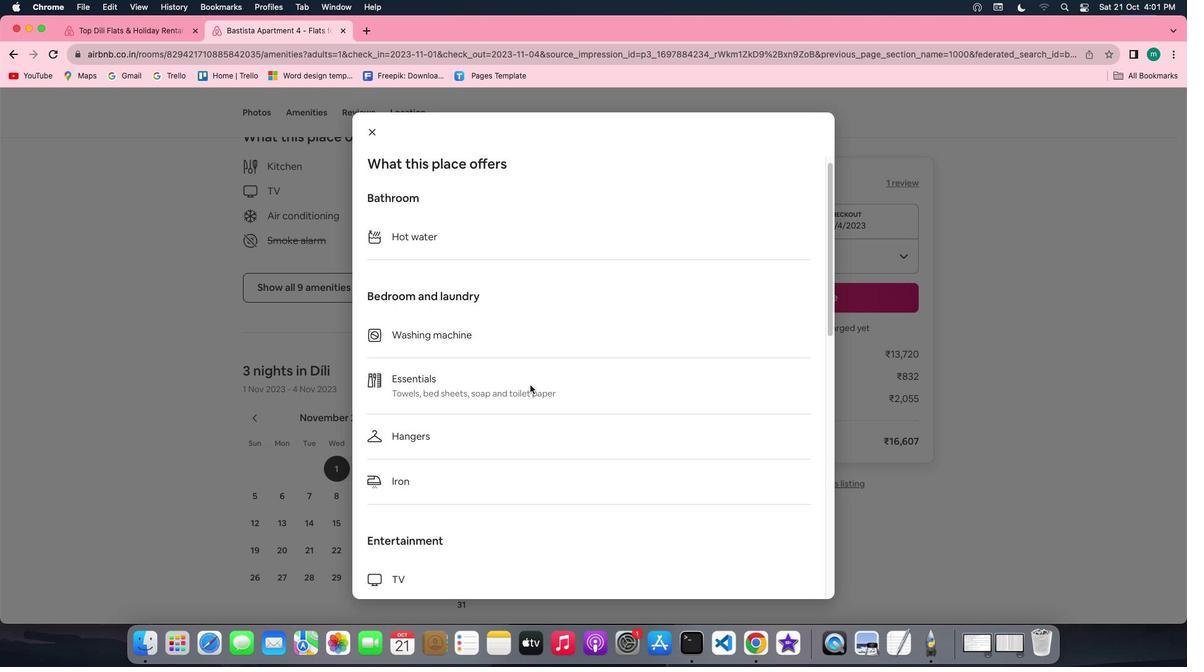 
Action: Mouse moved to (529, 387)
Screenshot: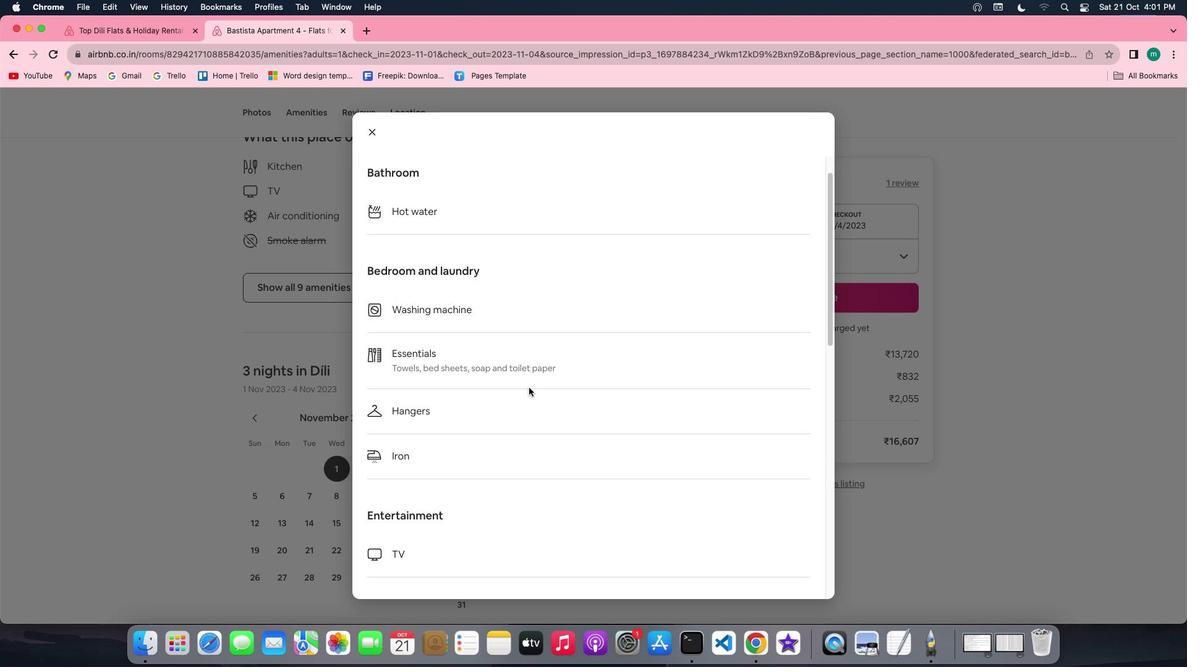 
Action: Mouse scrolled (529, 387) with delta (0, 0)
Screenshot: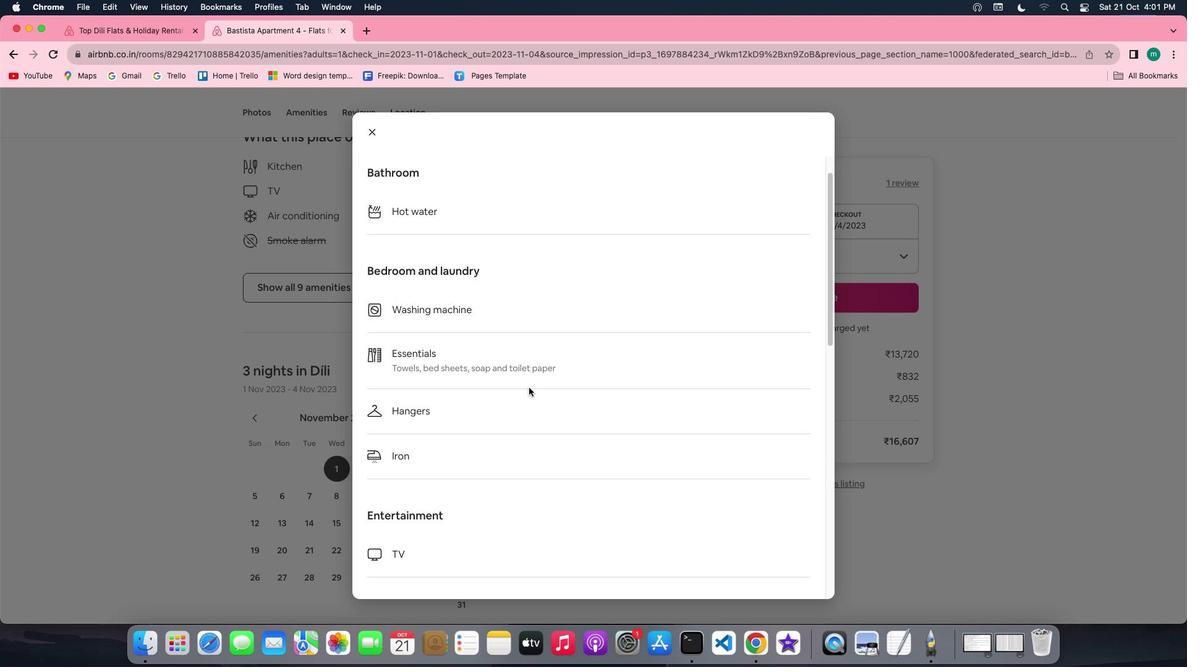 
Action: Mouse scrolled (529, 387) with delta (0, 0)
Screenshot: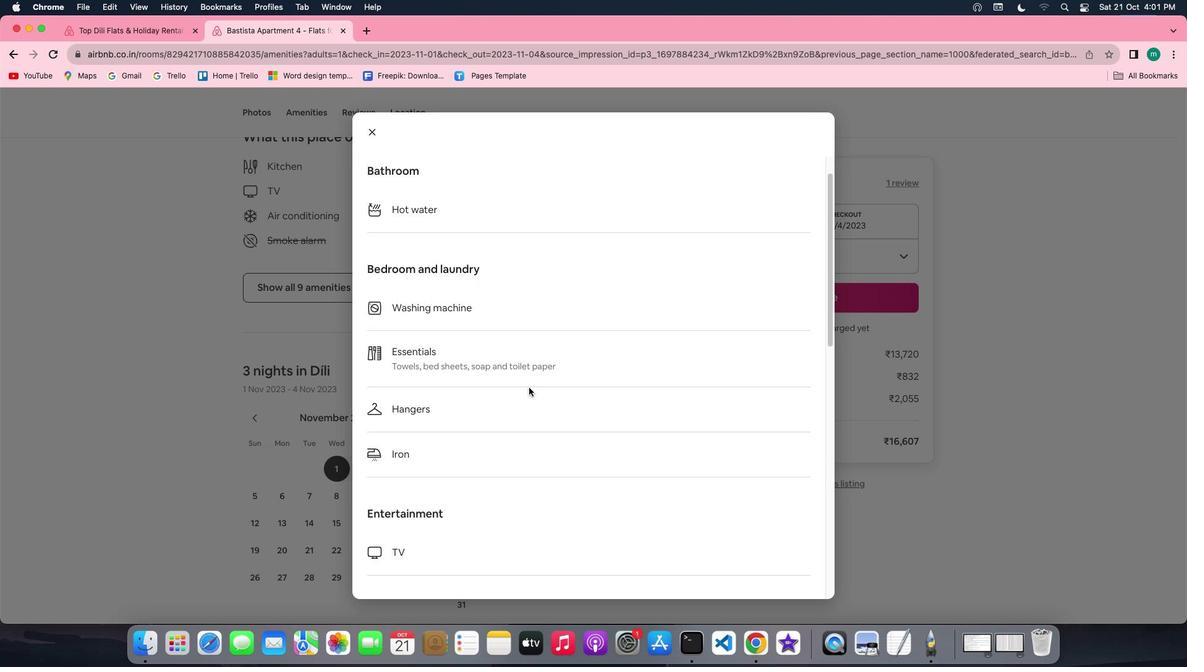 
Action: Mouse scrolled (529, 387) with delta (0, 0)
Screenshot: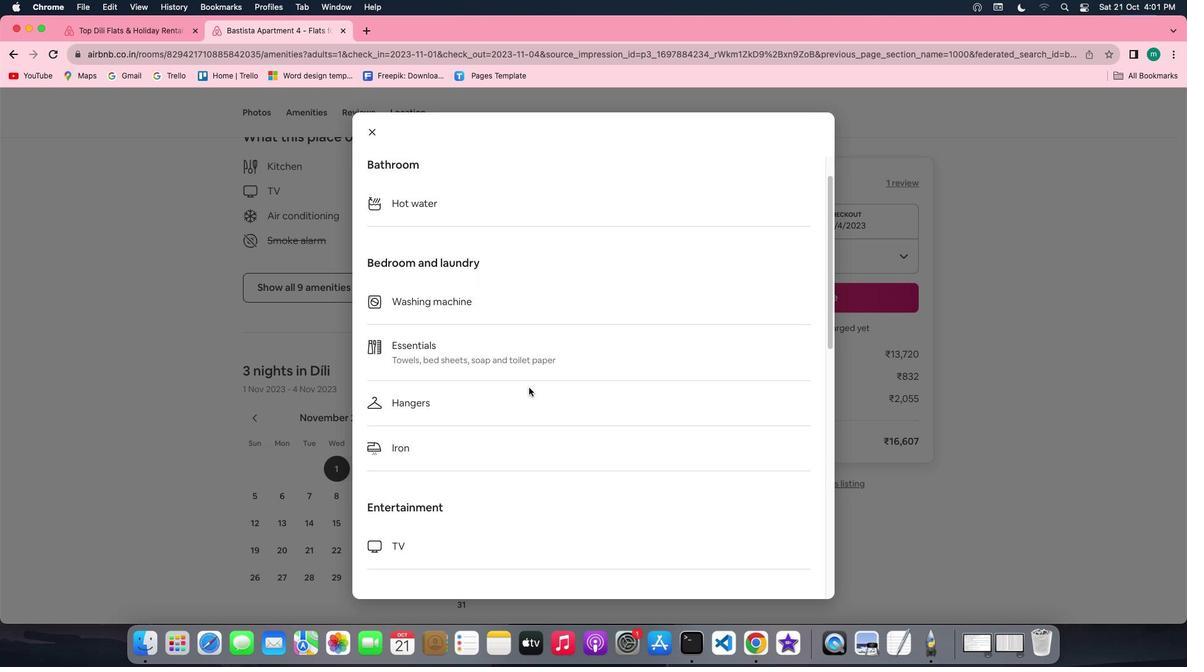
Action: Mouse scrolled (529, 387) with delta (0, 0)
Screenshot: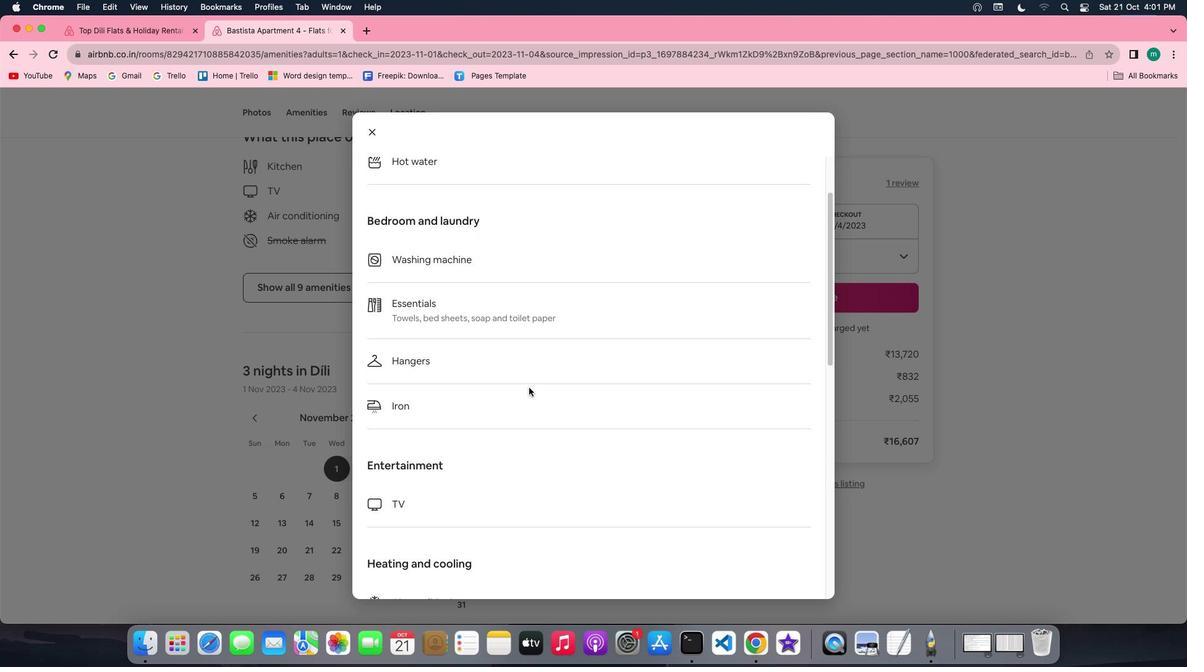 
Action: Mouse moved to (529, 388)
Screenshot: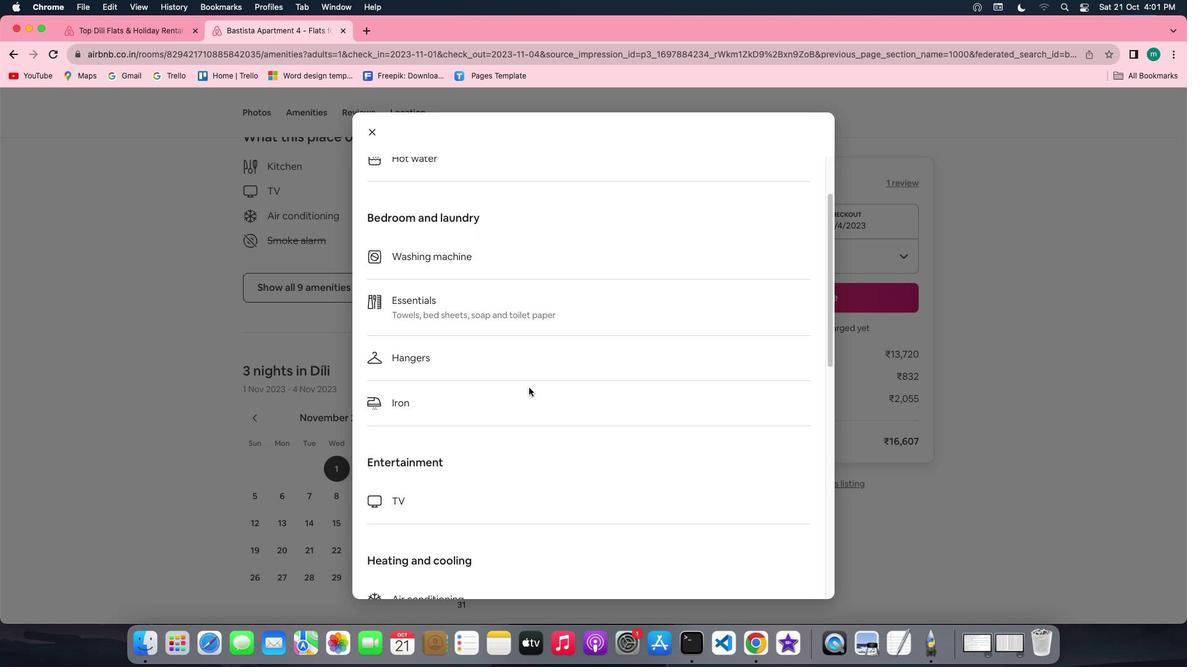 
Action: Mouse scrolled (529, 388) with delta (0, 0)
Screenshot: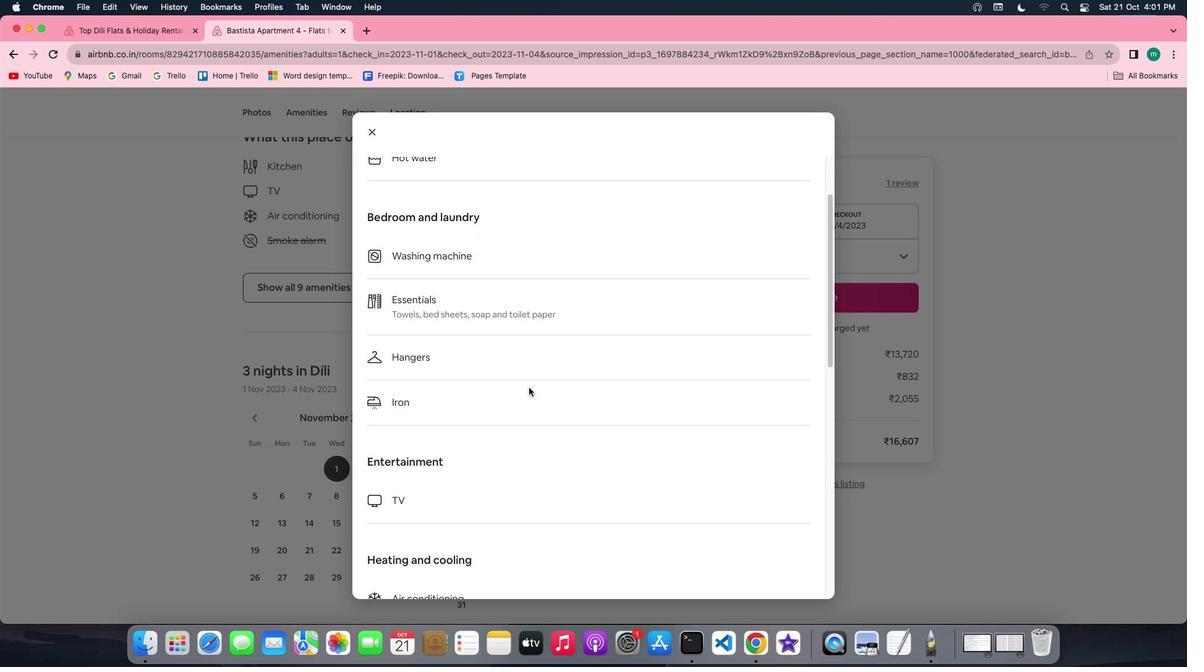 
Action: Mouse scrolled (529, 388) with delta (0, 0)
Screenshot: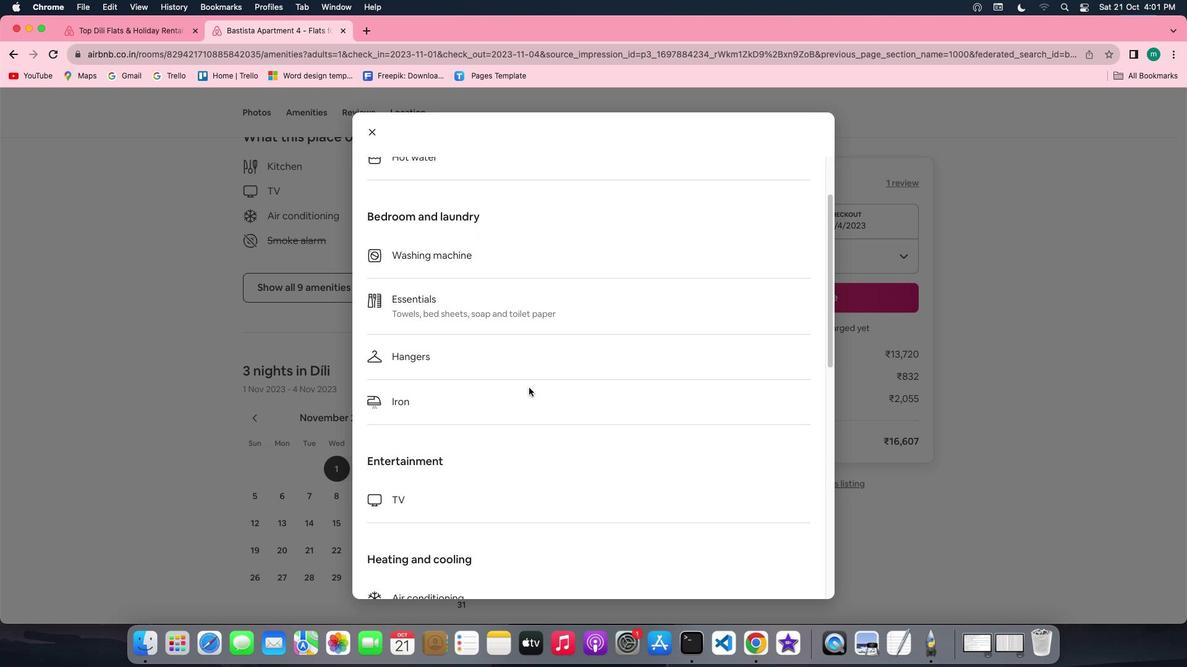 
Action: Mouse scrolled (529, 388) with delta (0, 0)
Screenshot: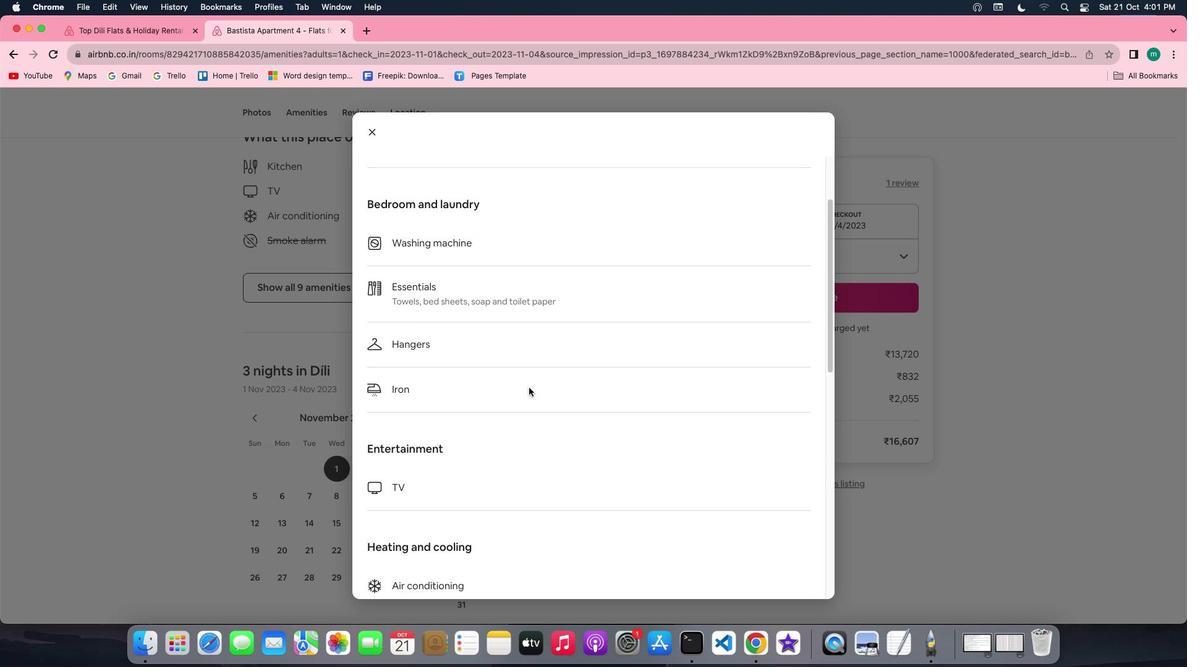 
Action: Mouse scrolled (529, 388) with delta (0, 0)
Screenshot: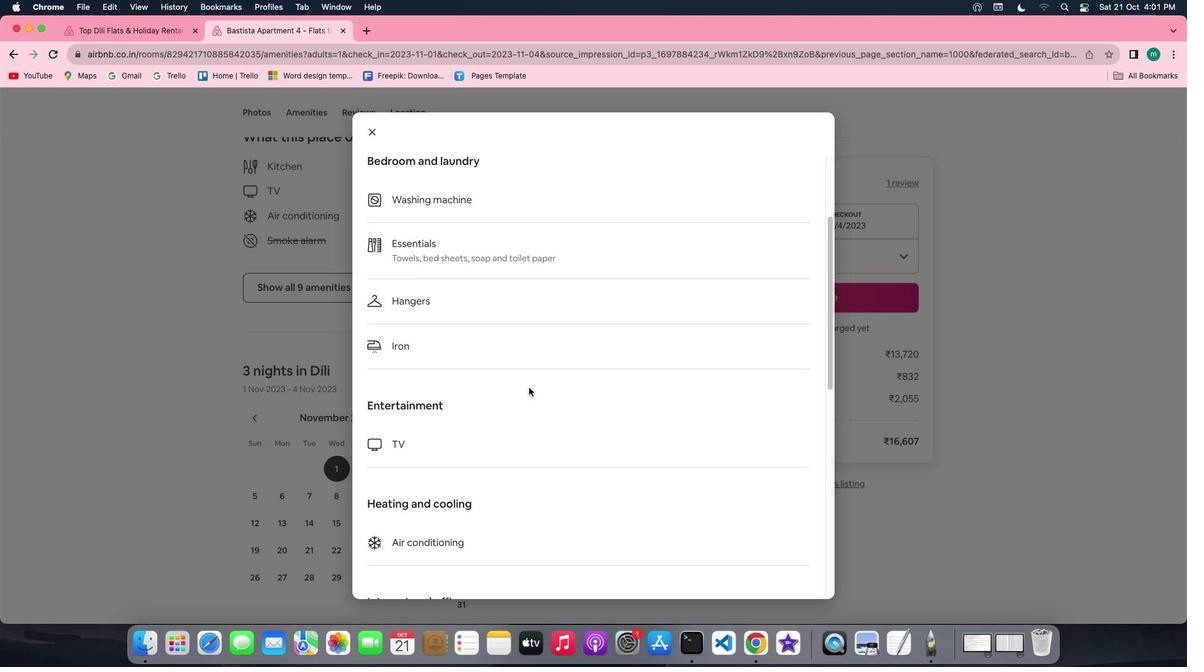 
Action: Mouse scrolled (529, 388) with delta (0, 0)
Screenshot: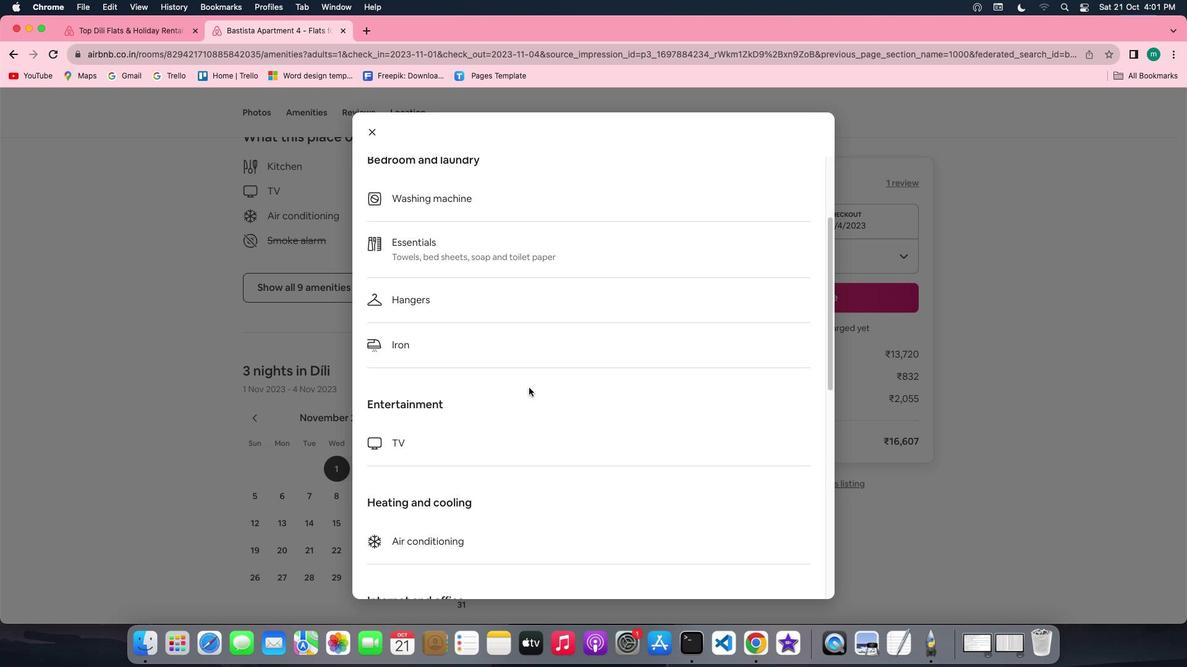 
Action: Mouse scrolled (529, 388) with delta (0, -1)
Screenshot: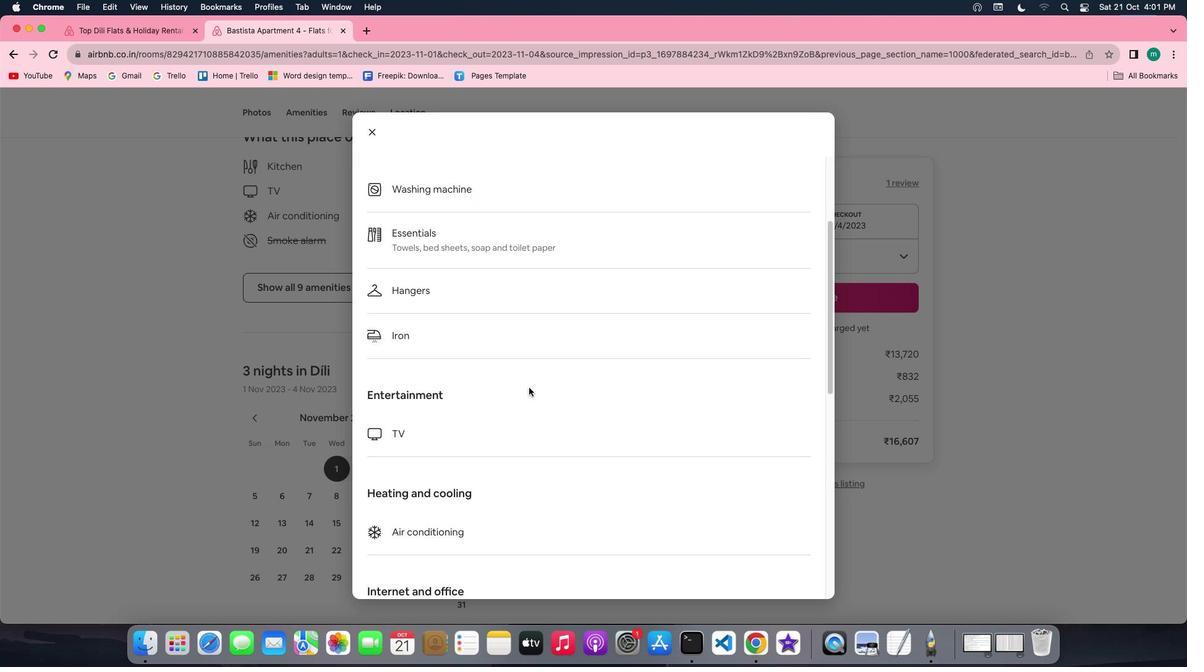 
Action: Mouse scrolled (529, 388) with delta (0, -1)
Screenshot: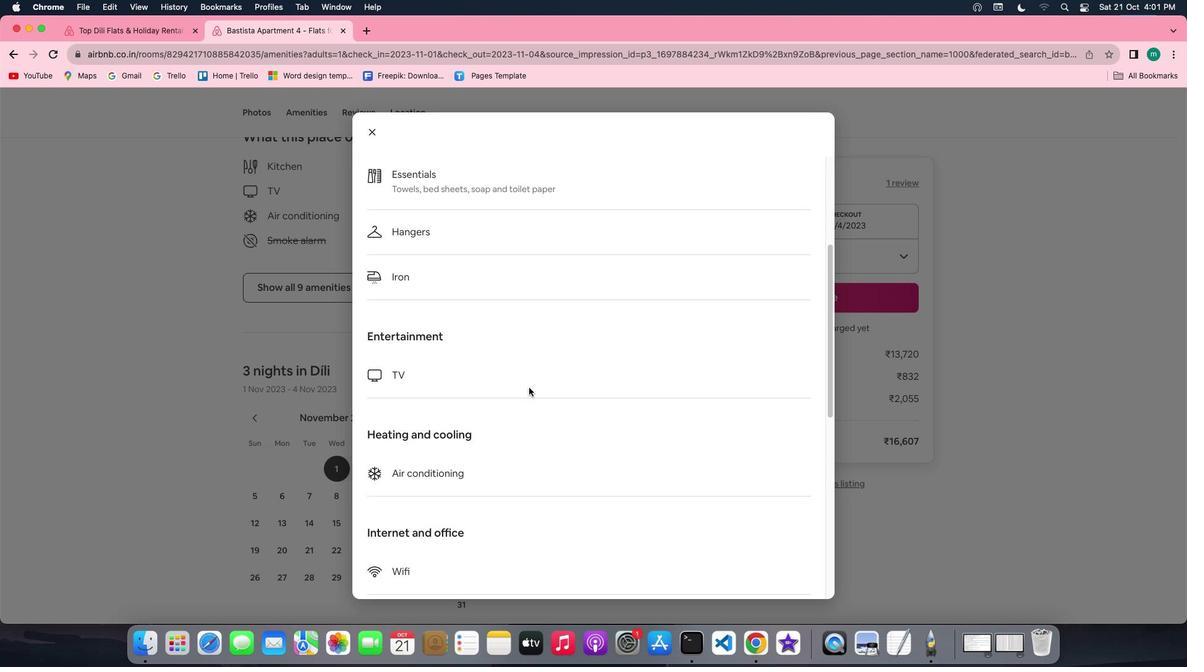 
Action: Mouse scrolled (529, 388) with delta (0, 0)
Screenshot: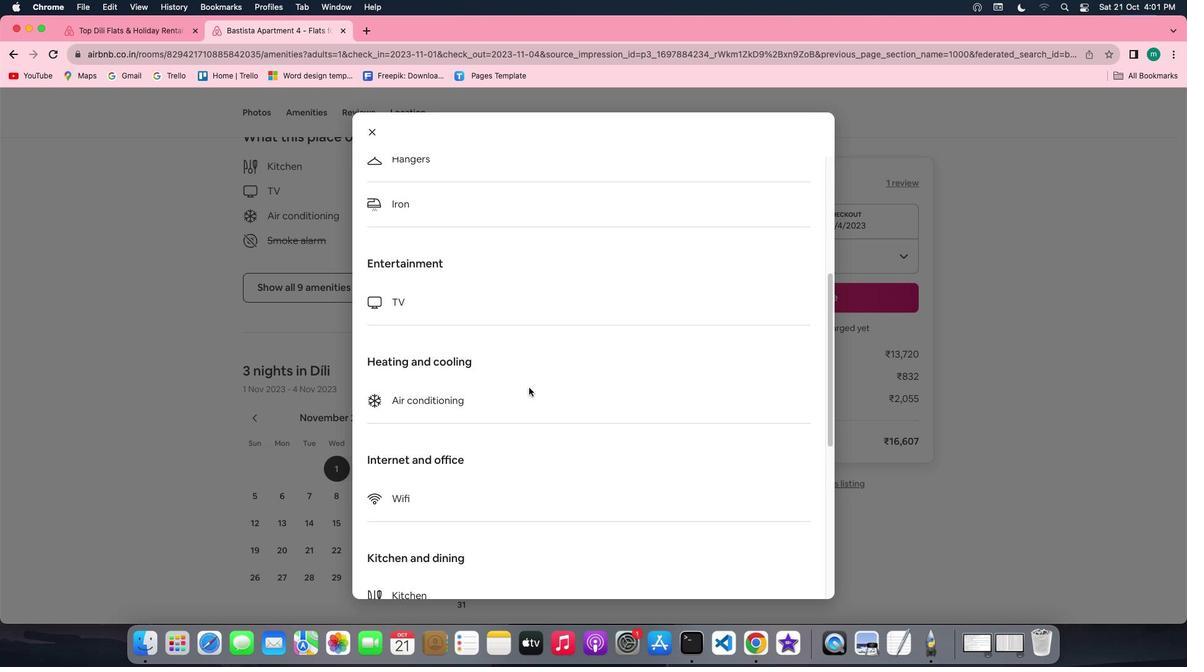 
Action: Mouse scrolled (529, 388) with delta (0, 0)
Screenshot: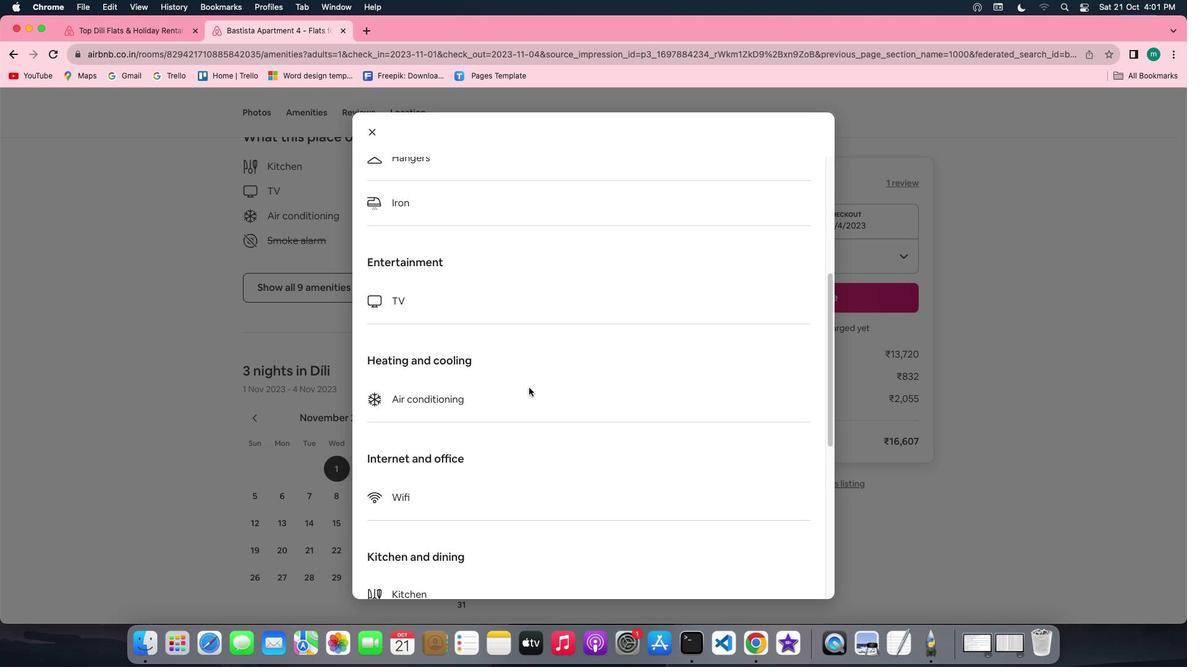 
Action: Mouse scrolled (529, 388) with delta (0, 0)
Screenshot: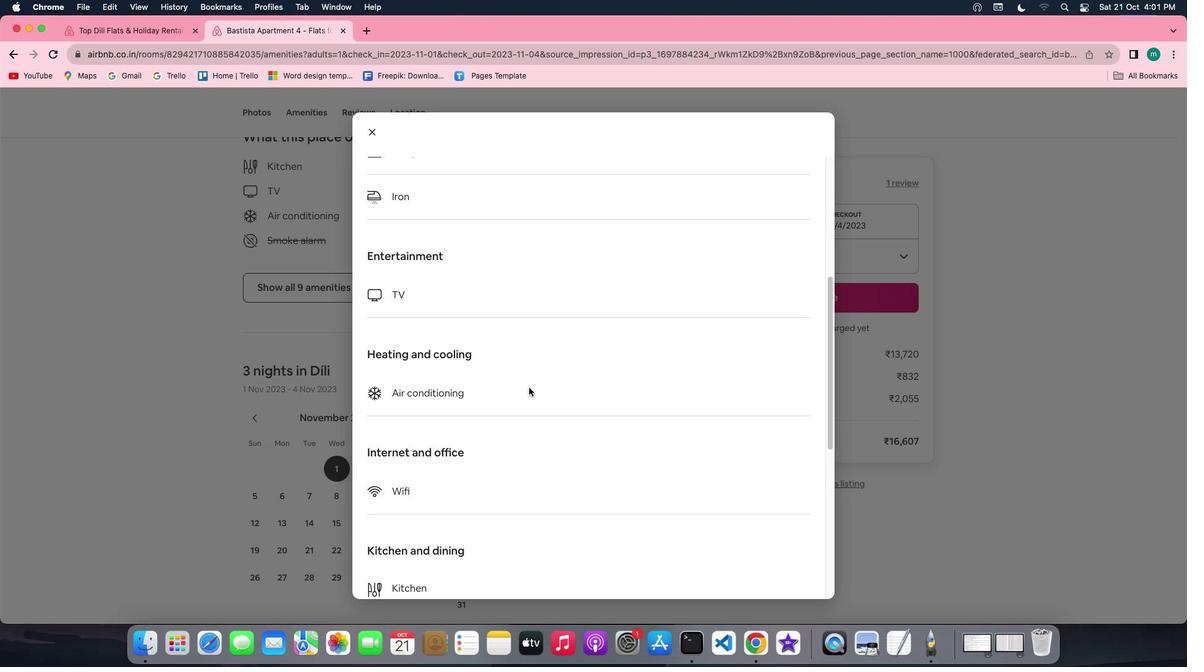 
Action: Mouse scrolled (529, 388) with delta (0, -1)
Screenshot: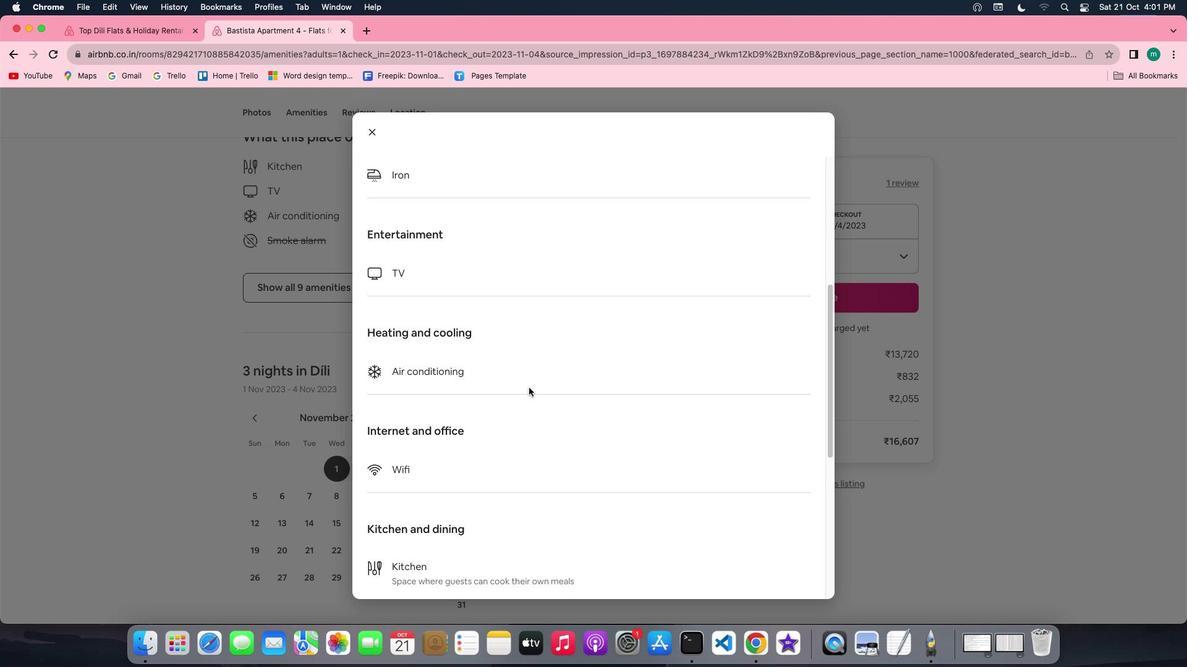 
Action: Mouse scrolled (529, 388) with delta (0, 0)
Screenshot: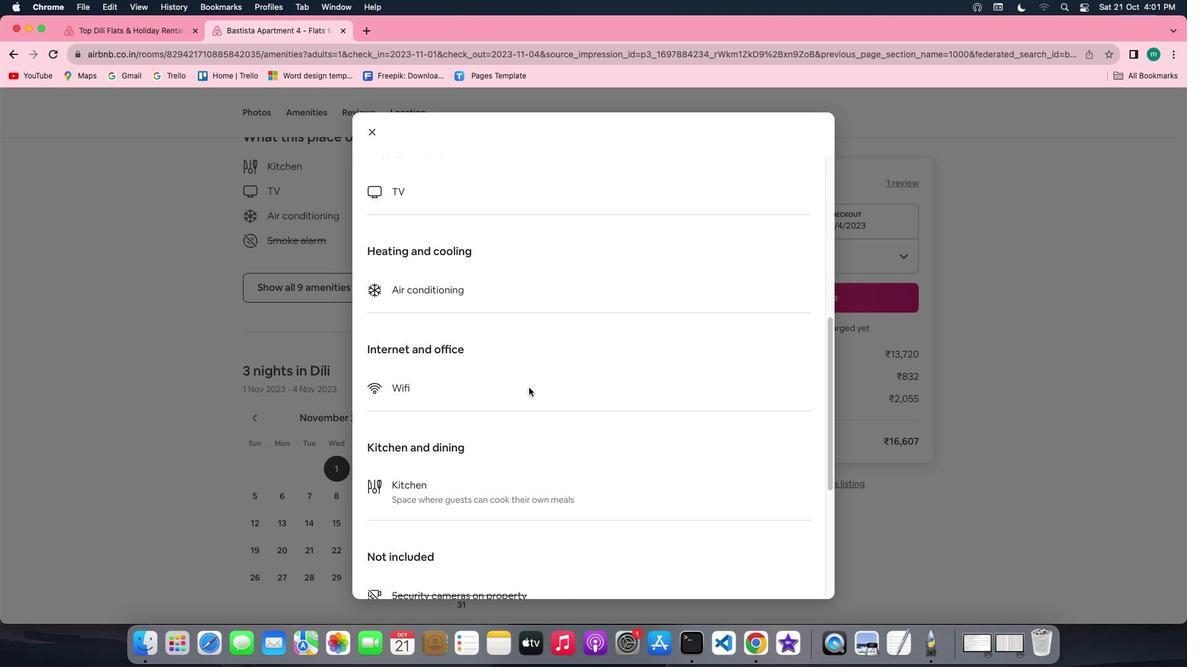 
Action: Mouse scrolled (529, 388) with delta (0, 0)
Screenshot: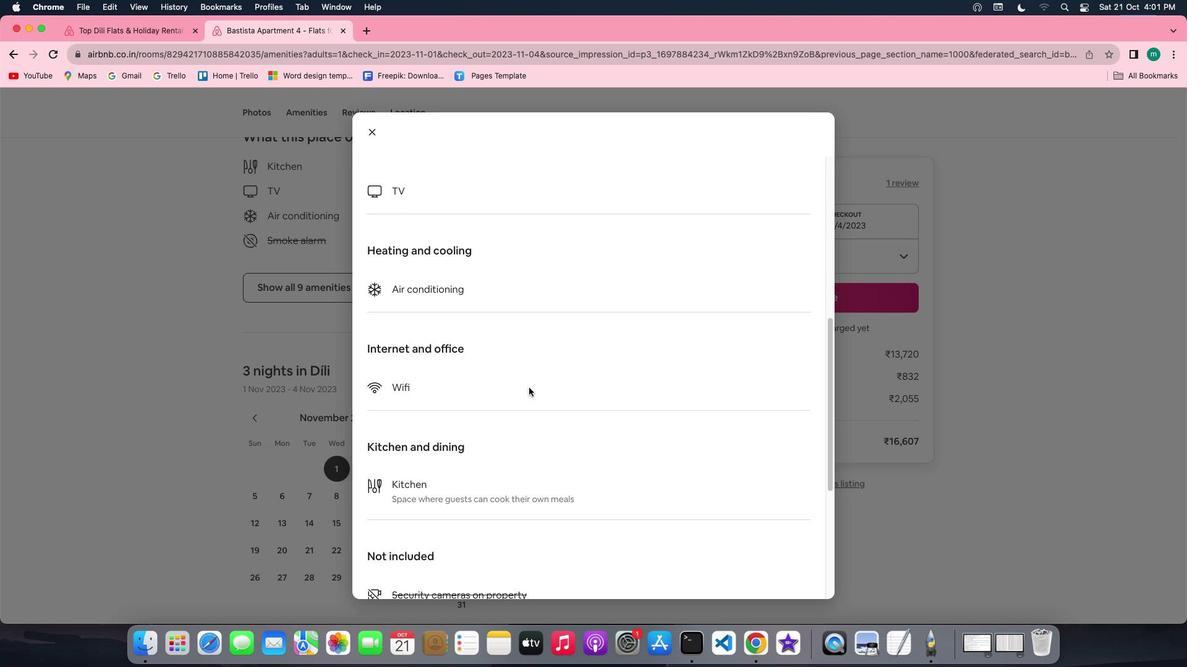 
Action: Mouse scrolled (529, 388) with delta (0, 0)
Screenshot: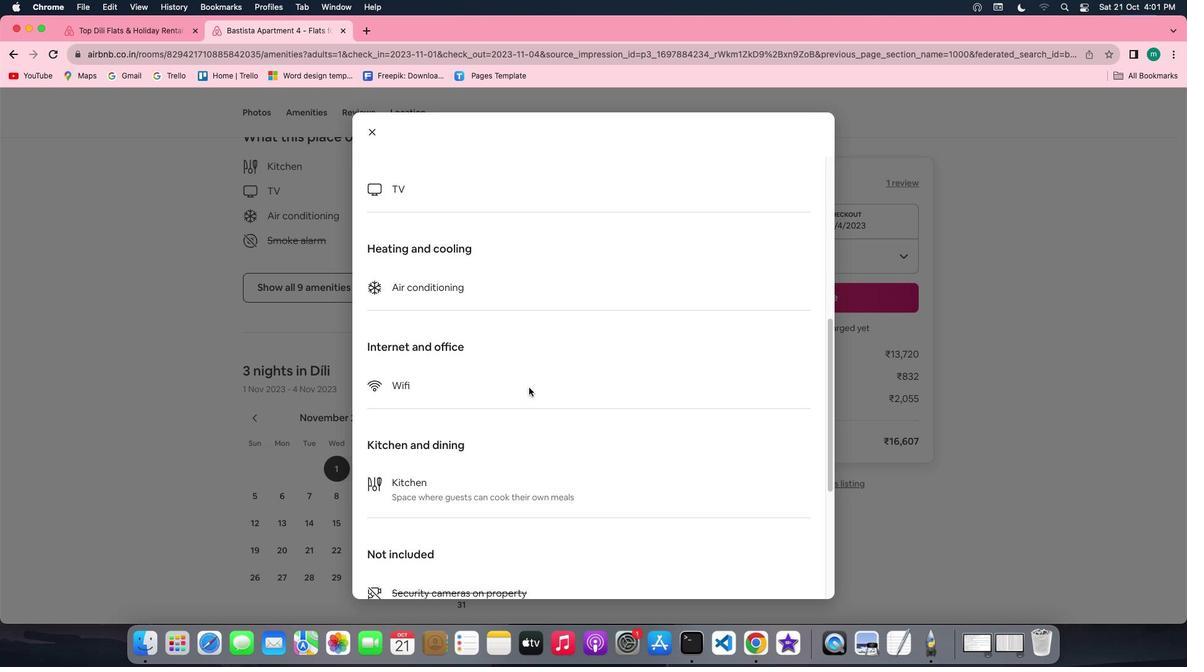 
Action: Mouse scrolled (529, 388) with delta (0, -1)
Screenshot: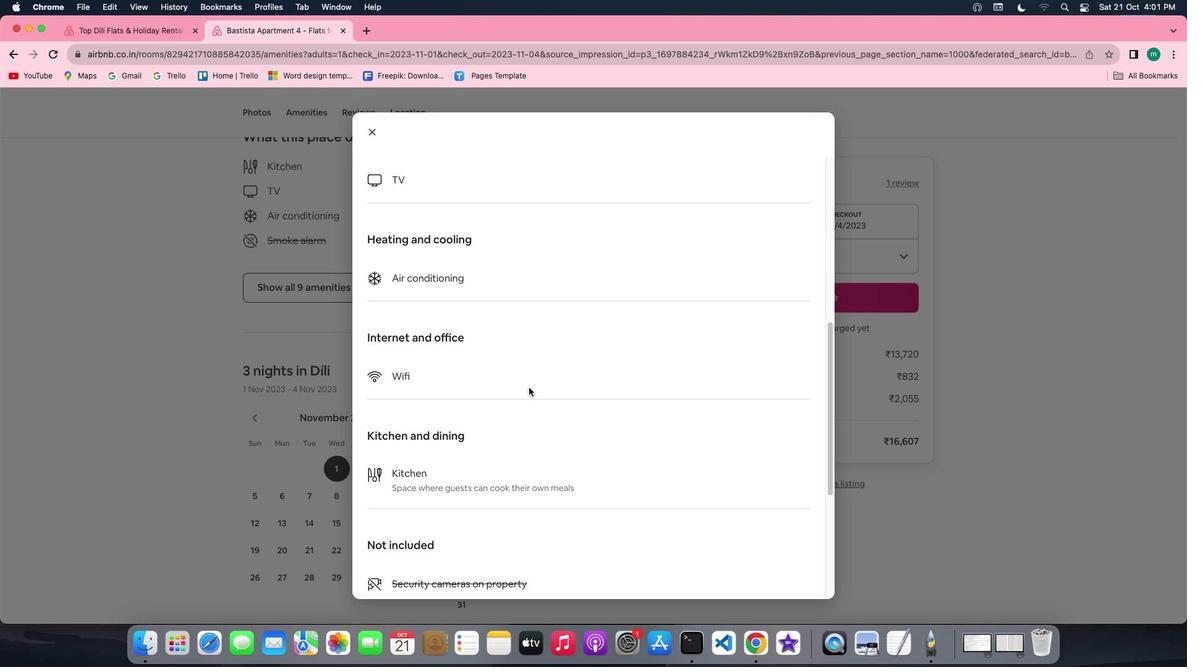 
Action: Mouse scrolled (529, 388) with delta (0, -2)
Screenshot: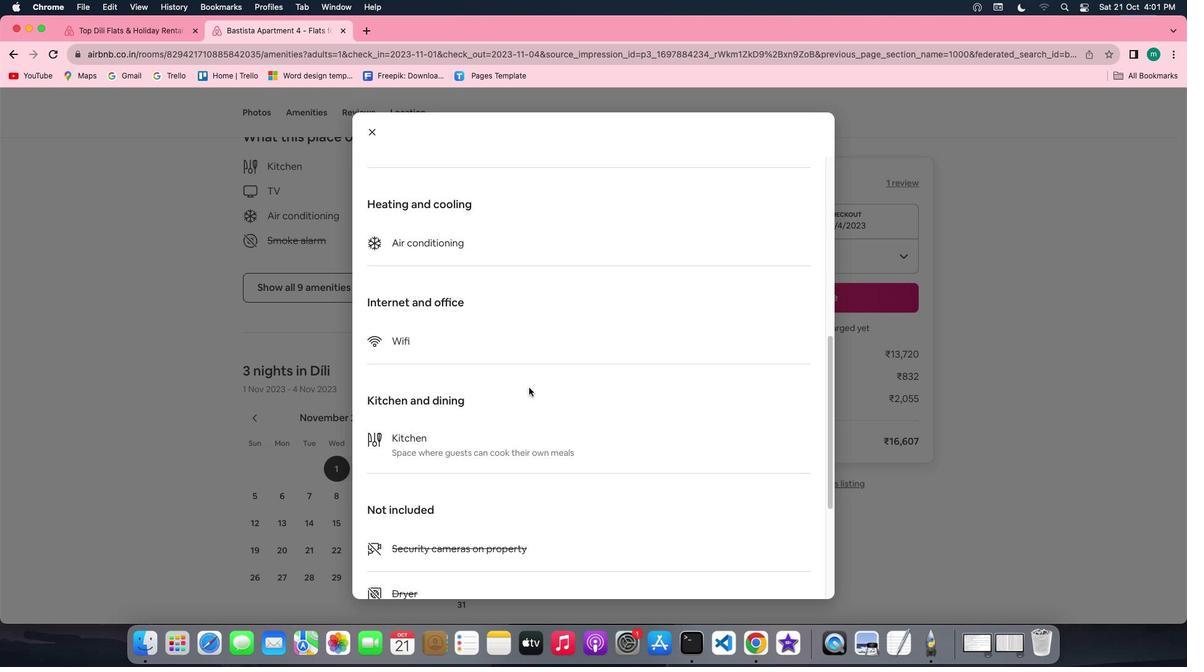 
Action: Mouse scrolled (529, 388) with delta (0, -3)
Screenshot: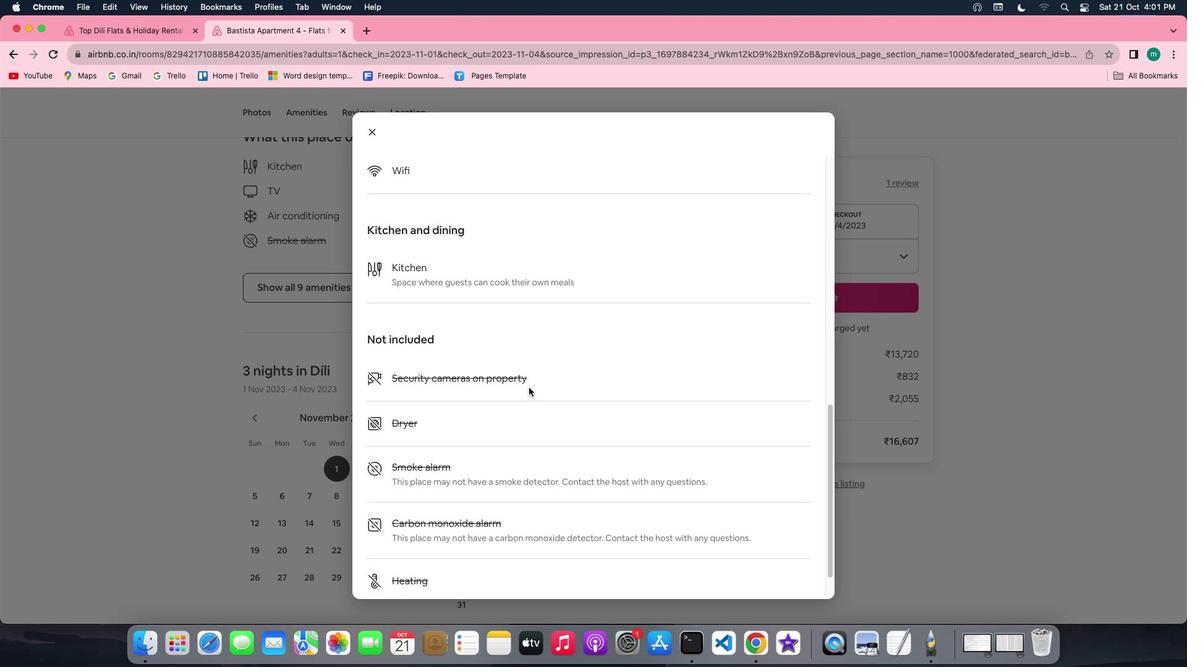 
Action: Mouse scrolled (529, 388) with delta (0, 0)
Screenshot: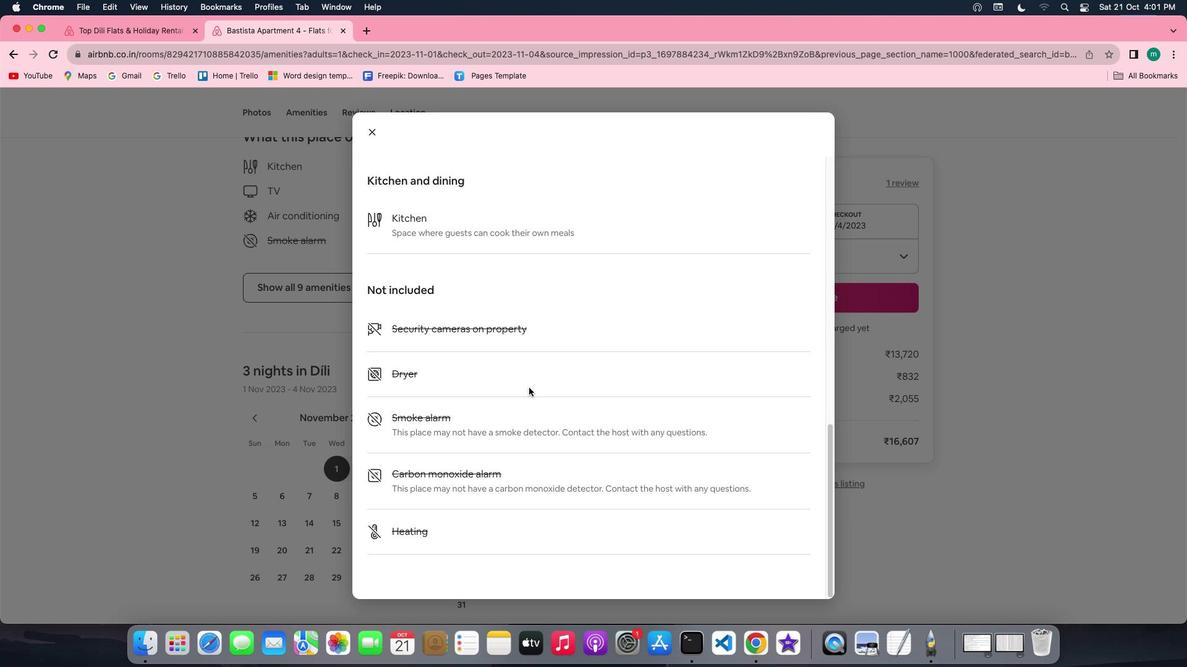 
Action: Mouse scrolled (529, 388) with delta (0, 0)
Screenshot: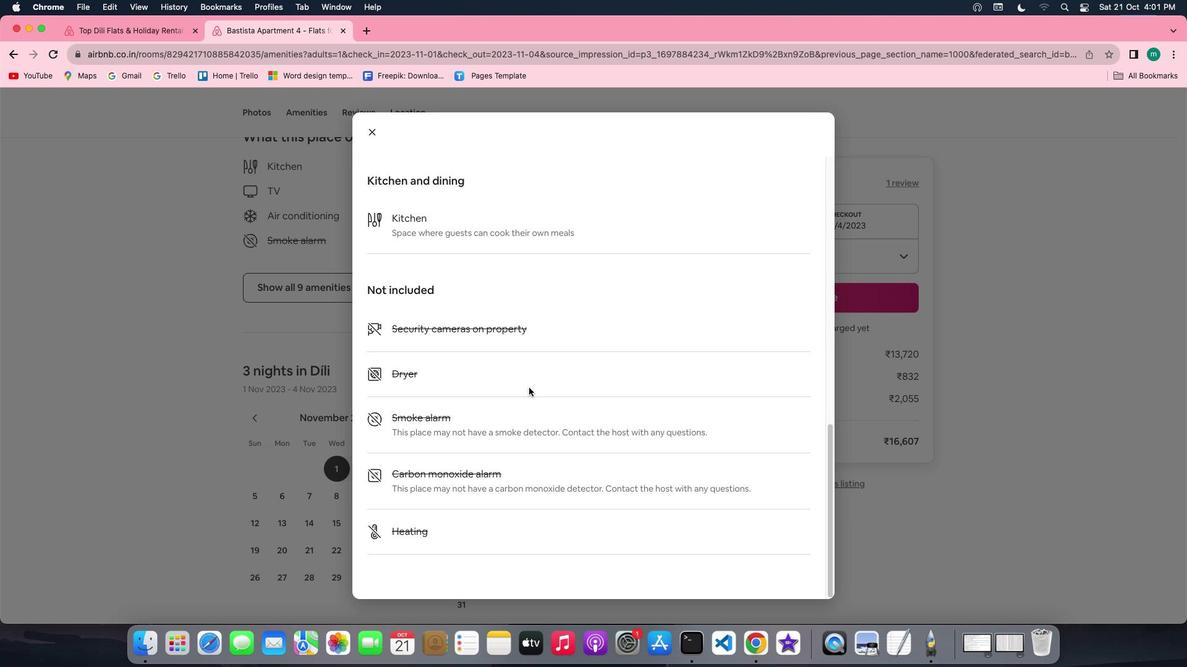 
Action: Mouse scrolled (529, 388) with delta (0, -1)
Screenshot: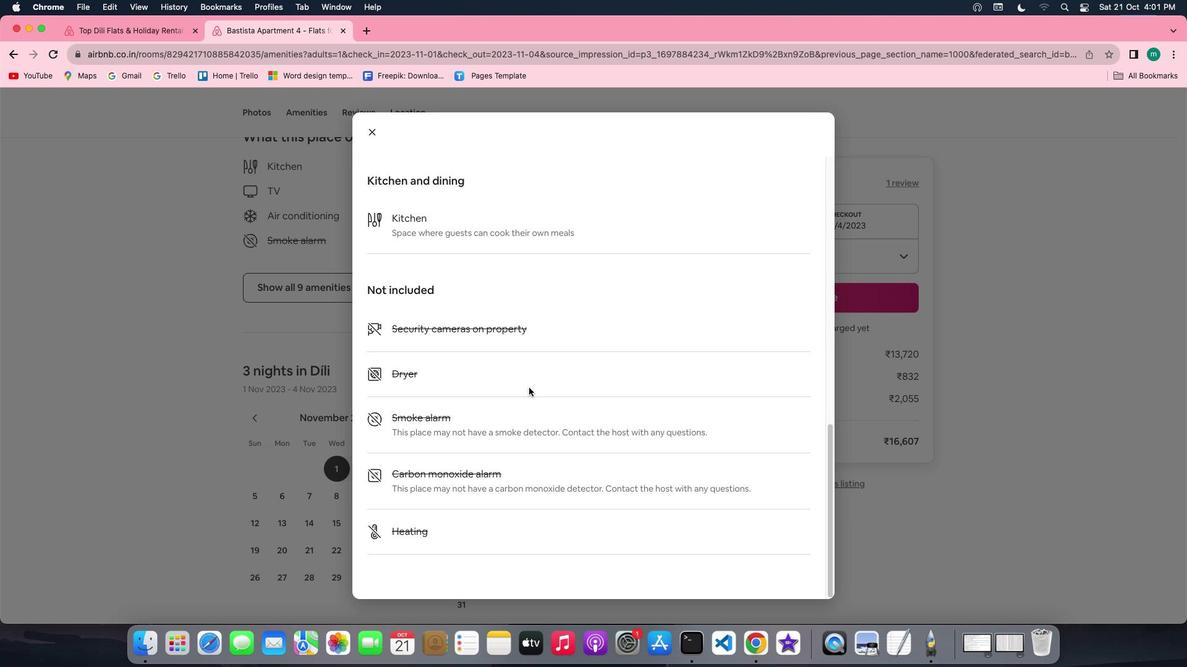 
Action: Mouse scrolled (529, 388) with delta (0, 0)
Screenshot: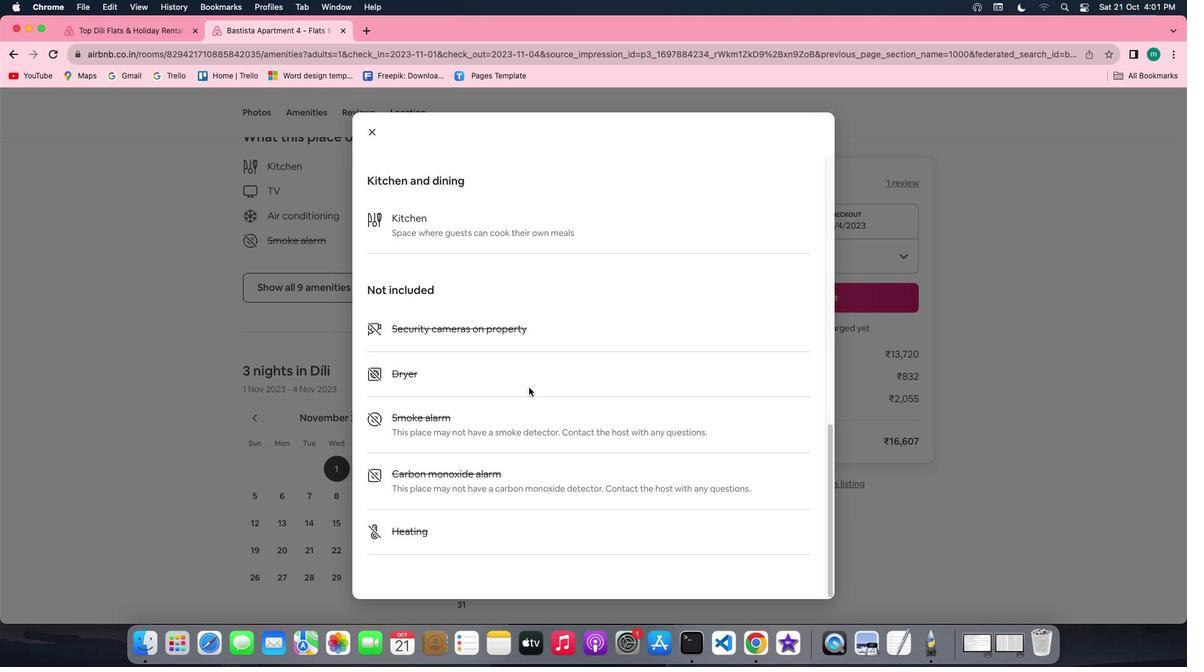 
Action: Mouse moved to (372, 133)
Screenshot: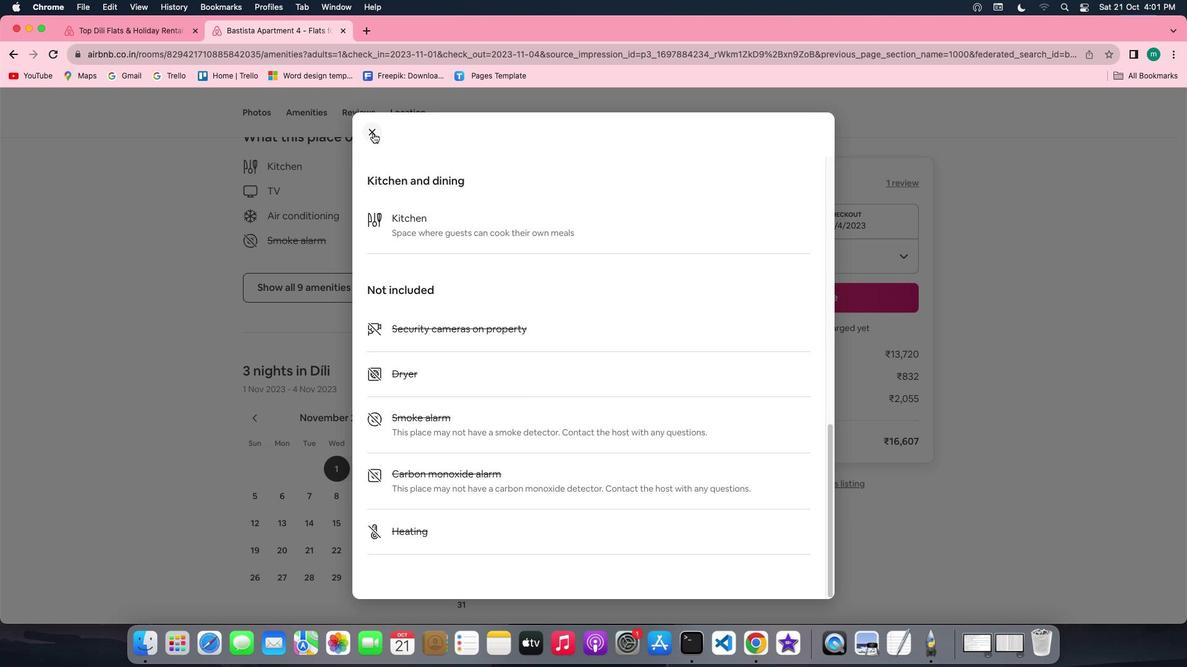 
Action: Mouse pressed left at (372, 133)
Screenshot: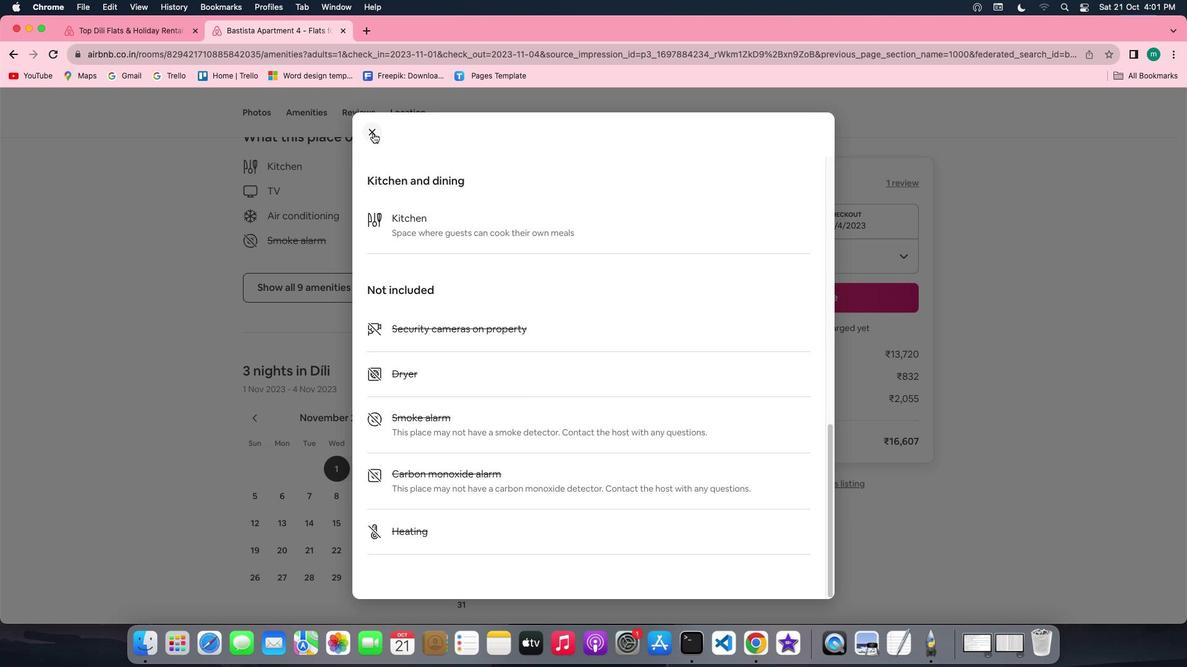 
Action: Mouse moved to (516, 576)
Screenshot: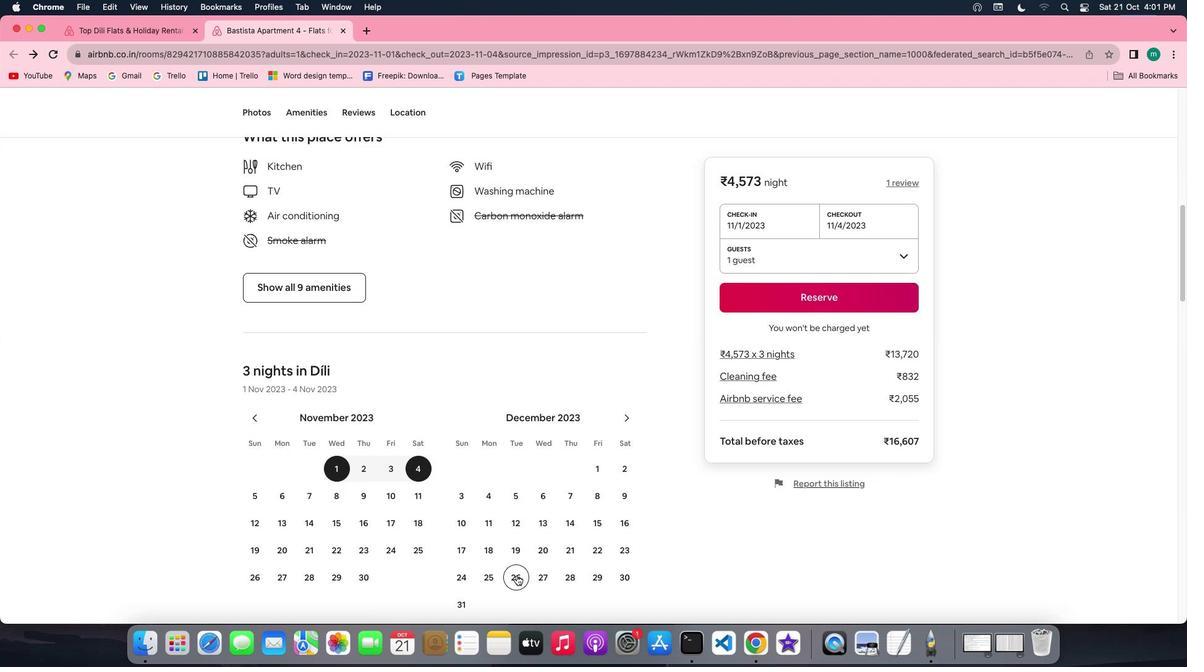 
Action: Mouse scrolled (516, 576) with delta (0, 0)
Screenshot: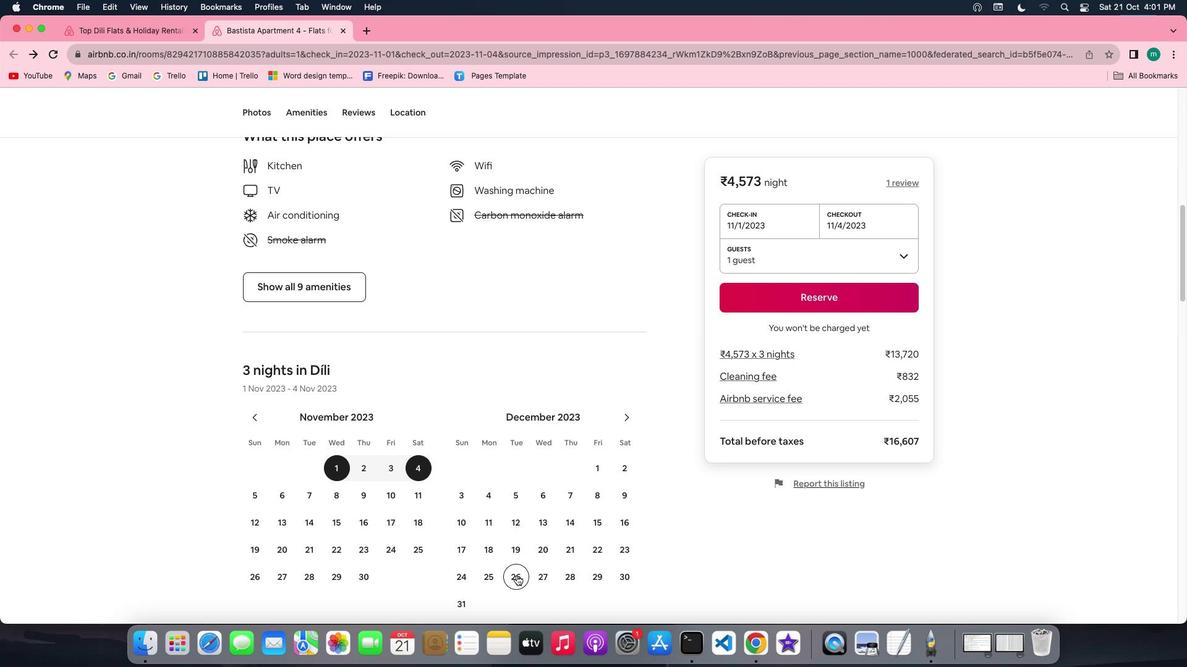 
Action: Mouse scrolled (516, 576) with delta (0, 0)
Screenshot: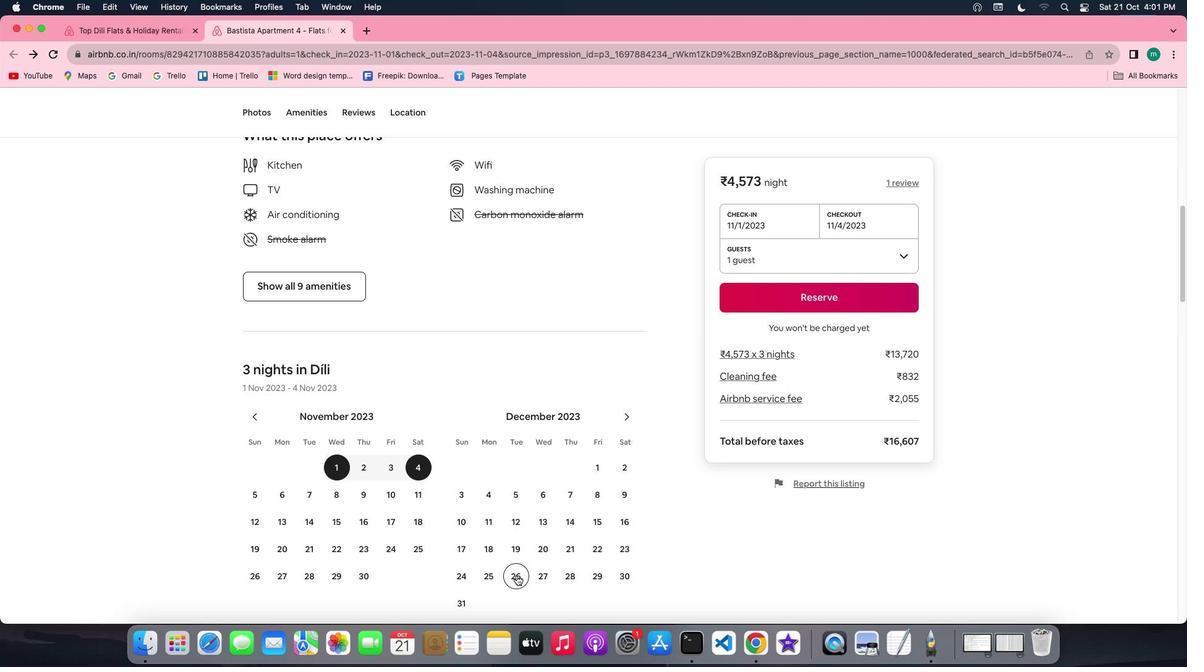 
Action: Mouse scrolled (516, 576) with delta (0, -1)
Screenshot: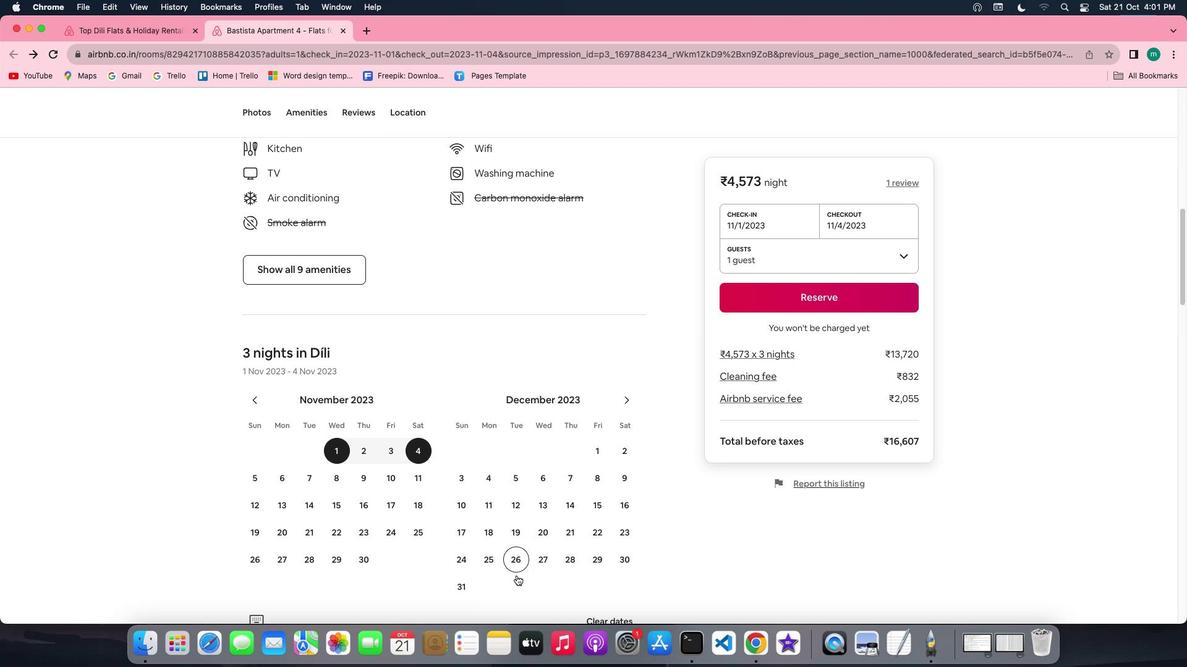 
Action: Mouse scrolled (516, 576) with delta (0, -1)
Screenshot: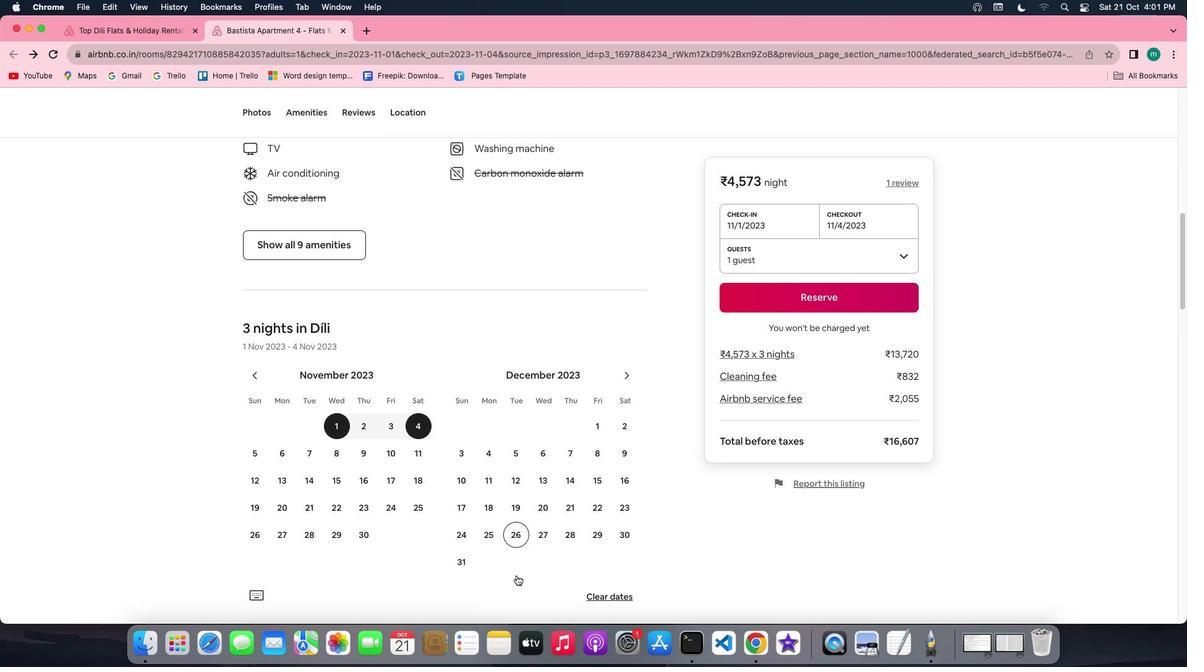 
Action: Mouse moved to (514, 572)
Screenshot: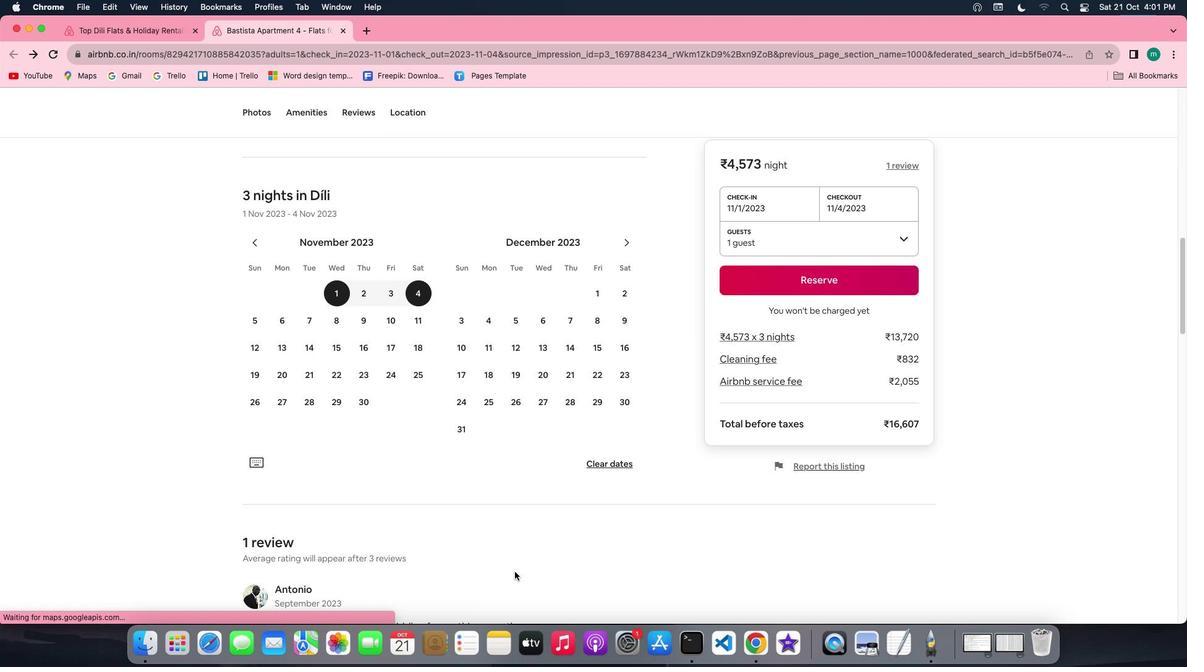 
Action: Mouse scrolled (514, 572) with delta (0, 0)
Screenshot: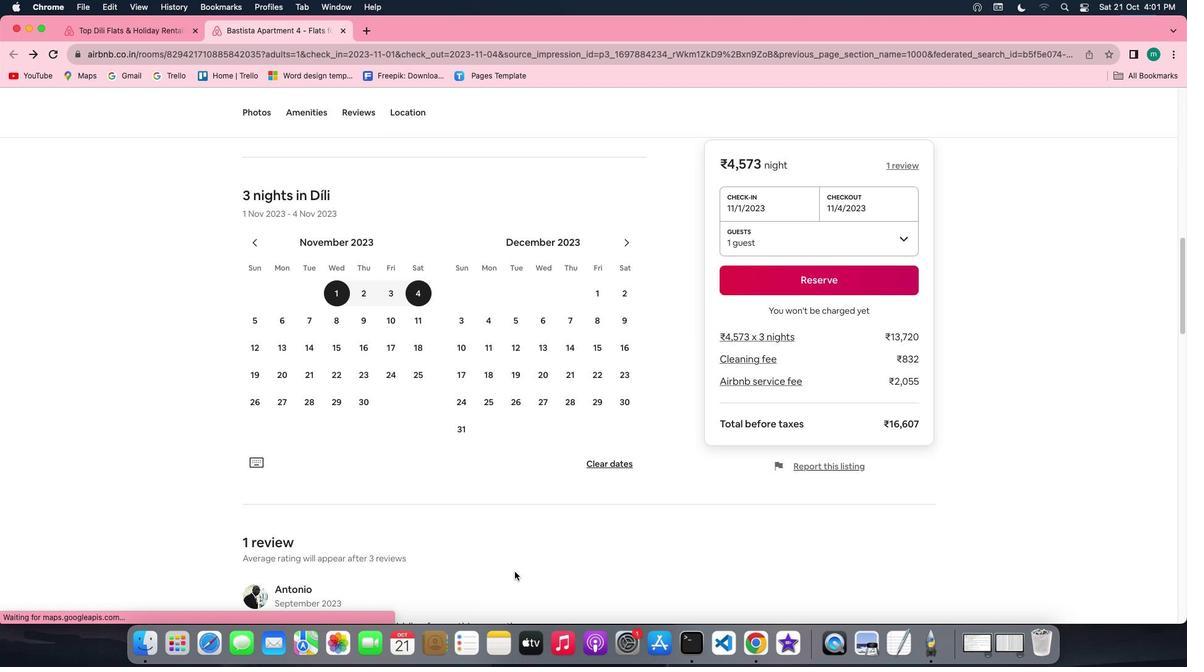 
Action: Mouse scrolled (514, 572) with delta (0, 0)
Screenshot: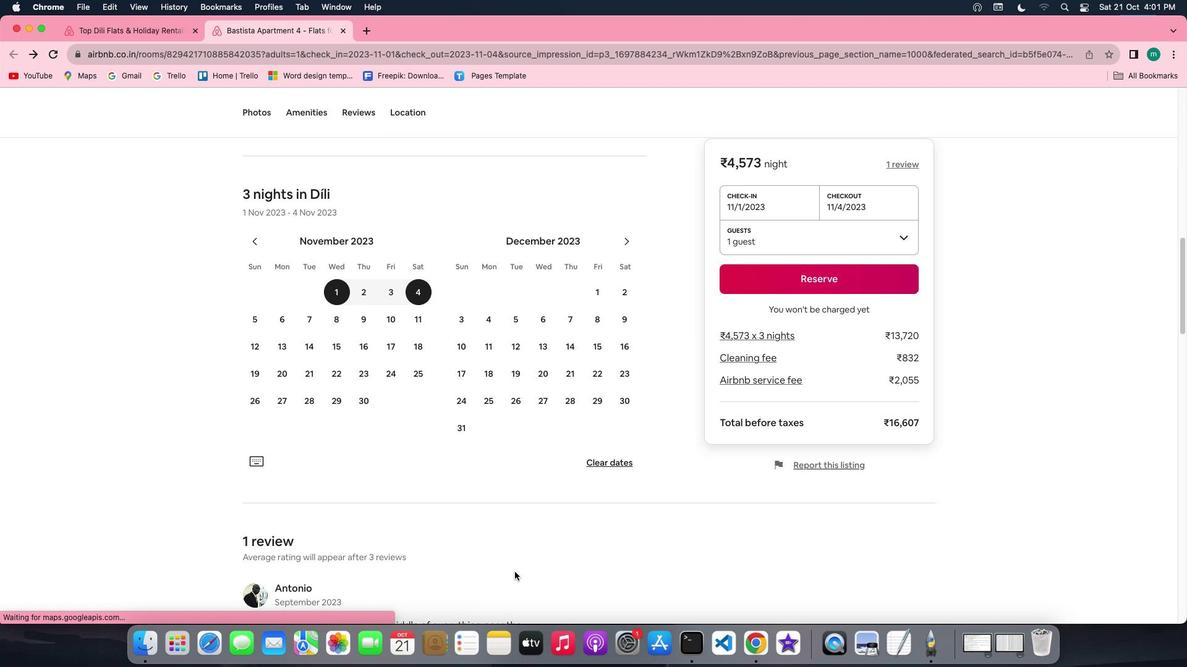 
Action: Mouse scrolled (514, 572) with delta (0, -1)
Screenshot: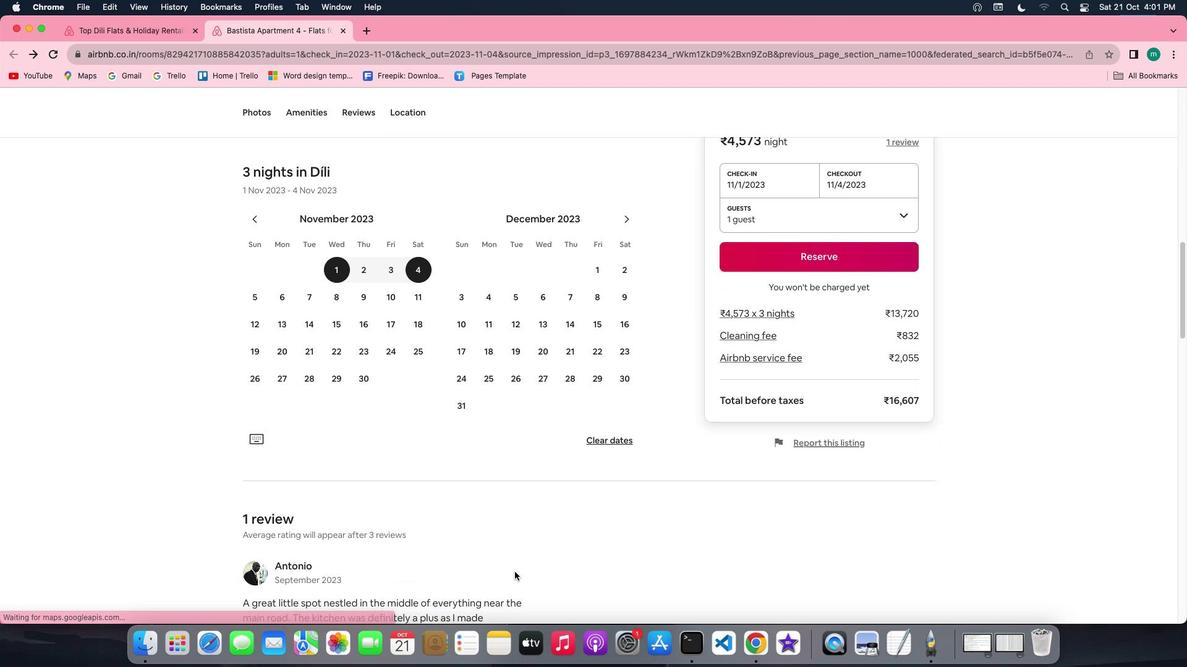 
Action: Mouse scrolled (514, 572) with delta (0, -2)
Screenshot: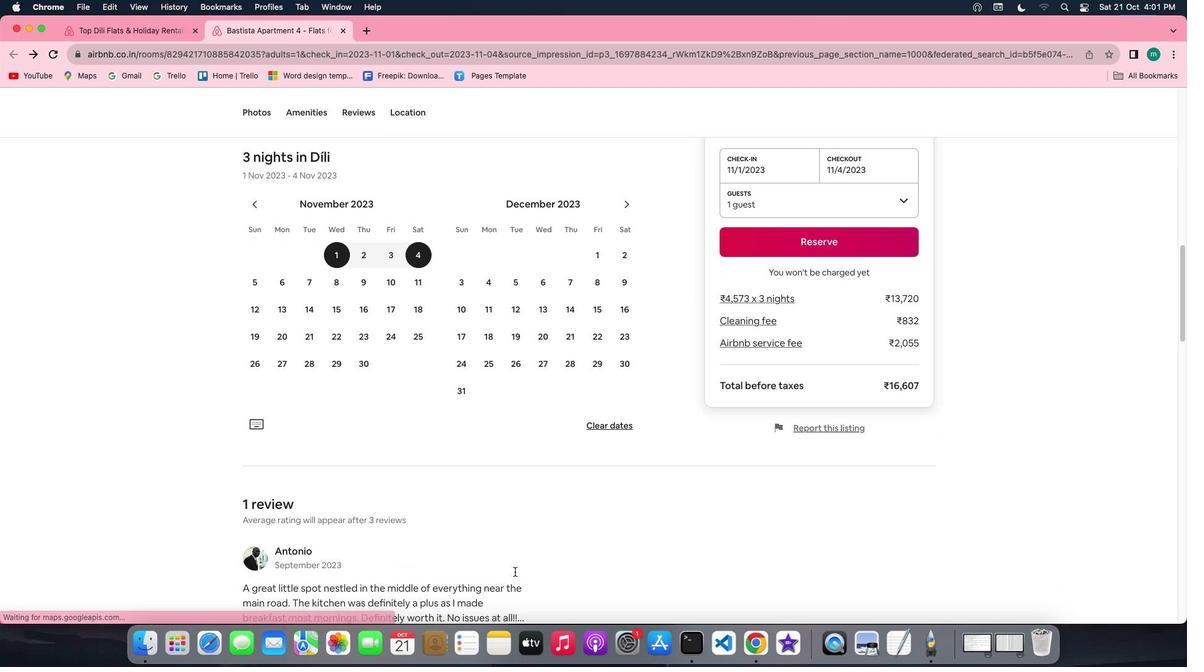 
Action: Mouse moved to (491, 562)
Screenshot: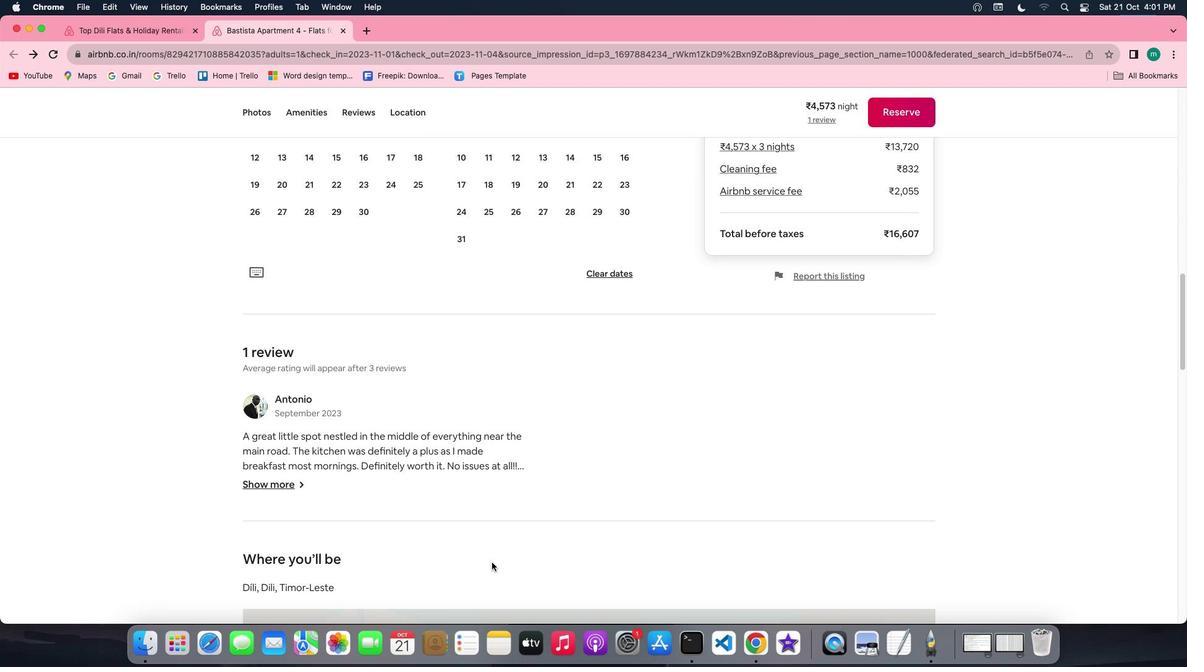 
Action: Mouse scrolled (491, 562) with delta (0, 0)
Screenshot: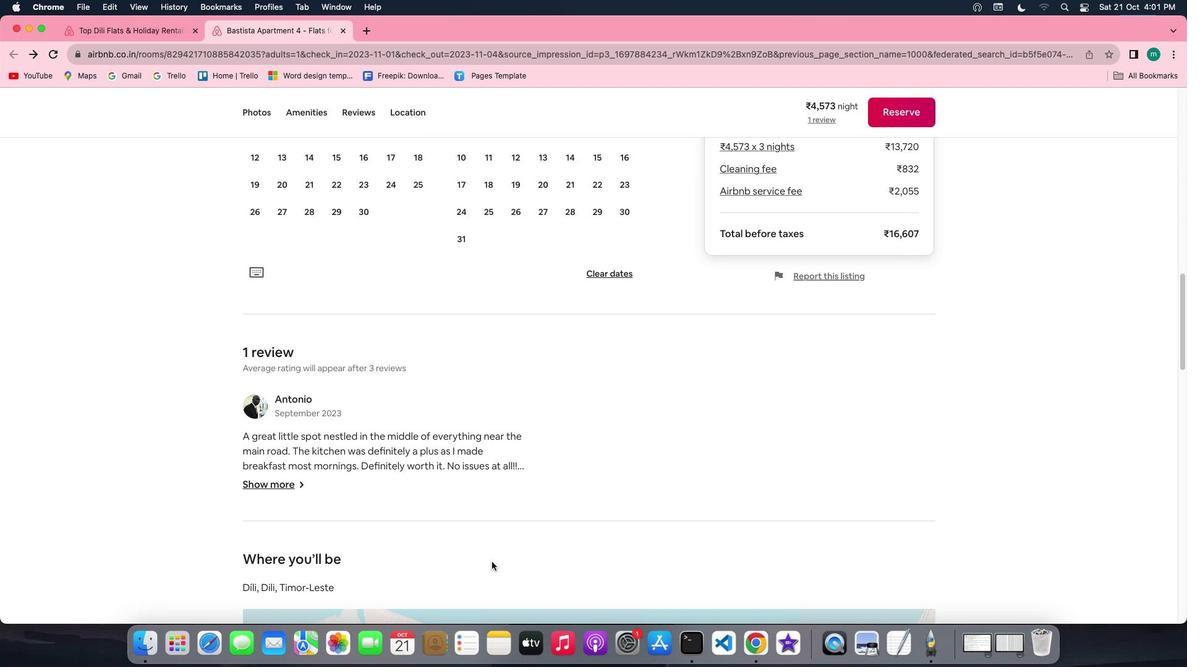 
Action: Mouse moved to (491, 562)
Screenshot: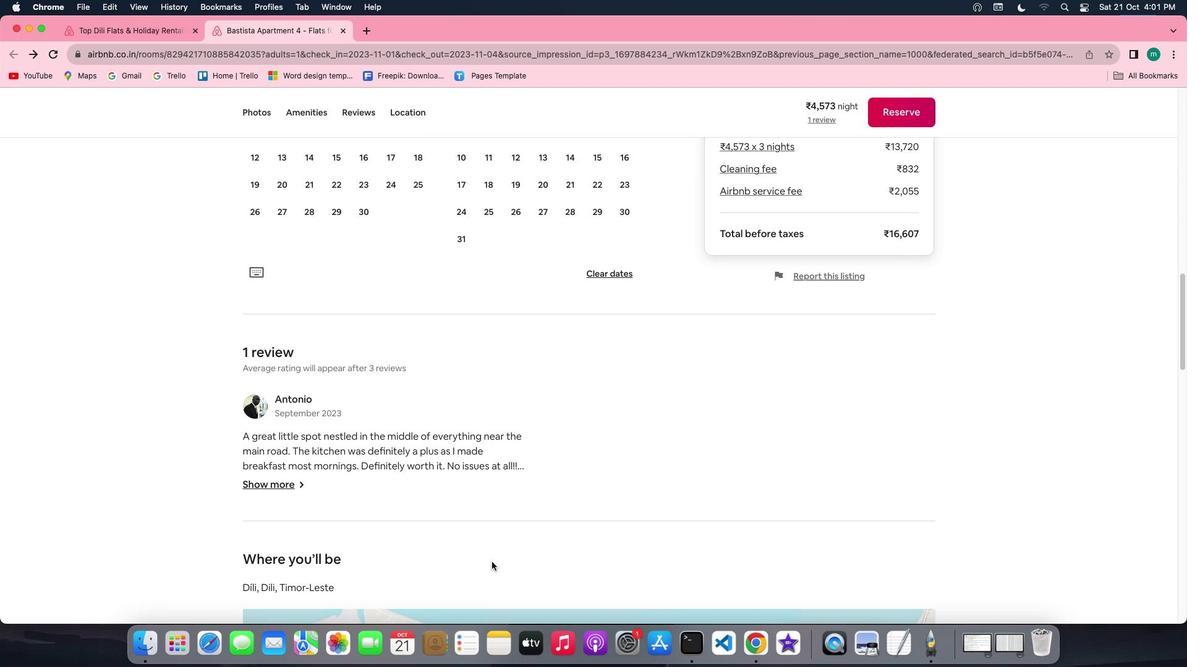 
Action: Mouse scrolled (491, 562) with delta (0, 0)
Screenshot: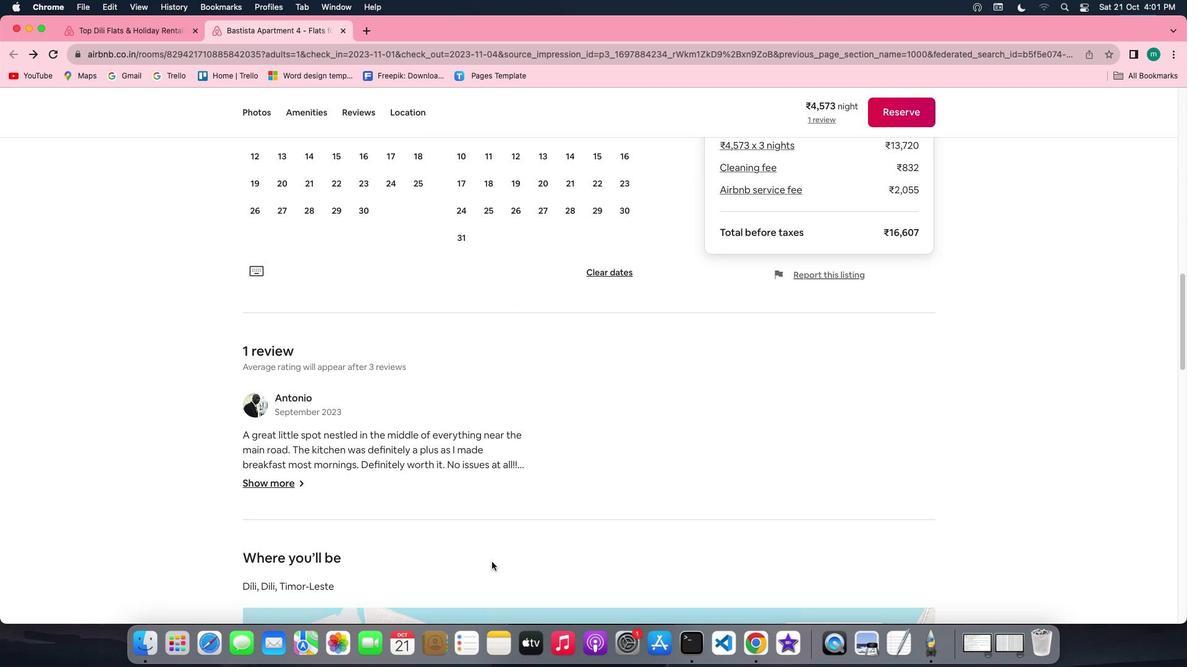 
Action: Mouse scrolled (491, 562) with delta (0, 0)
Screenshot: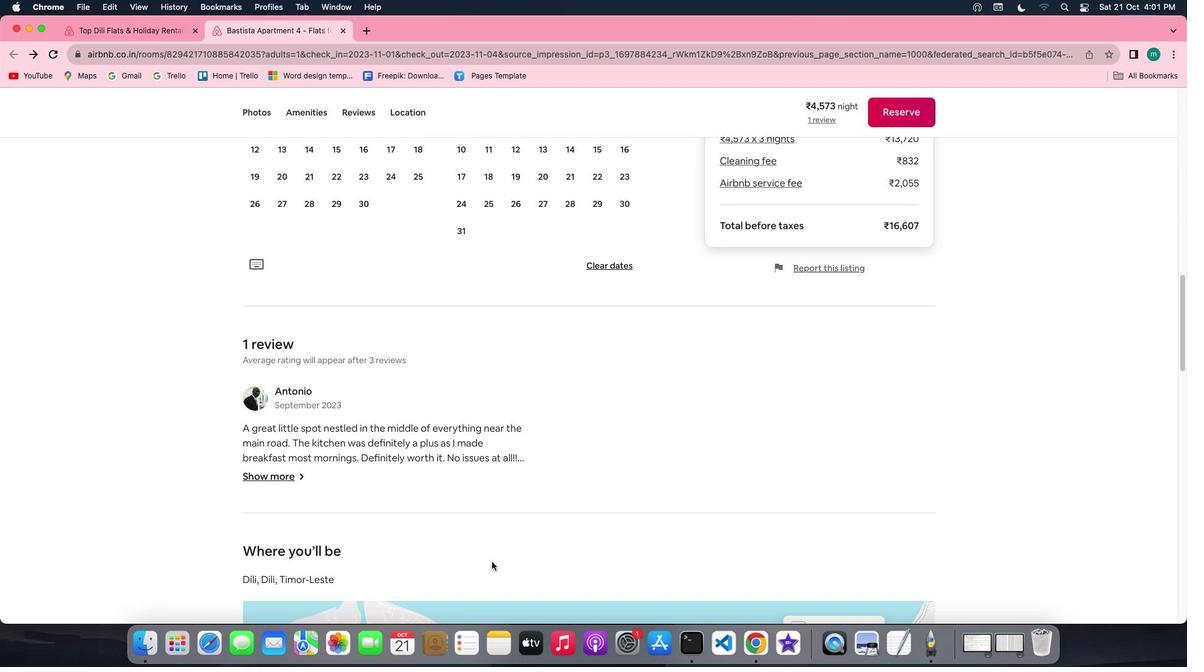 
Action: Mouse moved to (265, 421)
Screenshot: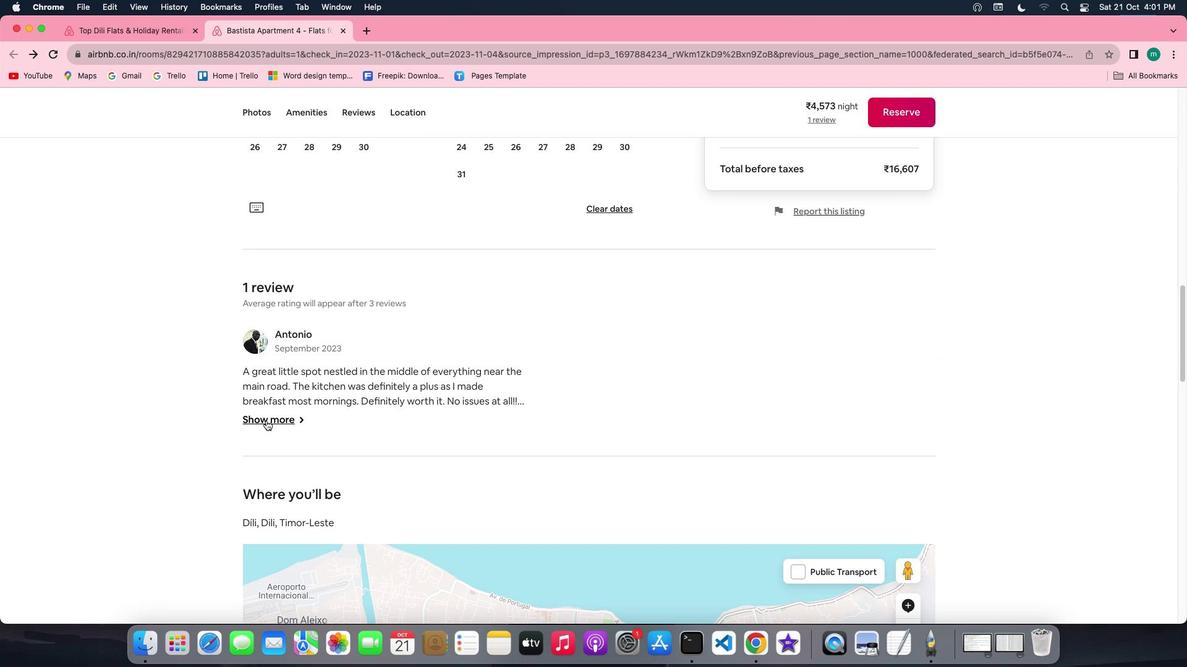 
Action: Mouse pressed left at (265, 421)
Screenshot: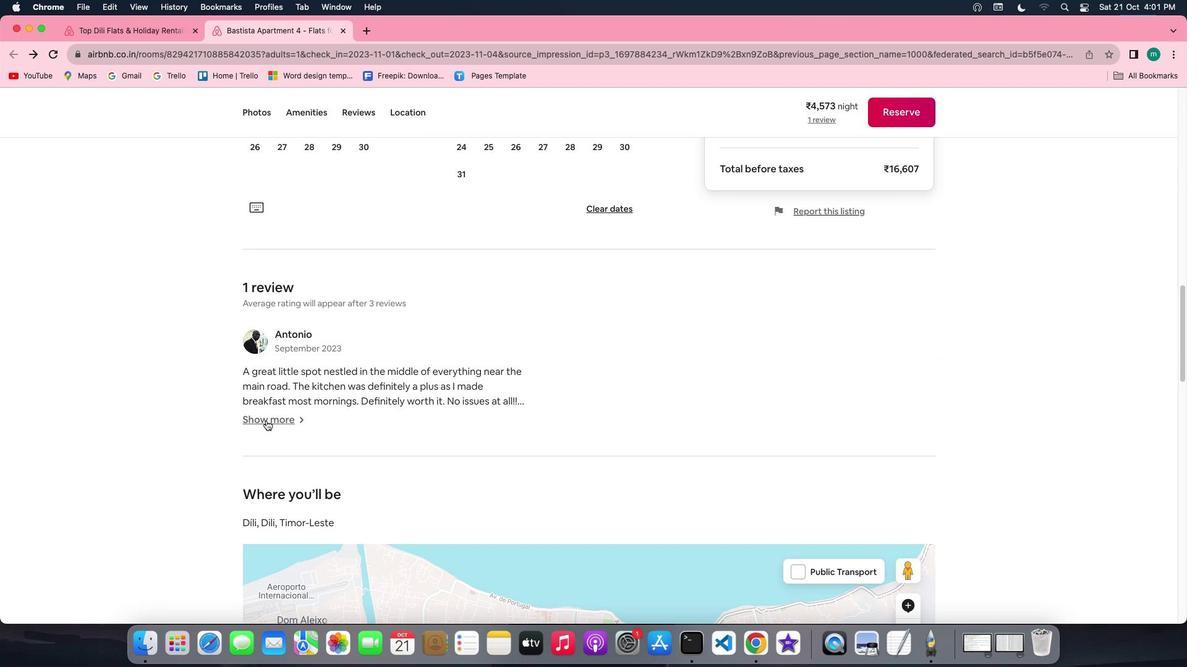 
Action: Mouse moved to (297, 275)
Screenshot: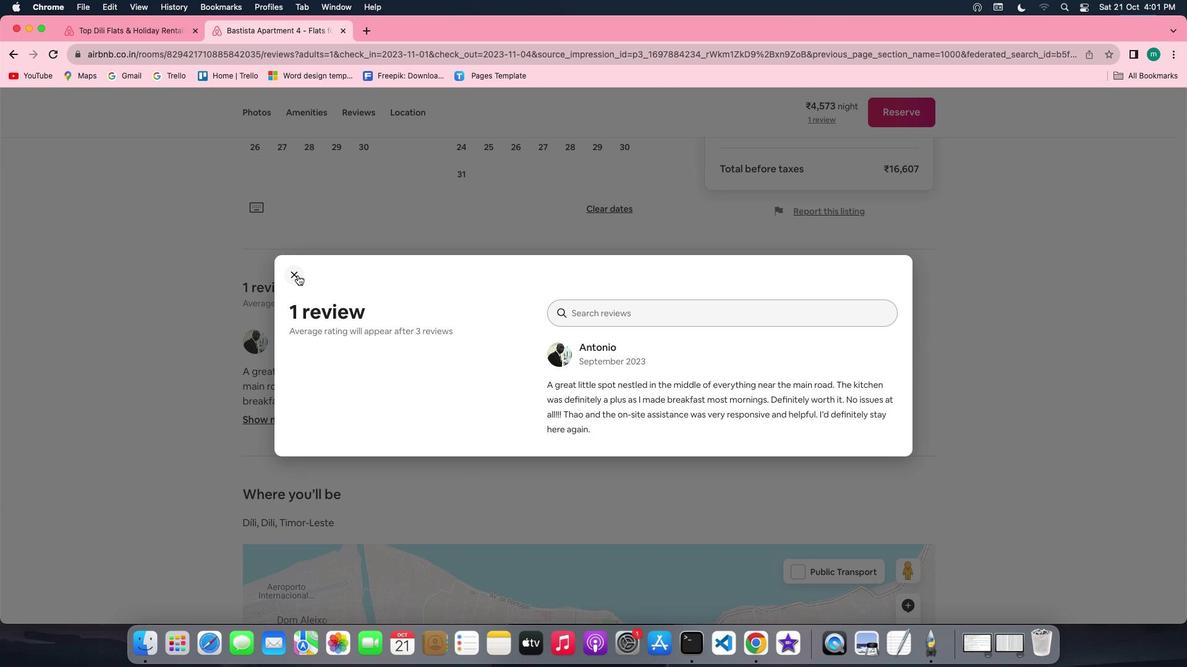 
Action: Mouse pressed left at (297, 275)
Screenshot: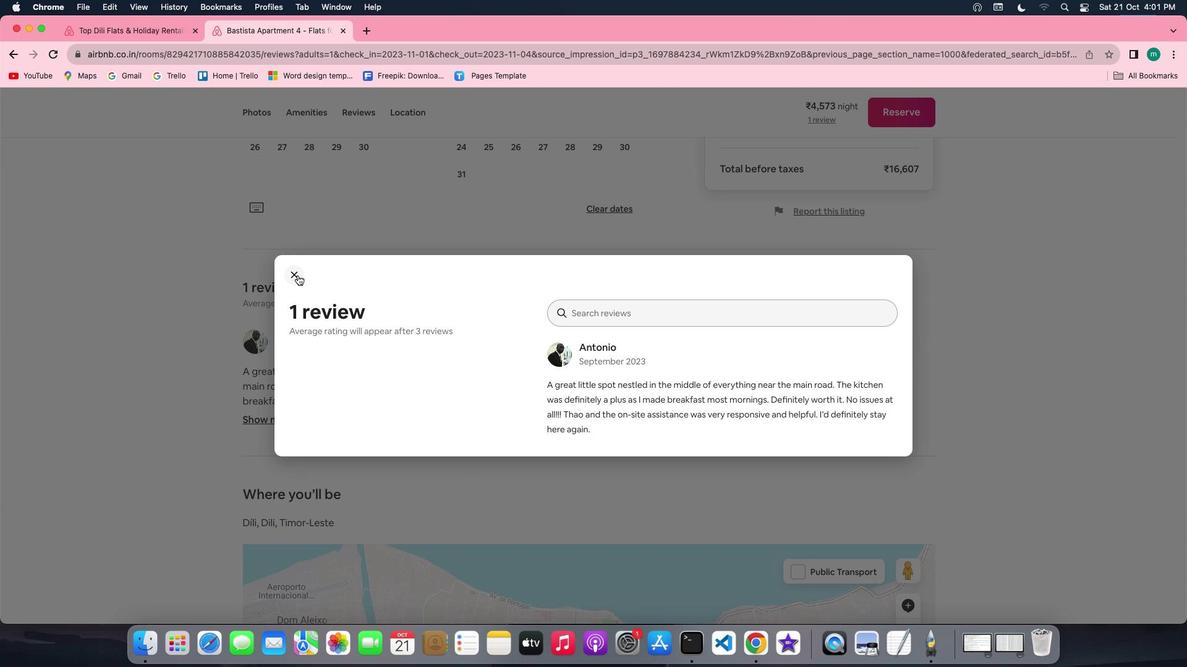 
Action: Mouse moved to (490, 453)
Screenshot: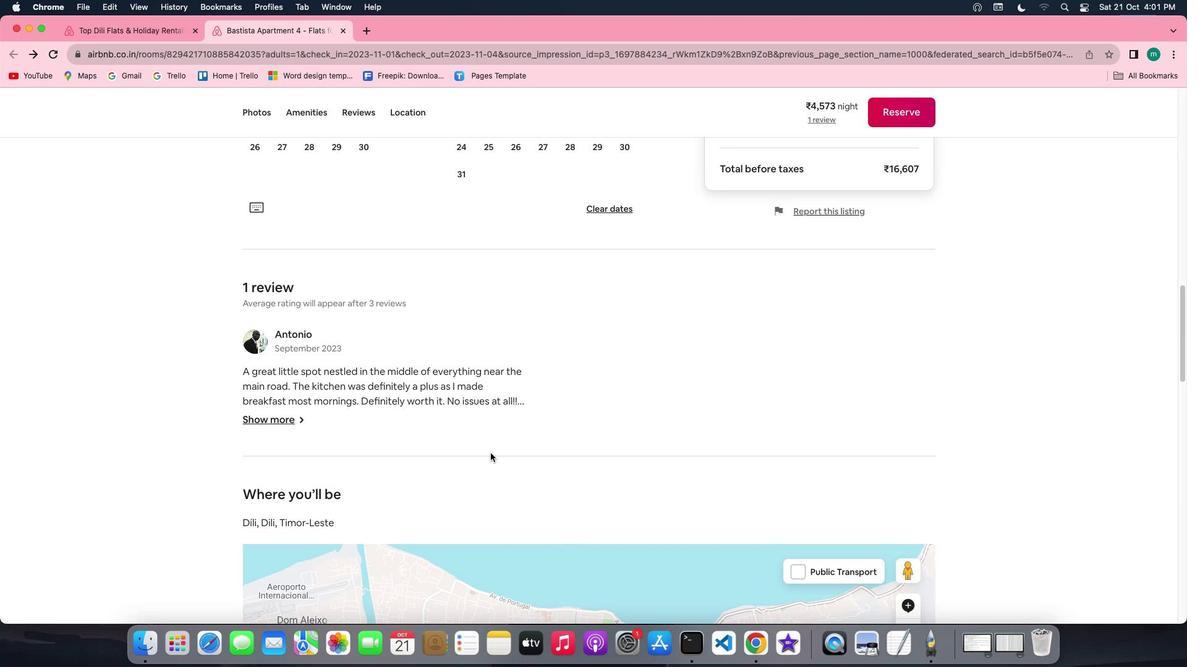 
Action: Mouse scrolled (490, 453) with delta (0, 0)
Screenshot: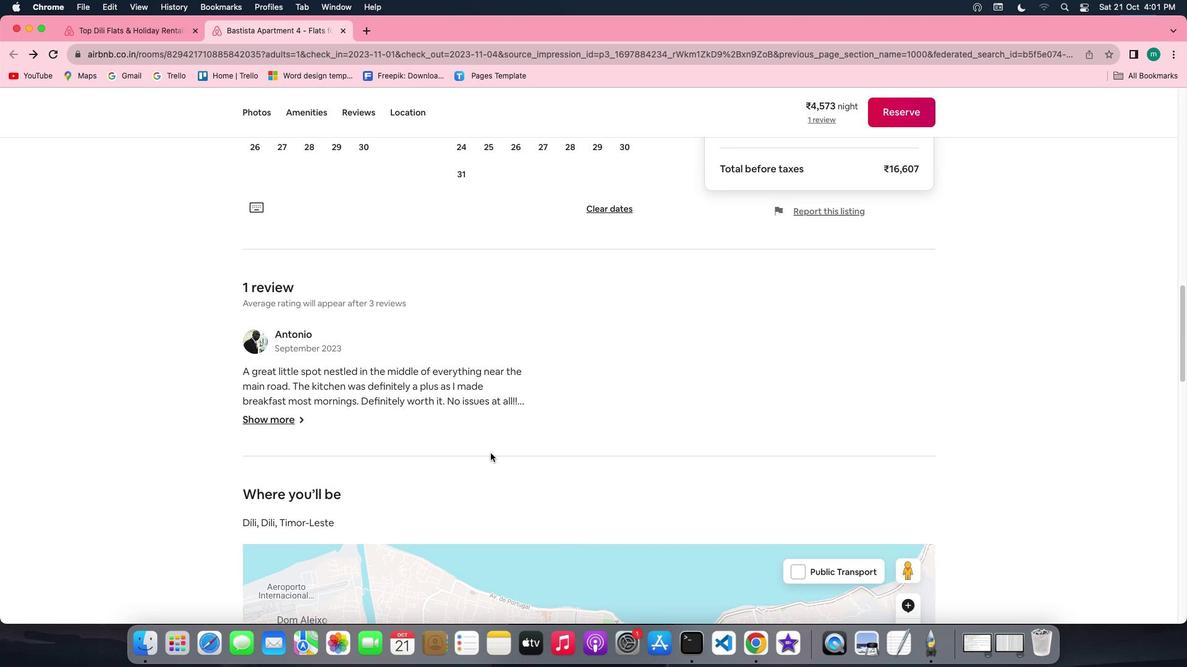 
Action: Mouse scrolled (490, 453) with delta (0, 0)
Screenshot: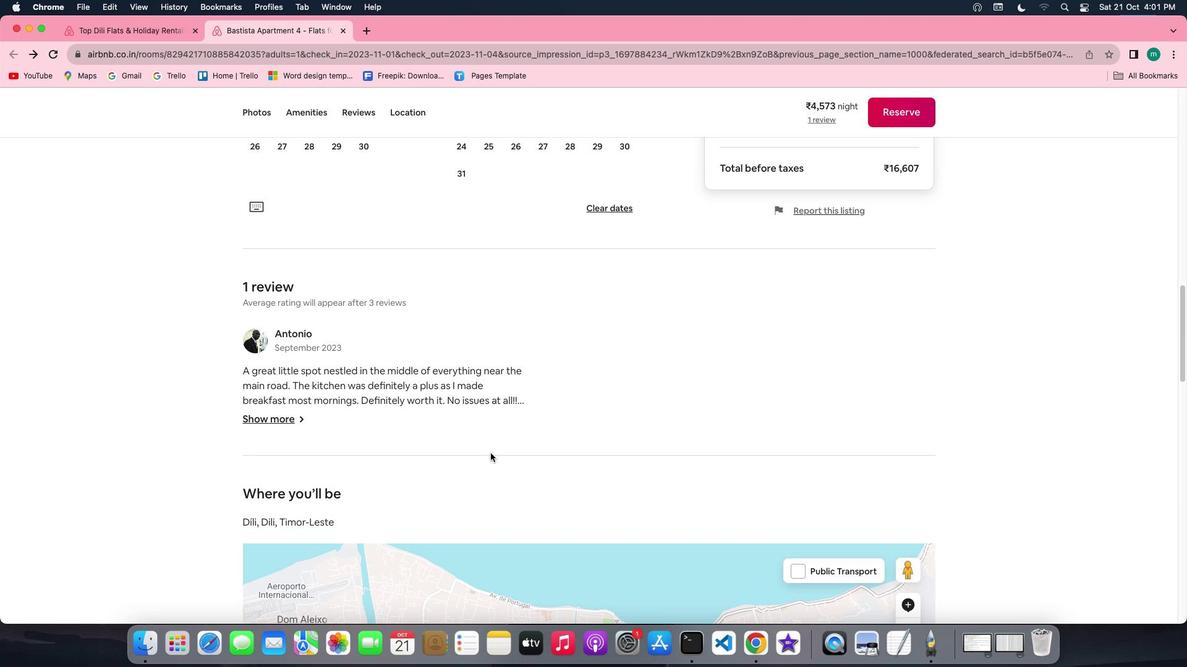 
Action: Mouse scrolled (490, 453) with delta (0, -1)
Screenshot: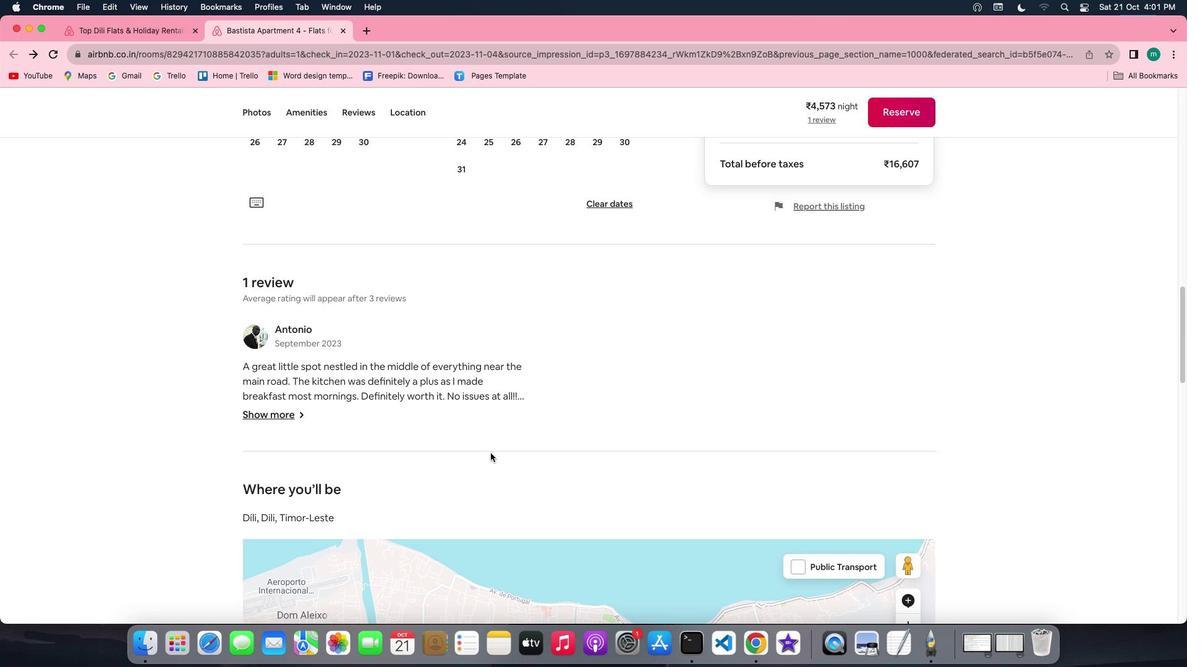 
Action: Mouse scrolled (490, 453) with delta (0, -2)
Screenshot: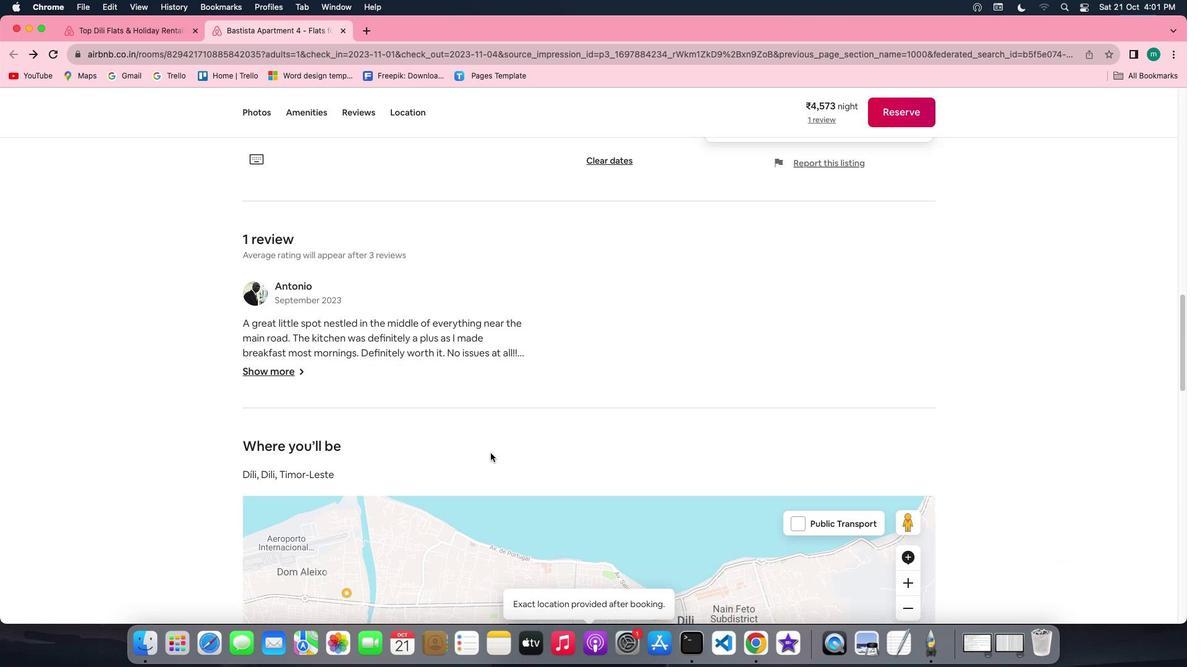 
Action: Mouse scrolled (490, 453) with delta (0, 0)
Screenshot: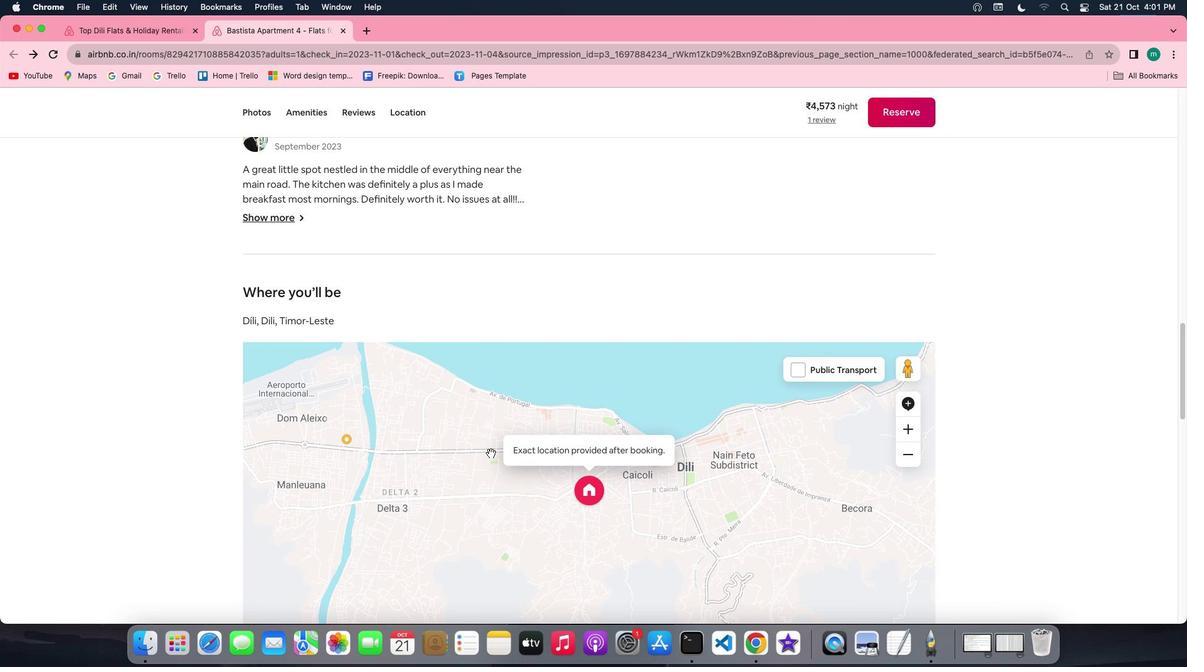 
Action: Mouse scrolled (490, 453) with delta (0, 0)
Screenshot: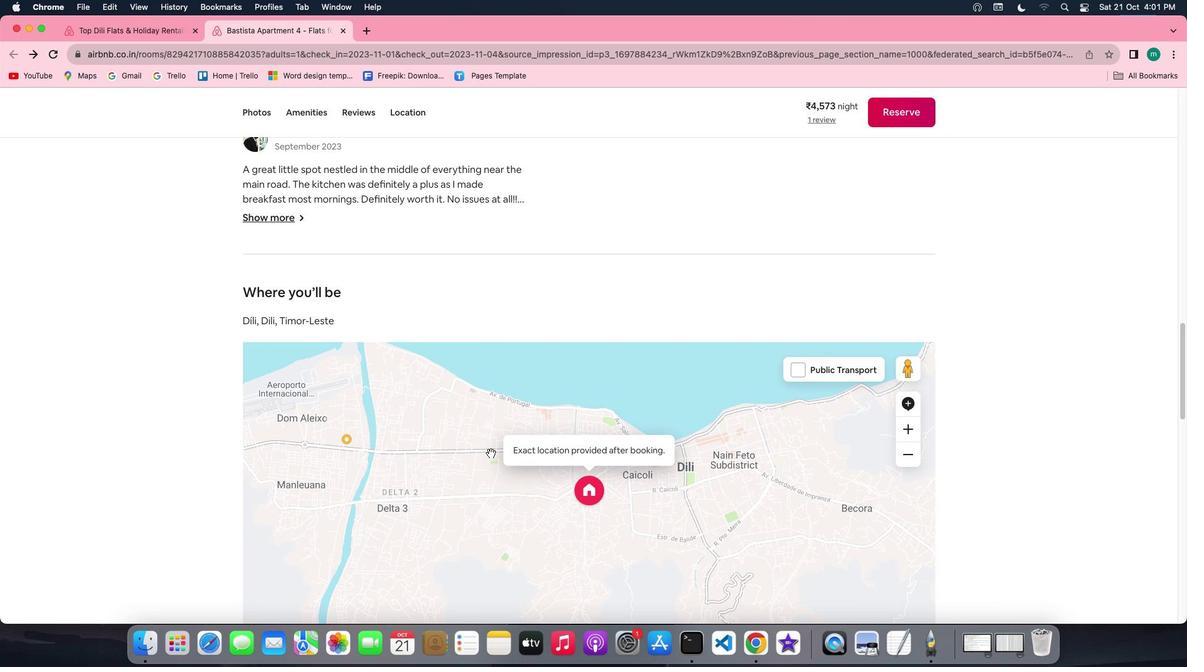 
Action: Mouse scrolled (490, 453) with delta (0, -1)
Screenshot: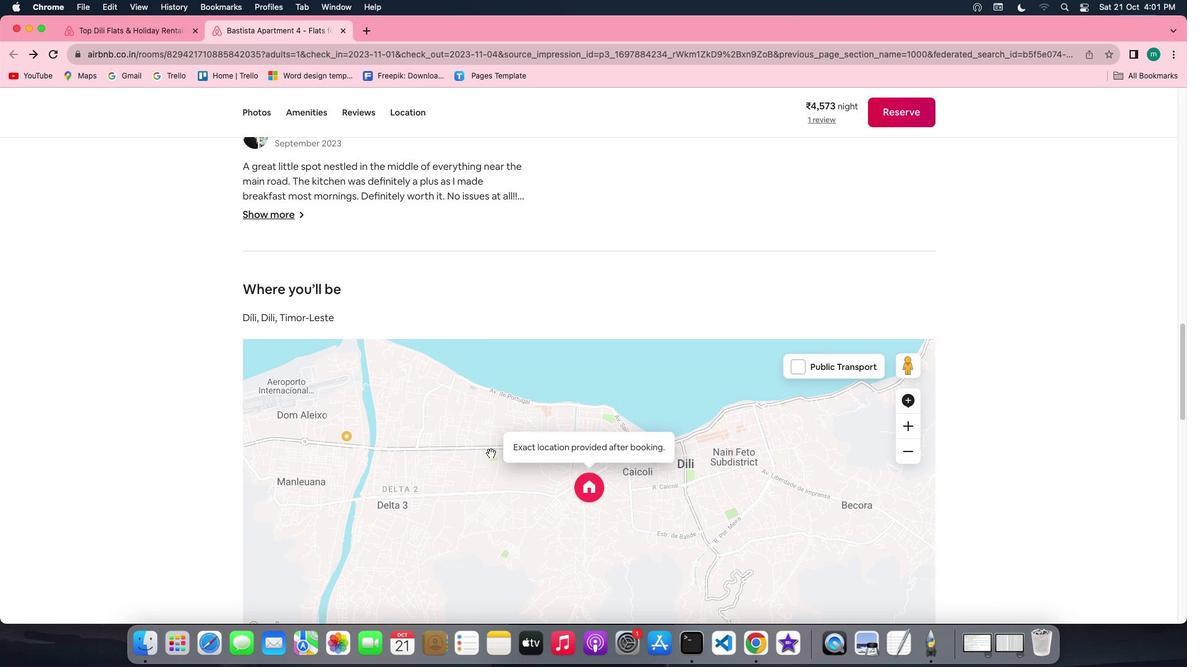 
Action: Mouse scrolled (490, 453) with delta (0, -2)
Screenshot: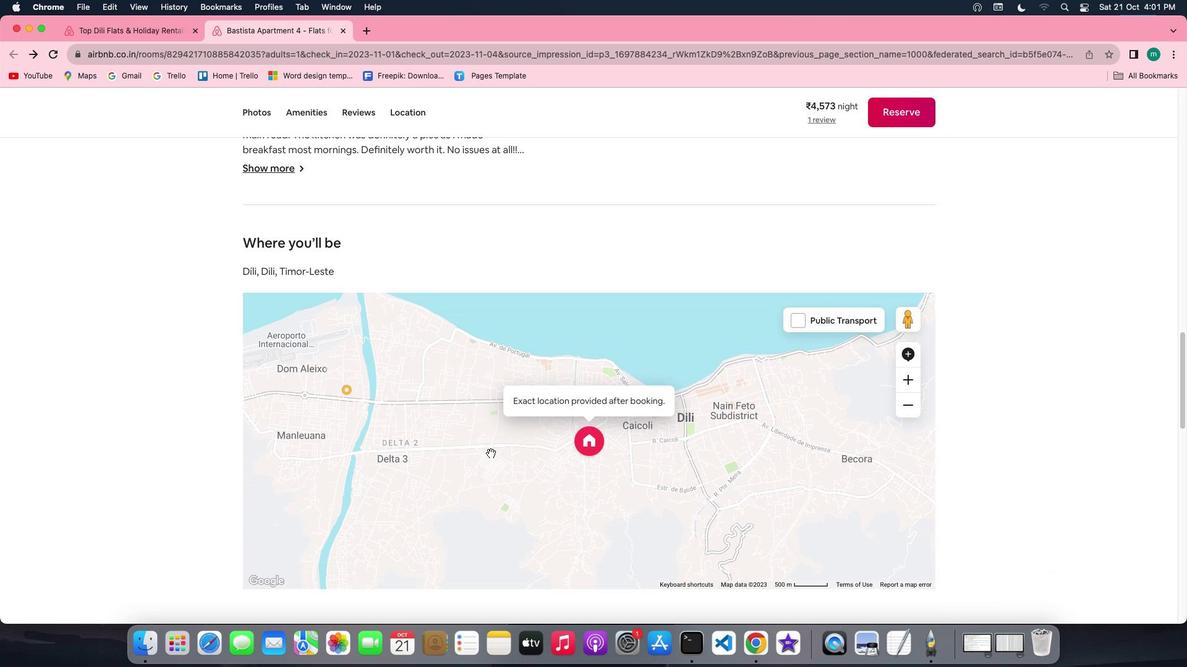 
Action: Mouse scrolled (490, 453) with delta (0, 0)
Screenshot: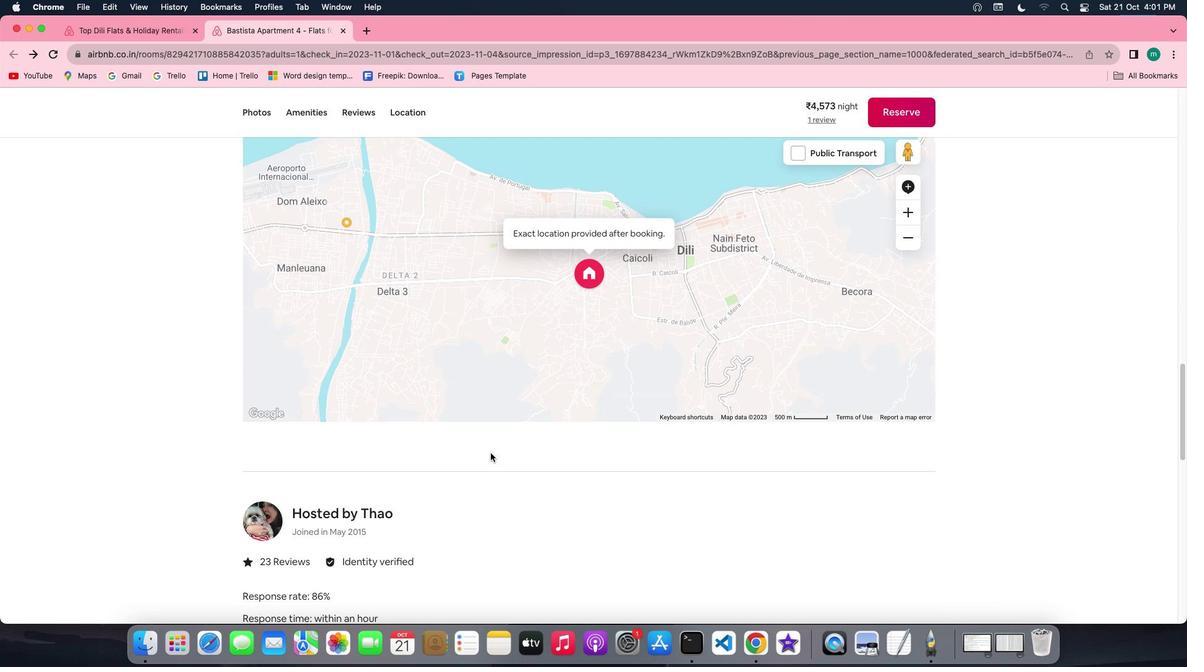 
Action: Mouse scrolled (490, 453) with delta (0, 0)
Screenshot: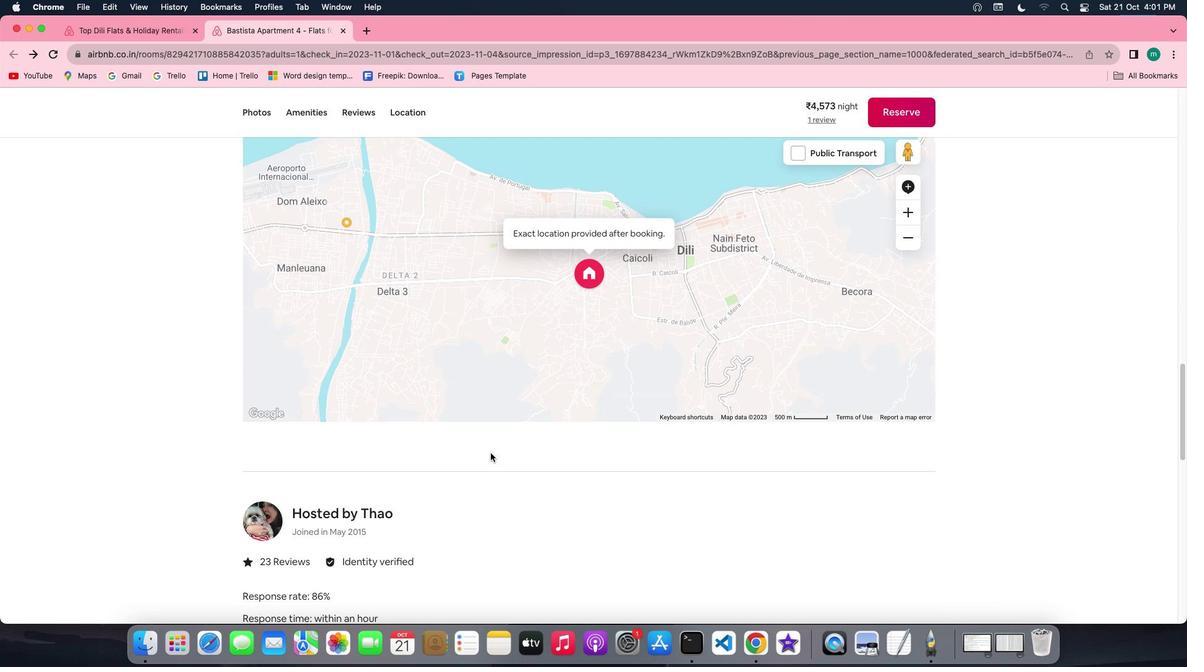 
Action: Mouse scrolled (490, 453) with delta (0, -1)
Screenshot: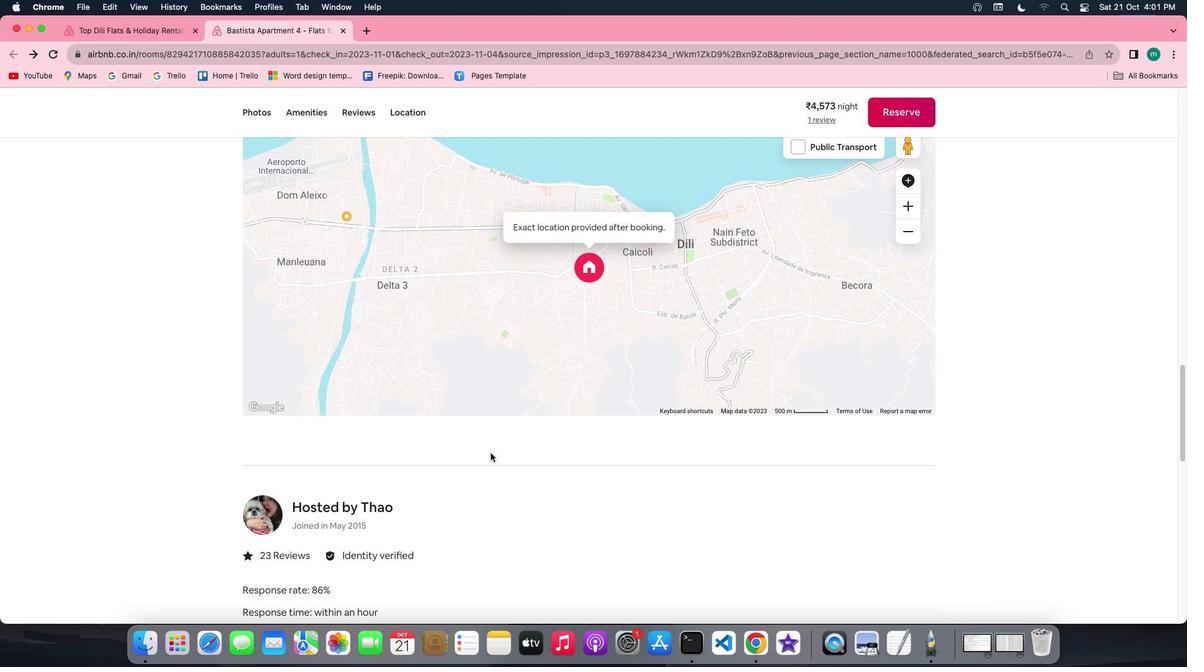 
Action: Mouse scrolled (490, 453) with delta (0, -2)
Screenshot: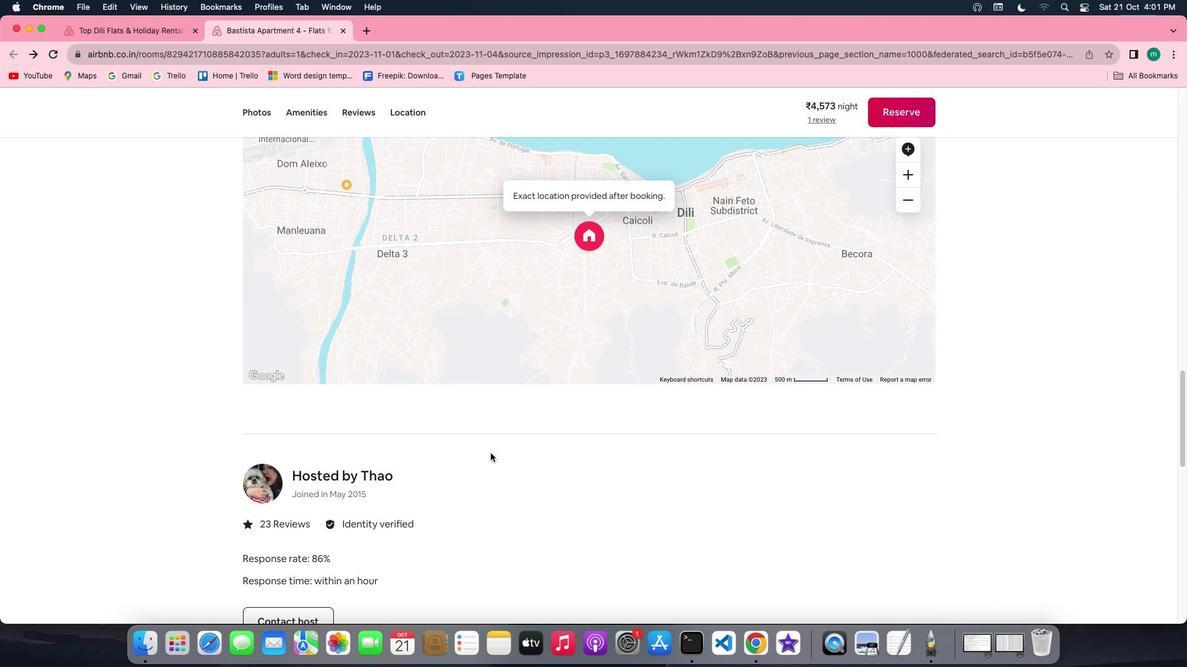 
Action: Mouse scrolled (490, 453) with delta (0, 0)
